 Task: Look for Airbnb properties in Tahara, Japan from 1st December, 2023 to 9th December, 2023 for 6 adults. Place can be entire room with 3 bedrooms having 3 beds and 3 bathrooms. Property type can be house.
Action: Mouse moved to (460, 97)
Screenshot: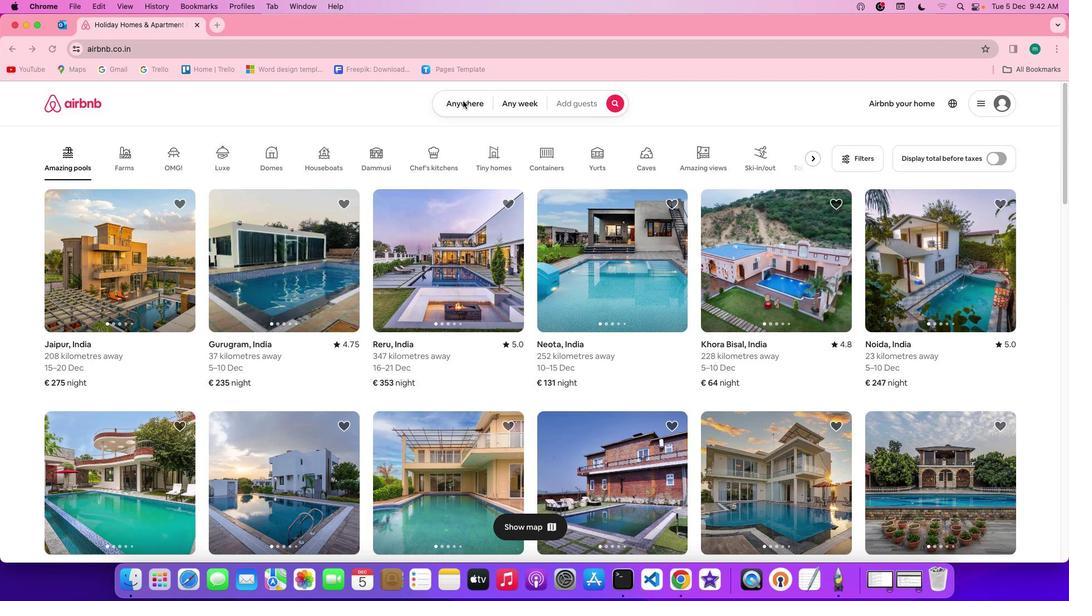 
Action: Mouse pressed left at (460, 97)
Screenshot: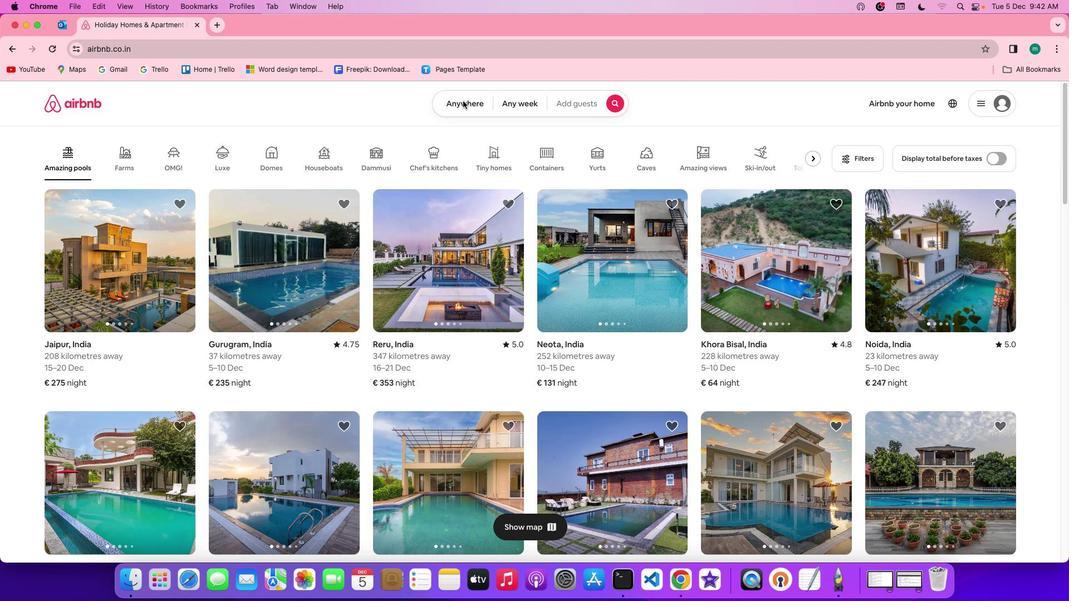 
Action: Mouse pressed left at (460, 97)
Screenshot: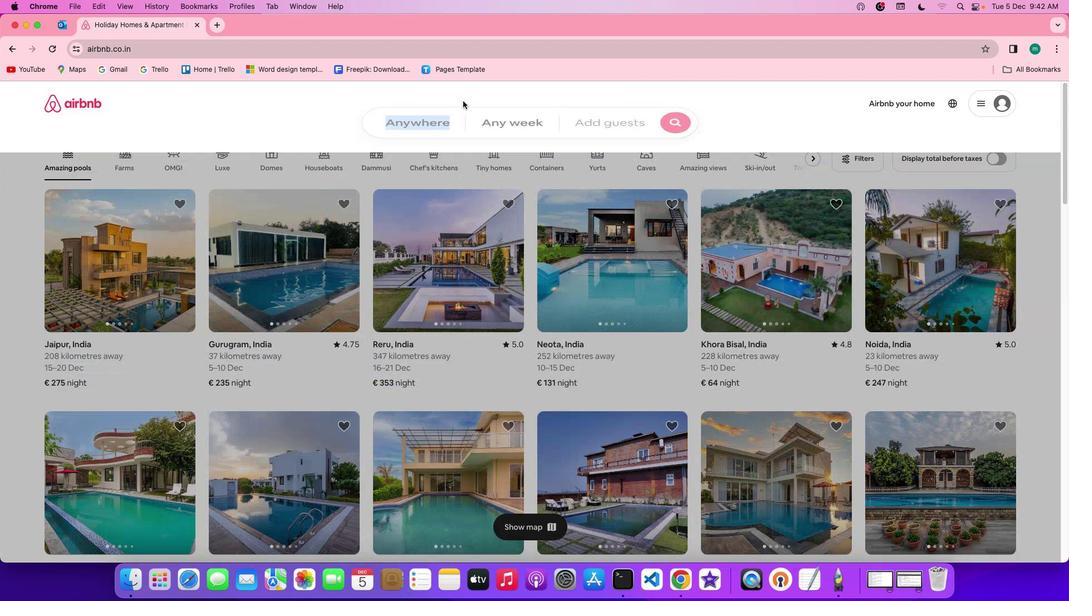 
Action: Mouse moved to (386, 143)
Screenshot: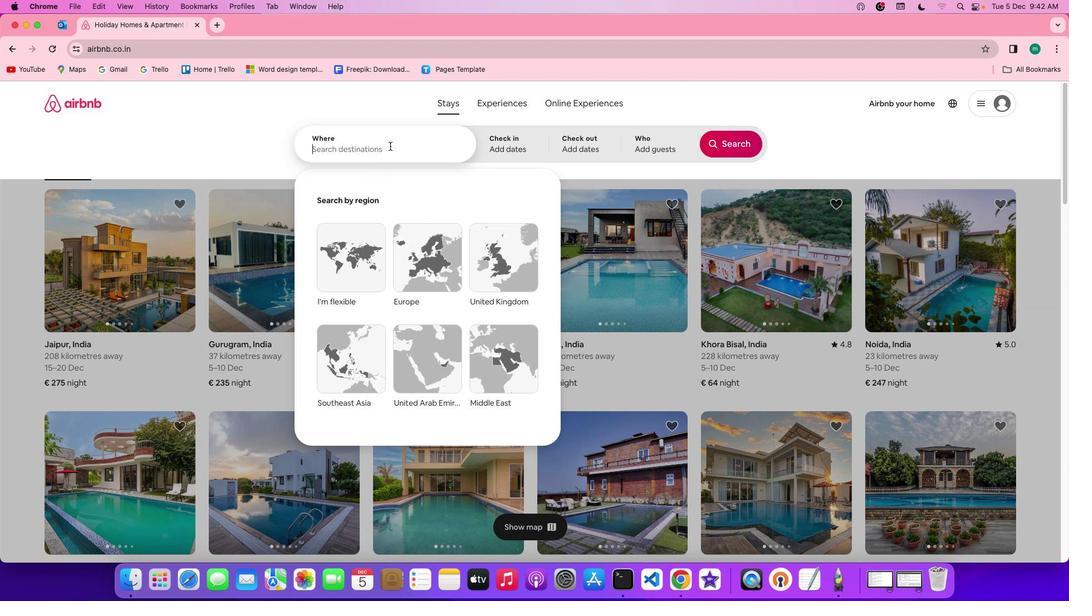 
Action: Mouse pressed left at (386, 143)
Screenshot: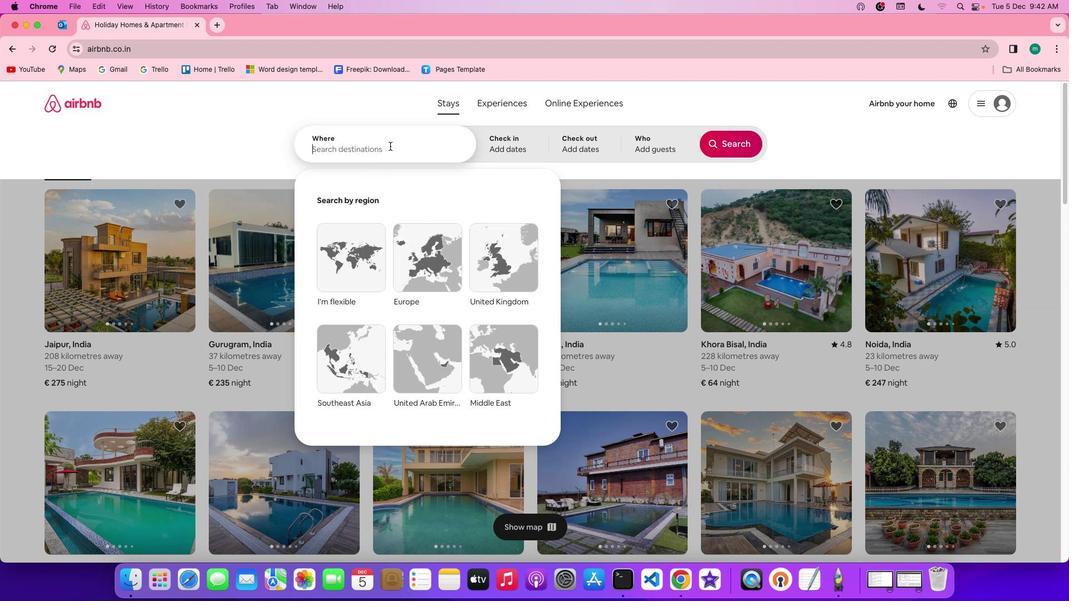 
Action: Key pressed Key.shift'T''a''h''a''r''a'','Key.spaceKey.shift'j''a''p''a''n'
Screenshot: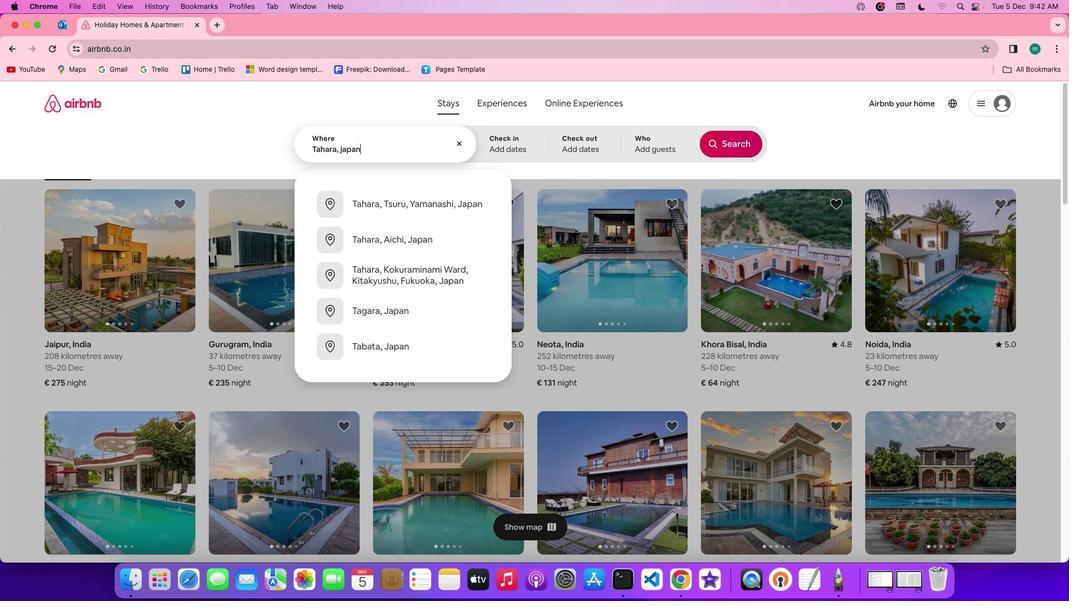 
Action: Mouse moved to (494, 140)
Screenshot: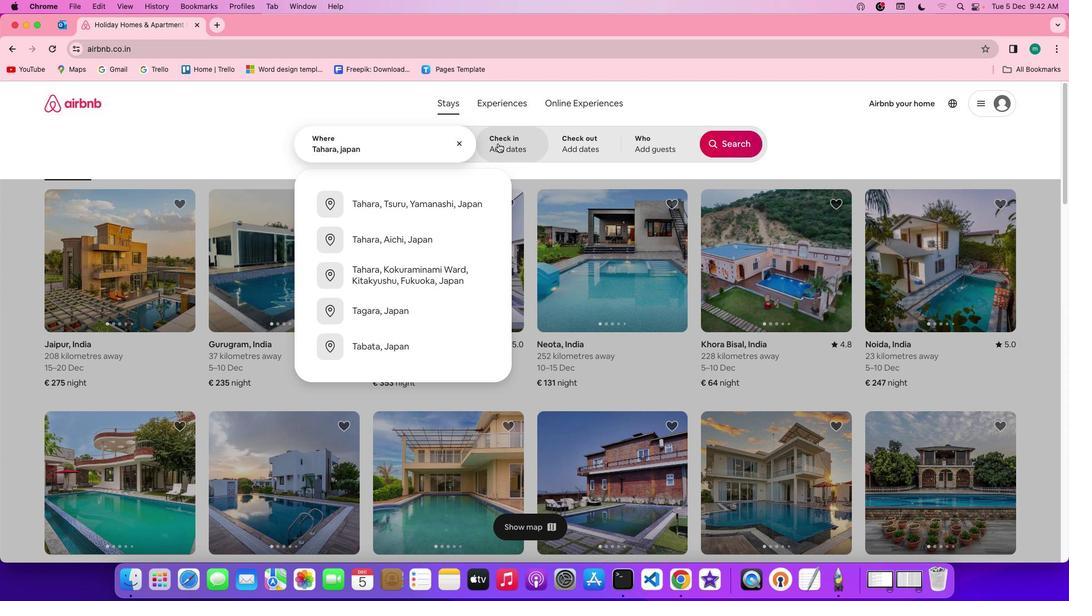 
Action: Mouse pressed left at (494, 140)
Screenshot: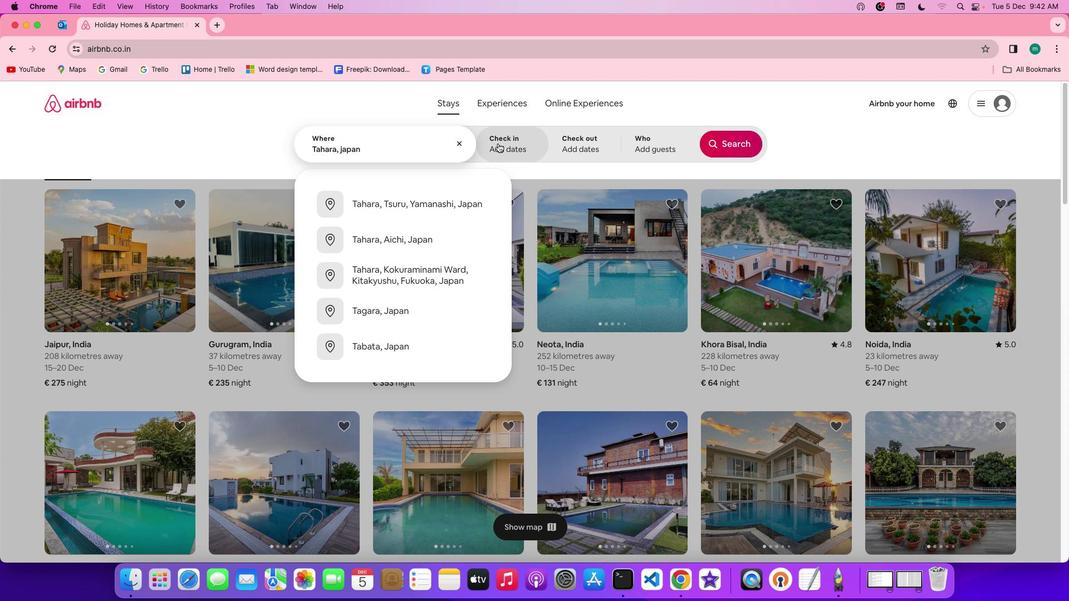
Action: Mouse moved to (393, 310)
Screenshot: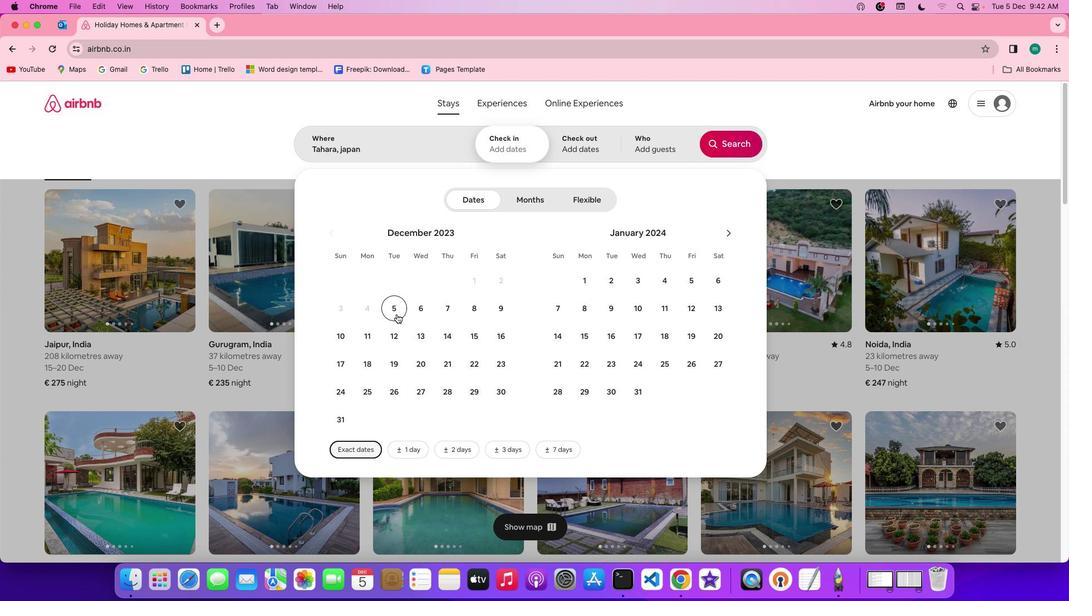 
Action: Mouse pressed left at (393, 310)
Screenshot: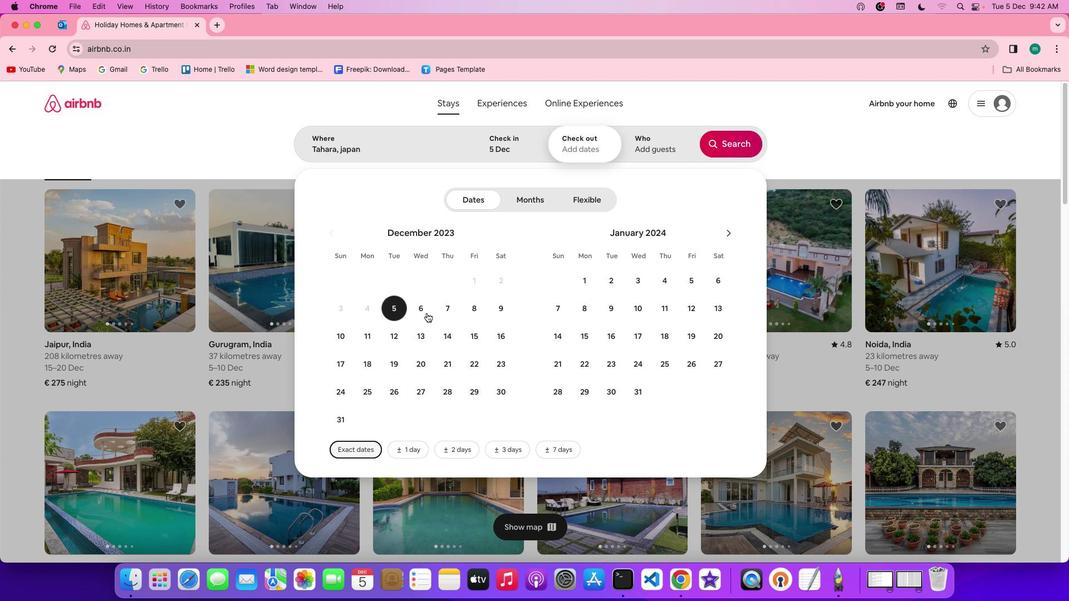 
Action: Mouse moved to (495, 310)
Screenshot: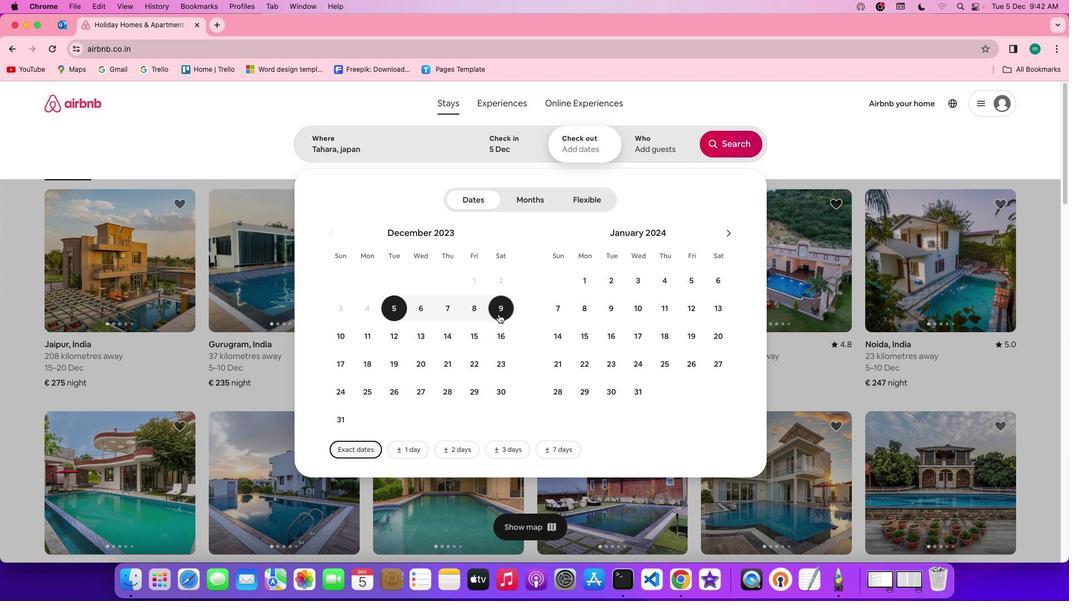 
Action: Mouse pressed left at (495, 310)
Screenshot: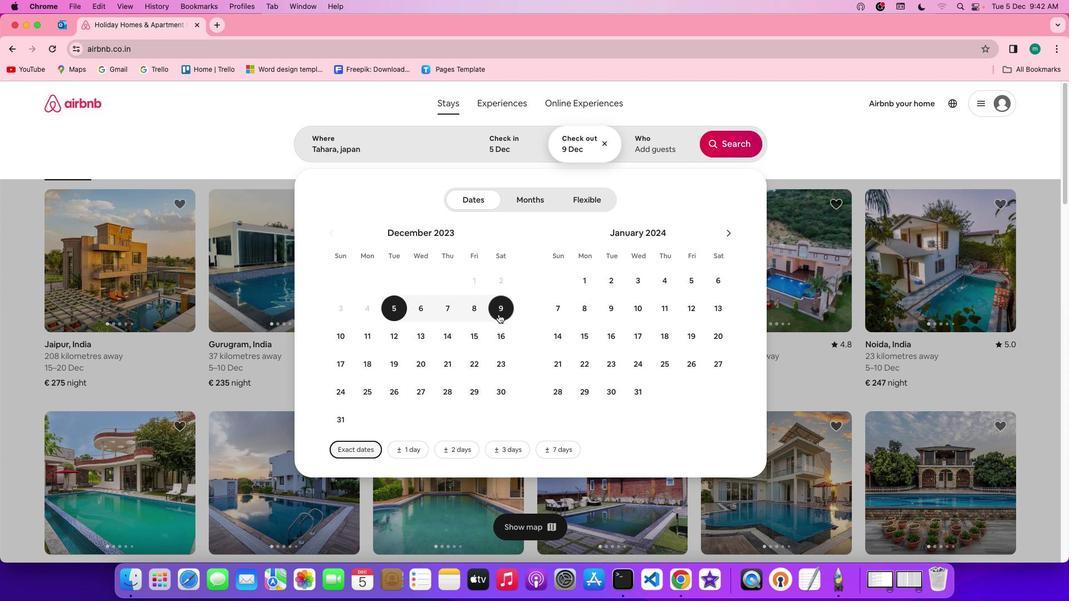 
Action: Mouse moved to (645, 145)
Screenshot: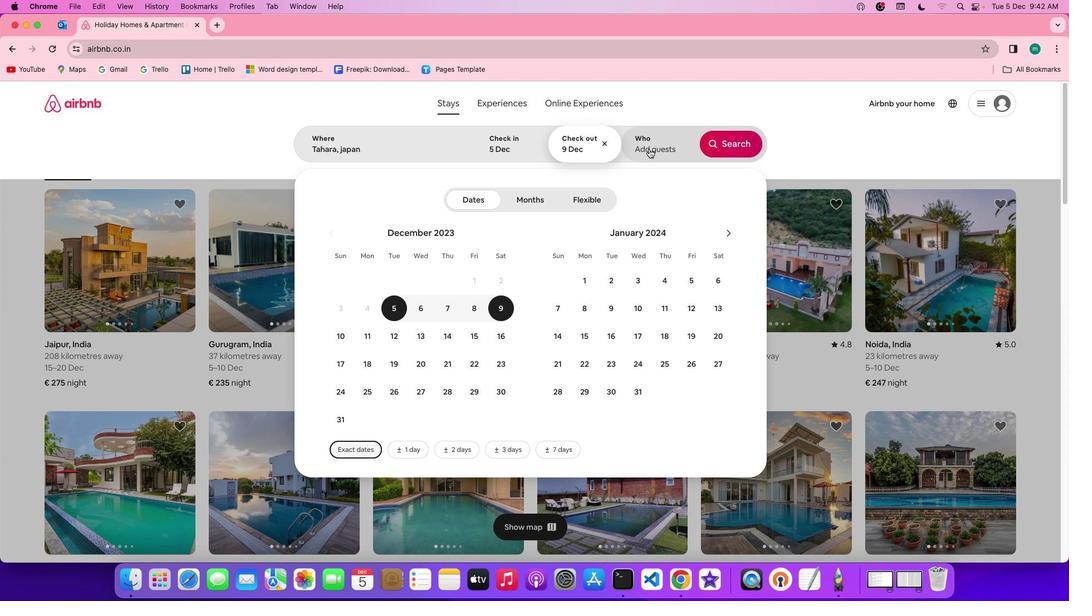 
Action: Mouse pressed left at (645, 145)
Screenshot: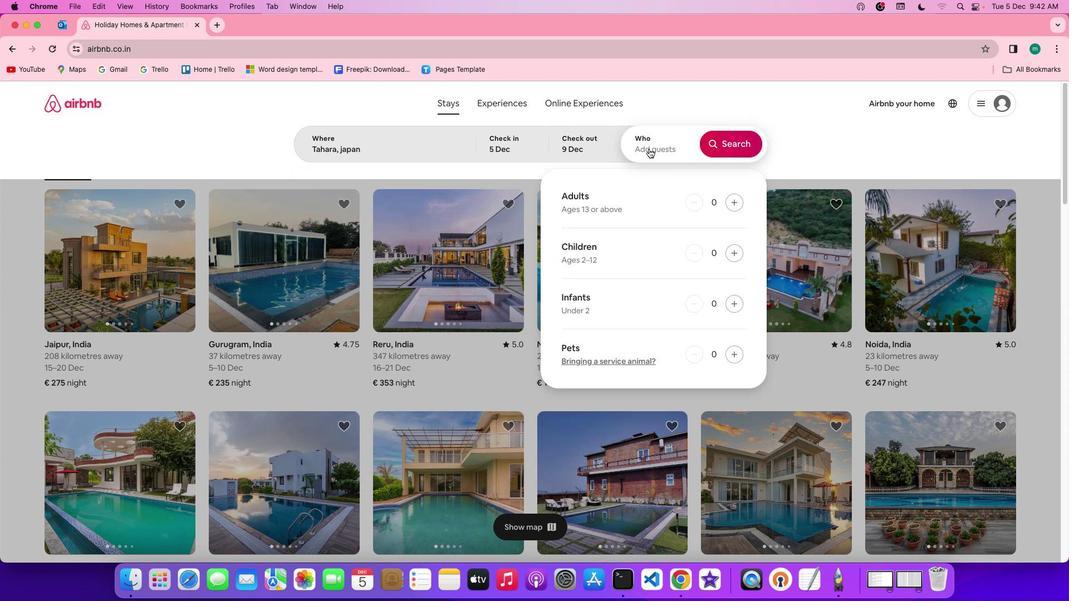 
Action: Mouse moved to (728, 196)
Screenshot: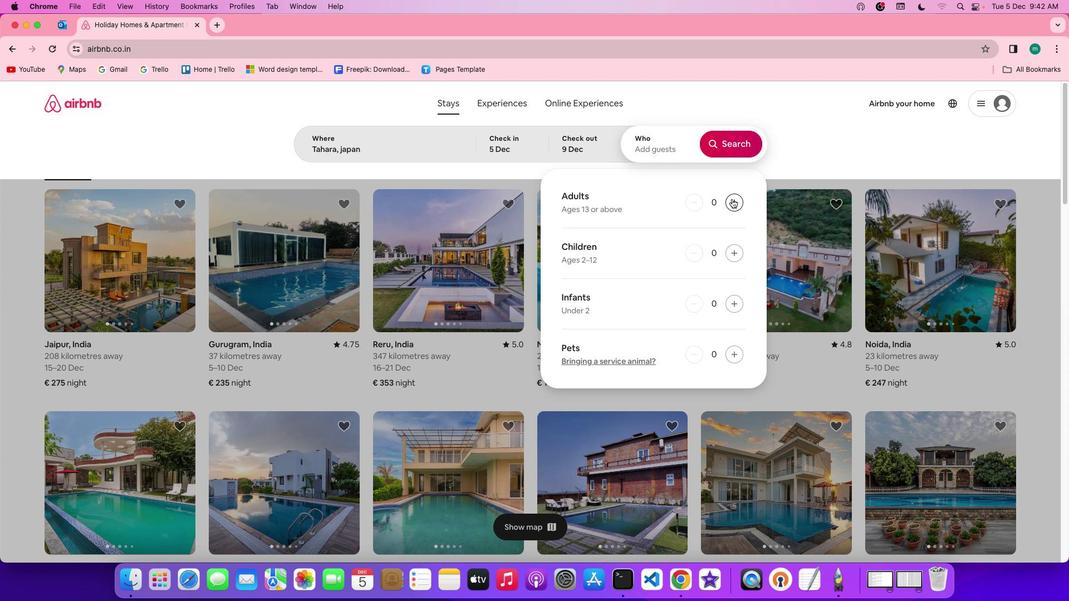 
Action: Mouse pressed left at (728, 196)
Screenshot: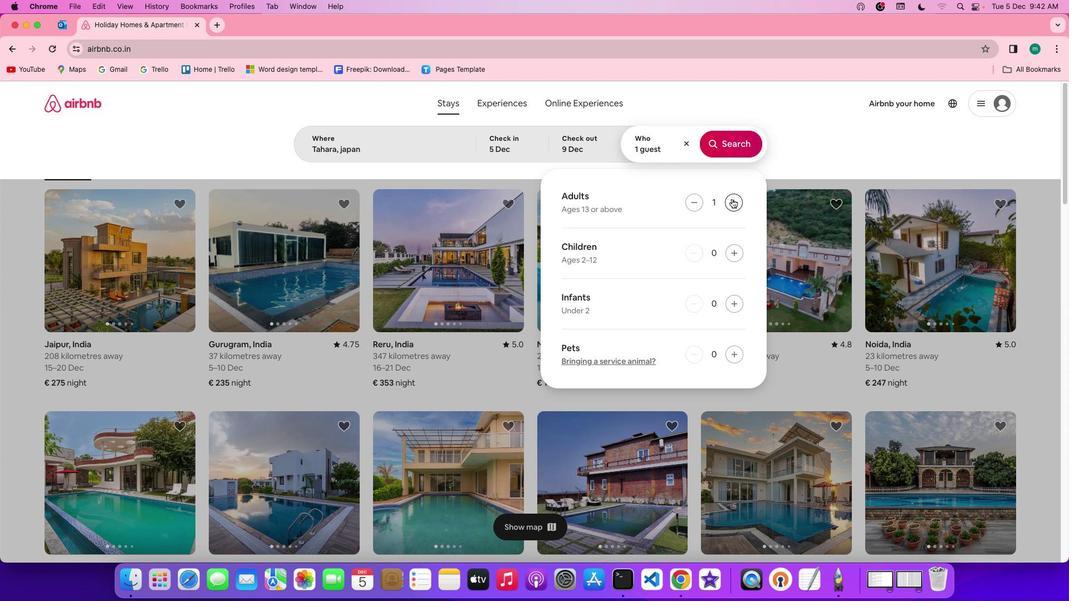 
Action: Mouse pressed left at (728, 196)
Screenshot: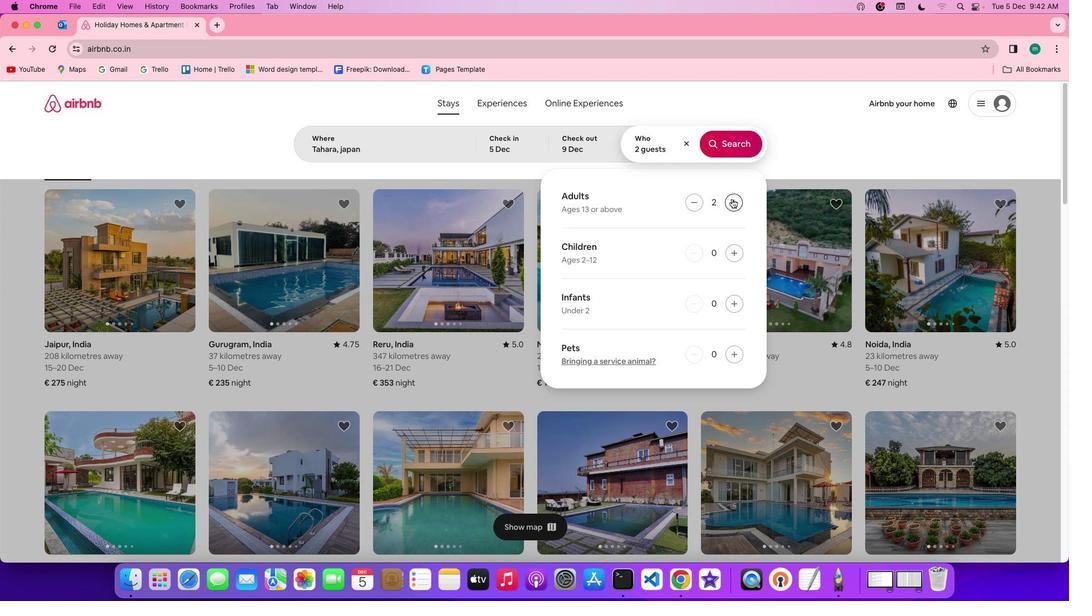 
Action: Mouse pressed left at (728, 196)
Screenshot: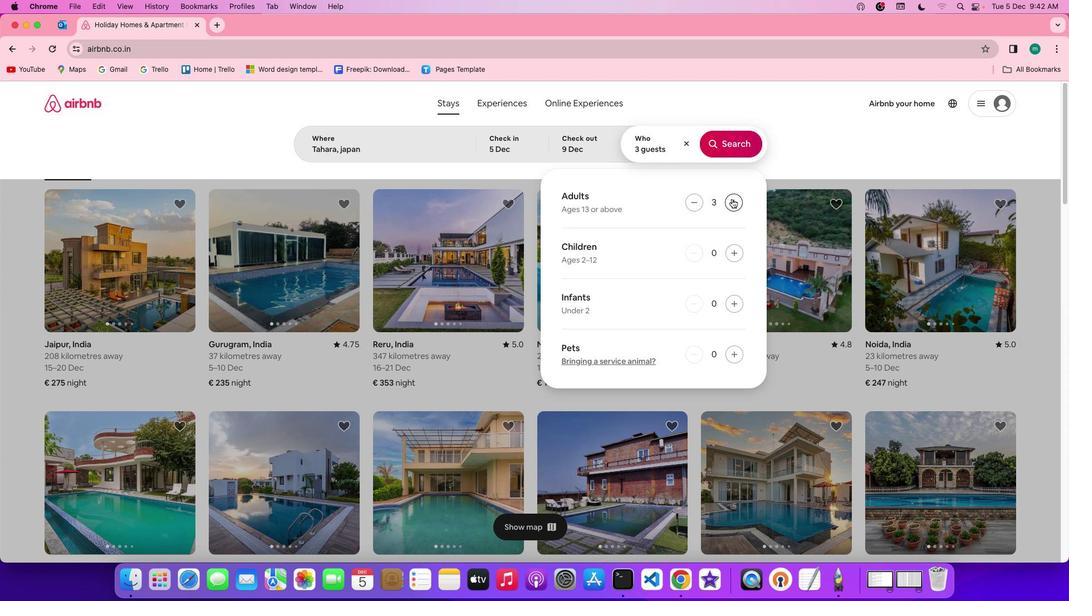 
Action: Mouse pressed left at (728, 196)
Screenshot: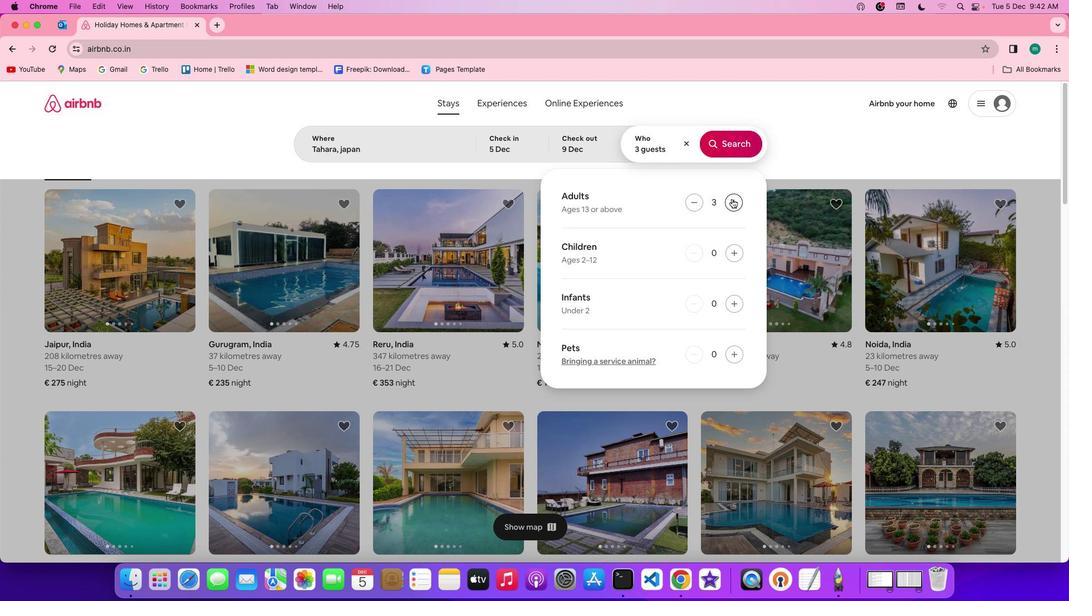 
Action: Mouse pressed left at (728, 196)
Screenshot: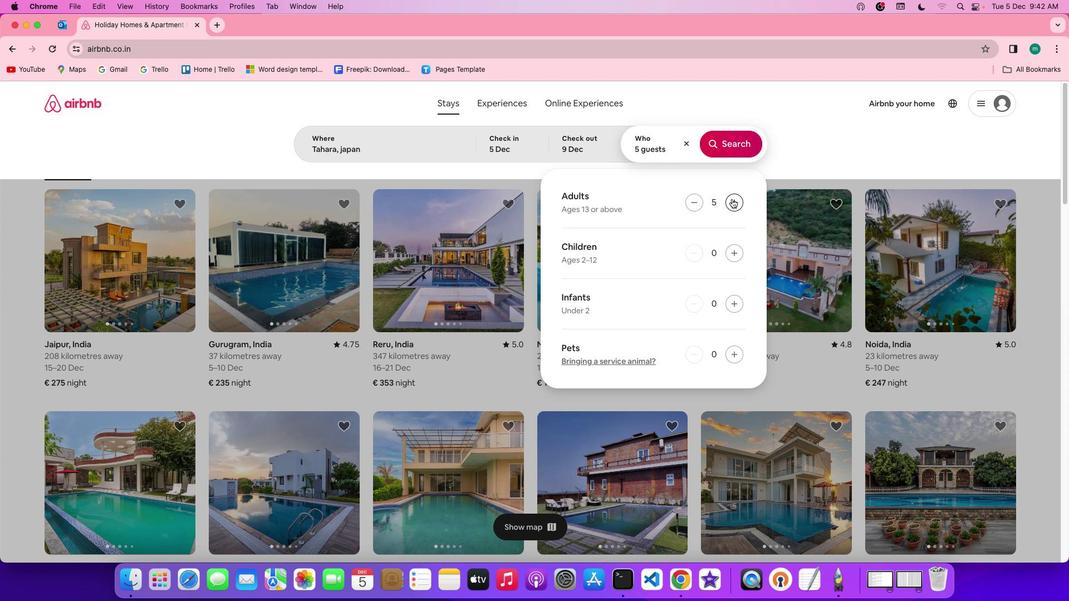 
Action: Mouse pressed left at (728, 196)
Screenshot: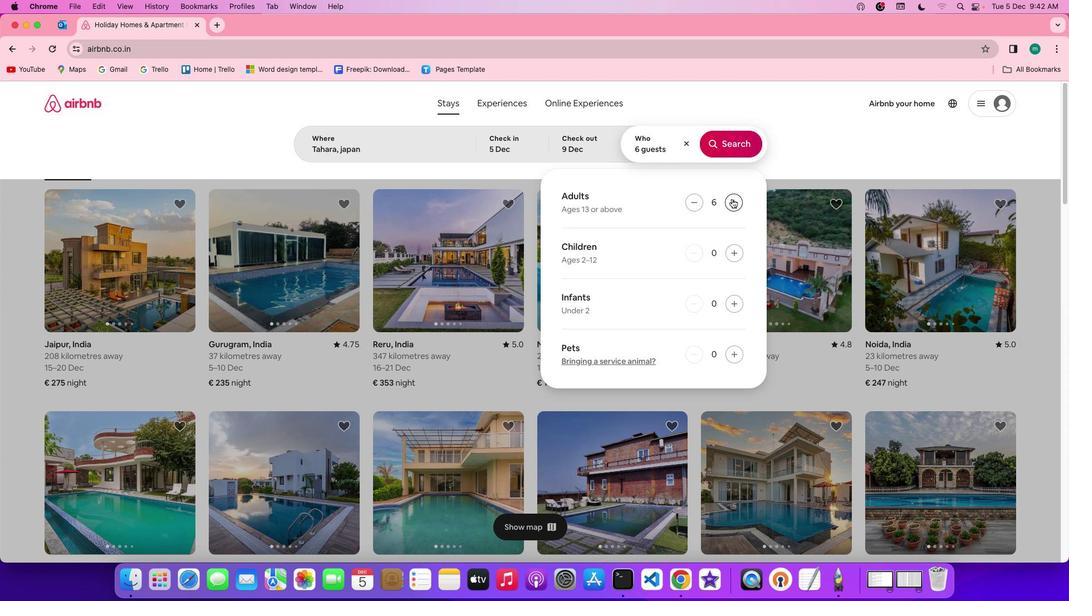 
Action: Mouse moved to (730, 147)
Screenshot: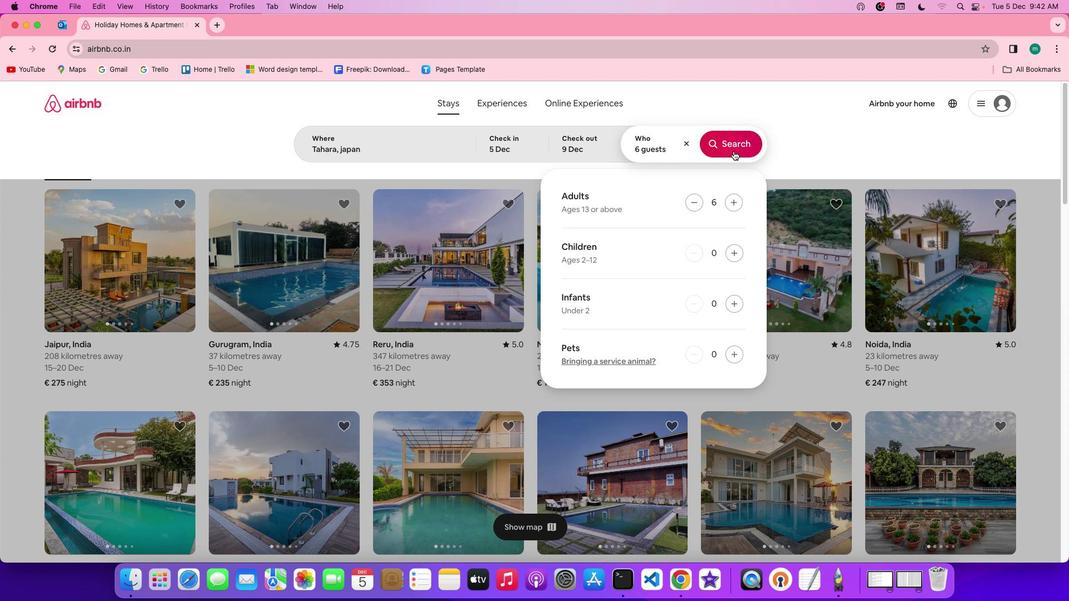 
Action: Mouse pressed left at (730, 147)
Screenshot: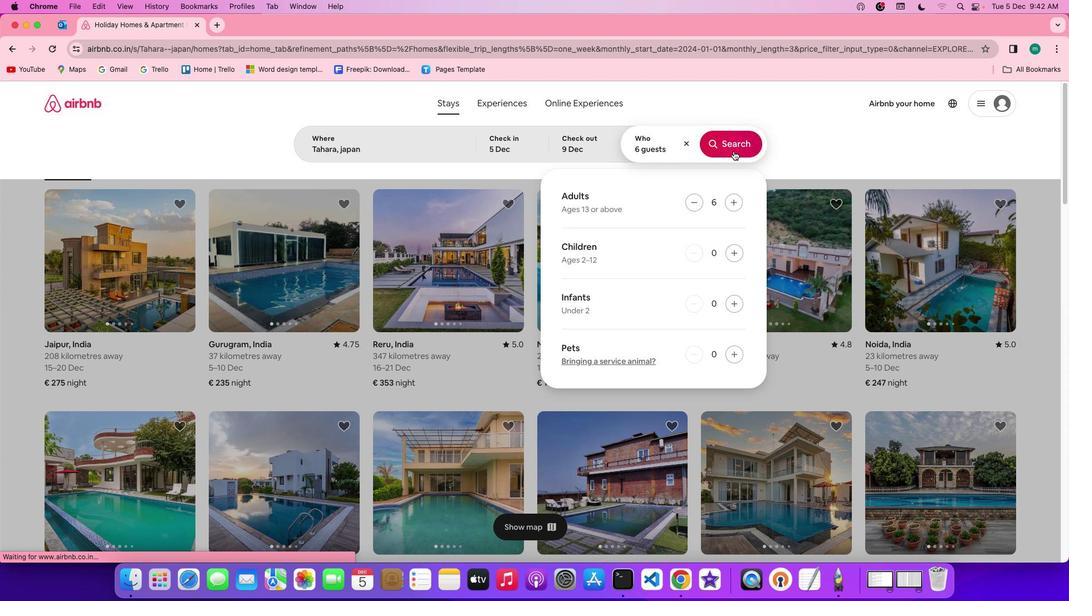 
Action: Mouse moved to (887, 147)
Screenshot: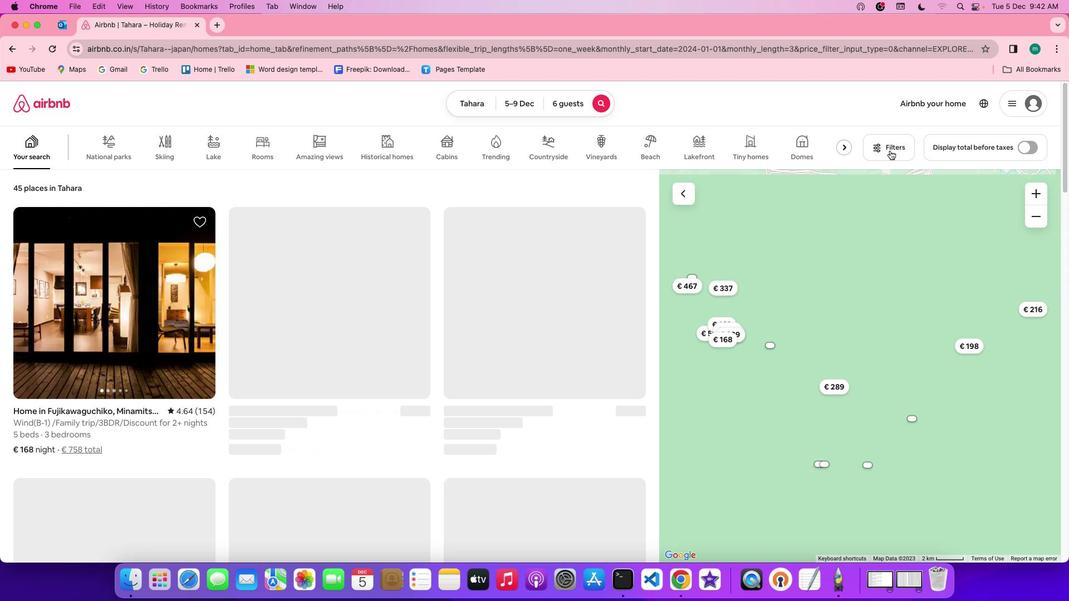 
Action: Mouse pressed left at (887, 147)
Screenshot: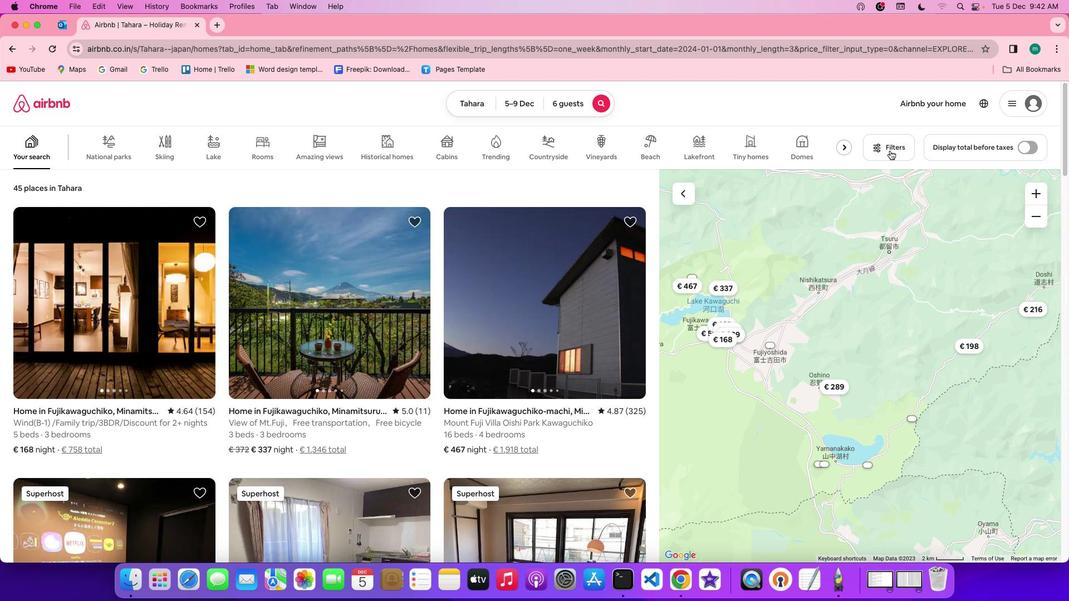 
Action: Mouse moved to (514, 288)
Screenshot: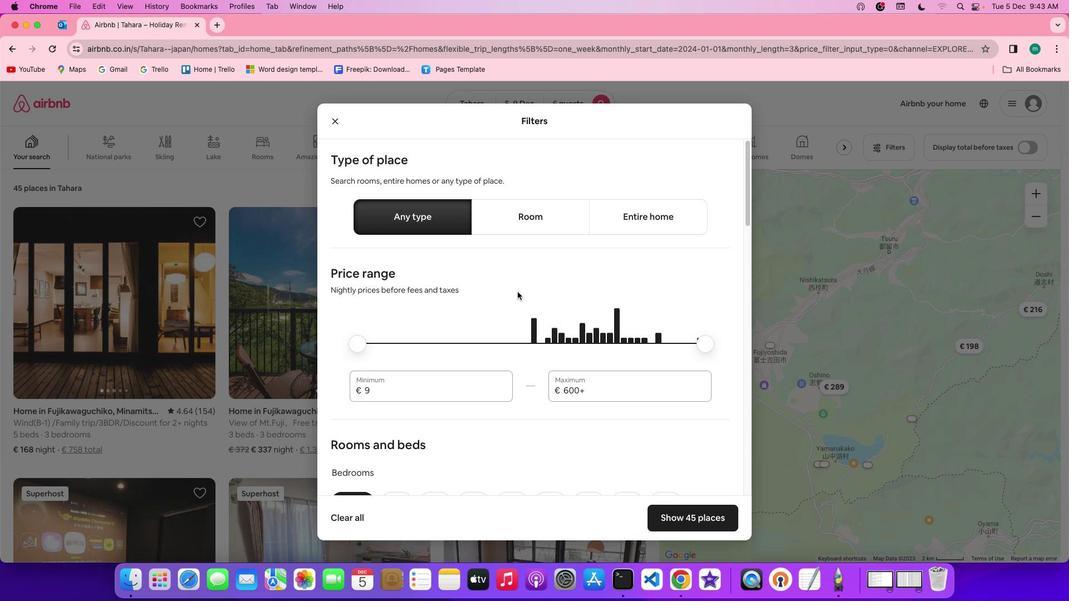 
Action: Mouse scrolled (514, 288) with delta (-2, -3)
Screenshot: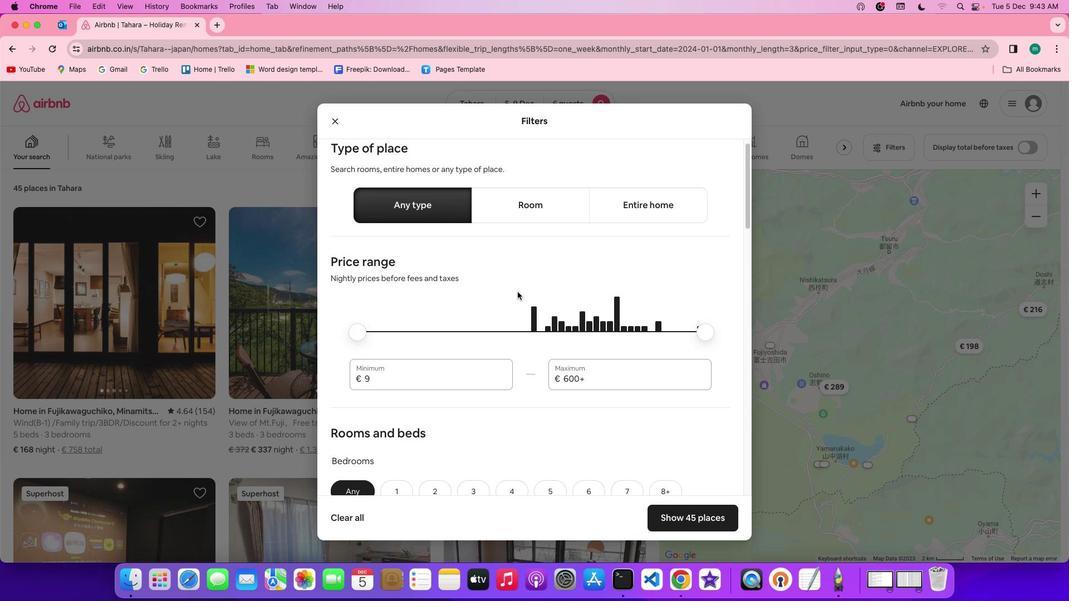 
Action: Mouse scrolled (514, 288) with delta (-2, -3)
Screenshot: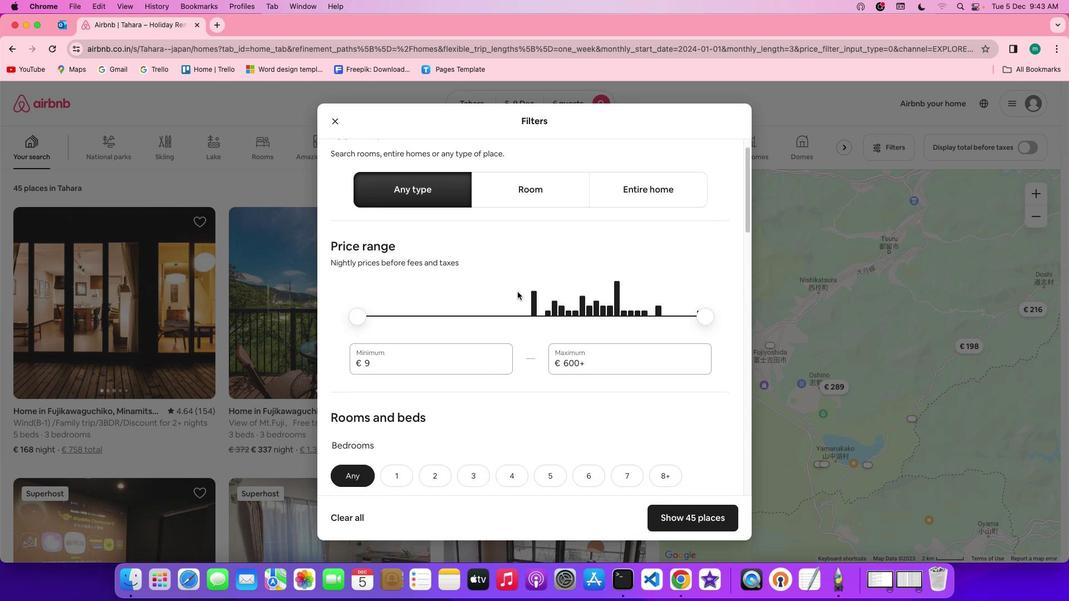 
Action: Mouse scrolled (514, 288) with delta (-2, -3)
Screenshot: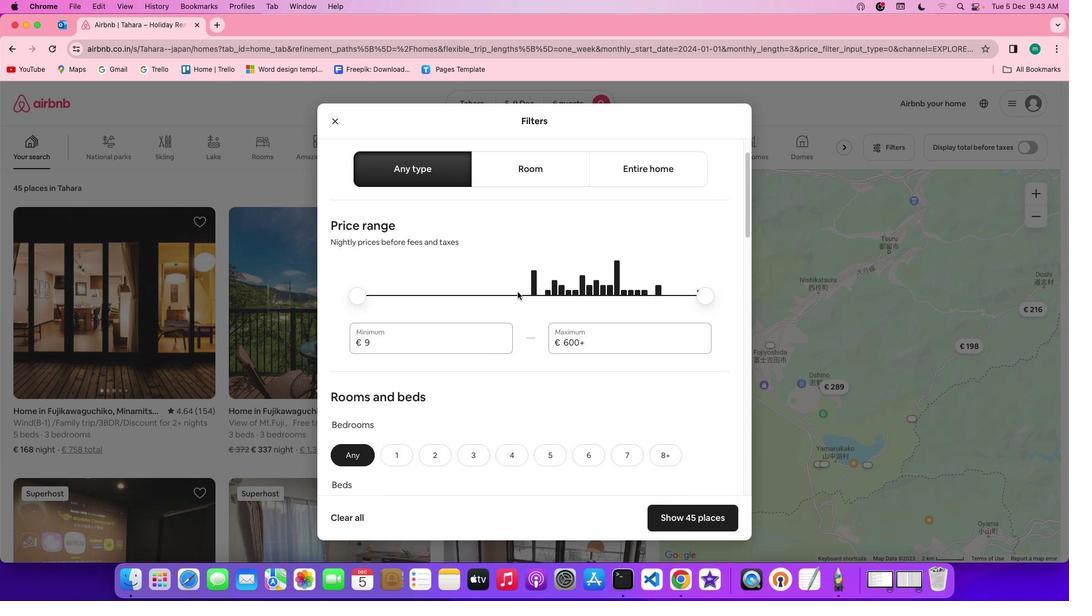 
Action: Mouse scrolled (514, 288) with delta (-2, -3)
Screenshot: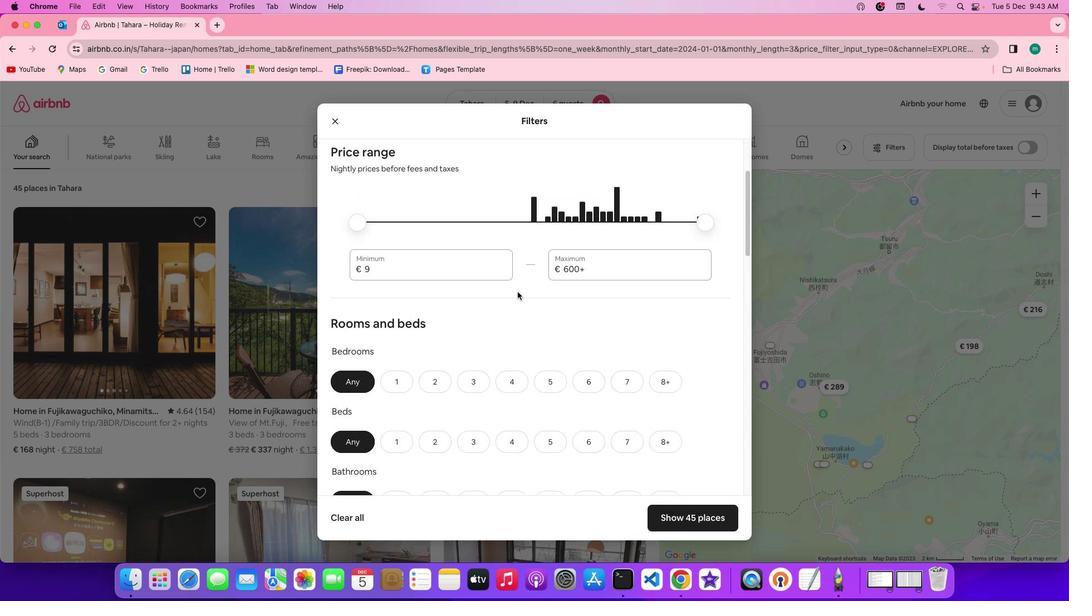 
Action: Mouse scrolled (514, 288) with delta (-2, -3)
Screenshot: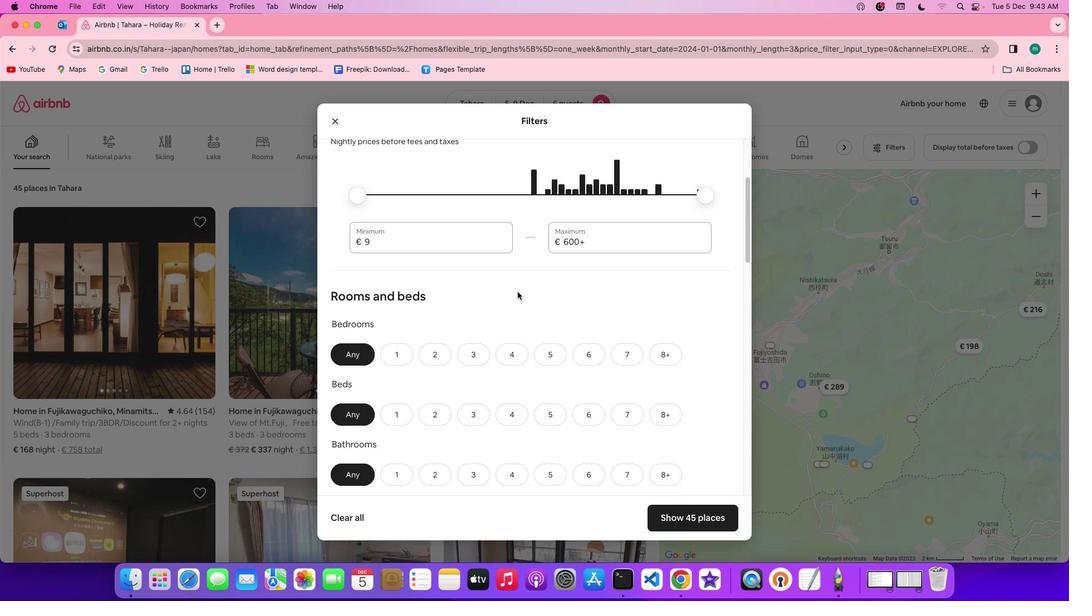 
Action: Mouse scrolled (514, 288) with delta (-2, -3)
Screenshot: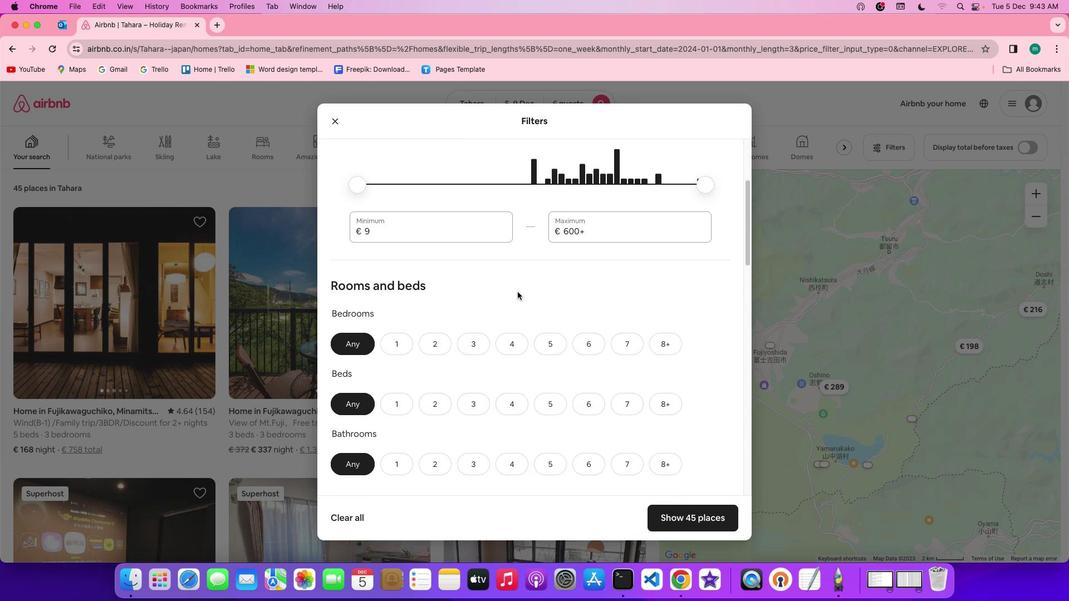 
Action: Mouse scrolled (514, 288) with delta (-2, -3)
Screenshot: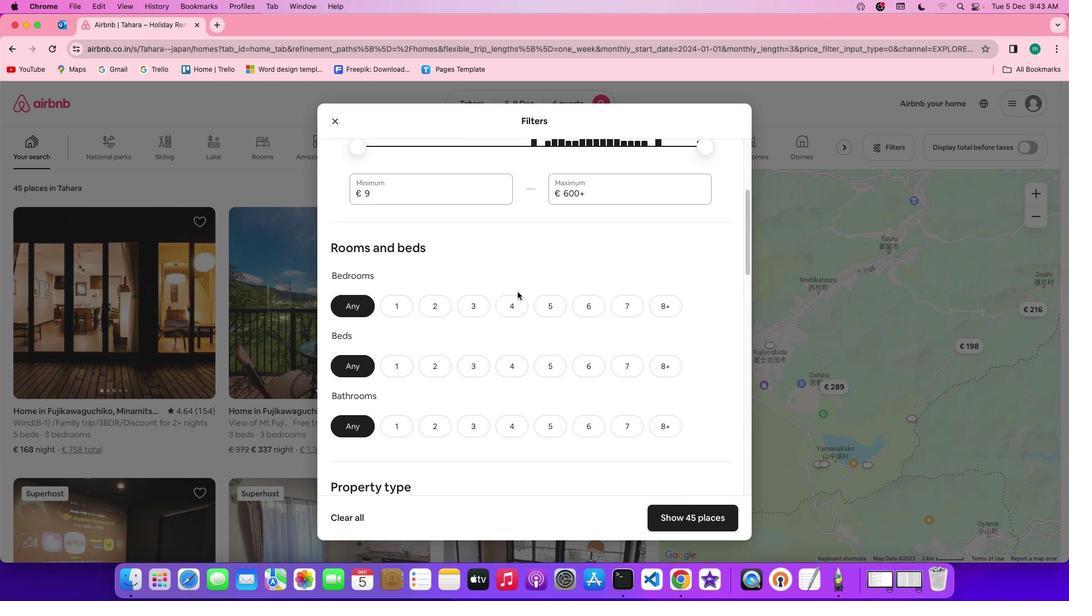 
Action: Mouse moved to (512, 290)
Screenshot: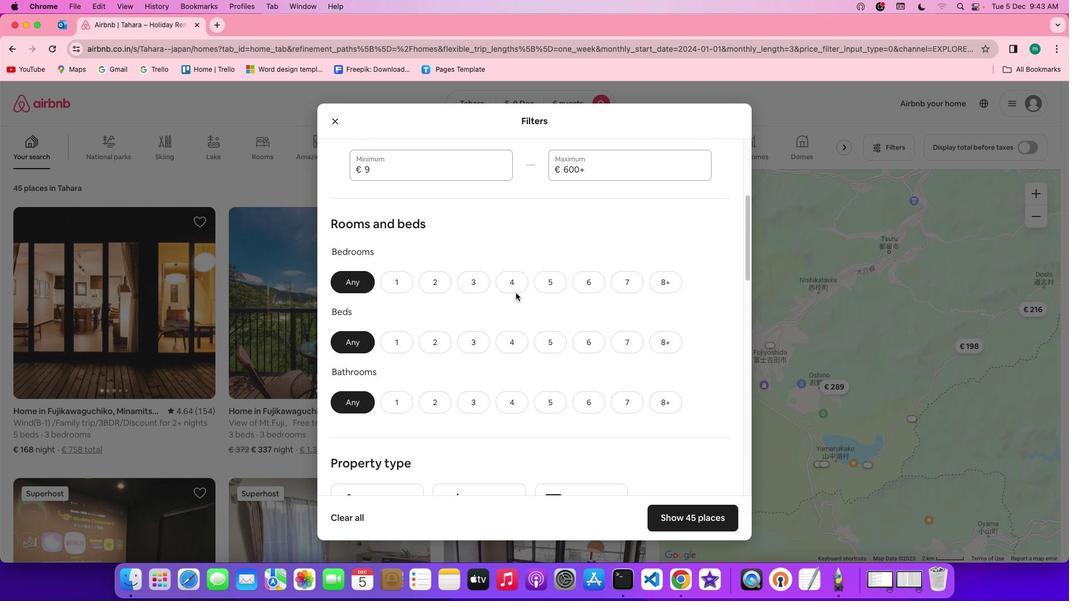 
Action: Mouse scrolled (512, 290) with delta (-2, -3)
Screenshot: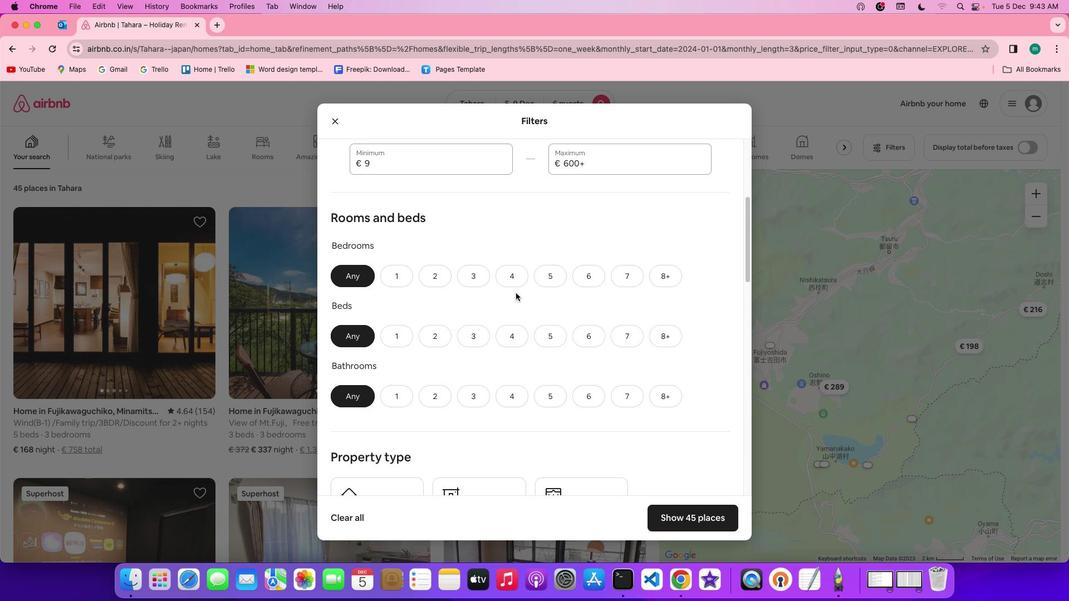 
Action: Mouse scrolled (512, 290) with delta (-2, -3)
Screenshot: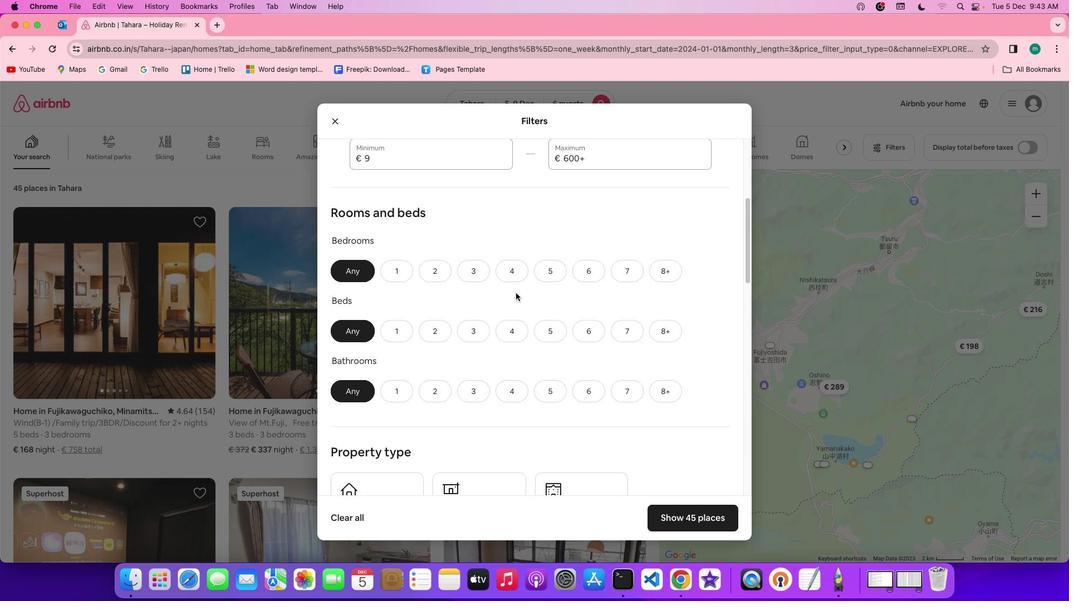 
Action: Mouse scrolled (512, 290) with delta (-2, -3)
Screenshot: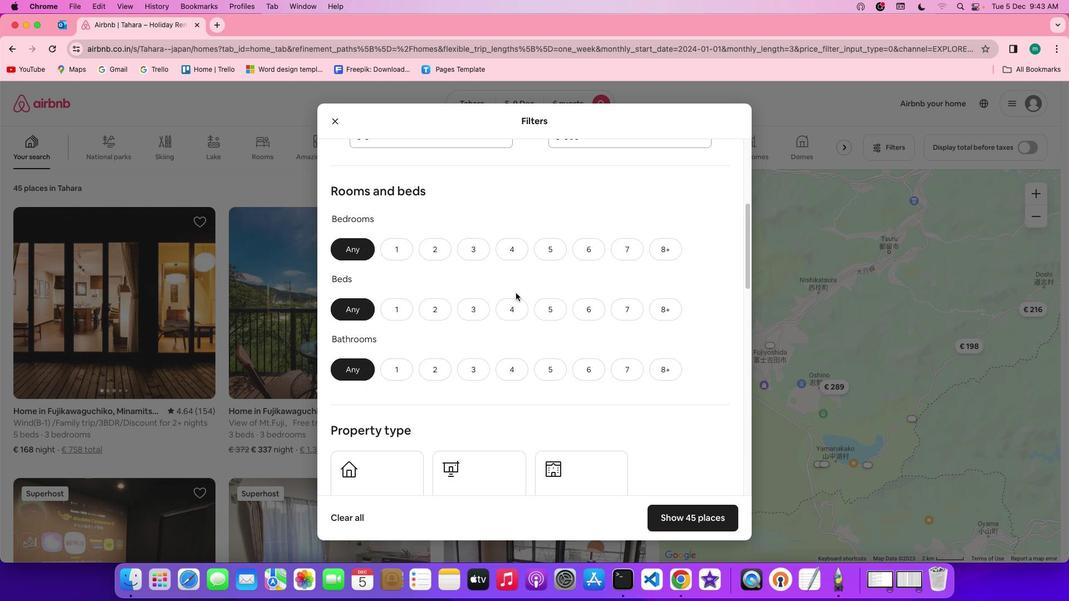 
Action: Mouse moved to (520, 287)
Screenshot: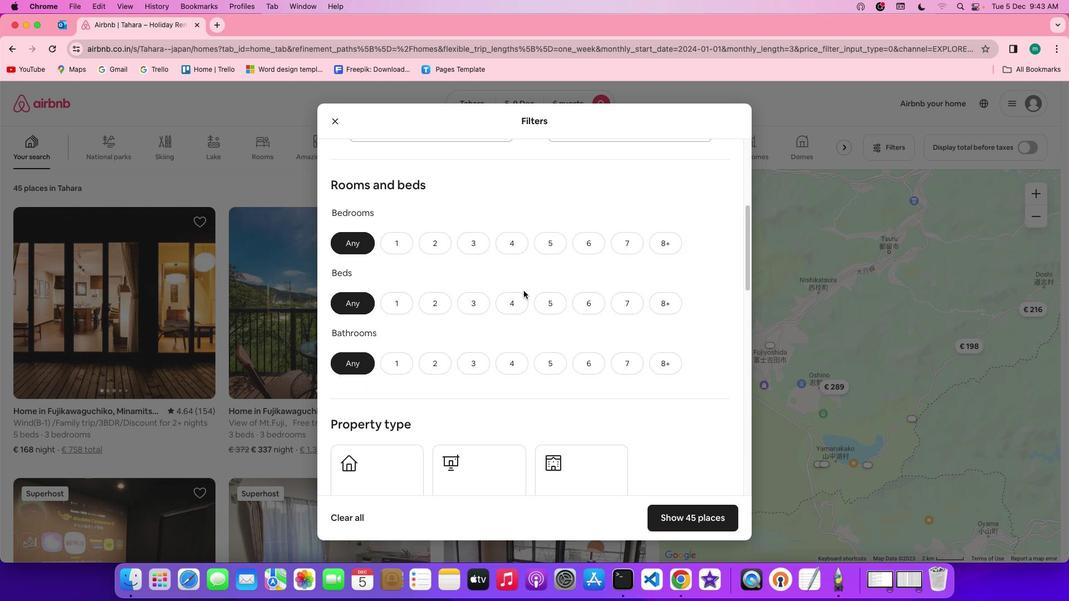 
Action: Mouse scrolled (520, 287) with delta (-2, -3)
Screenshot: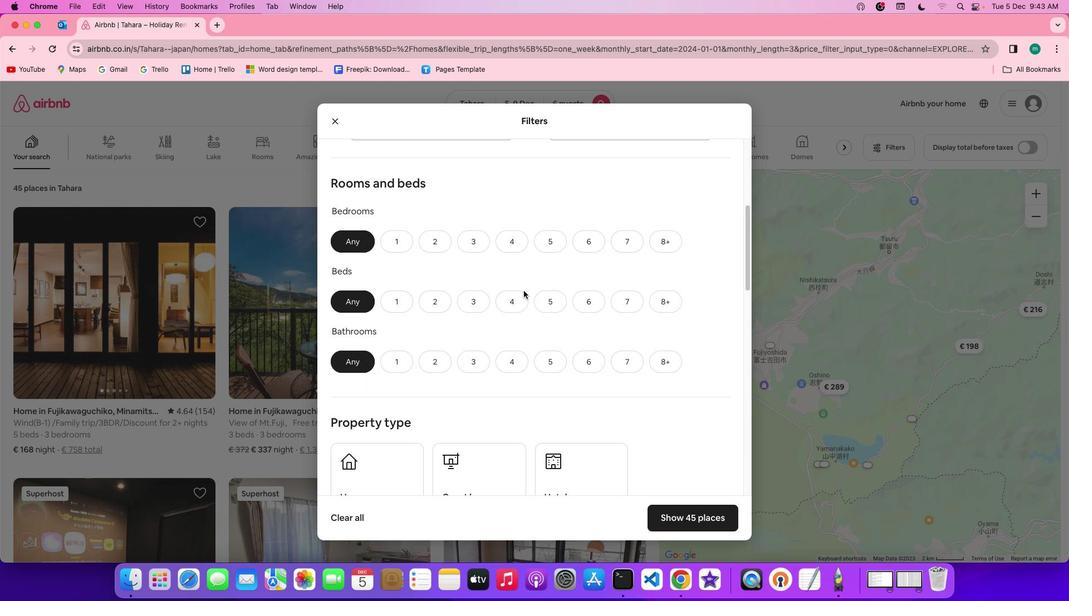 
Action: Mouse scrolled (520, 287) with delta (-2, -3)
Screenshot: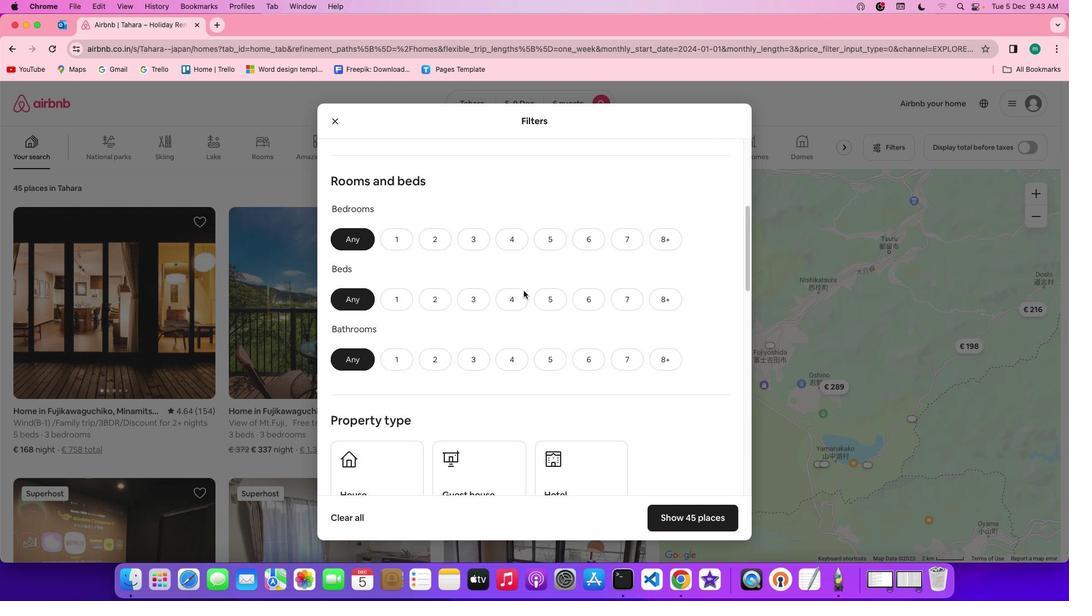 
Action: Mouse scrolled (520, 287) with delta (-2, -3)
Screenshot: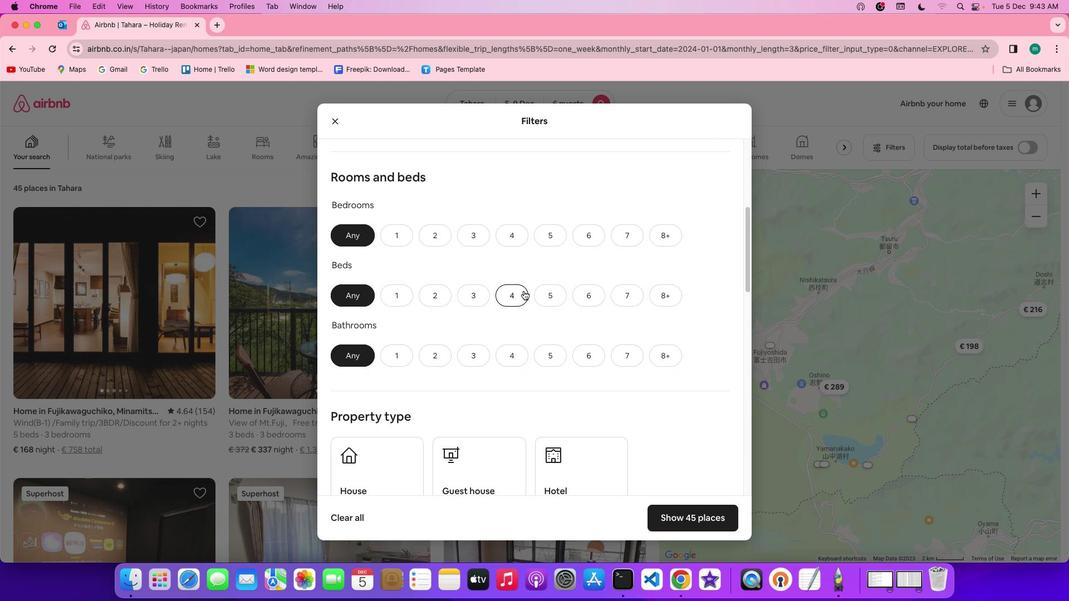 
Action: Mouse scrolled (520, 287) with delta (-2, -3)
Screenshot: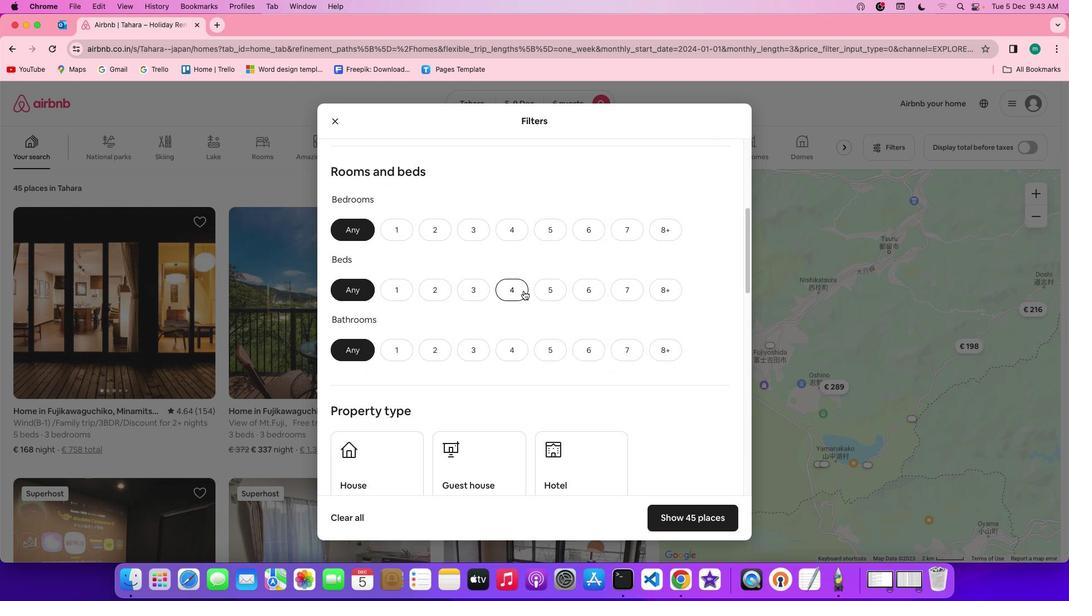 
Action: Mouse scrolled (520, 287) with delta (-2, -3)
Screenshot: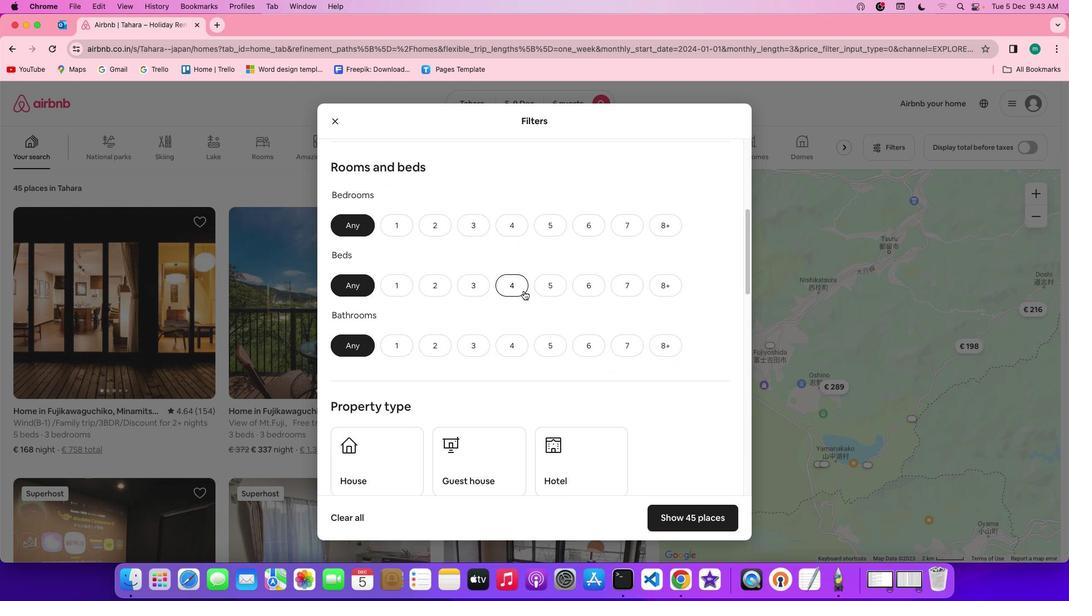 
Action: Mouse scrolled (520, 287) with delta (-2, -3)
Screenshot: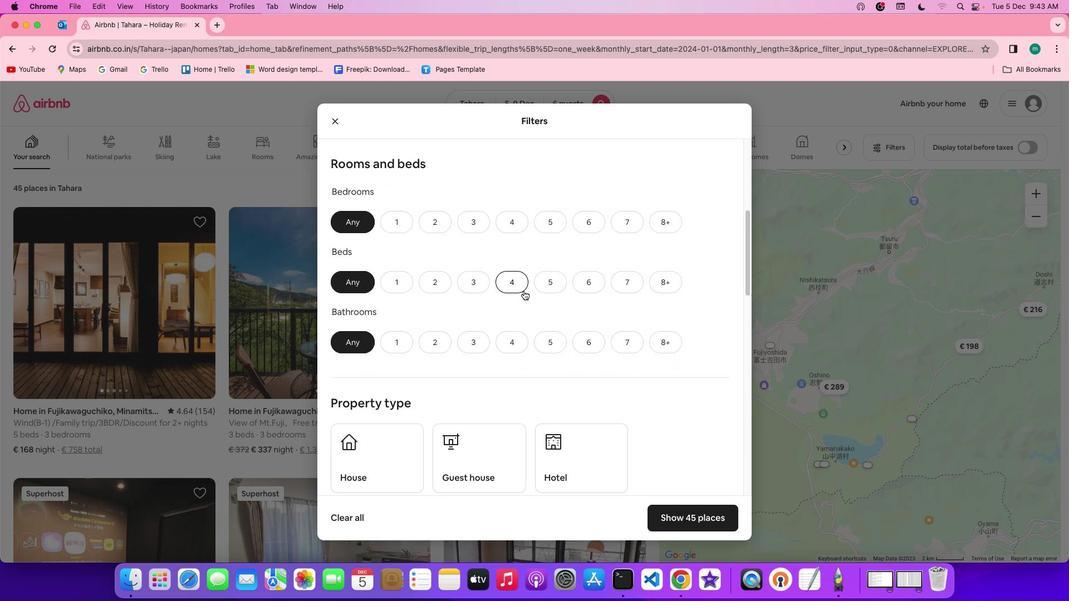 
Action: Mouse scrolled (520, 287) with delta (-2, -3)
Screenshot: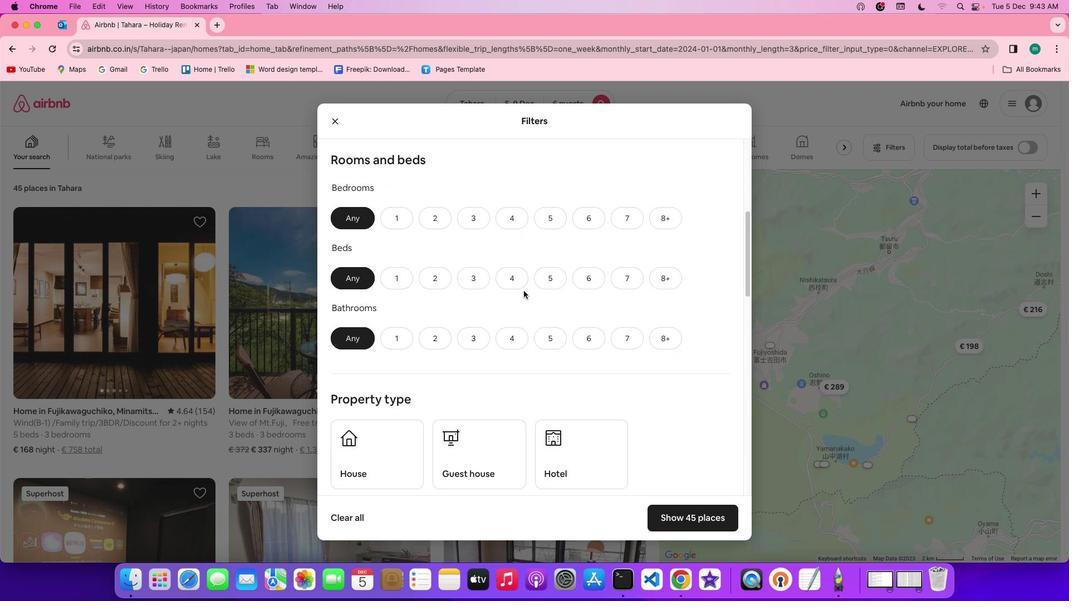 
Action: Mouse moved to (476, 224)
Screenshot: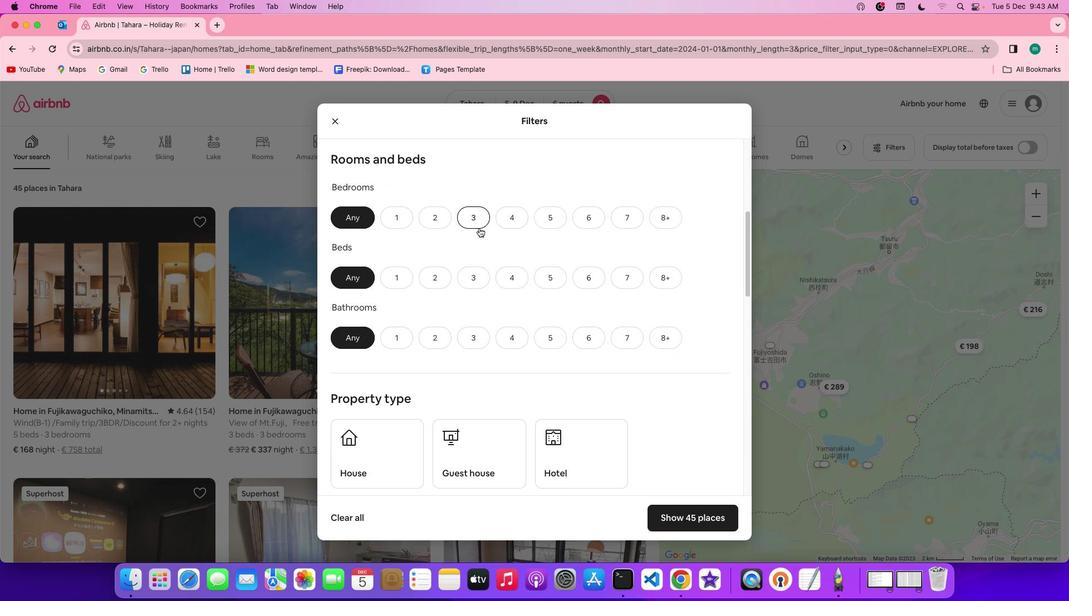 
Action: Mouse pressed left at (476, 224)
Screenshot: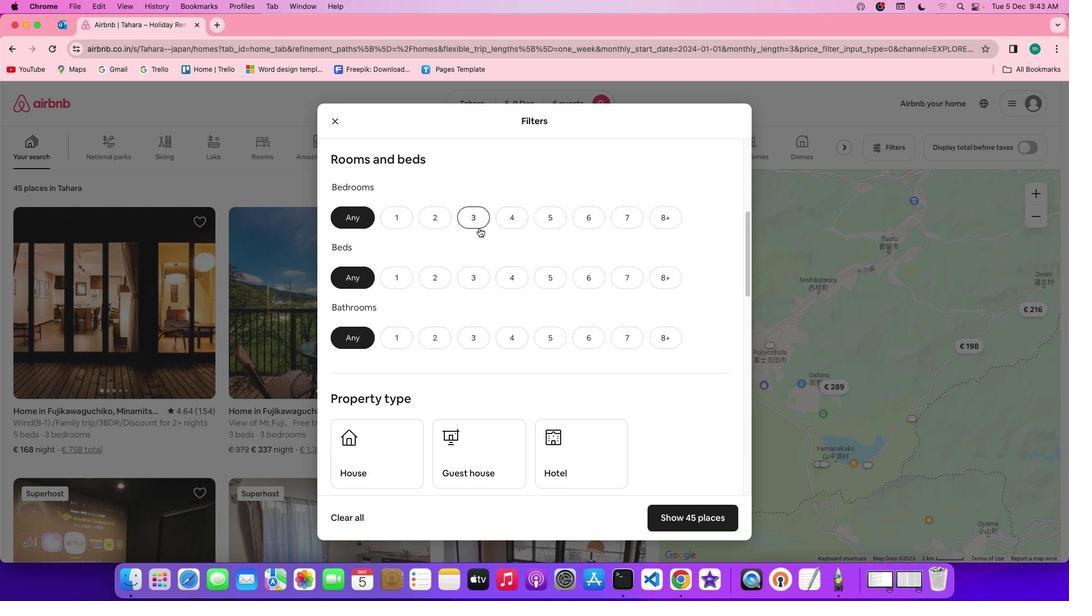 
Action: Mouse moved to (468, 270)
Screenshot: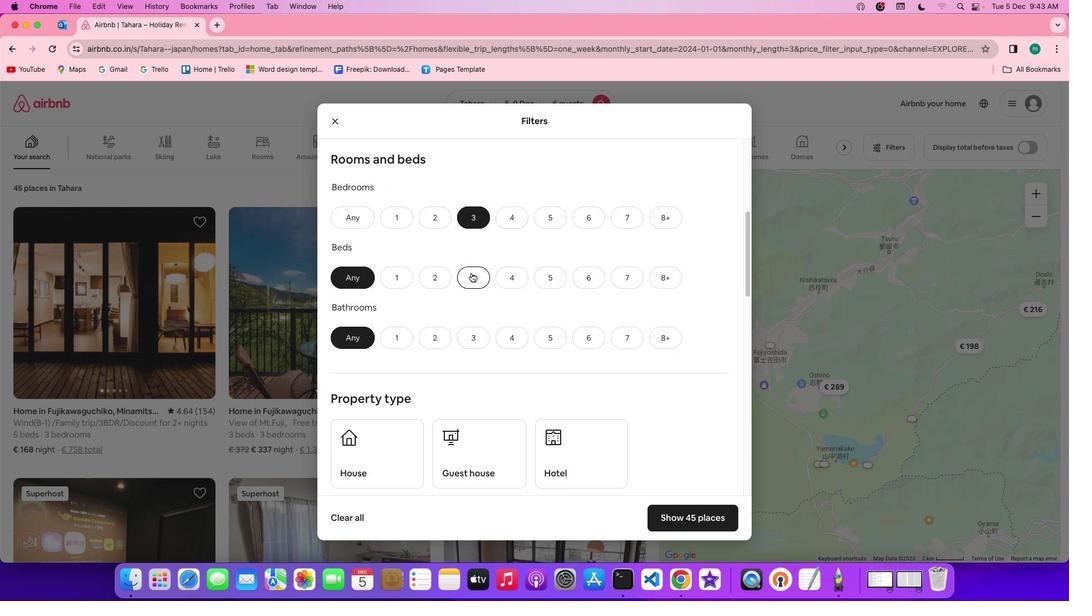 
Action: Mouse pressed left at (468, 270)
Screenshot: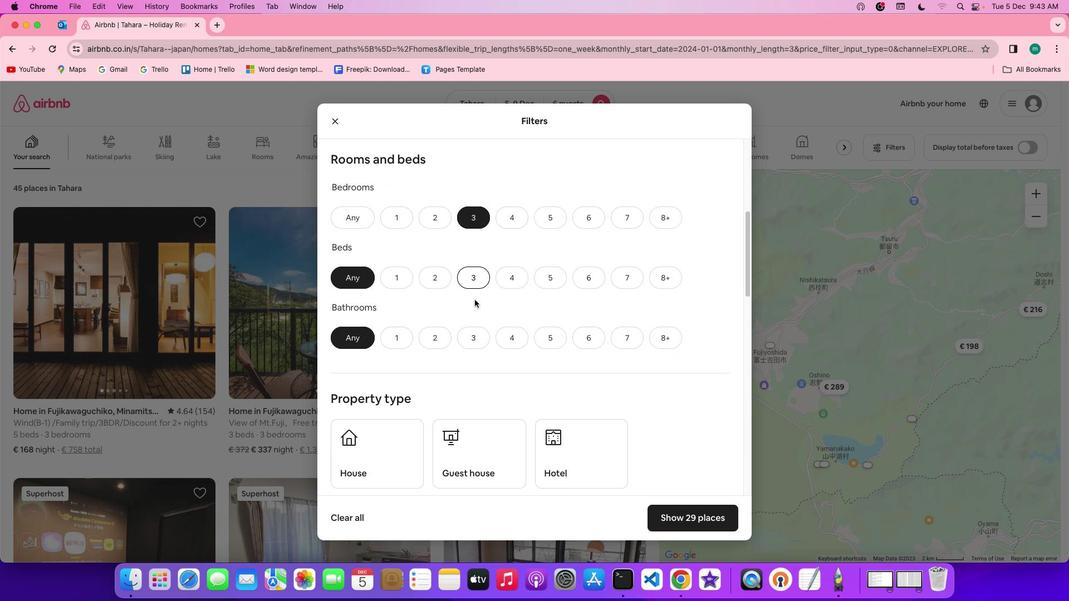 
Action: Mouse moved to (469, 327)
Screenshot: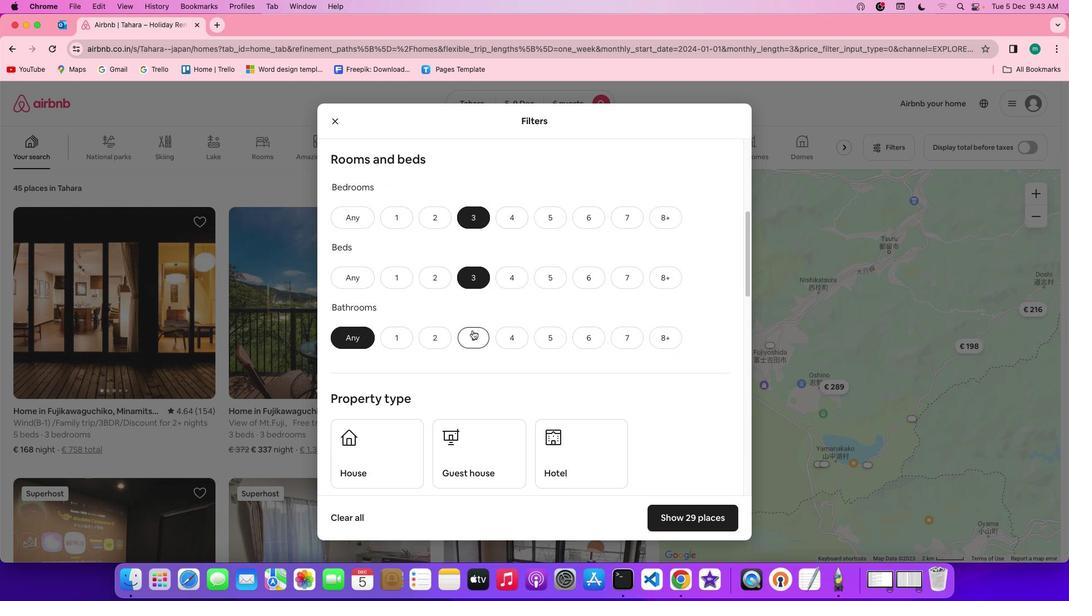 
Action: Mouse pressed left at (469, 327)
Screenshot: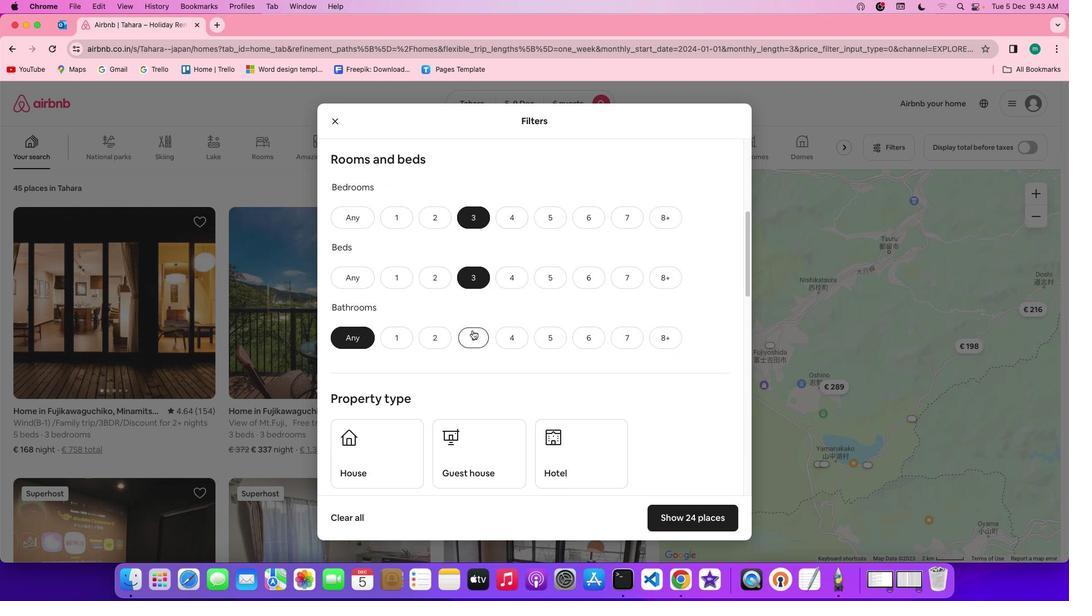 
Action: Mouse moved to (481, 330)
Screenshot: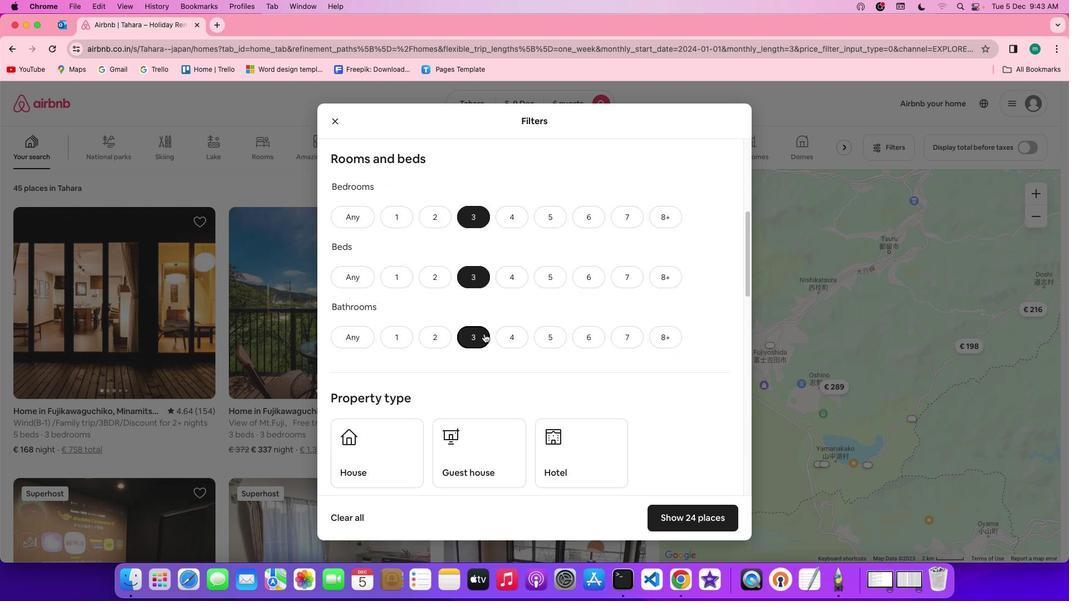 
Action: Mouse scrolled (481, 330) with delta (-2, -3)
Screenshot: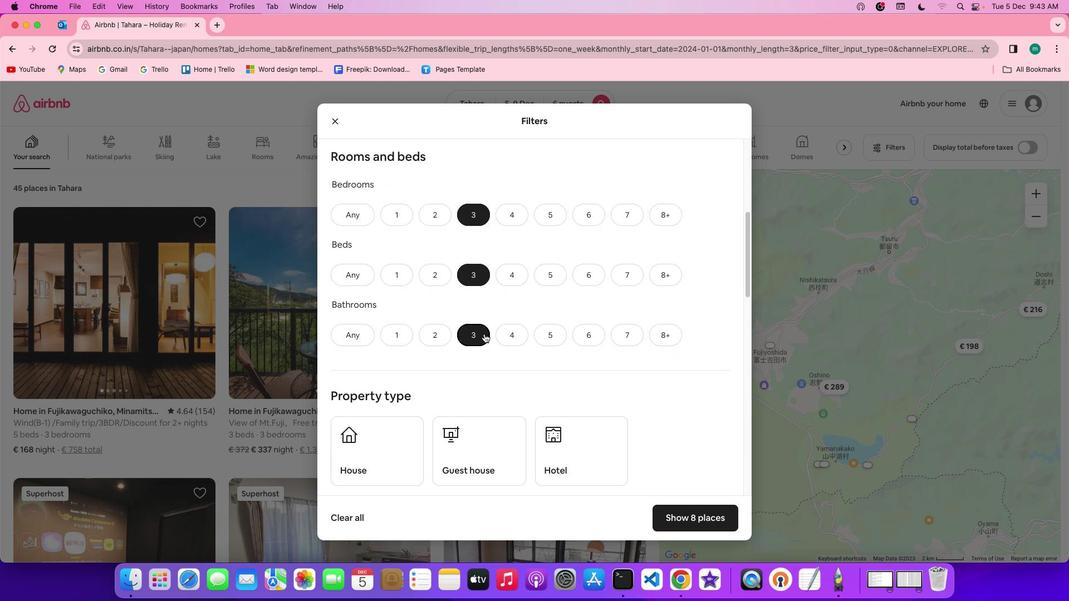 
Action: Mouse scrolled (481, 330) with delta (-2, -3)
Screenshot: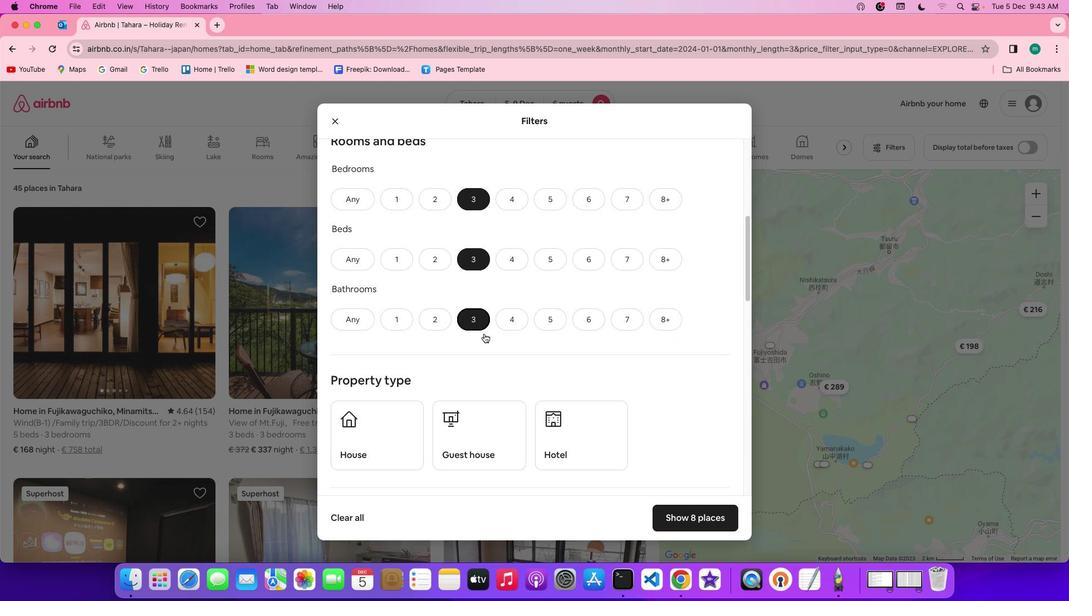 
Action: Mouse scrolled (481, 330) with delta (-2, -3)
Screenshot: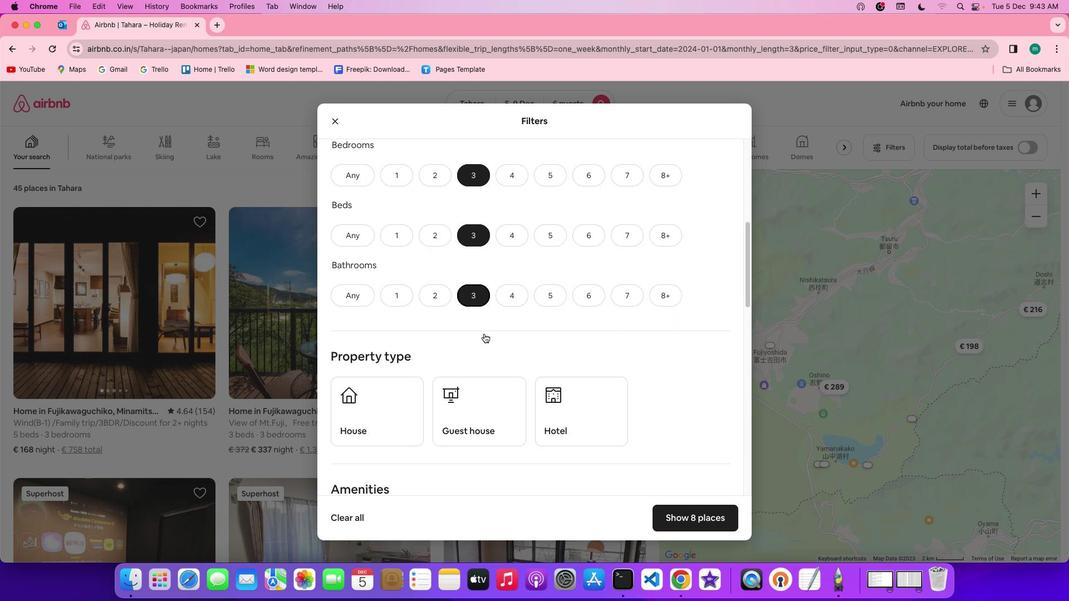 
Action: Mouse scrolled (481, 330) with delta (-2, -3)
Screenshot: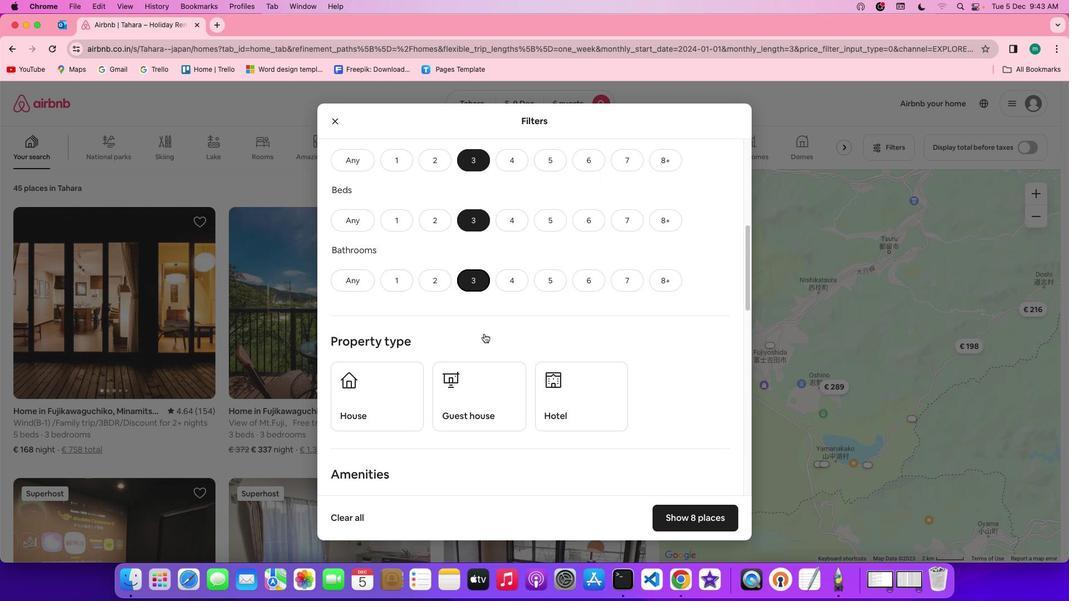 
Action: Mouse scrolled (481, 330) with delta (-2, -3)
Screenshot: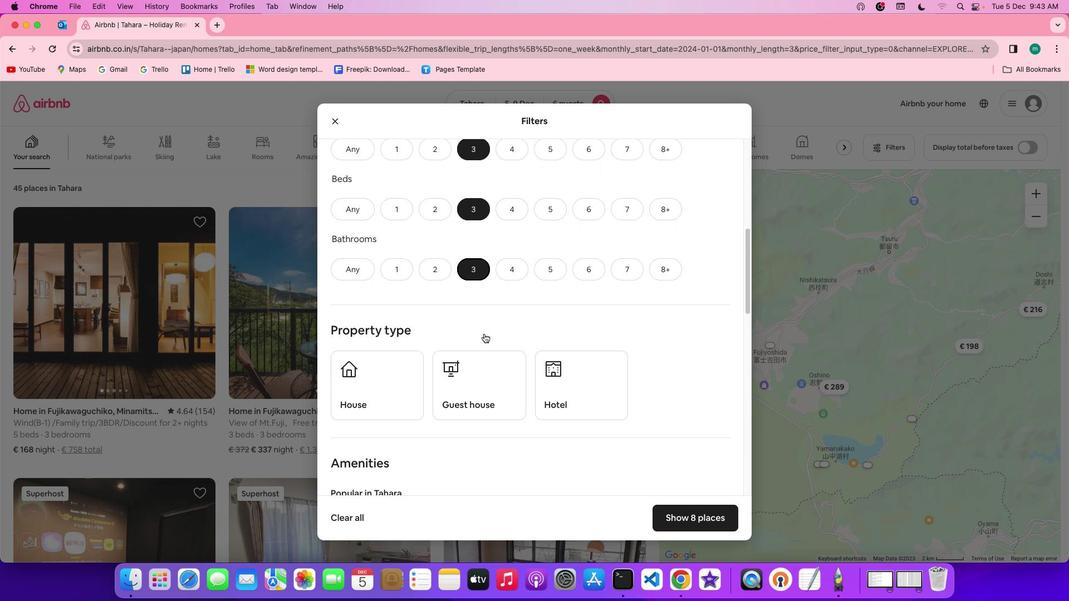 
Action: Mouse scrolled (481, 330) with delta (-2, -3)
Screenshot: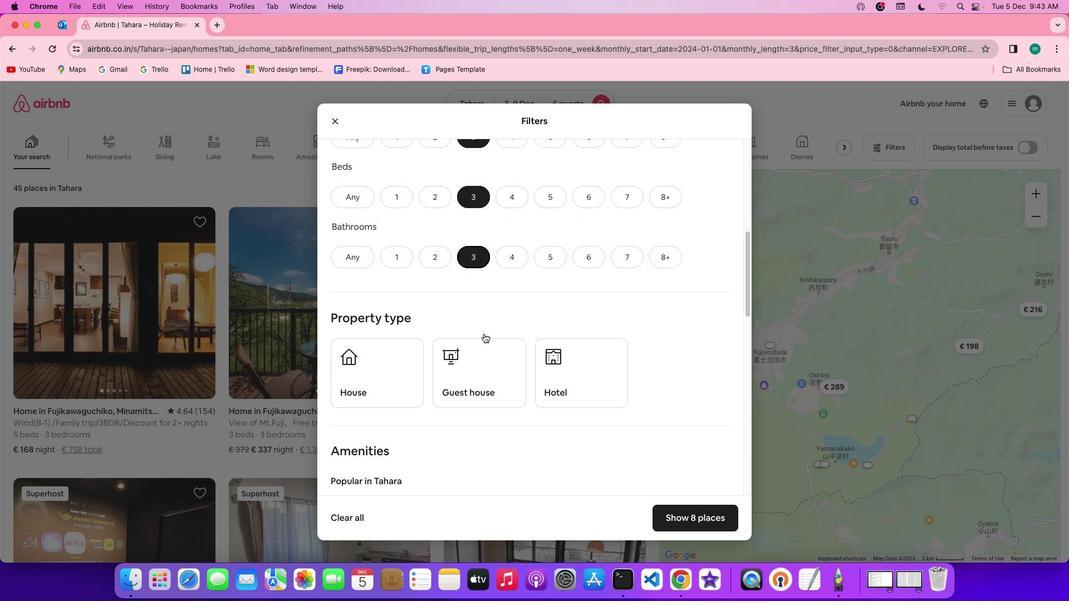 
Action: Mouse scrolled (481, 330) with delta (-2, -3)
Screenshot: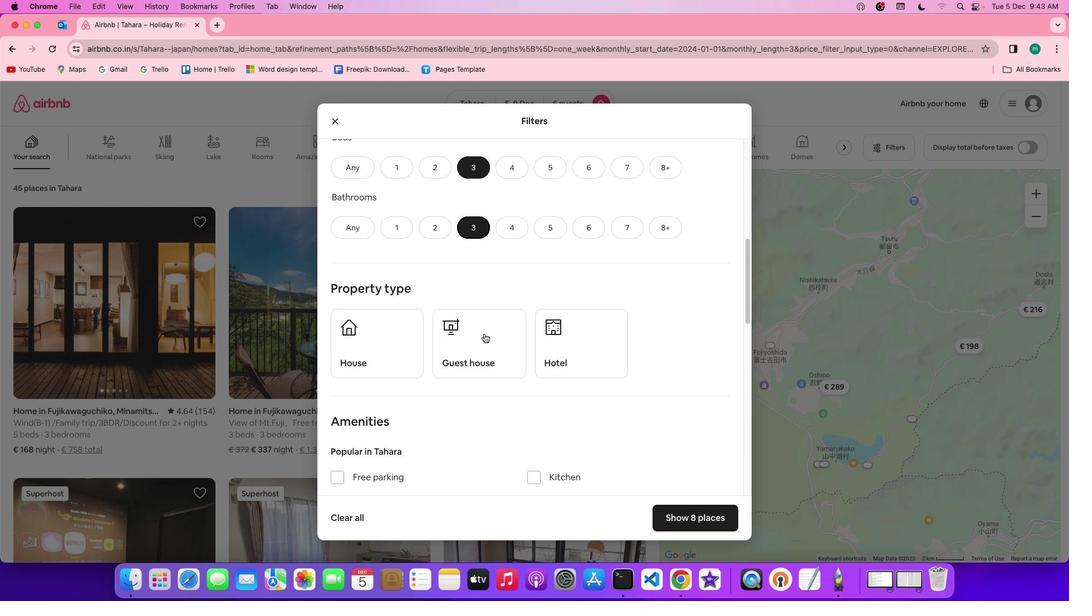 
Action: Mouse moved to (377, 335)
Screenshot: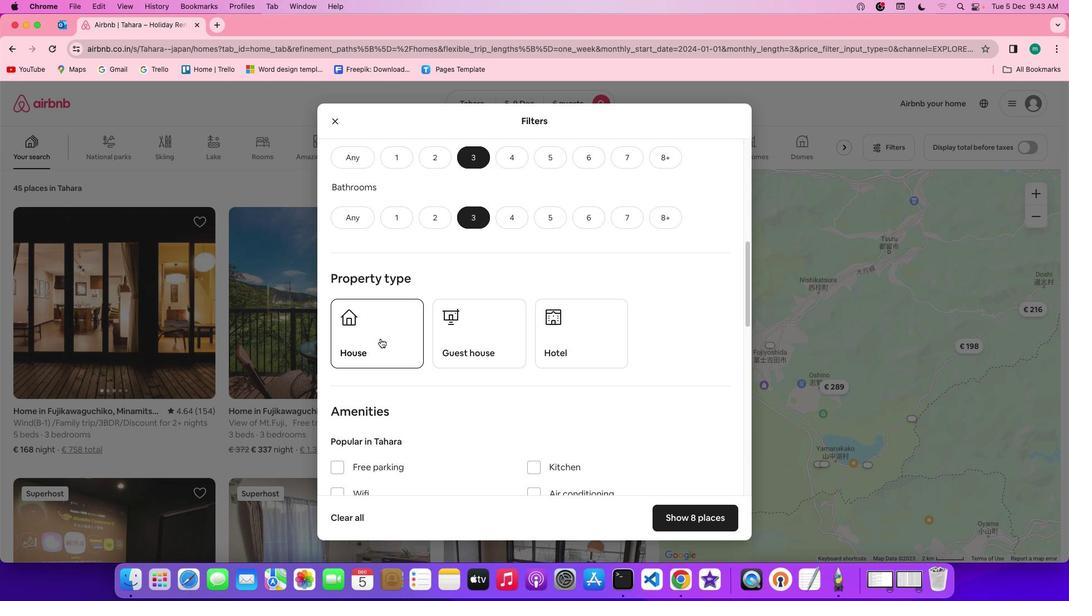 
Action: Mouse pressed left at (377, 335)
Screenshot: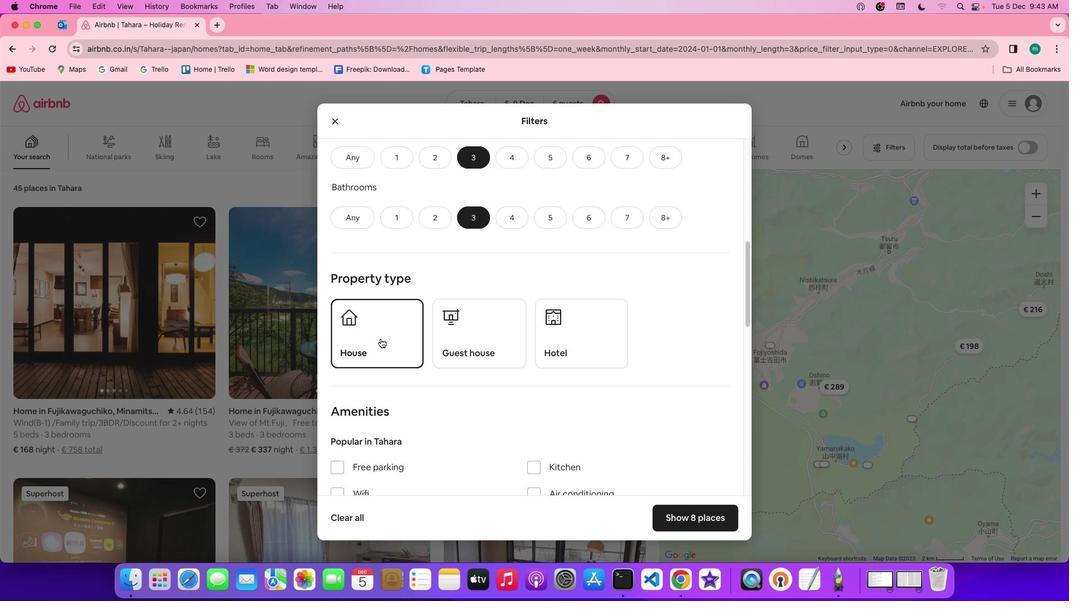 
Action: Mouse moved to (521, 352)
Screenshot: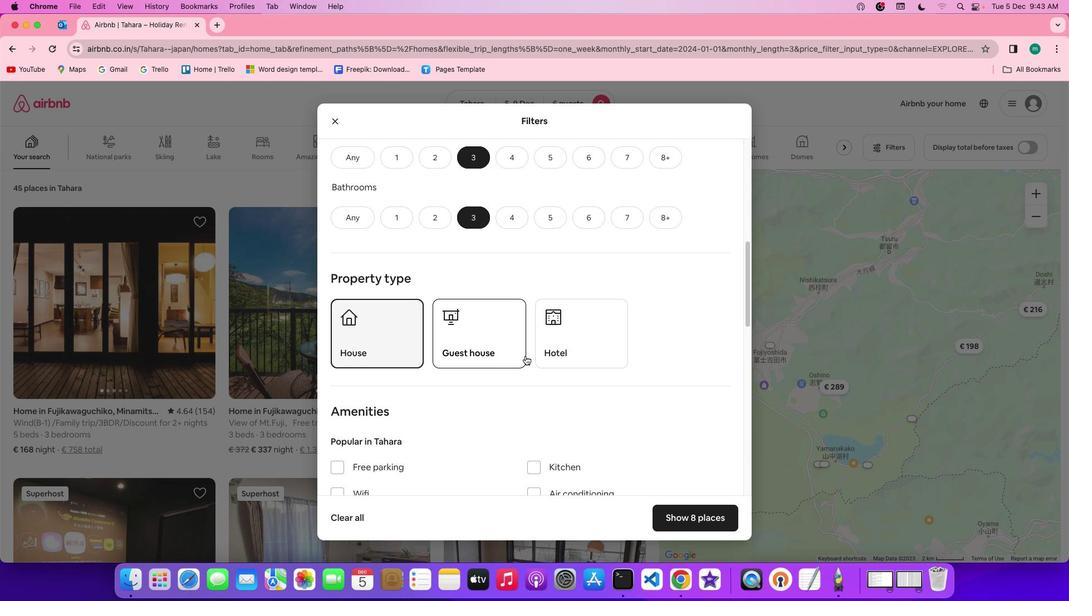 
Action: Mouse scrolled (521, 352) with delta (-2, -3)
Screenshot: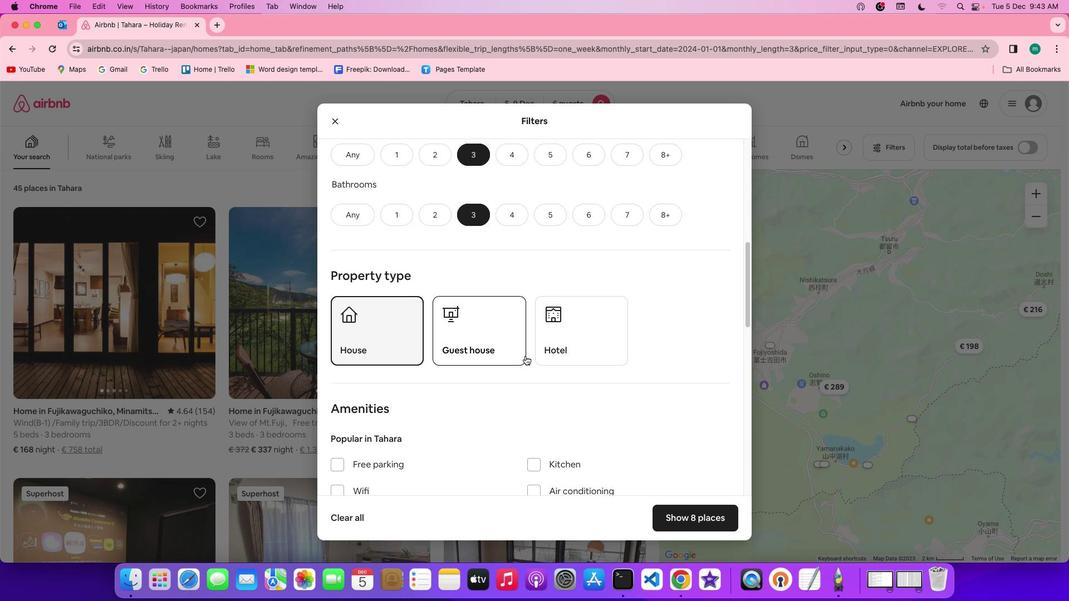 
Action: Mouse scrolled (521, 352) with delta (-2, -3)
Screenshot: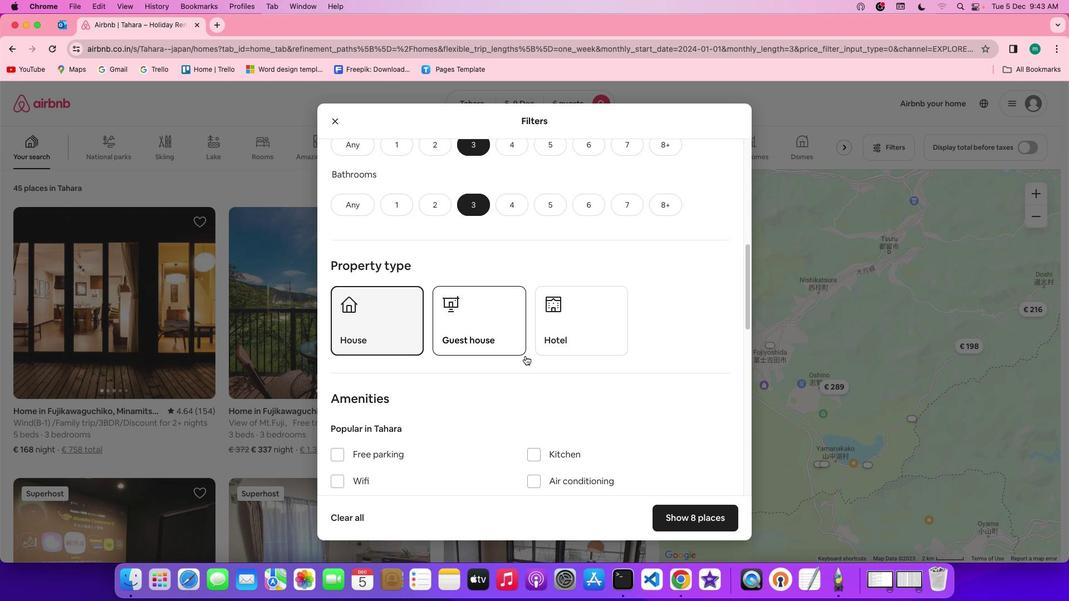 
Action: Mouse moved to (529, 356)
Screenshot: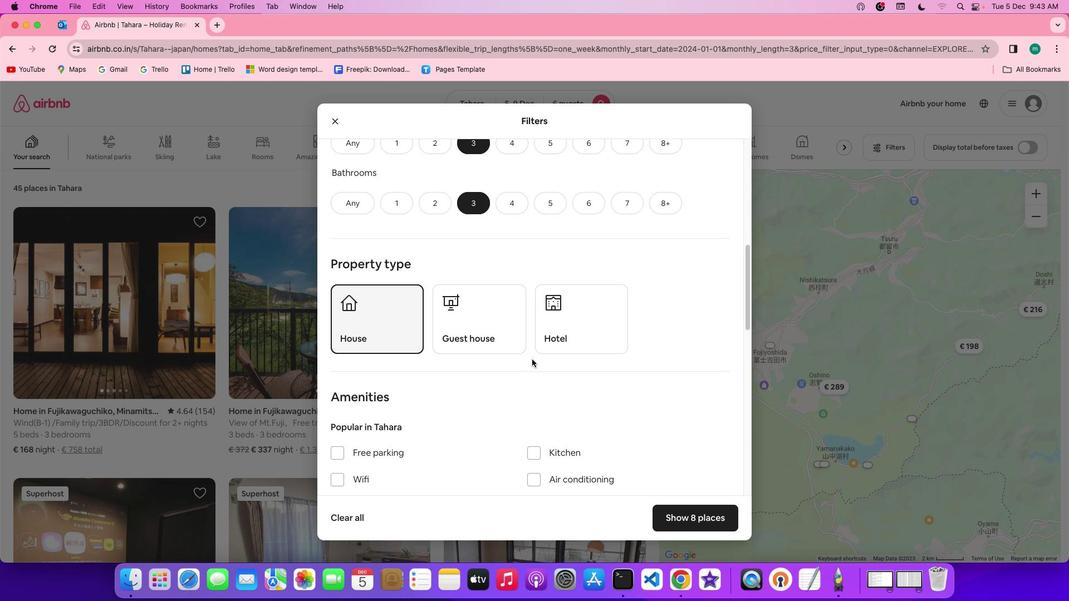 
Action: Mouse scrolled (529, 356) with delta (-2, -3)
Screenshot: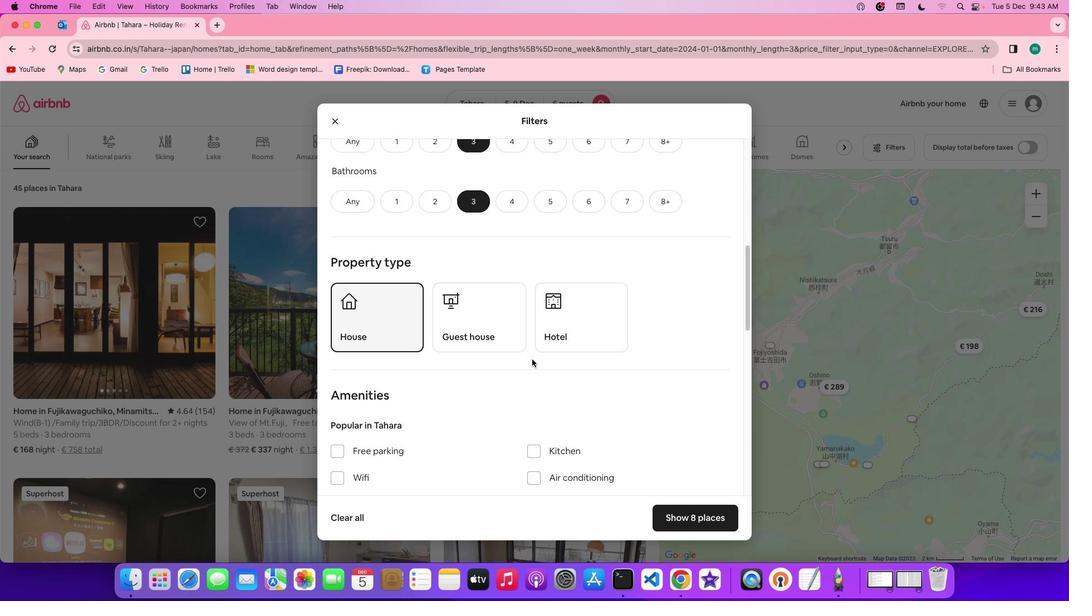 
Action: Mouse scrolled (529, 356) with delta (-2, -3)
Screenshot: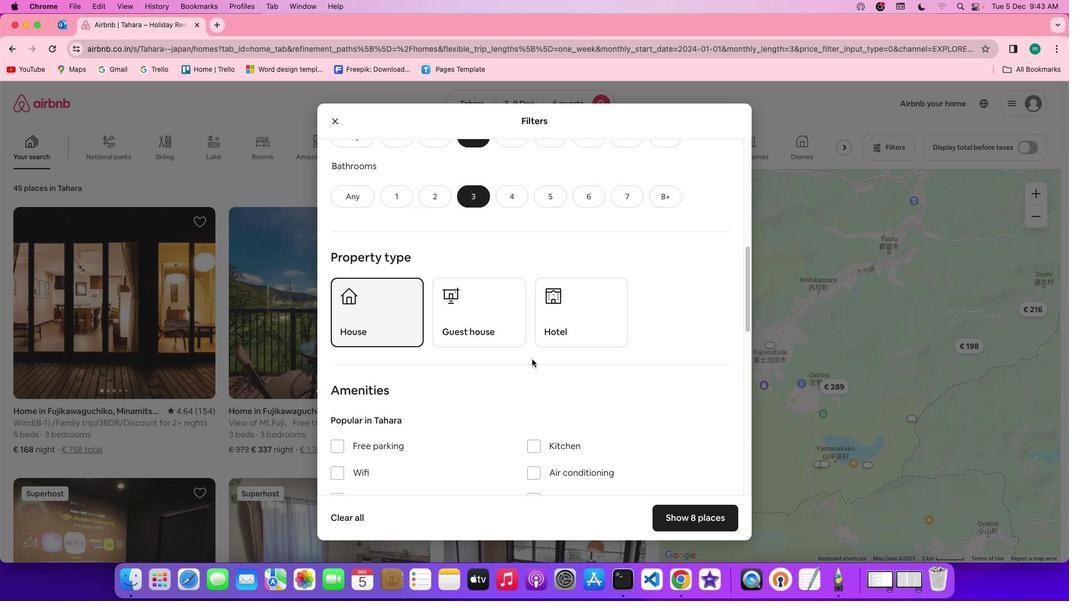 
Action: Mouse scrolled (529, 356) with delta (-2, -3)
Screenshot: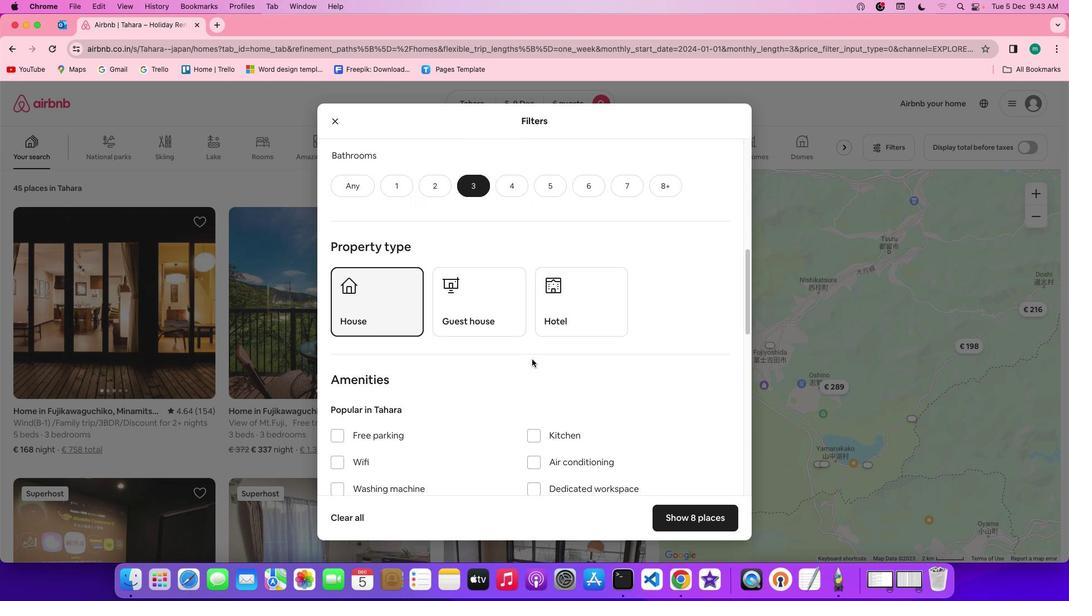 
Action: Mouse scrolled (529, 356) with delta (-2, -3)
Screenshot: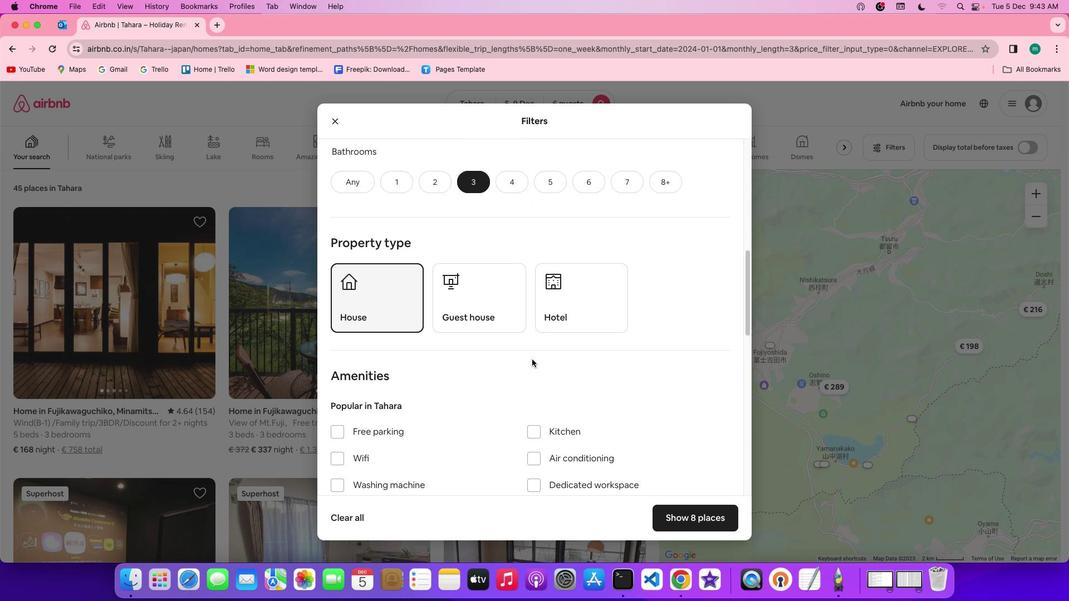 
Action: Mouse scrolled (529, 356) with delta (-2, -3)
Screenshot: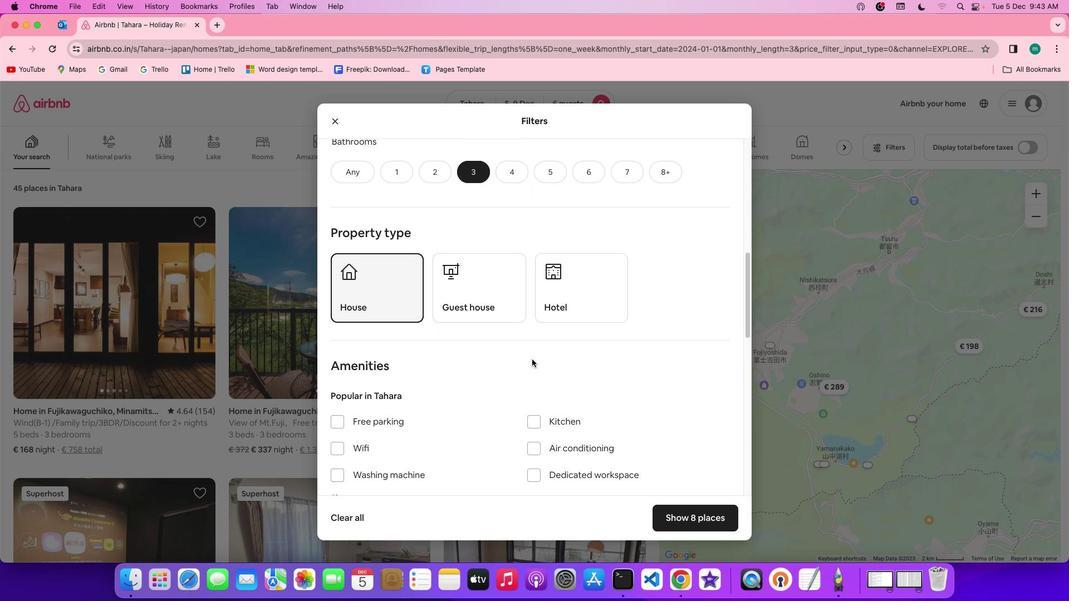 
Action: Mouse scrolled (529, 356) with delta (-2, -3)
Screenshot: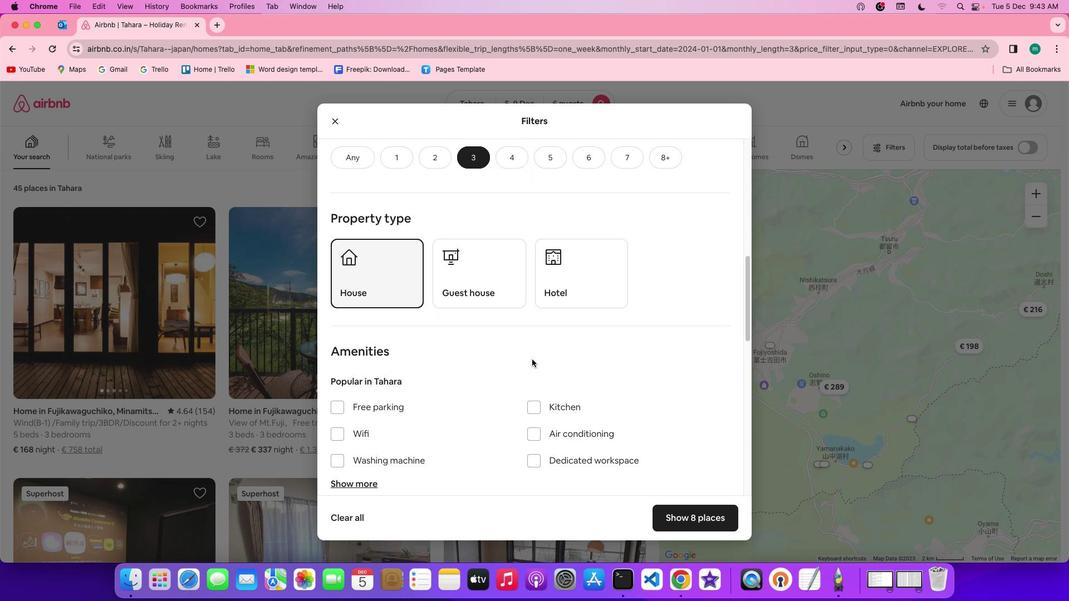 
Action: Mouse scrolled (529, 356) with delta (-2, -3)
Screenshot: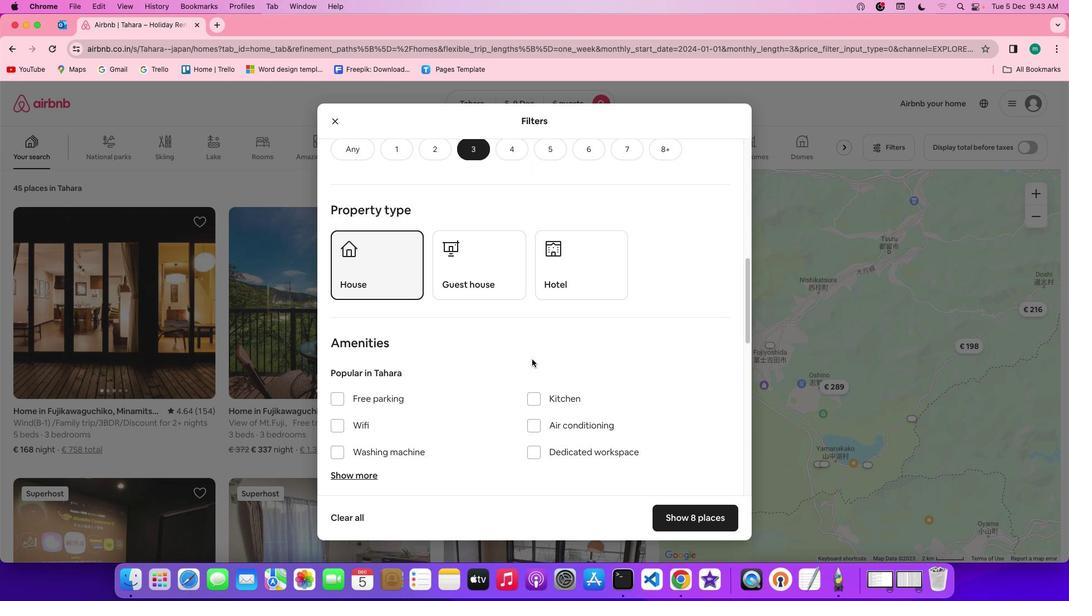 
Action: Mouse scrolled (529, 356) with delta (-2, -3)
Screenshot: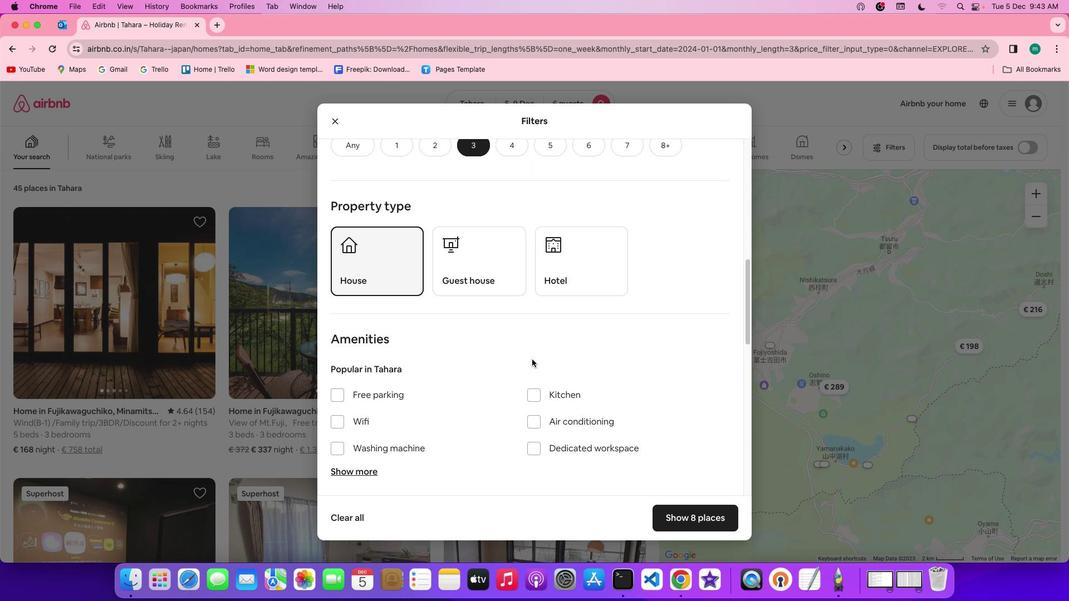 
Action: Mouse scrolled (529, 356) with delta (-2, -3)
Screenshot: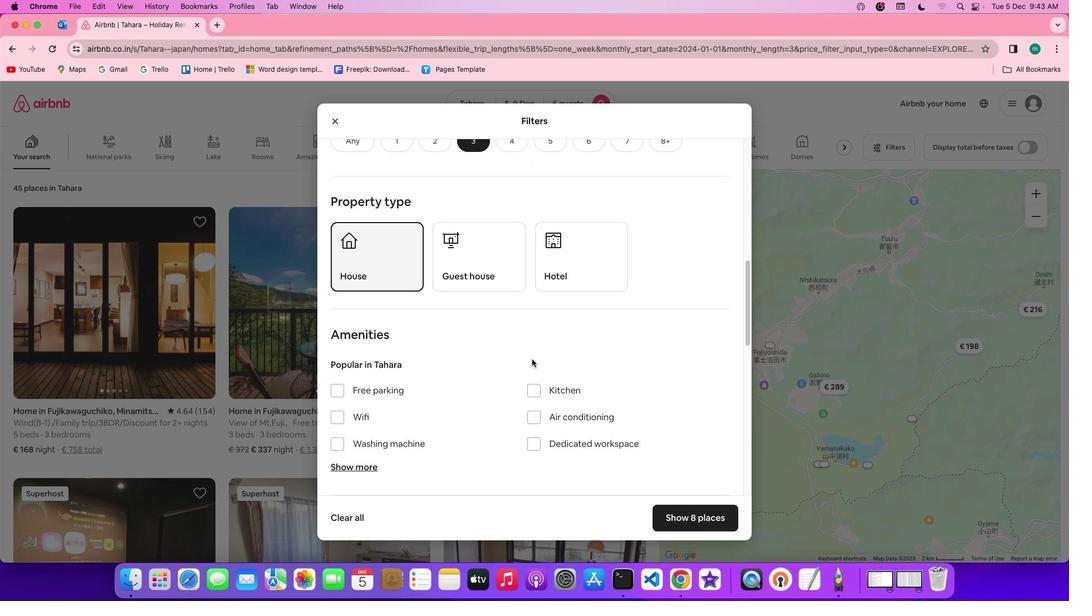 
Action: Mouse scrolled (529, 356) with delta (-2, -3)
Screenshot: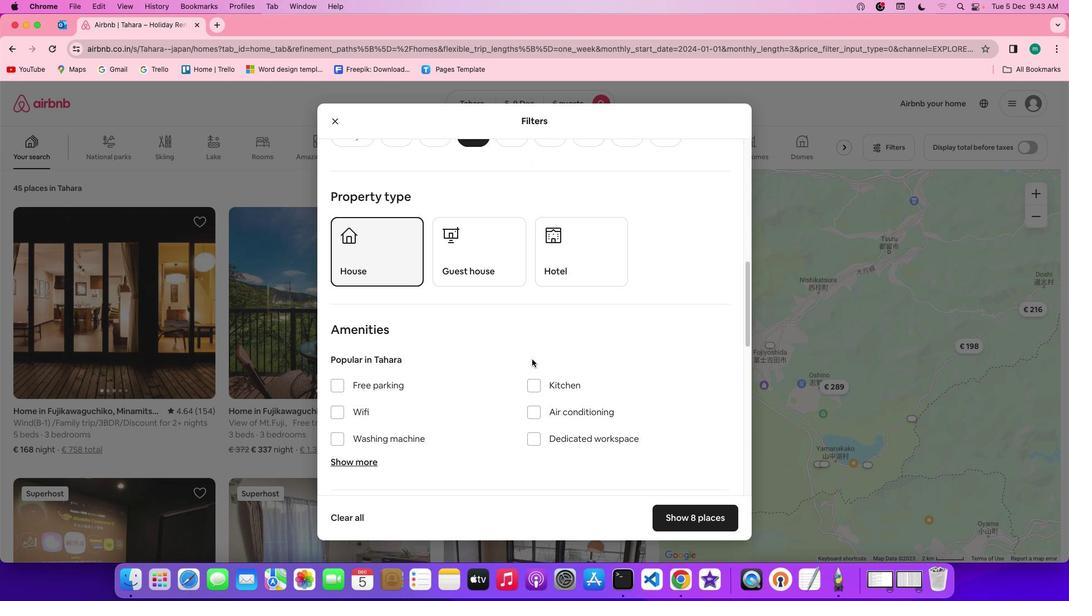 
Action: Mouse scrolled (529, 356) with delta (-2, -3)
Screenshot: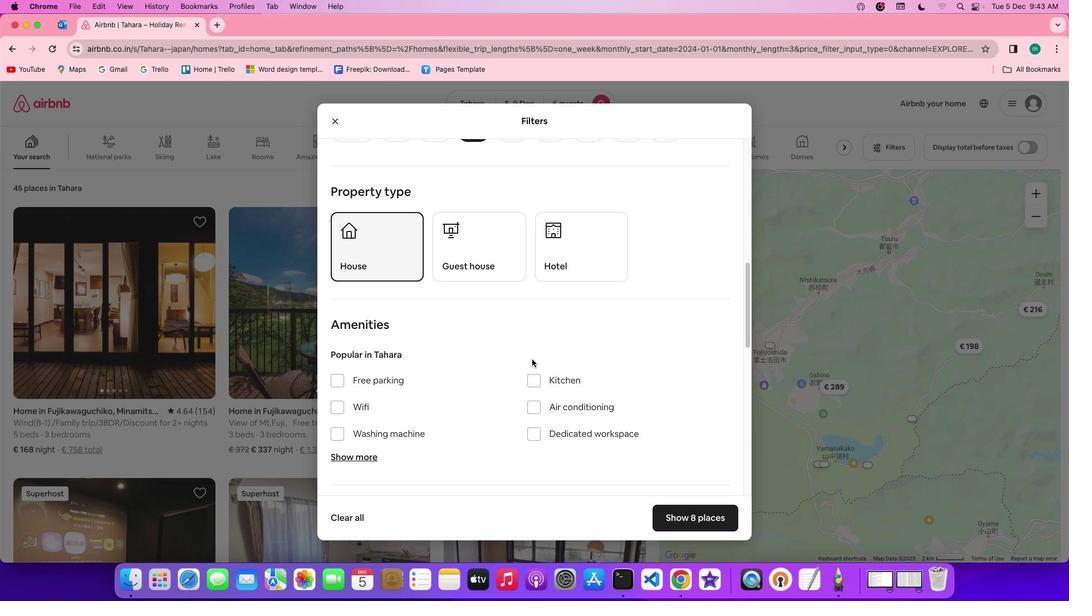 
Action: Mouse scrolled (529, 356) with delta (-2, -3)
Screenshot: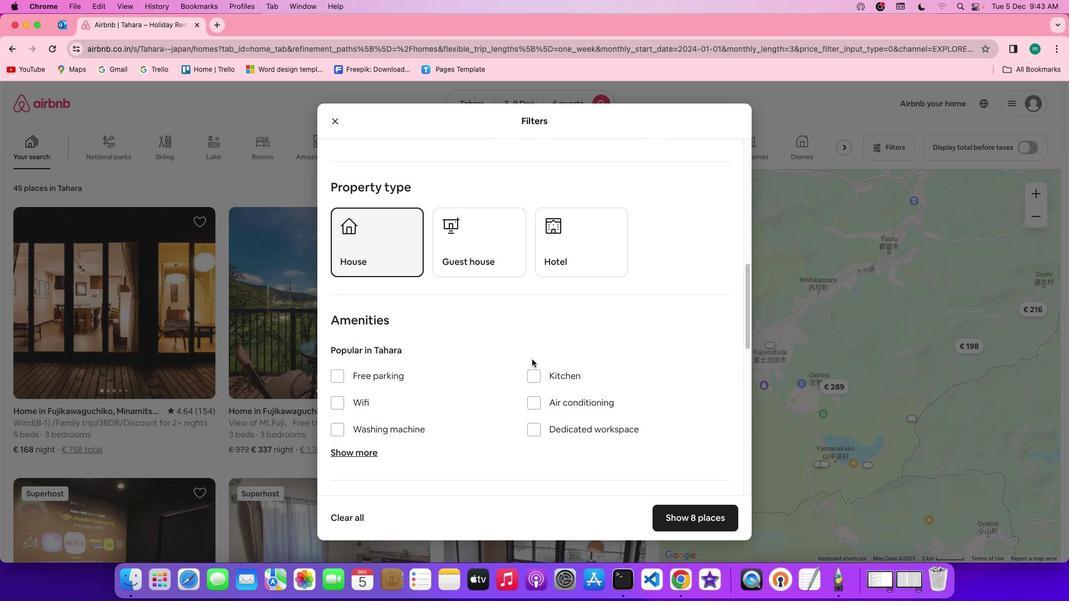 
Action: Mouse scrolled (529, 356) with delta (-2, -3)
Screenshot: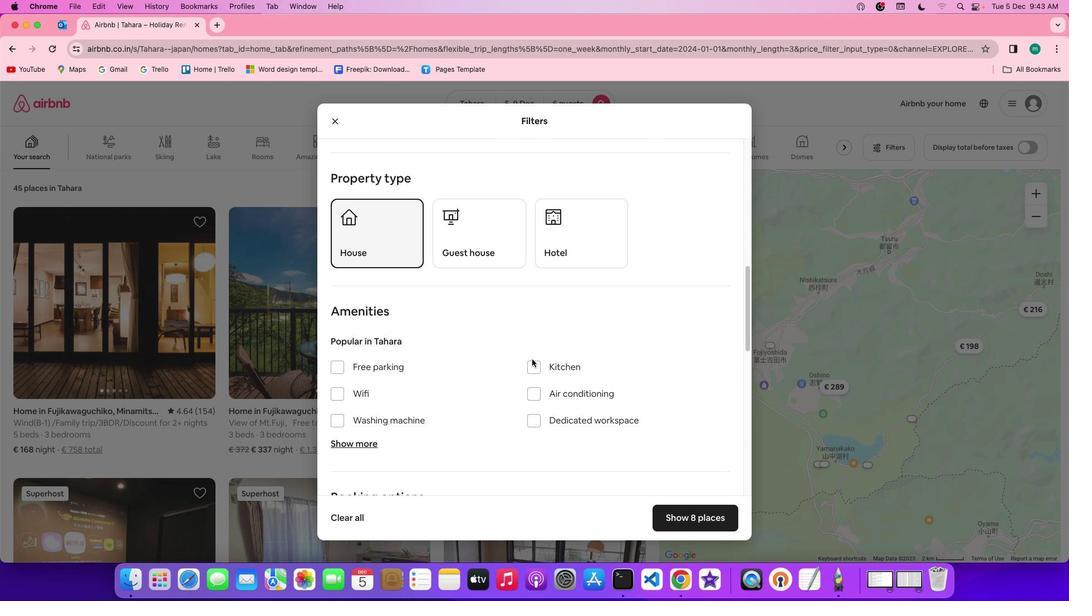 
Action: Mouse scrolled (529, 356) with delta (-2, -3)
Screenshot: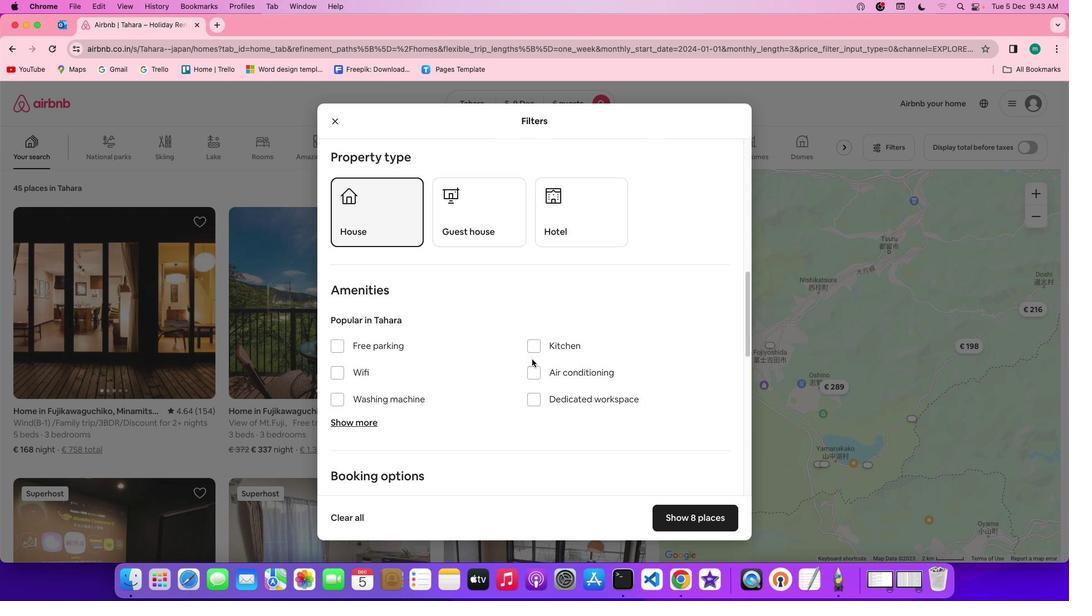 
Action: Mouse scrolled (529, 356) with delta (-2, -3)
Screenshot: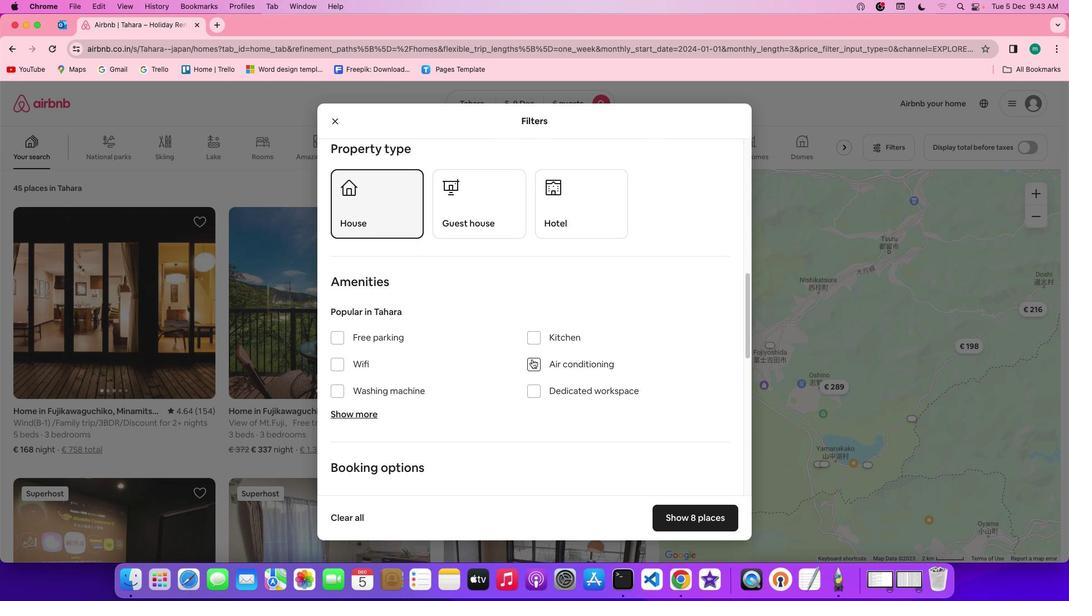 
Action: Mouse scrolled (529, 356) with delta (-2, -3)
Screenshot: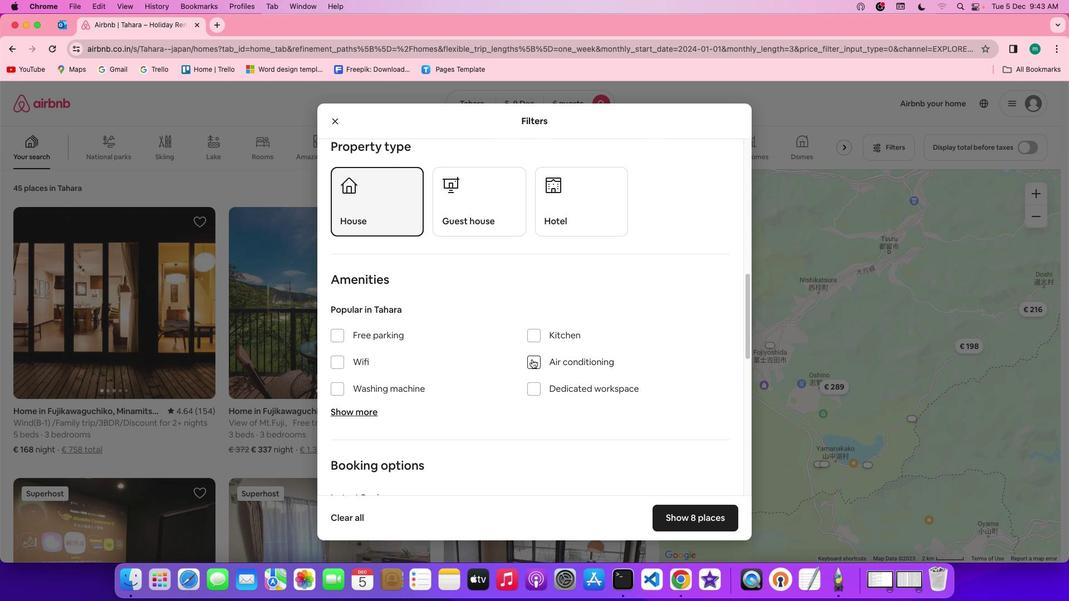 
Action: Mouse scrolled (529, 356) with delta (-2, -3)
Screenshot: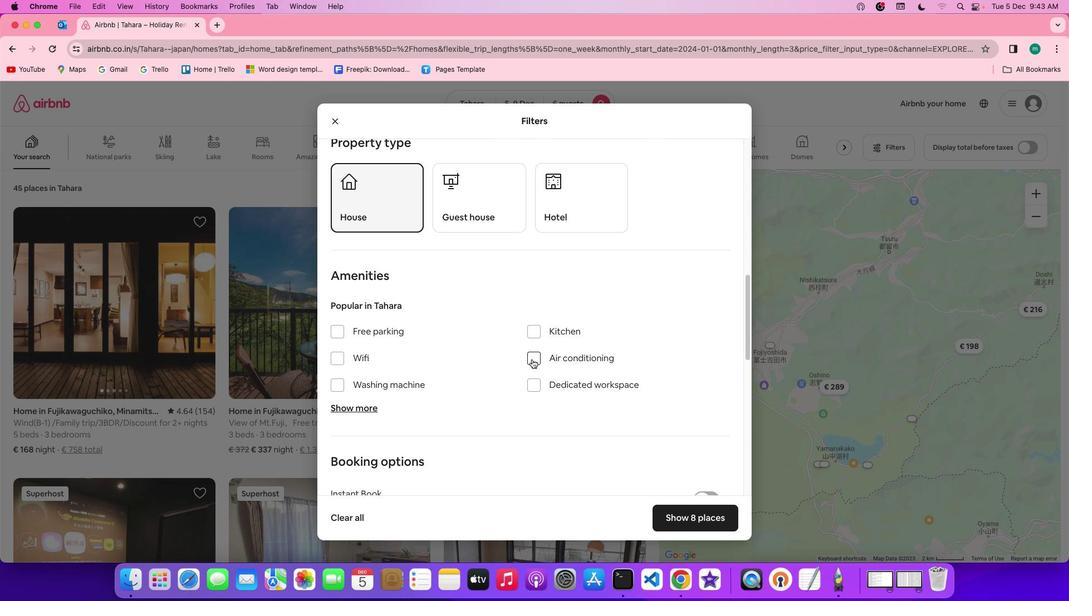
Action: Mouse scrolled (529, 356) with delta (-2, -3)
Screenshot: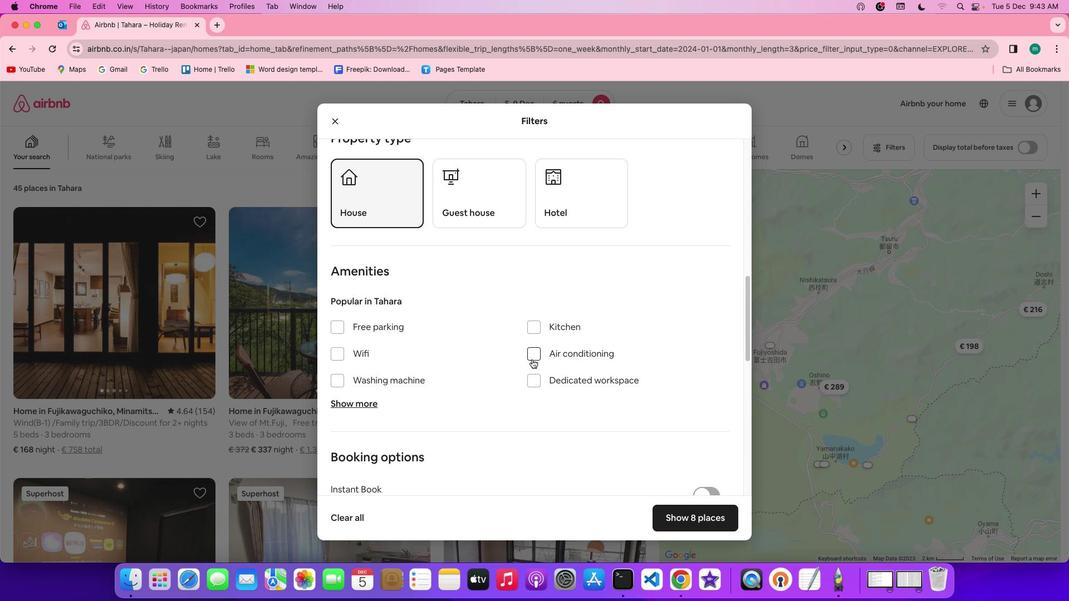 
Action: Mouse scrolled (529, 356) with delta (-2, -3)
Screenshot: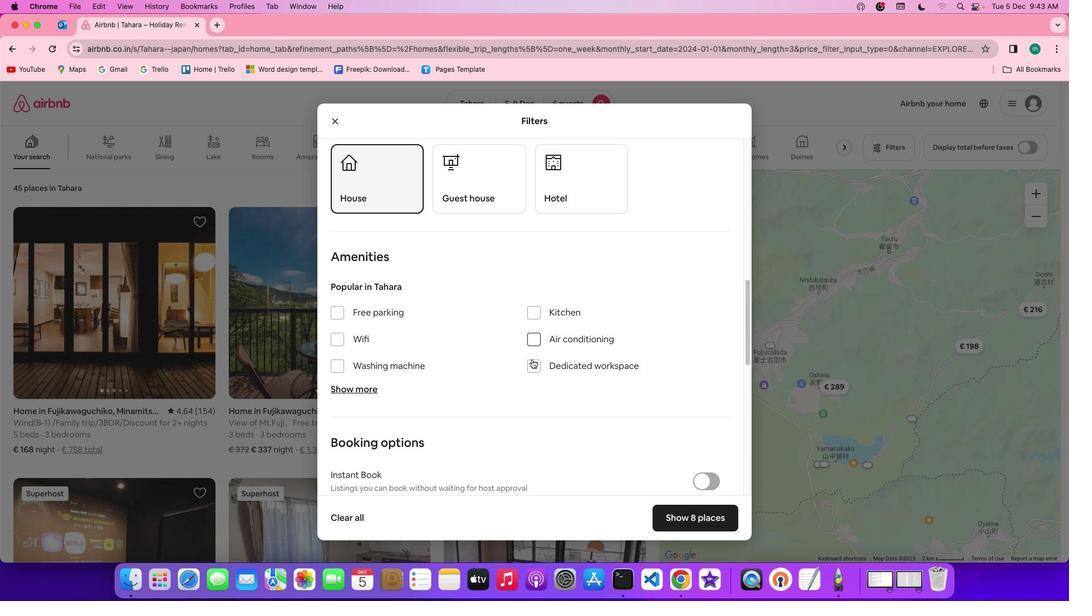 
Action: Mouse scrolled (529, 356) with delta (-2, -3)
Screenshot: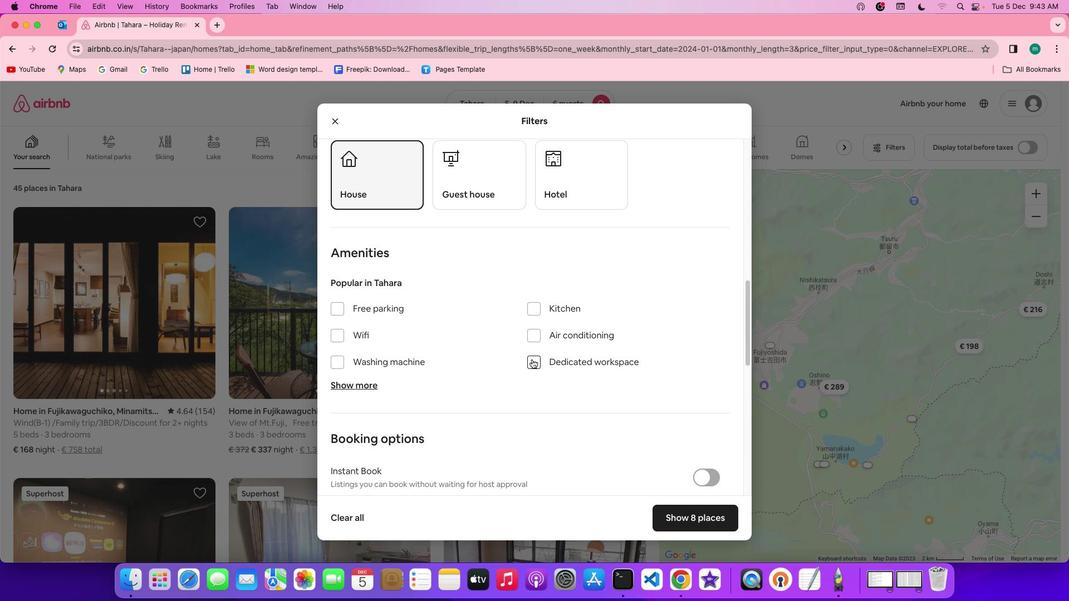 
Action: Mouse scrolled (529, 356) with delta (-2, -3)
Screenshot: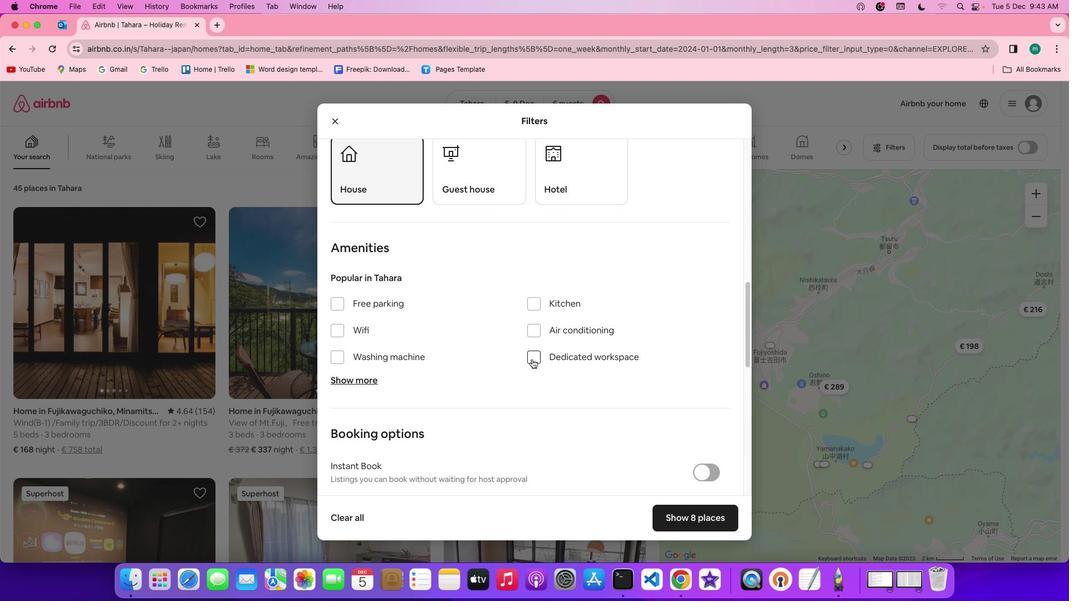 
Action: Mouse scrolled (529, 356) with delta (-2, -3)
Screenshot: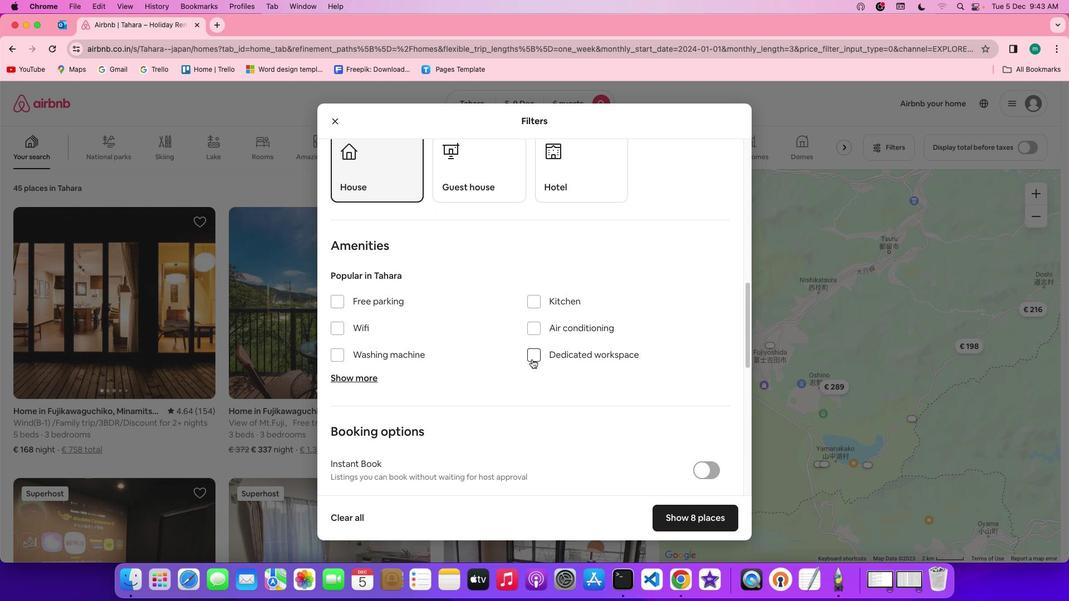 
Action: Mouse scrolled (529, 356) with delta (-2, -3)
Screenshot: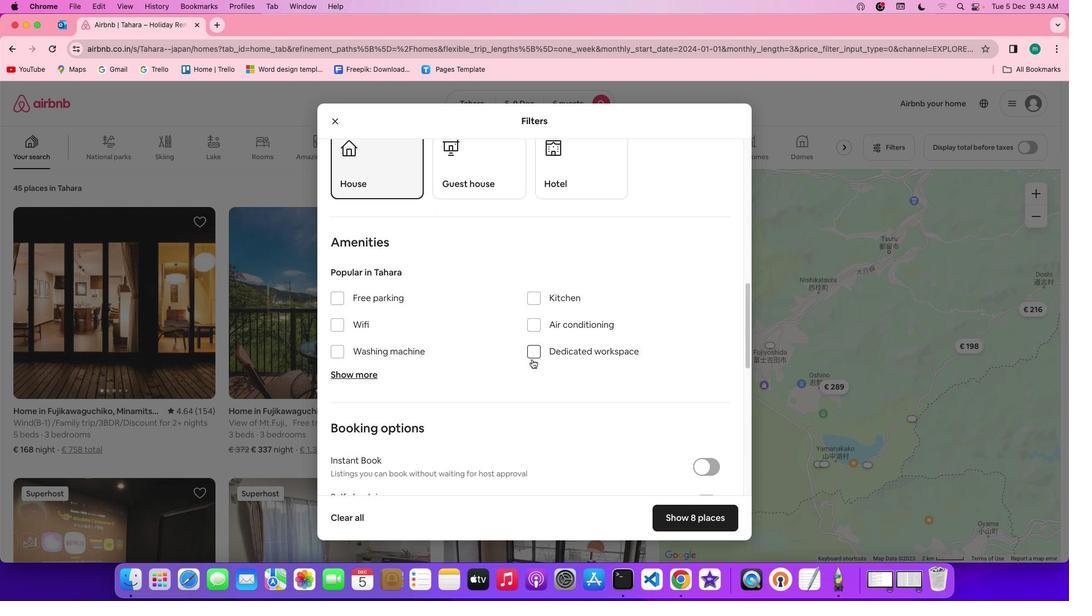 
Action: Mouse scrolled (529, 356) with delta (-2, -3)
Screenshot: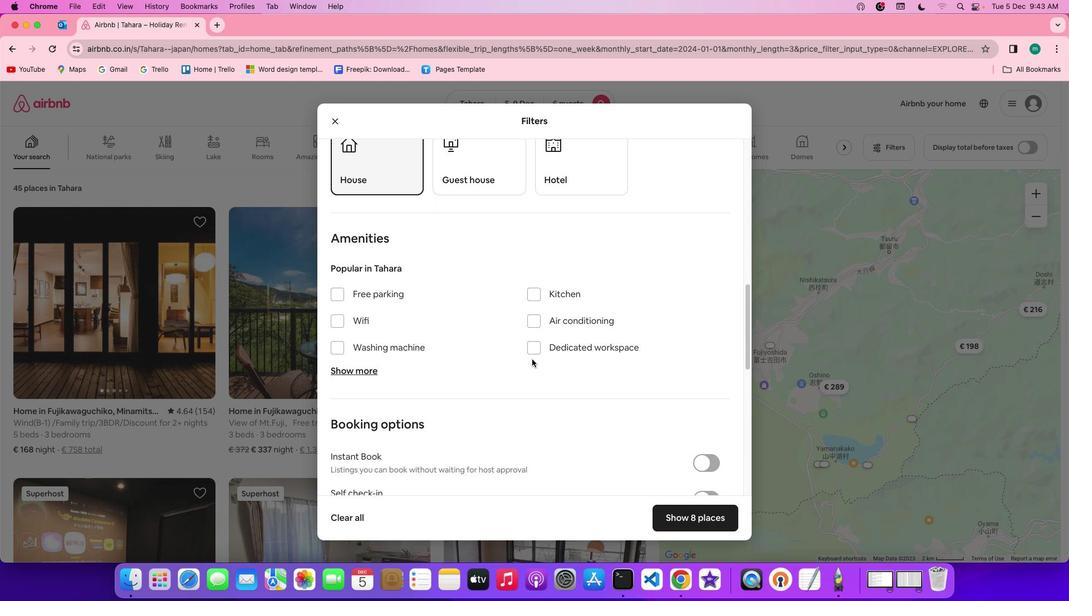 
Action: Mouse scrolled (529, 356) with delta (-2, -3)
Screenshot: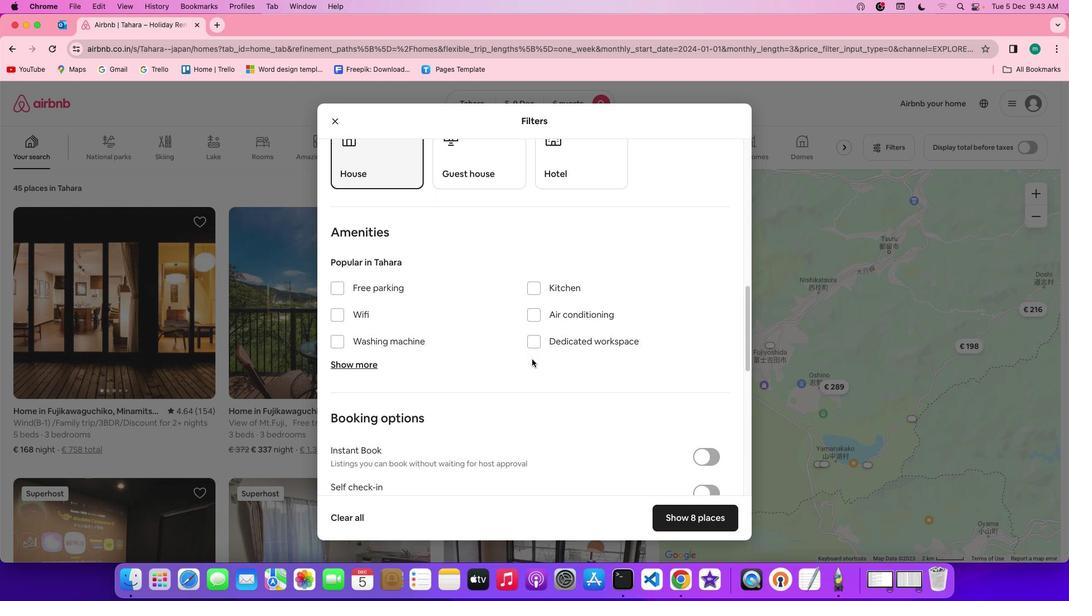 
Action: Mouse scrolled (529, 356) with delta (-2, -3)
Screenshot: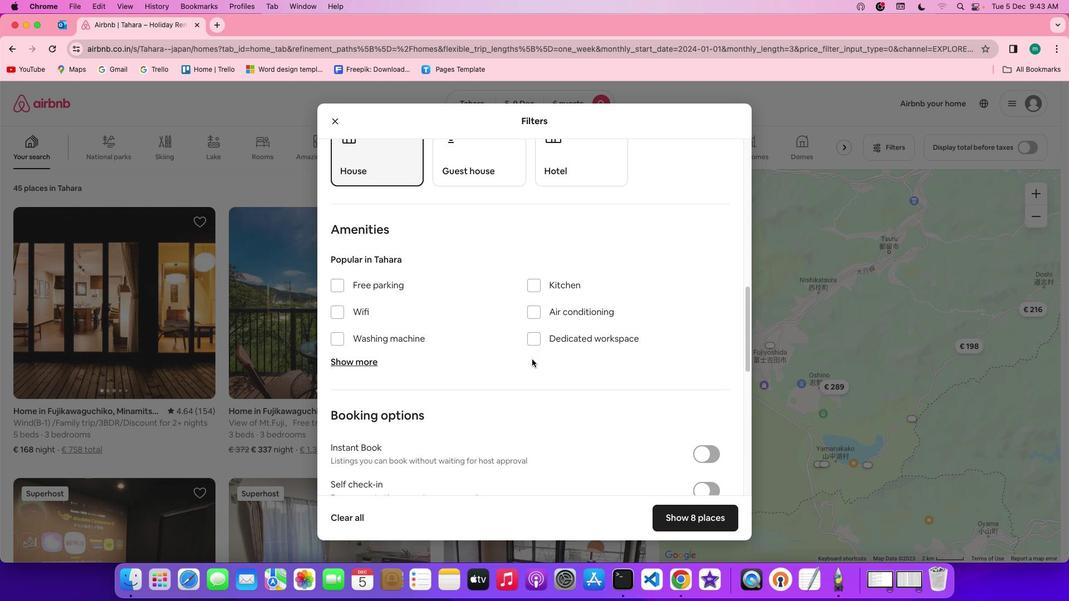 
Action: Mouse scrolled (529, 356) with delta (-2, -3)
Screenshot: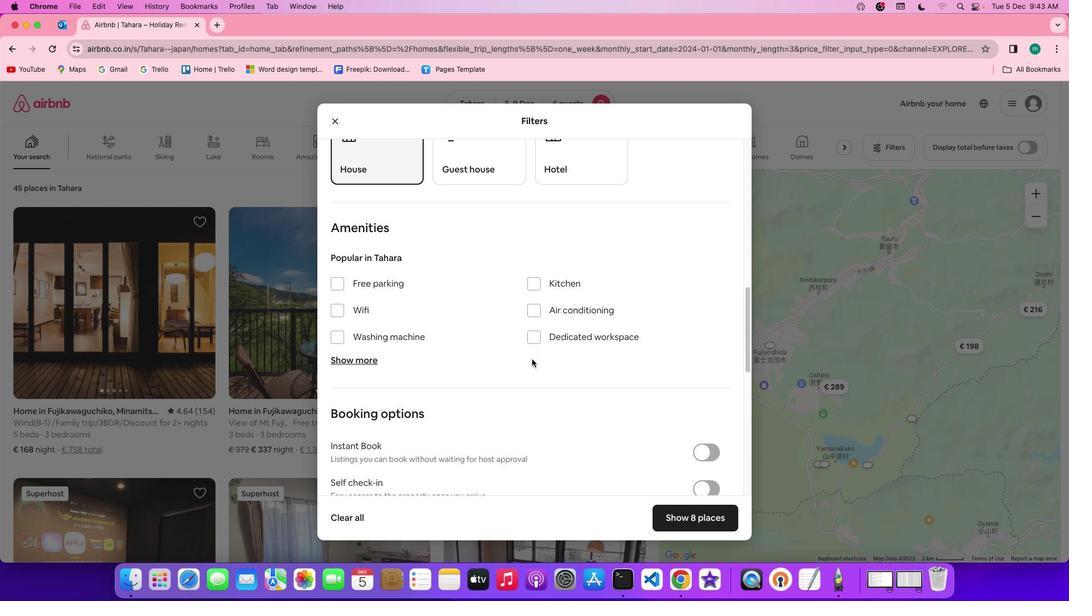 
Action: Mouse scrolled (529, 356) with delta (-2, -3)
Screenshot: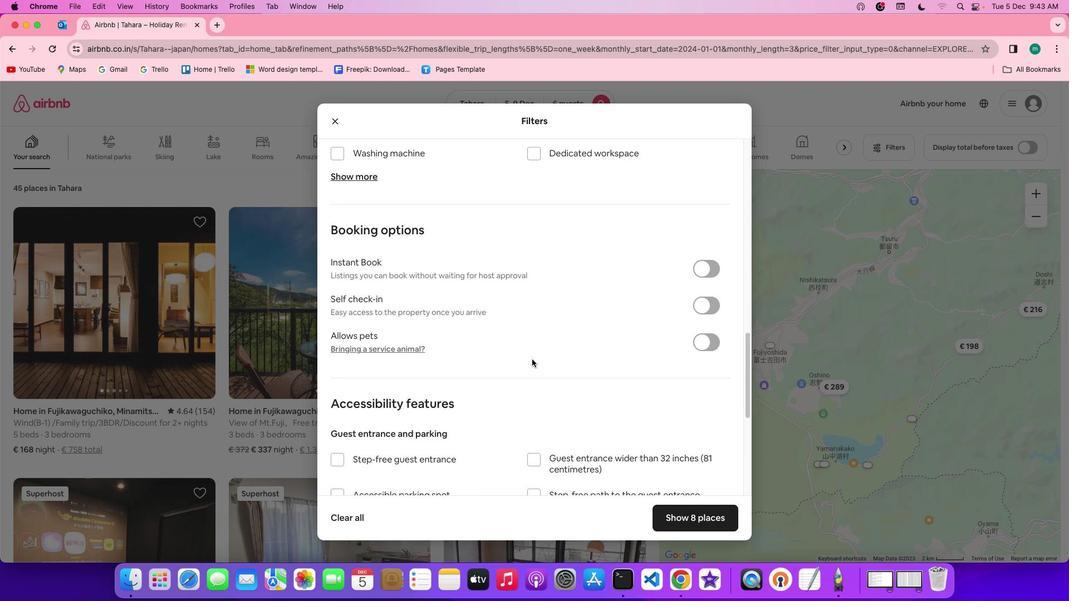 
Action: Mouse scrolled (529, 356) with delta (-2, -3)
Screenshot: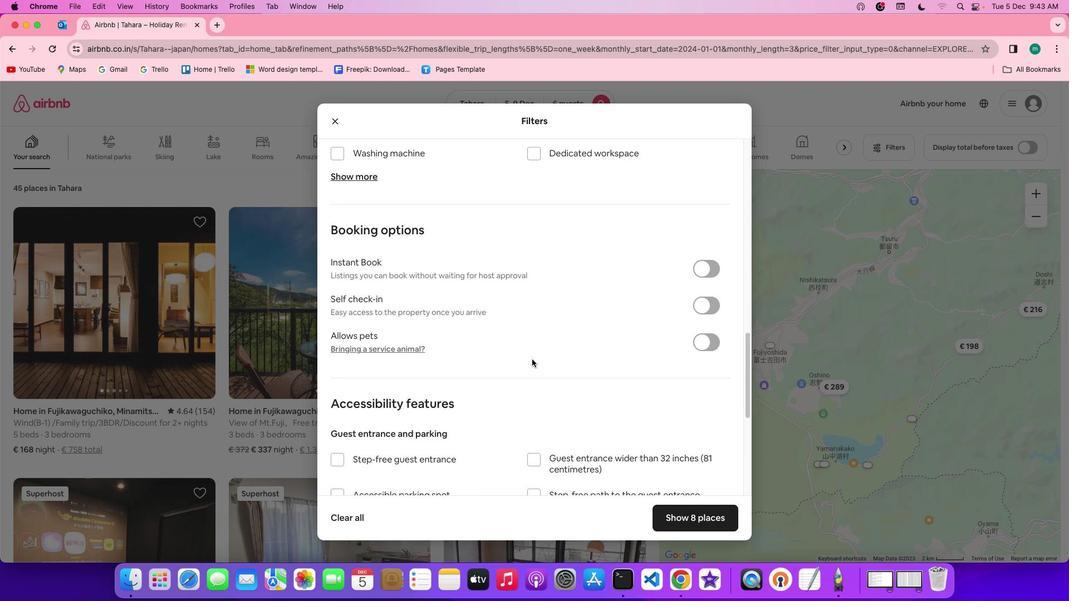 
Action: Mouse scrolled (529, 356) with delta (-2, -4)
Screenshot: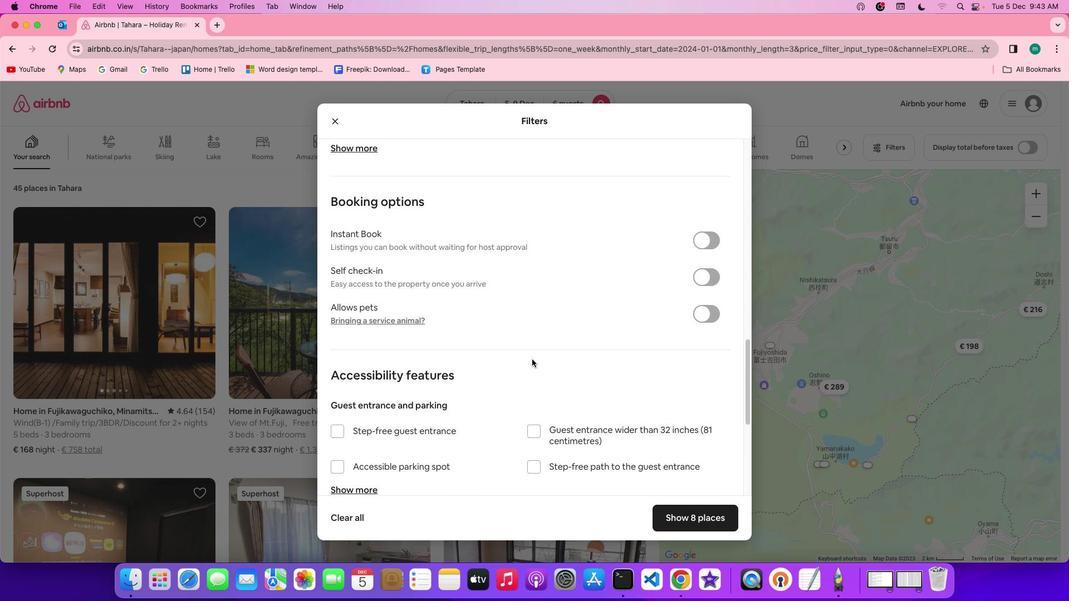 
Action: Mouse scrolled (529, 356) with delta (-2, -5)
Screenshot: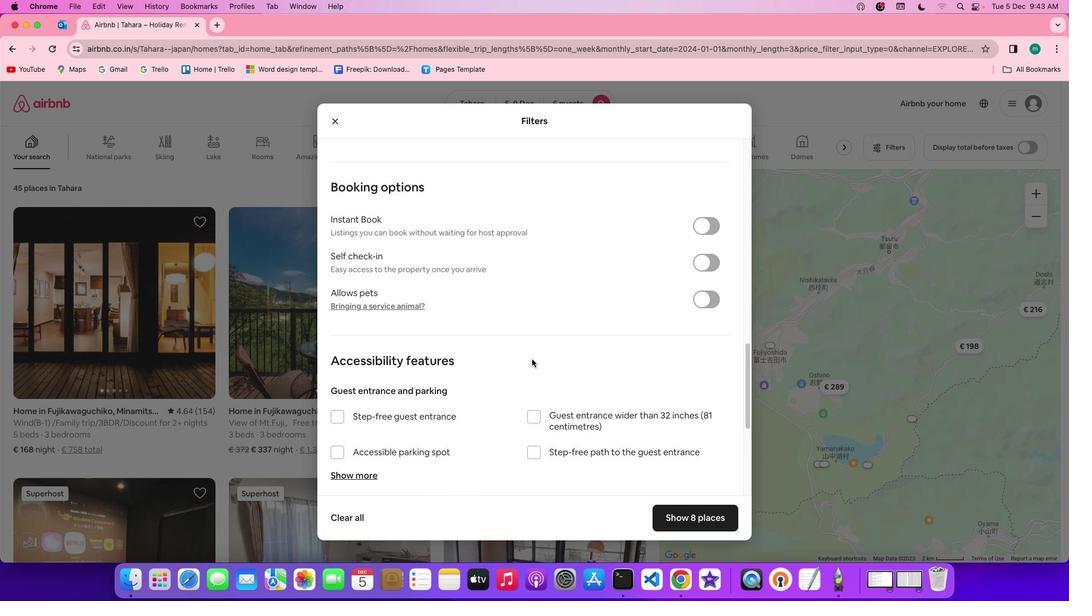 
Action: Mouse scrolled (529, 356) with delta (-2, -3)
Screenshot: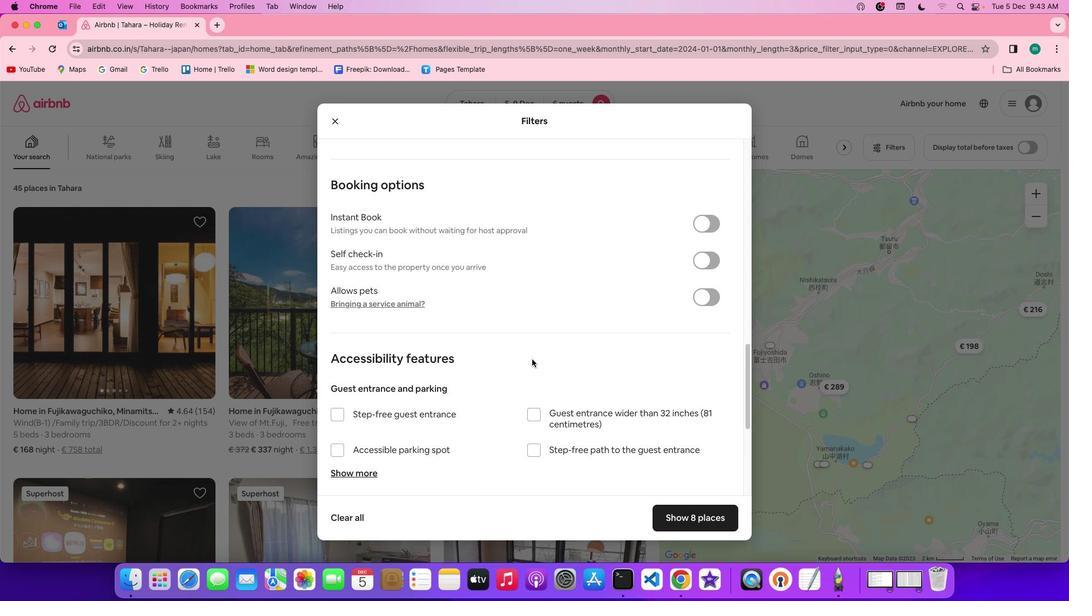 
Action: Mouse scrolled (529, 356) with delta (-2, -3)
Screenshot: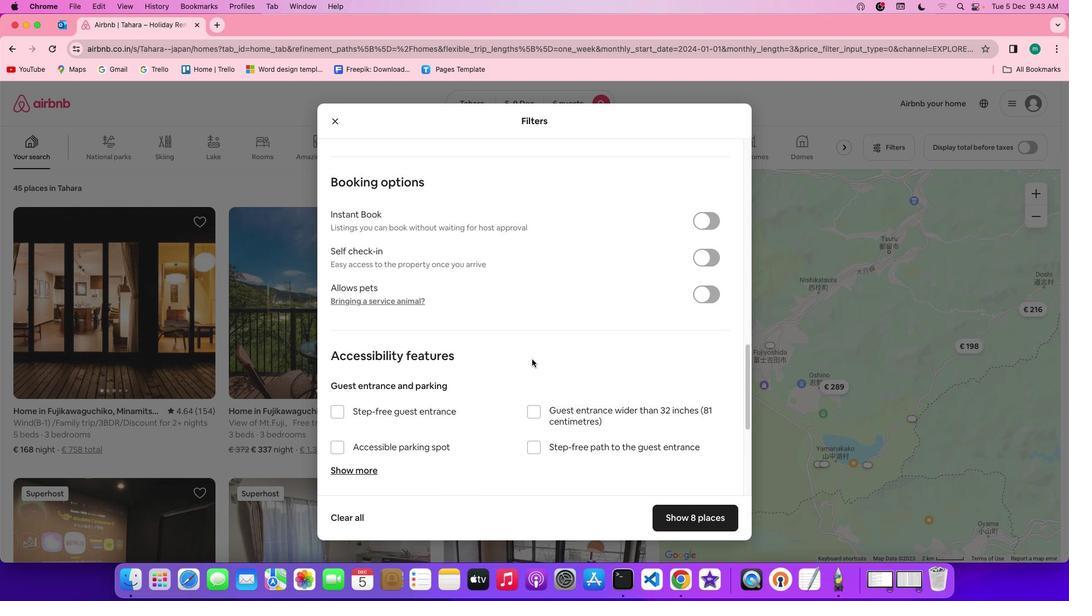 
Action: Mouse scrolled (529, 356) with delta (-2, -3)
Screenshot: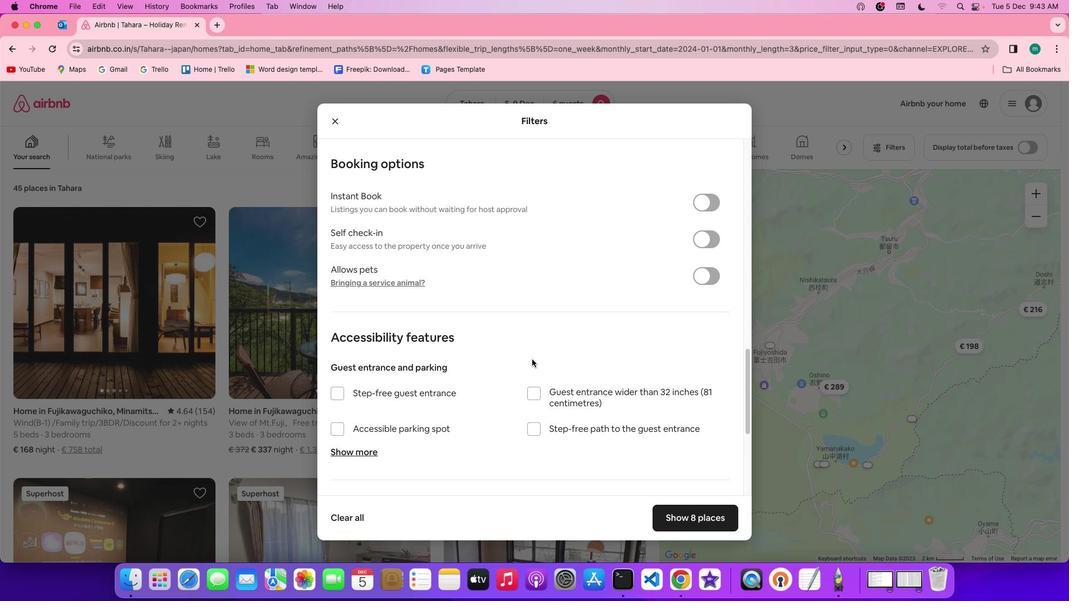 
Action: Mouse scrolled (529, 356) with delta (-2, -3)
Screenshot: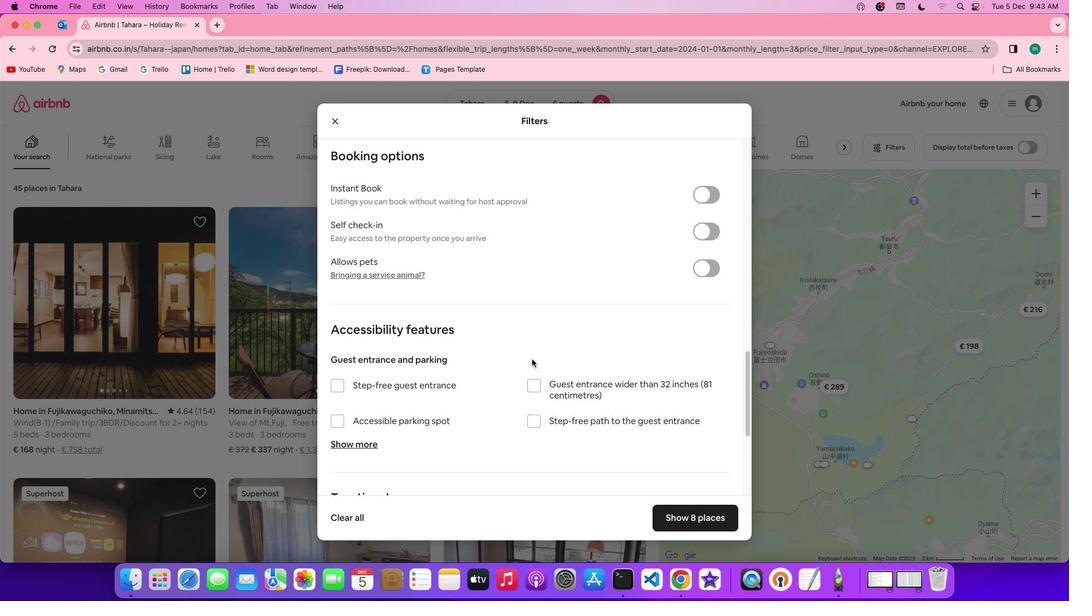 
Action: Mouse scrolled (529, 356) with delta (-2, -2)
Screenshot: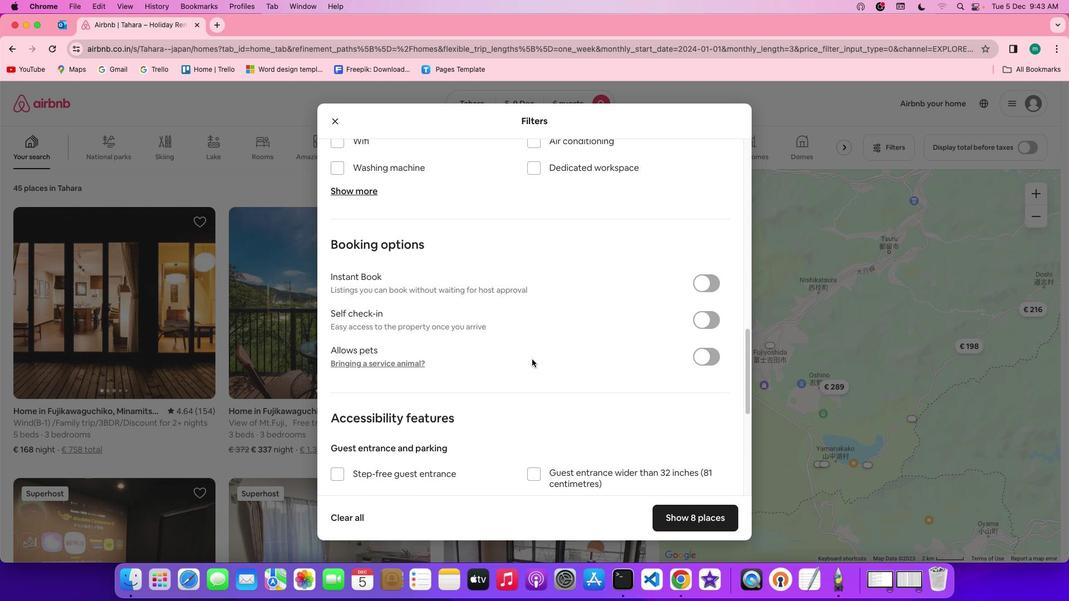 
Action: Mouse scrolled (529, 356) with delta (-2, -2)
Screenshot: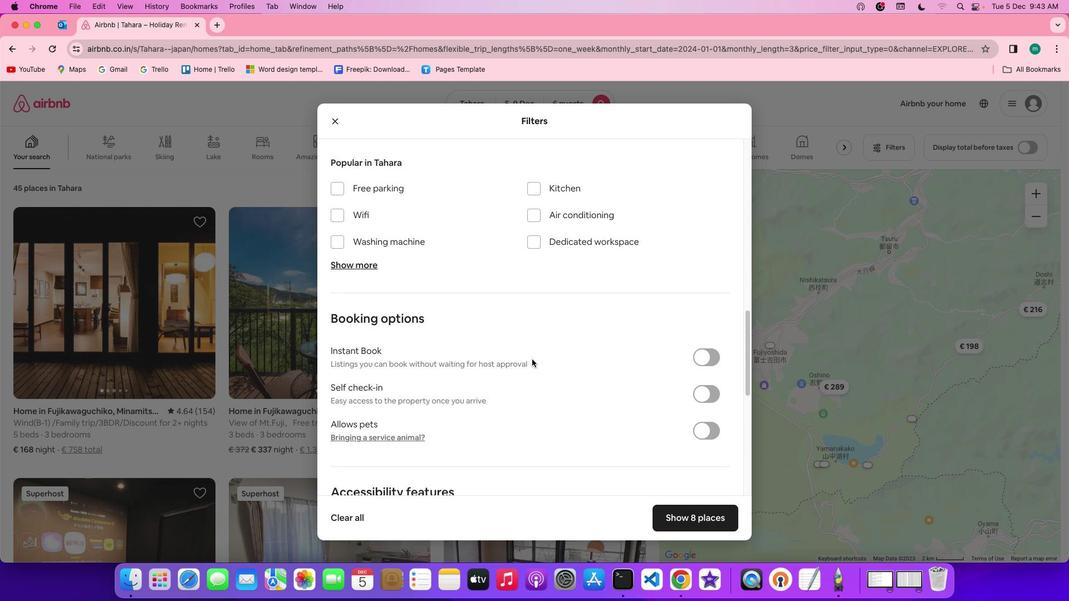 
Action: Mouse scrolled (529, 356) with delta (-2, -1)
Screenshot: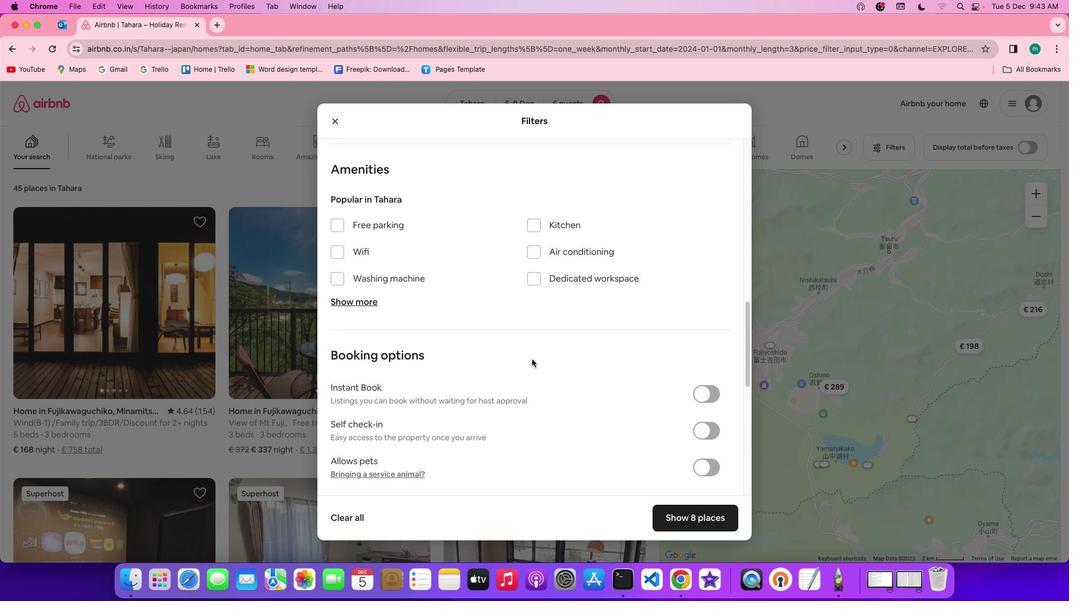 
Action: Mouse scrolled (529, 356) with delta (-2, 0)
Screenshot: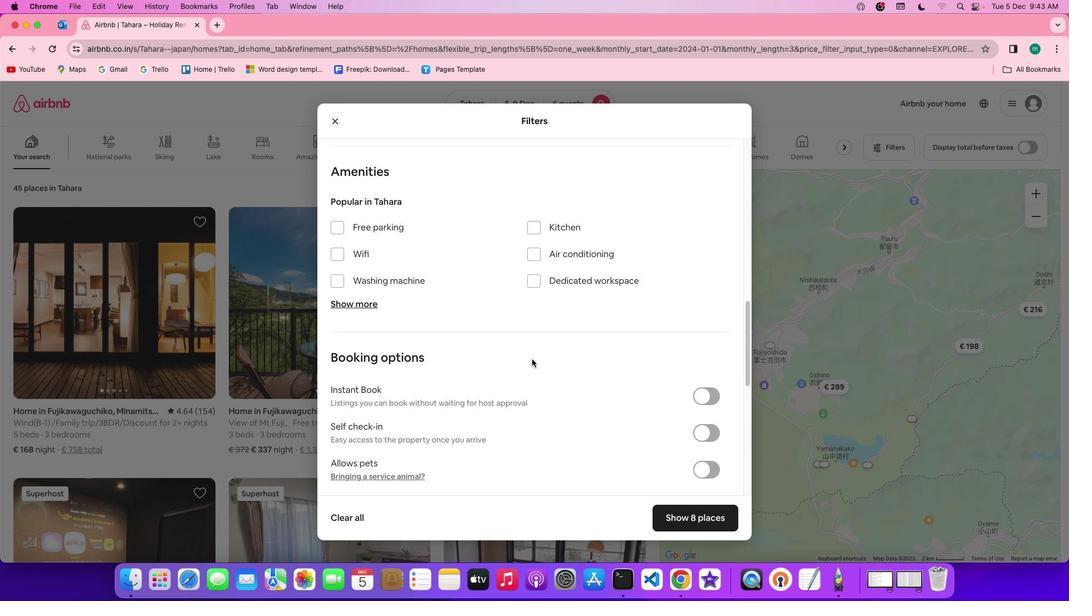
Action: Mouse scrolled (529, 356) with delta (-2, -3)
Screenshot: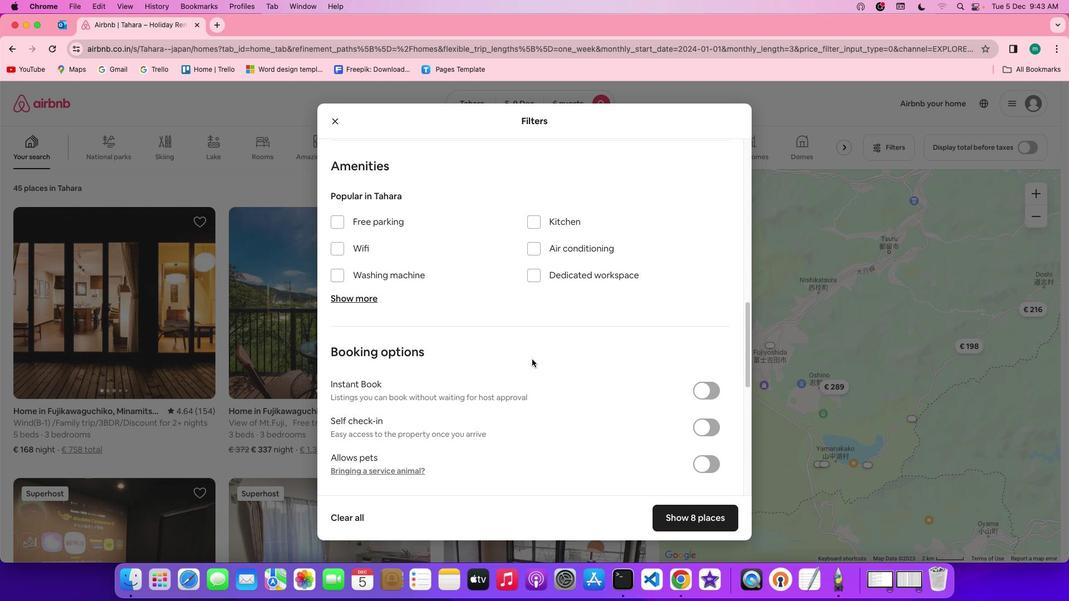
Action: Mouse scrolled (529, 356) with delta (-2, -3)
Screenshot: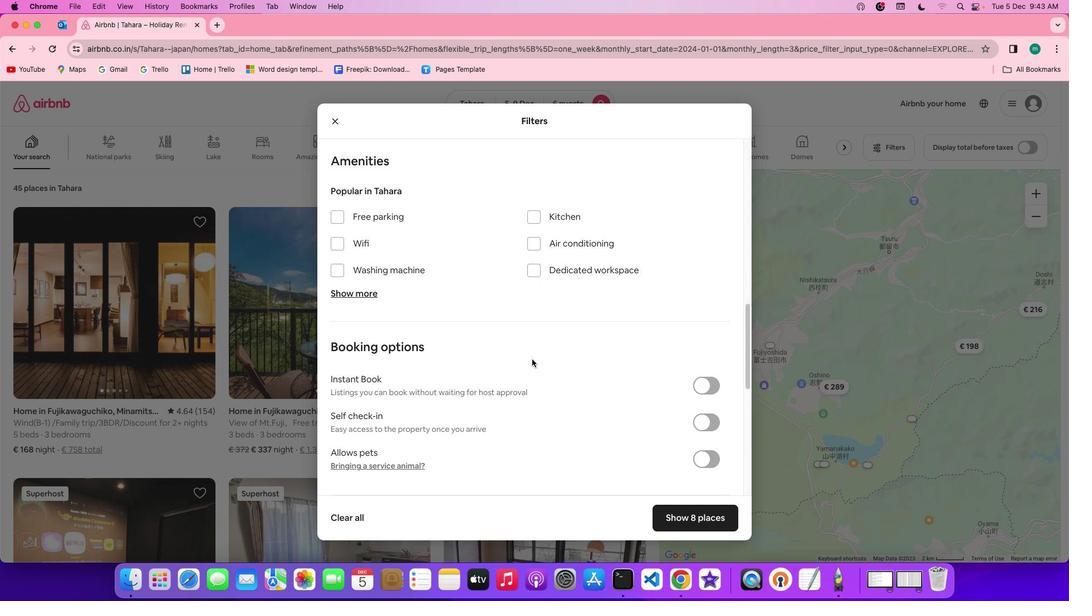 
Action: Mouse scrolled (529, 356) with delta (-2, -3)
Screenshot: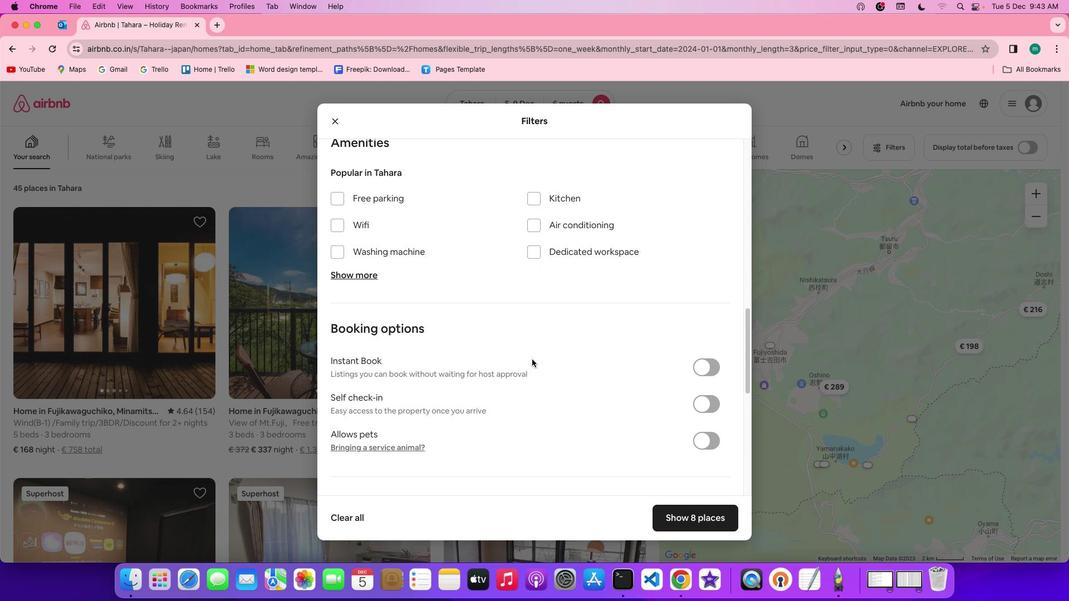 
Action: Mouse scrolled (529, 356) with delta (-2, -3)
Screenshot: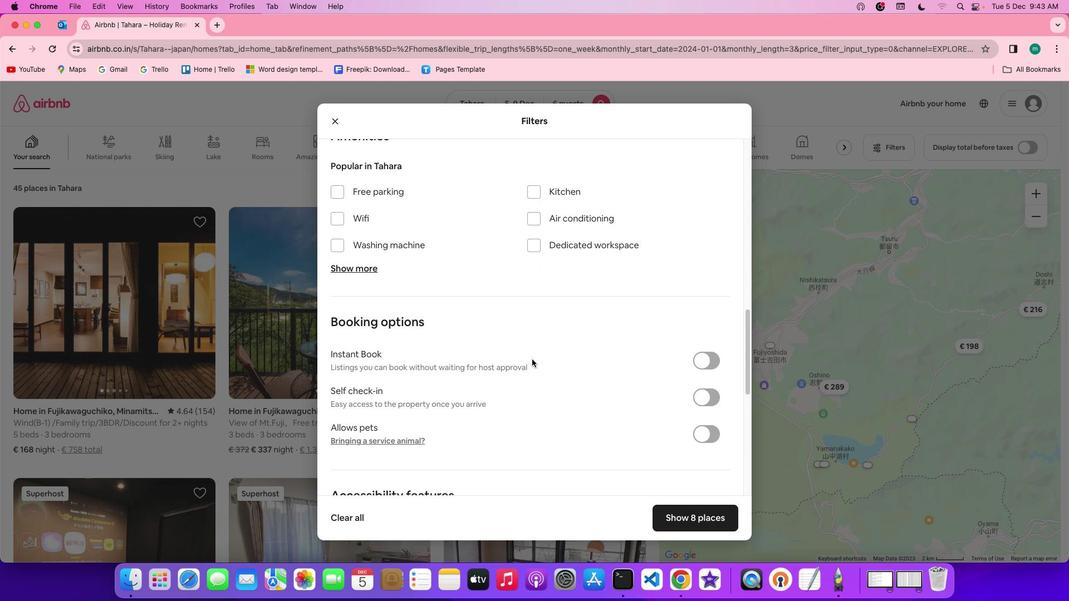 
Action: Mouse scrolled (529, 356) with delta (-2, -3)
Screenshot: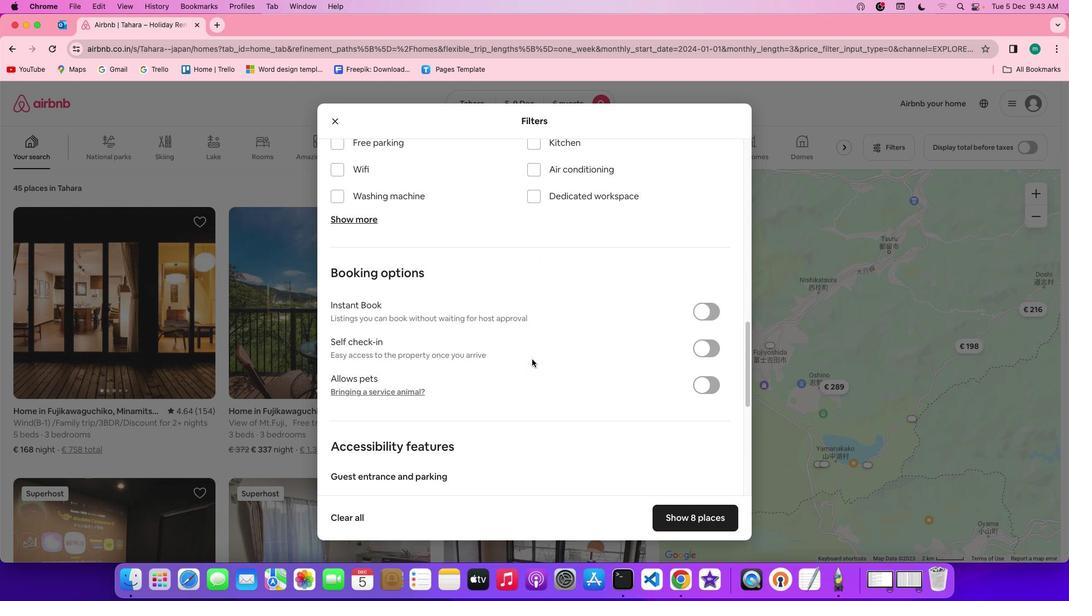 
Action: Mouse scrolled (529, 356) with delta (-2, -3)
Screenshot: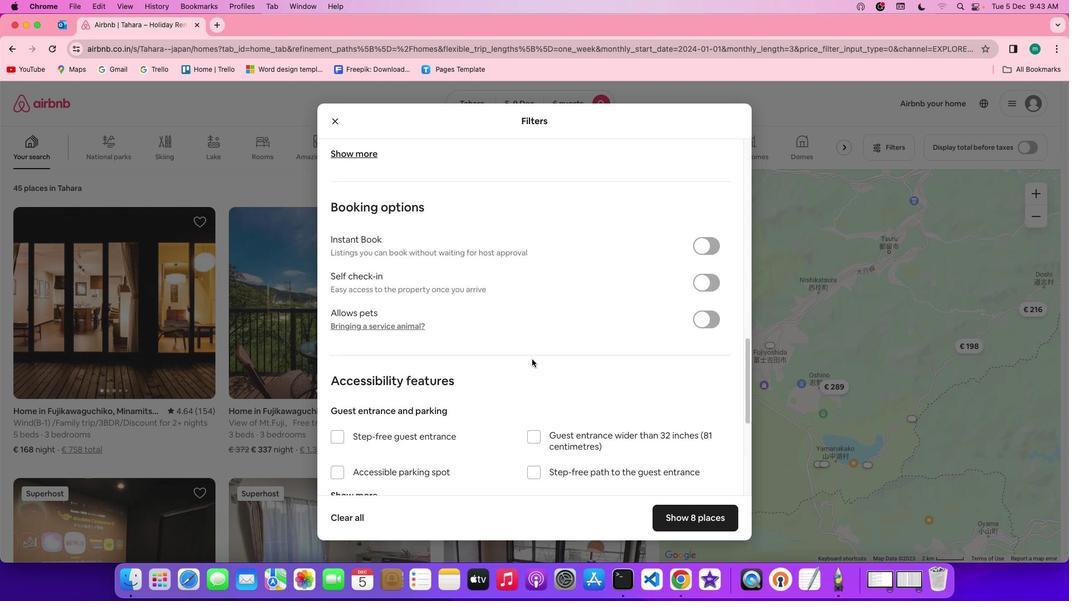 
Action: Mouse scrolled (529, 356) with delta (-2, -4)
Screenshot: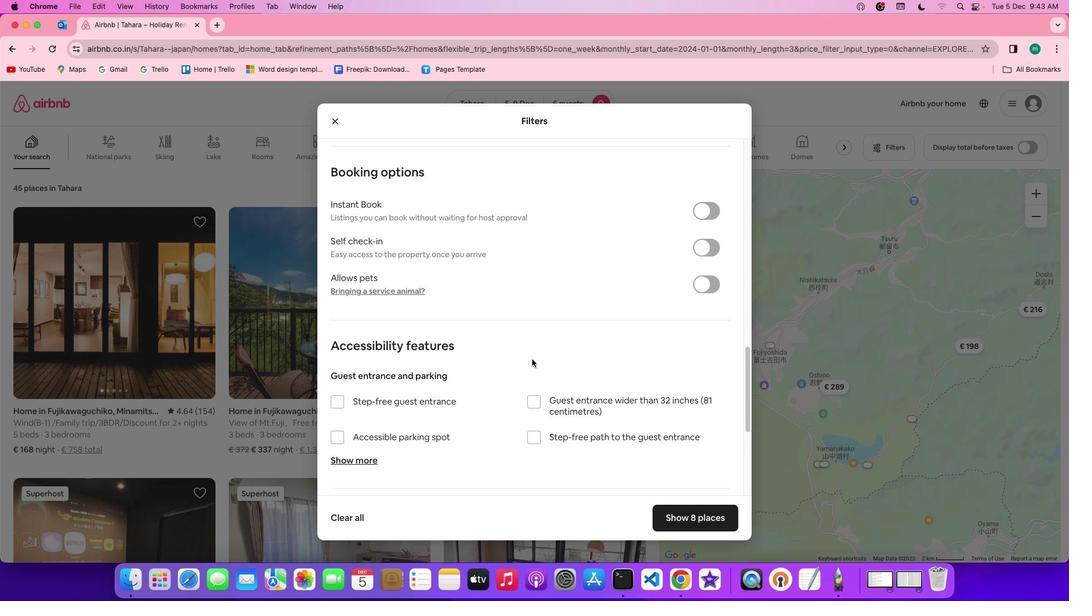 
Action: Mouse scrolled (529, 356) with delta (-2, -5)
Screenshot: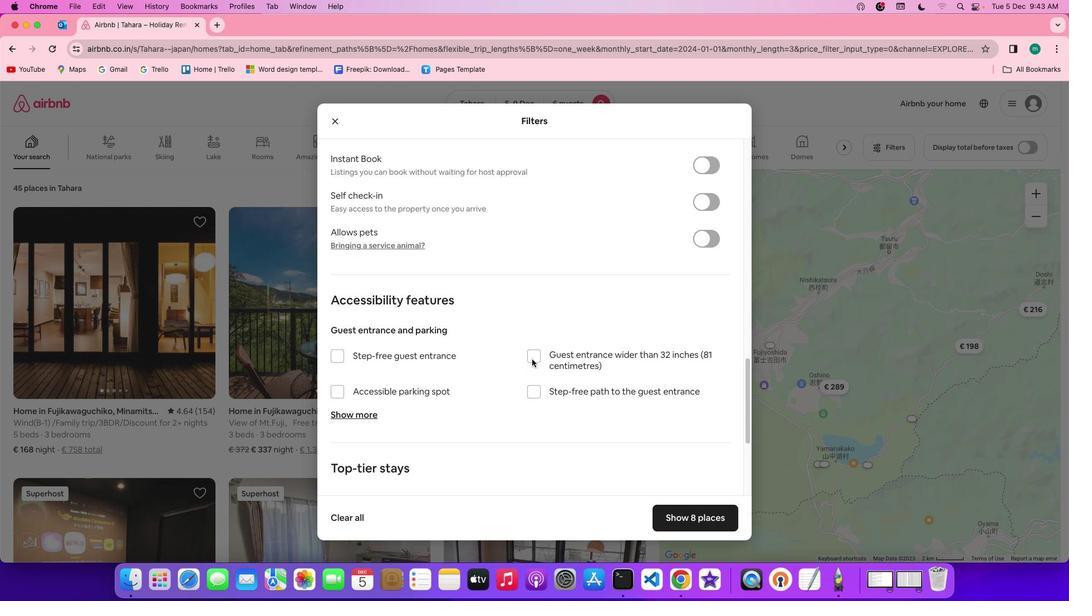 
Action: Mouse scrolled (529, 356) with delta (-2, -3)
Screenshot: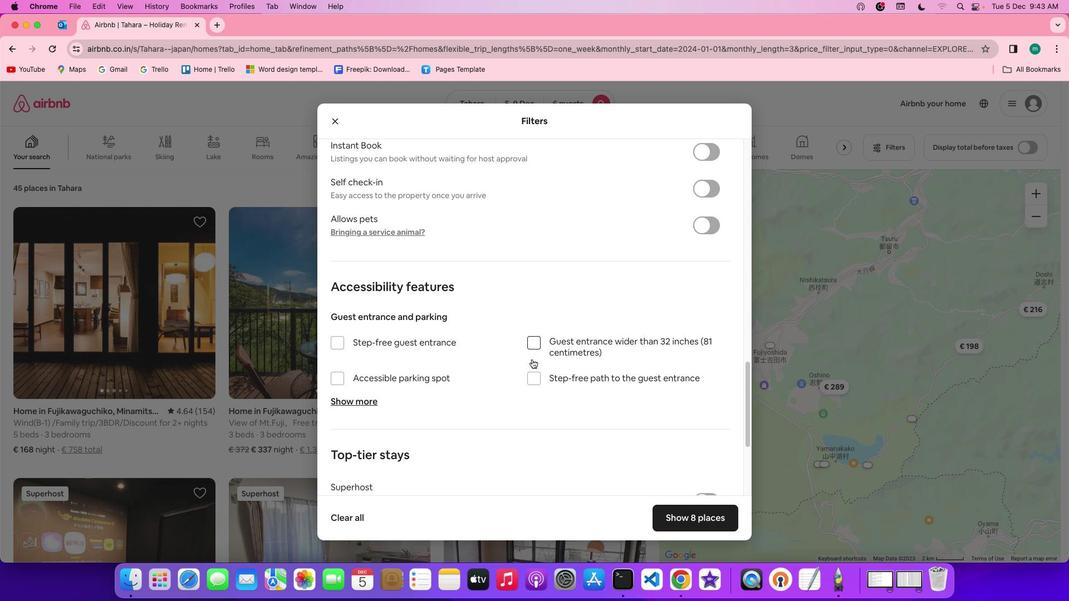 
Action: Mouse scrolled (529, 356) with delta (-2, -3)
Screenshot: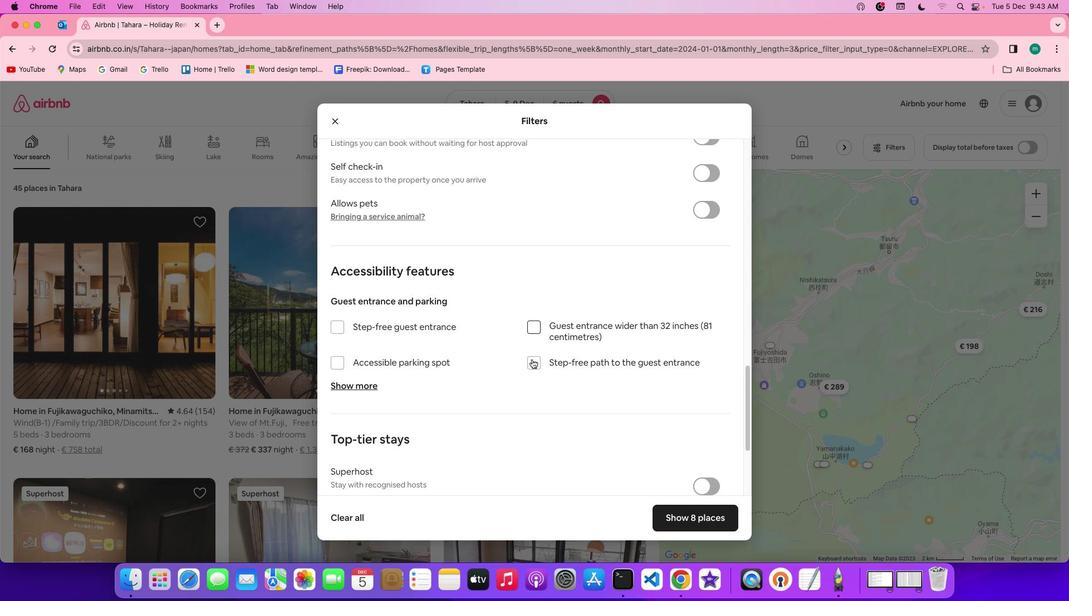 
Action: Mouse scrolled (529, 356) with delta (-2, -3)
Screenshot: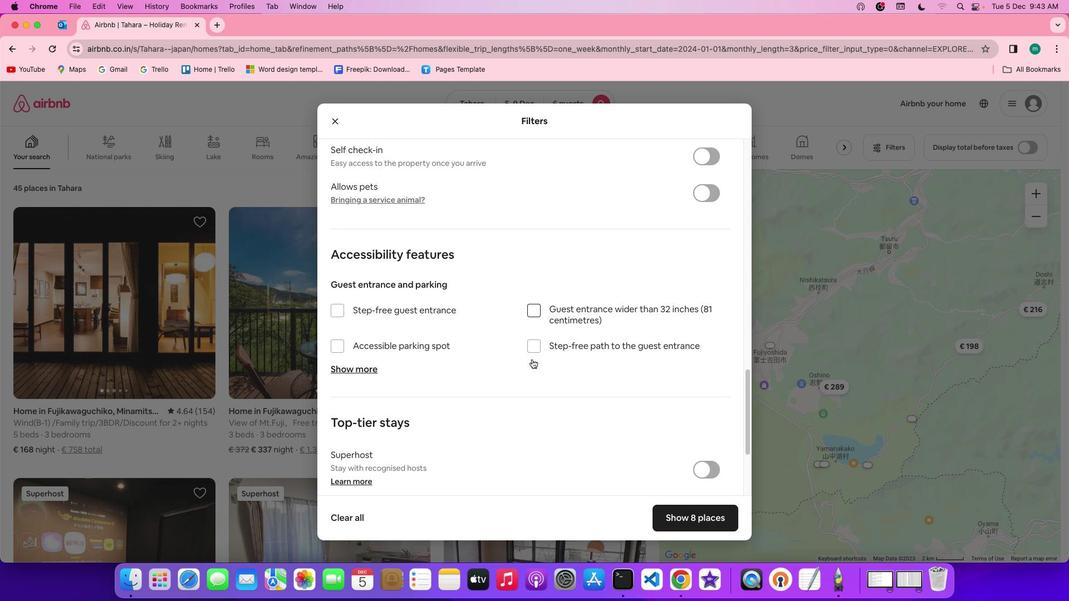 
Action: Mouse scrolled (529, 356) with delta (-2, -3)
Screenshot: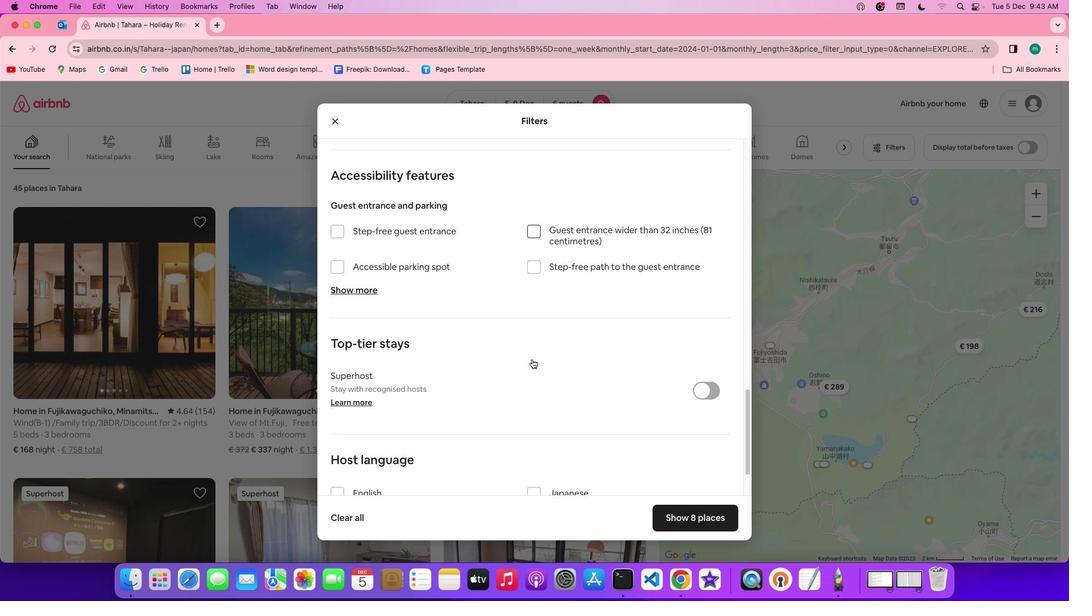 
Action: Mouse scrolled (529, 356) with delta (-2, -3)
Screenshot: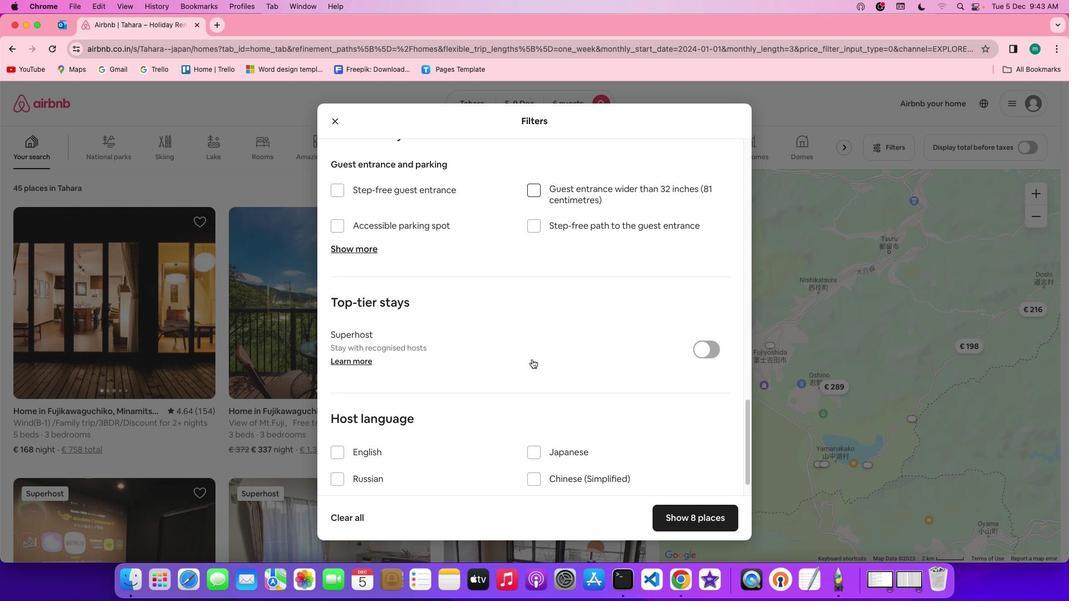 
Action: Mouse scrolled (529, 356) with delta (-2, -4)
Screenshot: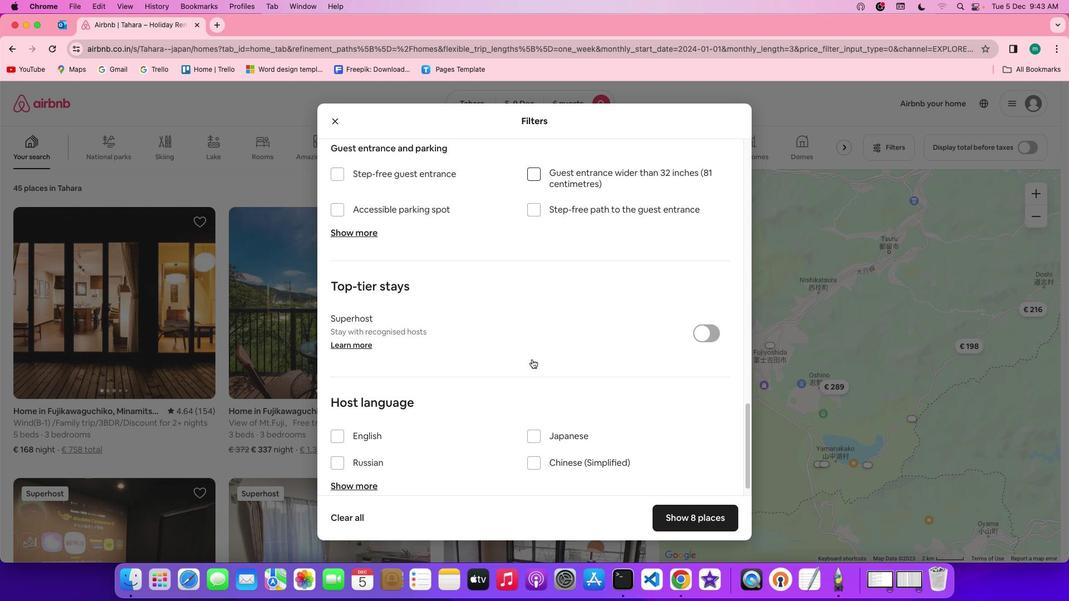 
Action: Mouse scrolled (529, 356) with delta (-2, -5)
Screenshot: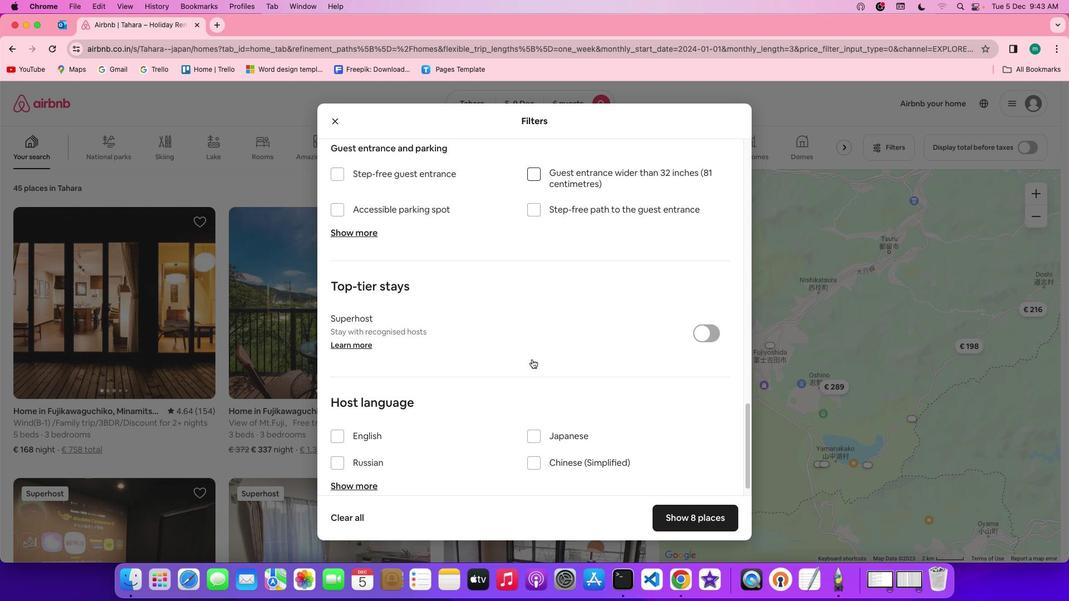 
Action: Mouse scrolled (529, 356) with delta (-2, -5)
Screenshot: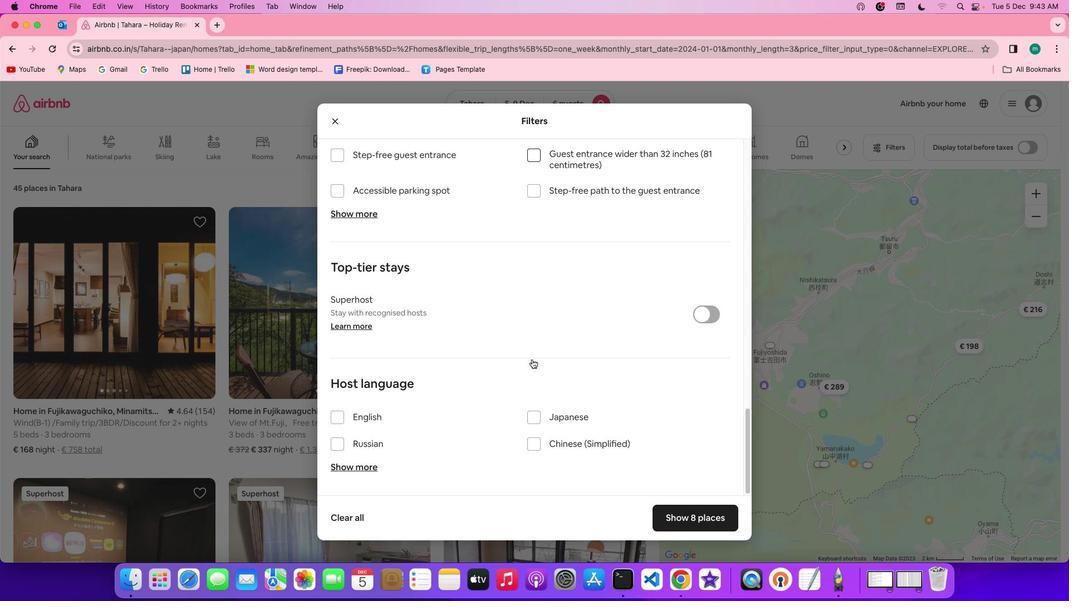 
Action: Mouse scrolled (529, 356) with delta (-2, -3)
Screenshot: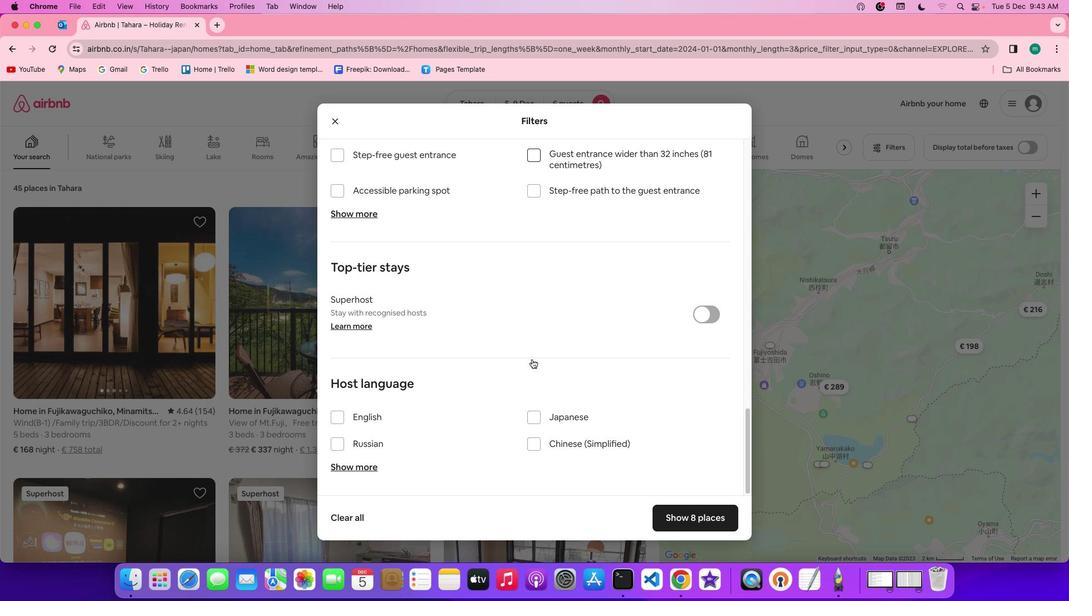 
Action: Mouse scrolled (529, 356) with delta (-2, -3)
Screenshot: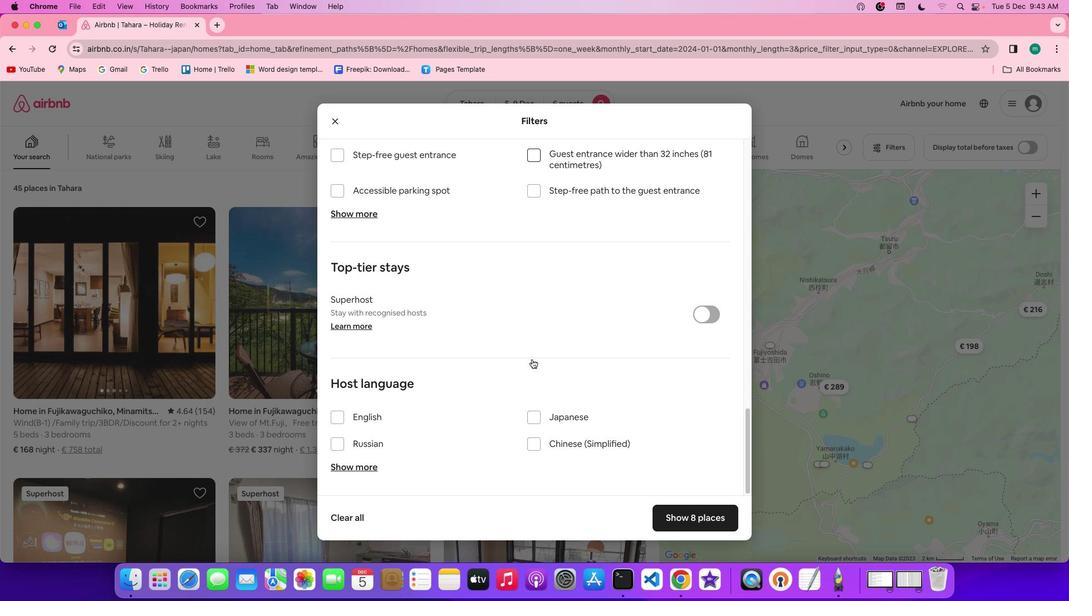 
Action: Mouse scrolled (529, 356) with delta (-2, -5)
Screenshot: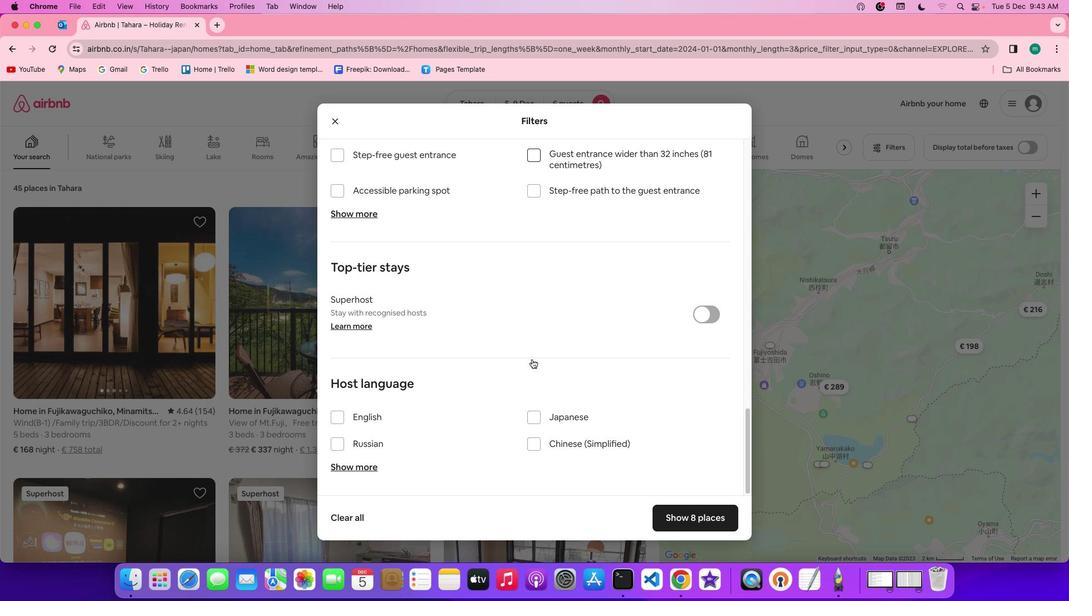 
Action: Mouse scrolled (529, 356) with delta (-2, -5)
Screenshot: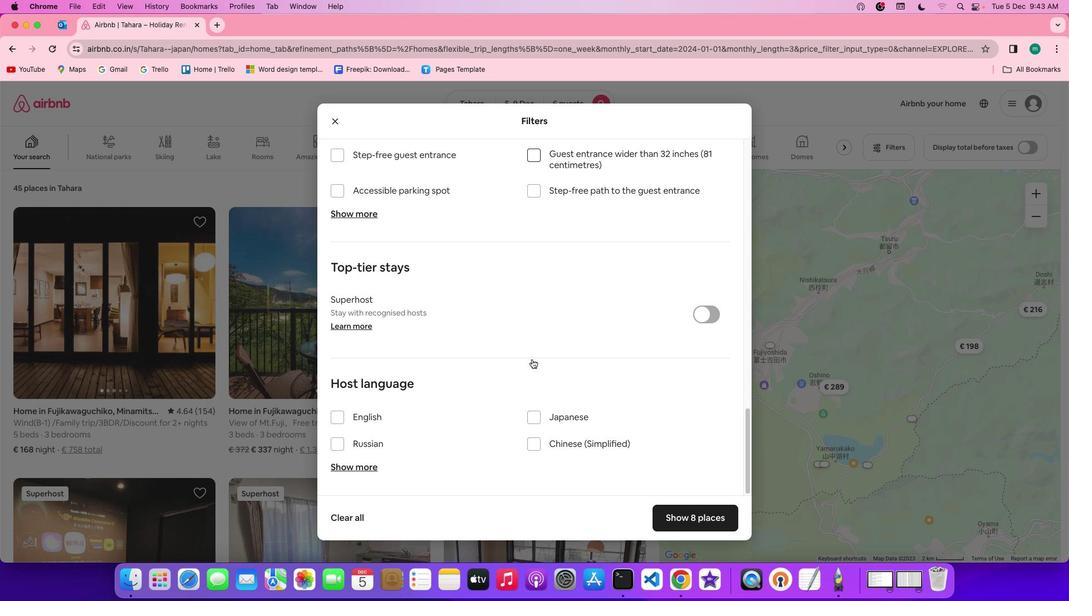 
Action: Mouse scrolled (529, 356) with delta (-2, -6)
Screenshot: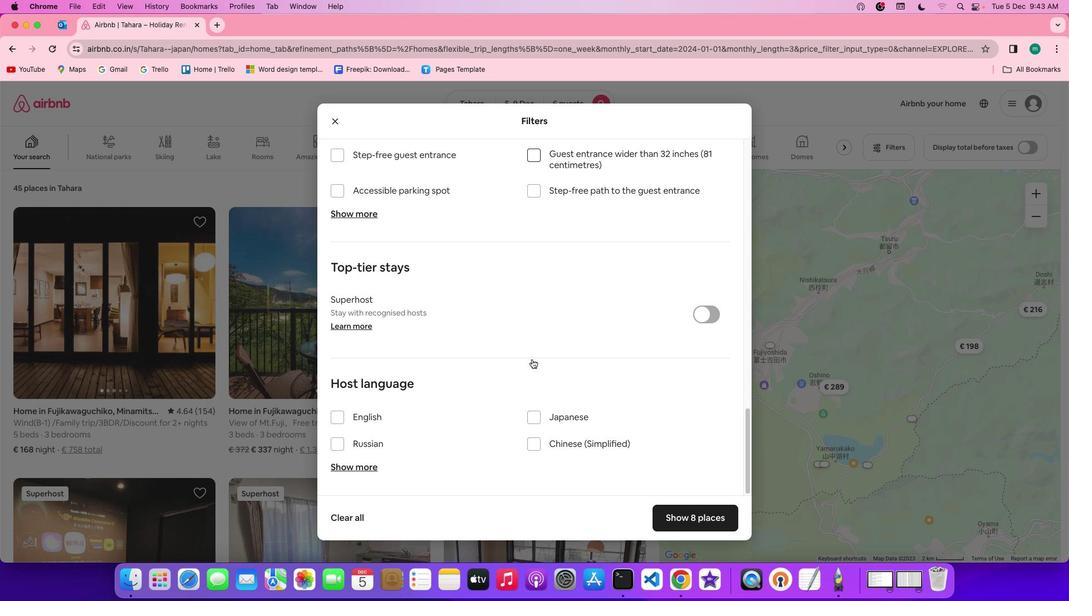 
Action: Mouse scrolled (529, 356) with delta (-2, -6)
Screenshot: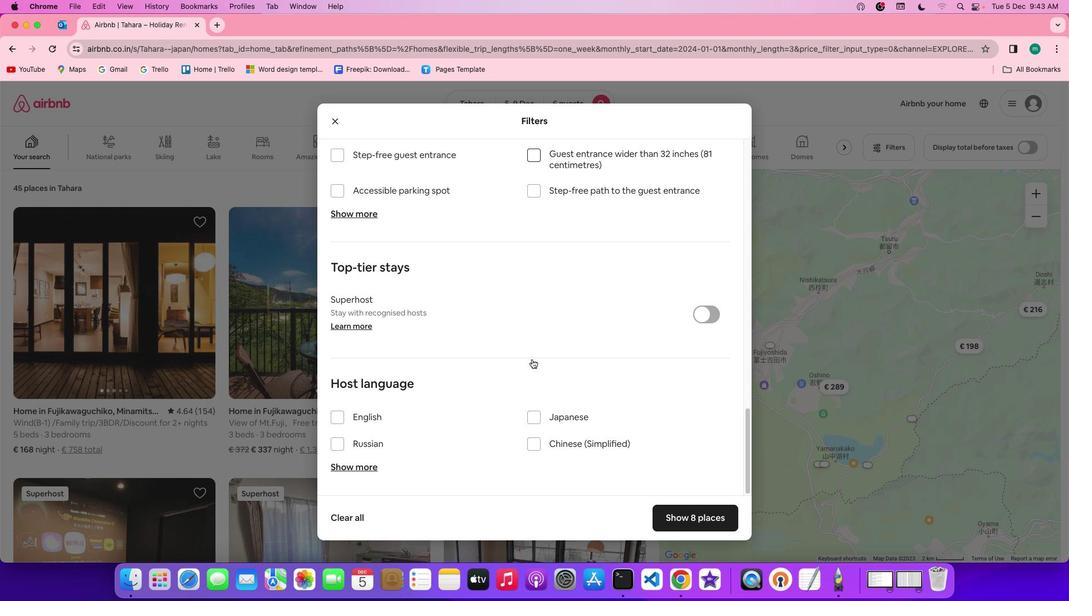 
Action: Mouse moved to (694, 514)
Screenshot: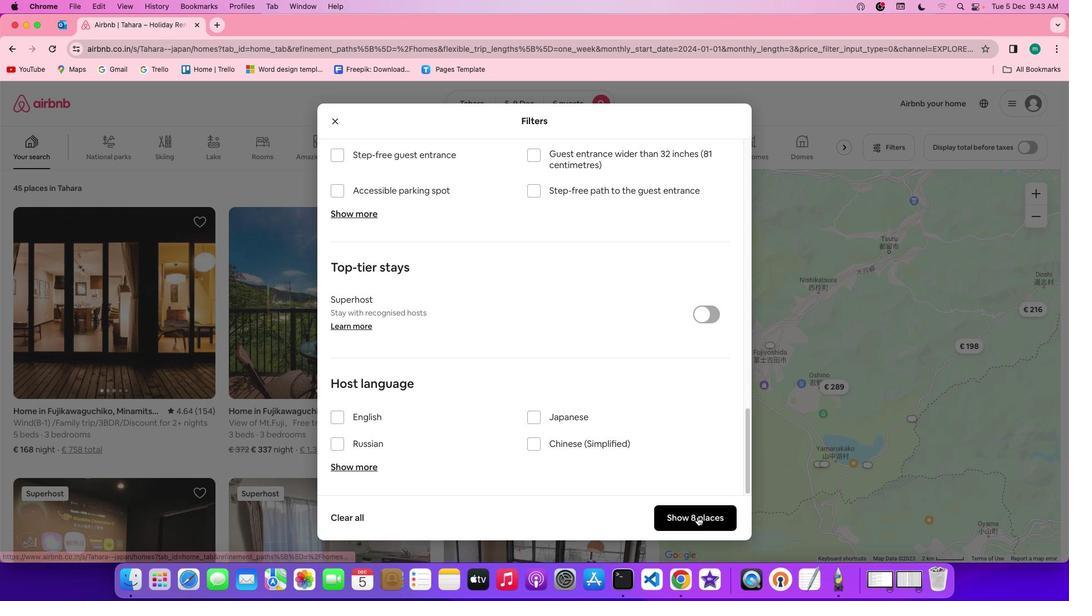 
Action: Mouse pressed left at (694, 514)
Screenshot: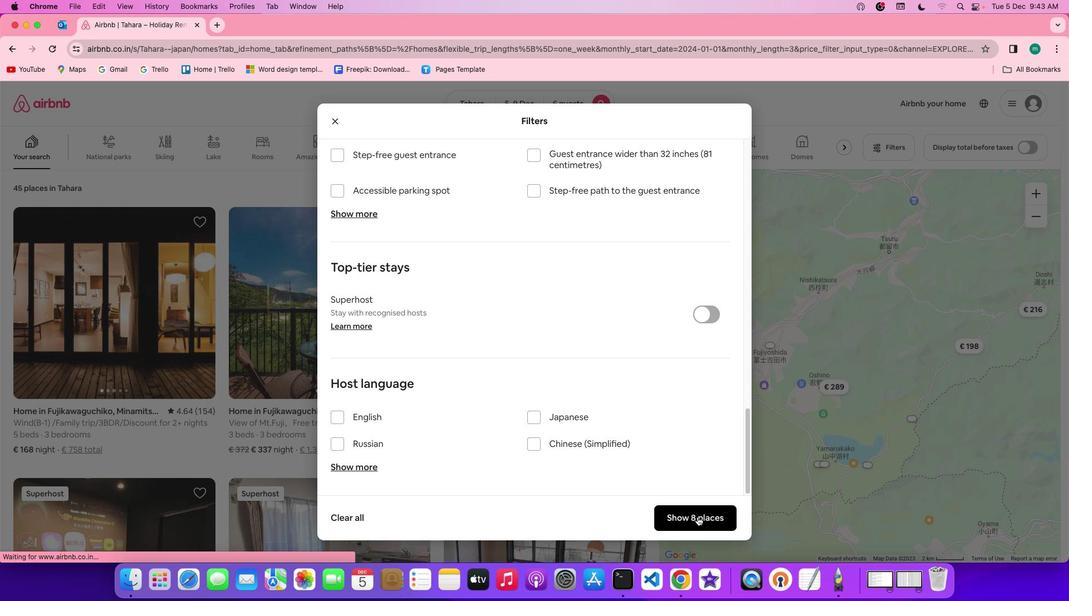 
Action: Mouse moved to (300, 390)
Screenshot: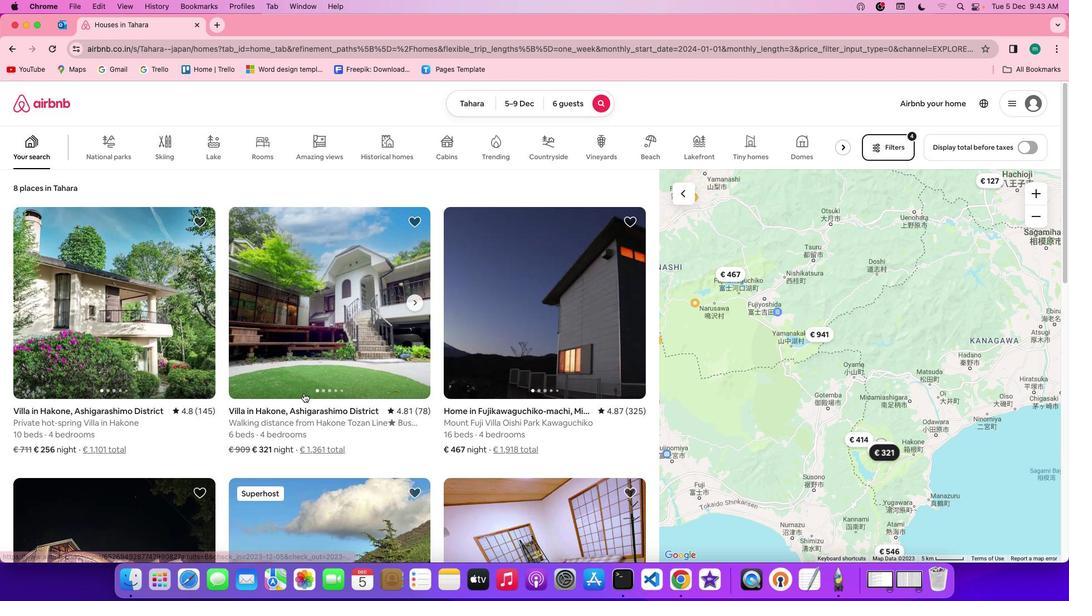 
Action: Mouse scrolled (300, 390) with delta (-2, -3)
Screenshot: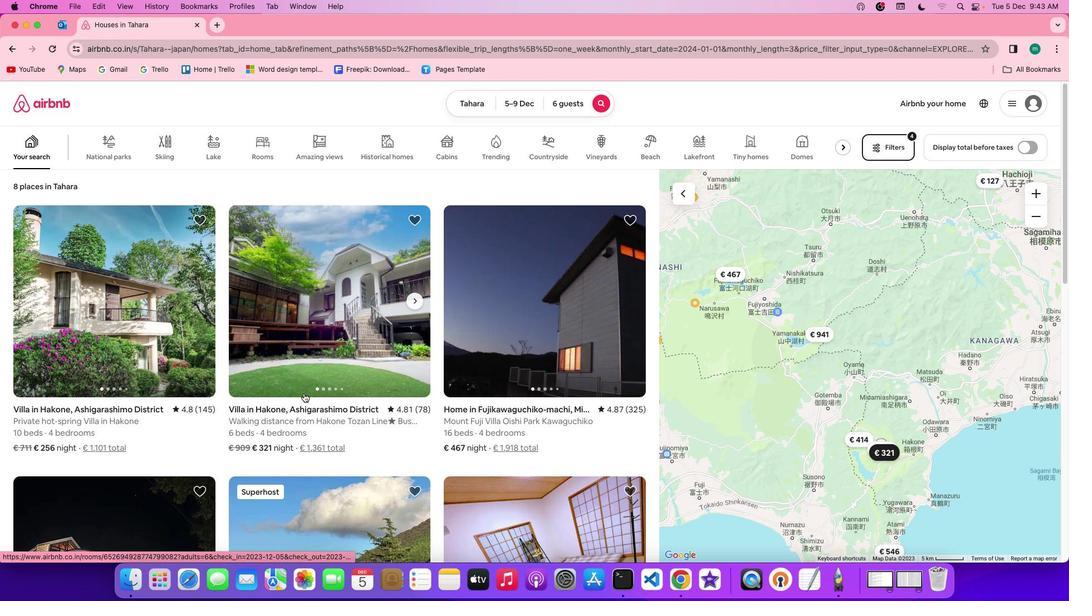 
Action: Mouse scrolled (300, 390) with delta (-2, -3)
Screenshot: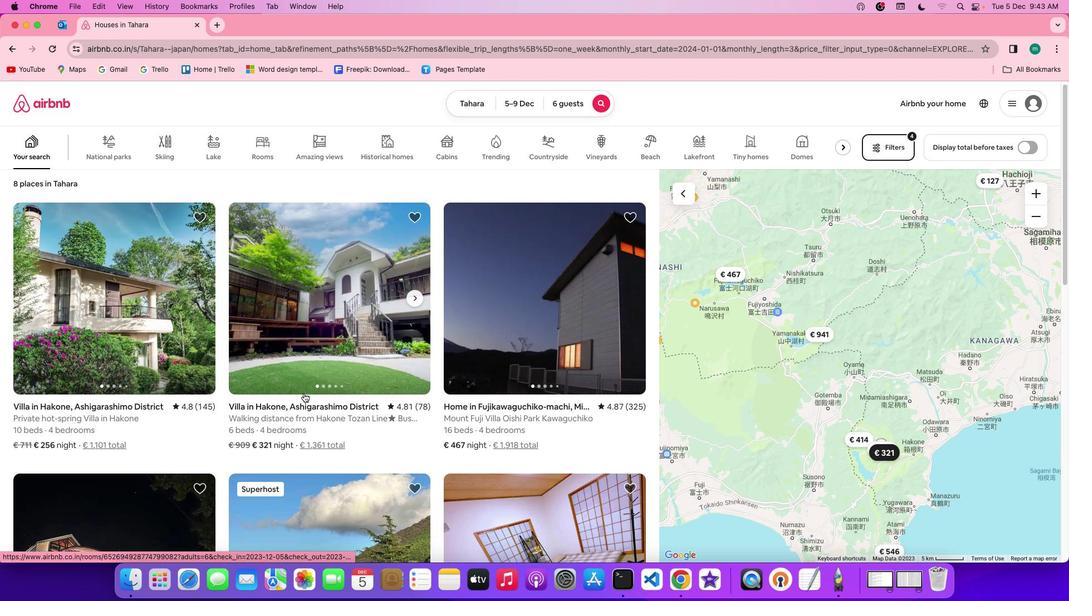 
Action: Mouse scrolled (300, 390) with delta (-2, -3)
Screenshot: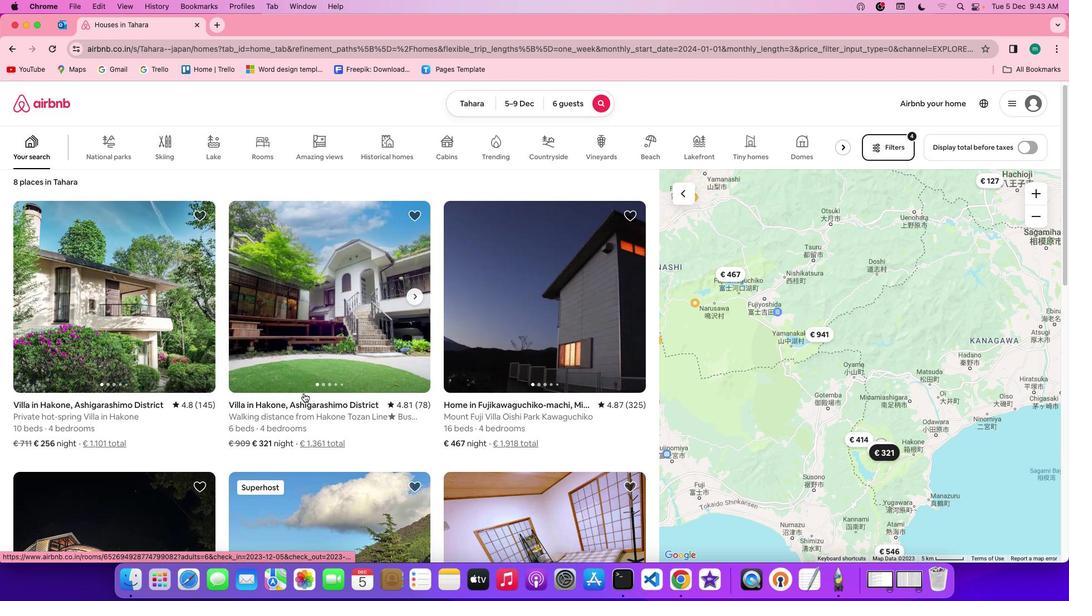 
Action: Mouse scrolled (300, 390) with delta (-2, -3)
Screenshot: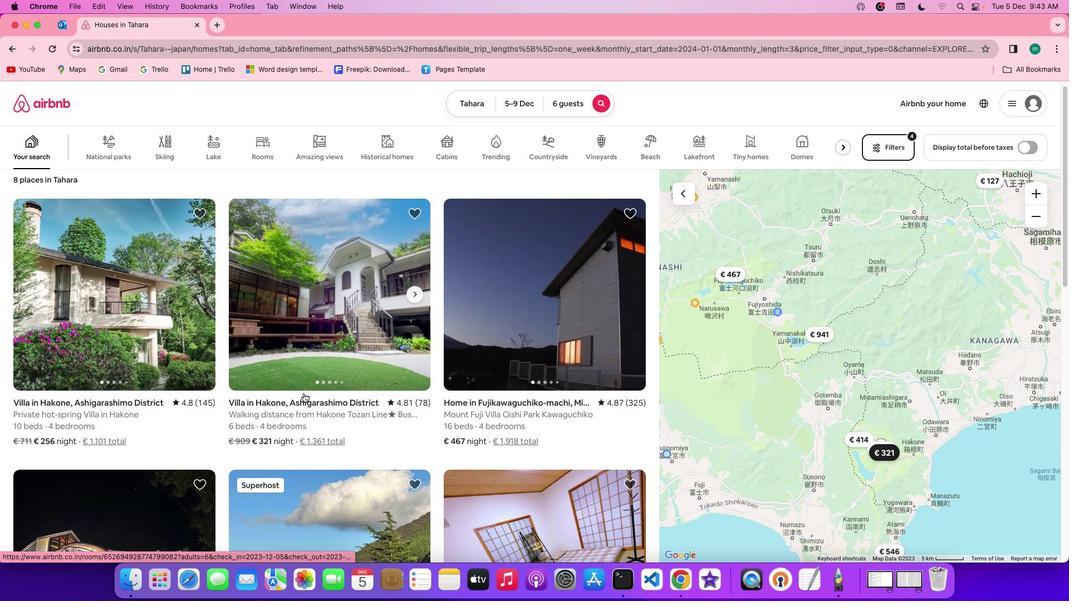 
Action: Mouse moved to (300, 389)
Screenshot: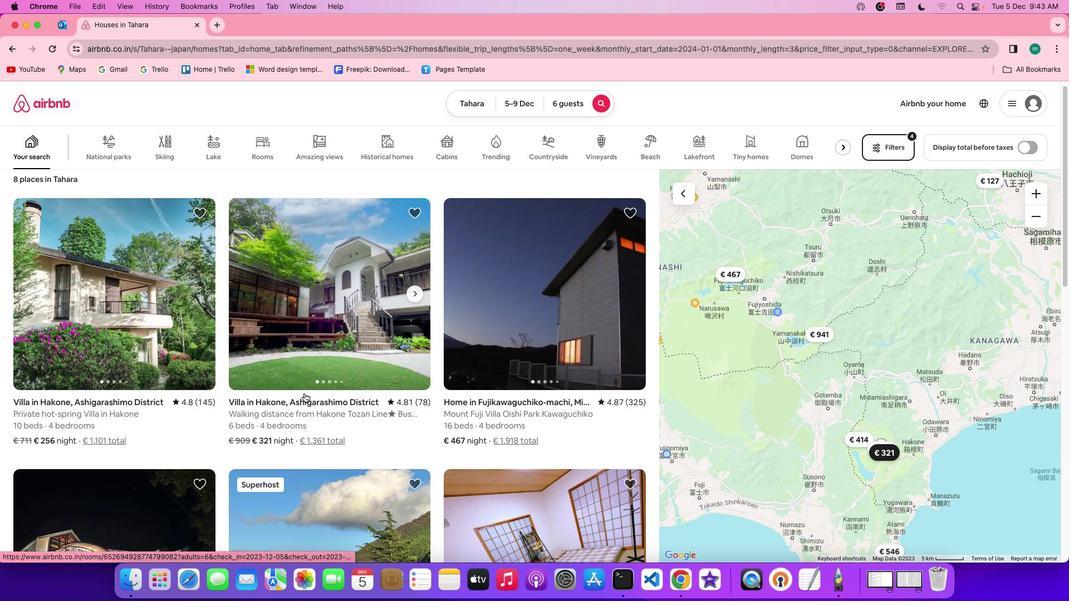 
Action: Mouse scrolled (300, 389) with delta (-2, -3)
Screenshot: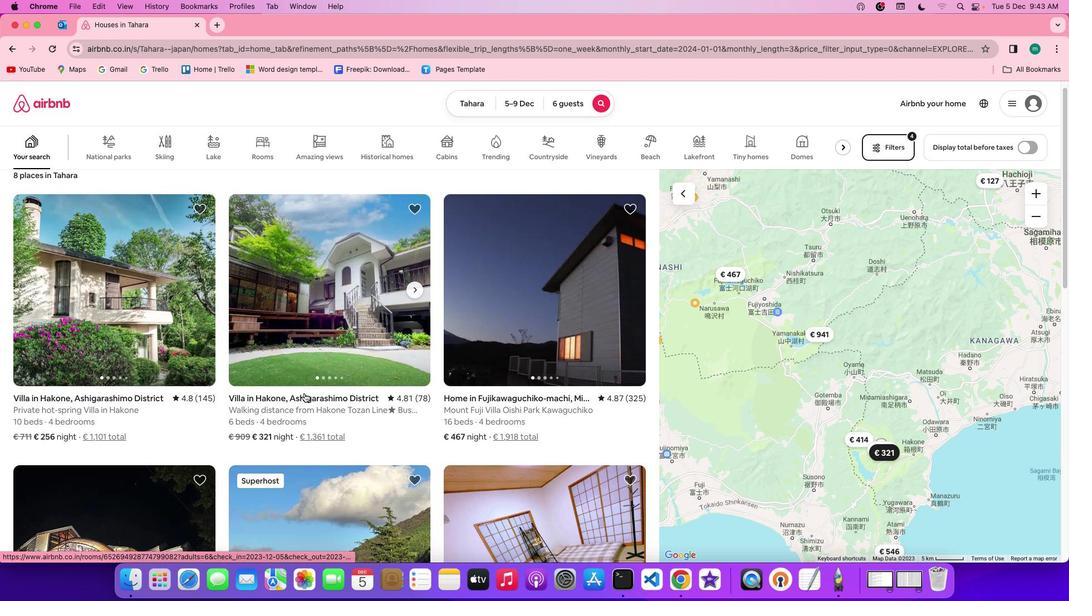 
Action: Mouse scrolled (300, 389) with delta (-2, -3)
Screenshot: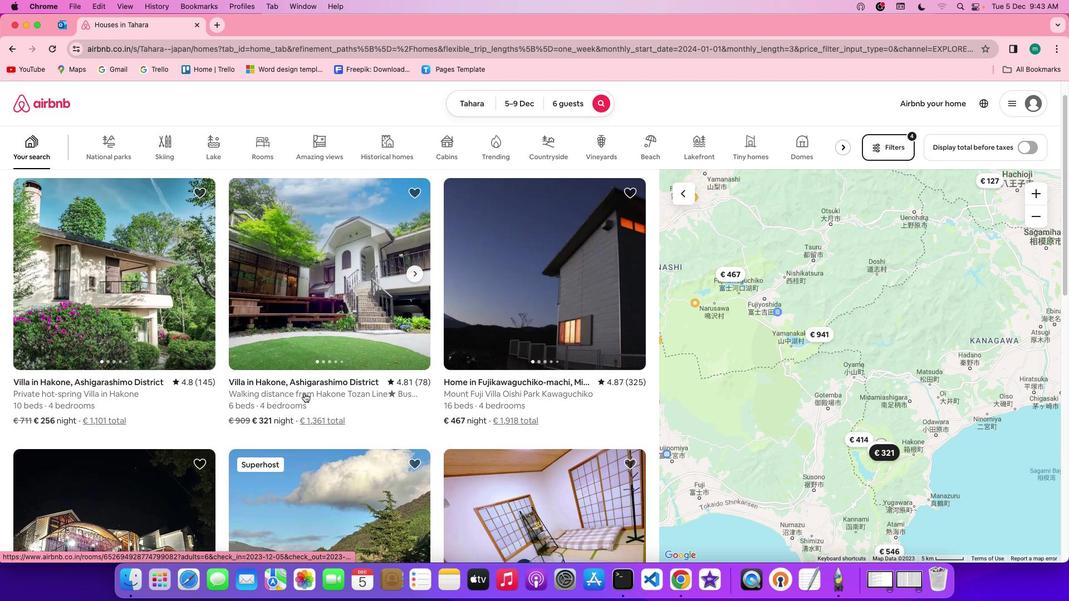 
Action: Mouse scrolled (300, 389) with delta (-2, -3)
Screenshot: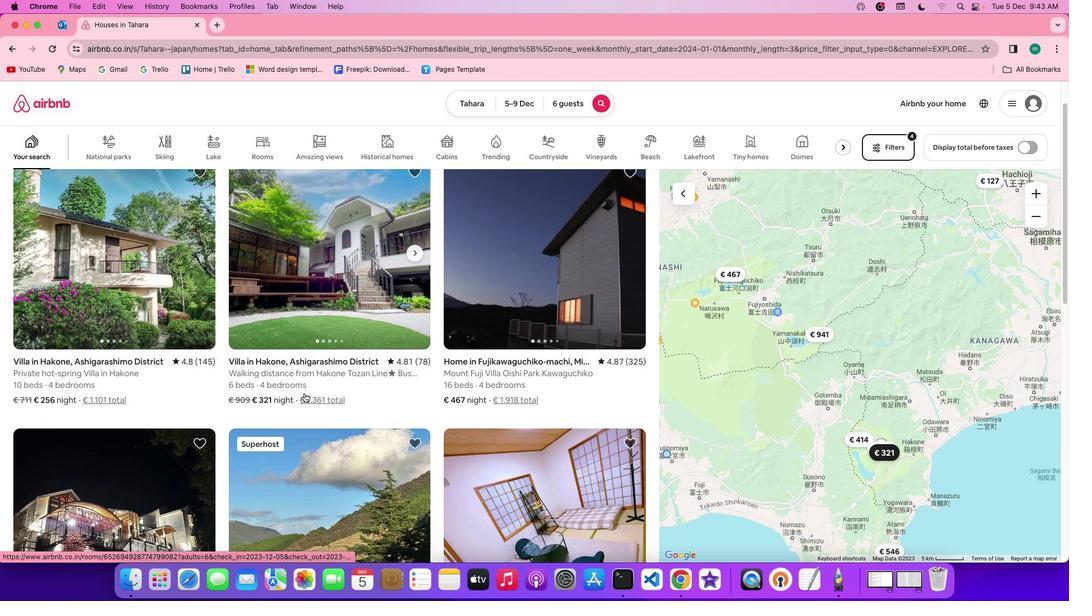 
Action: Mouse moved to (304, 317)
Screenshot: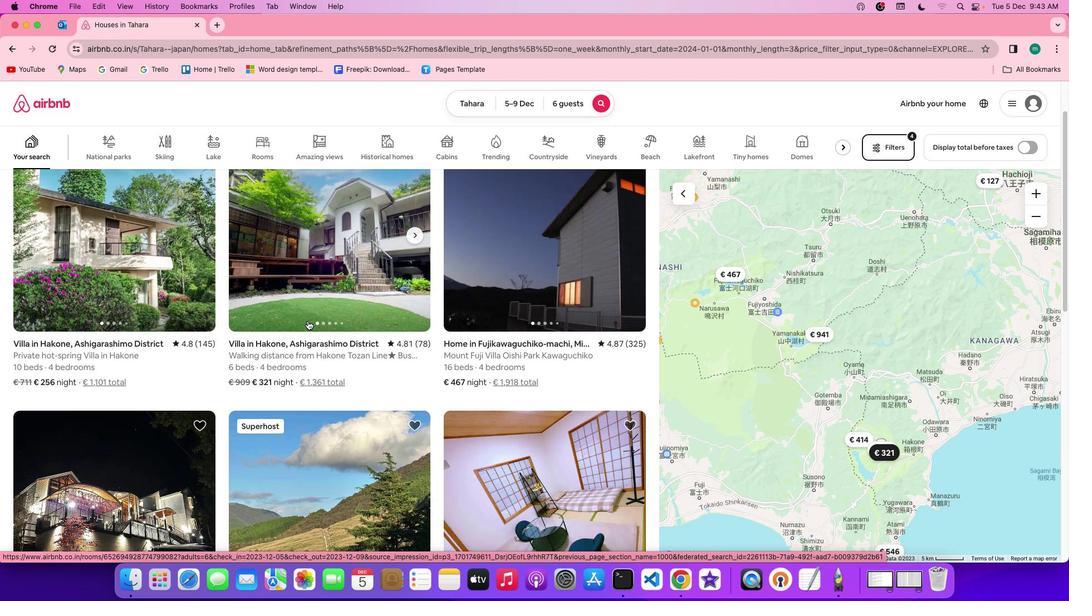 
Action: Mouse scrolled (304, 317) with delta (-2, -3)
Screenshot: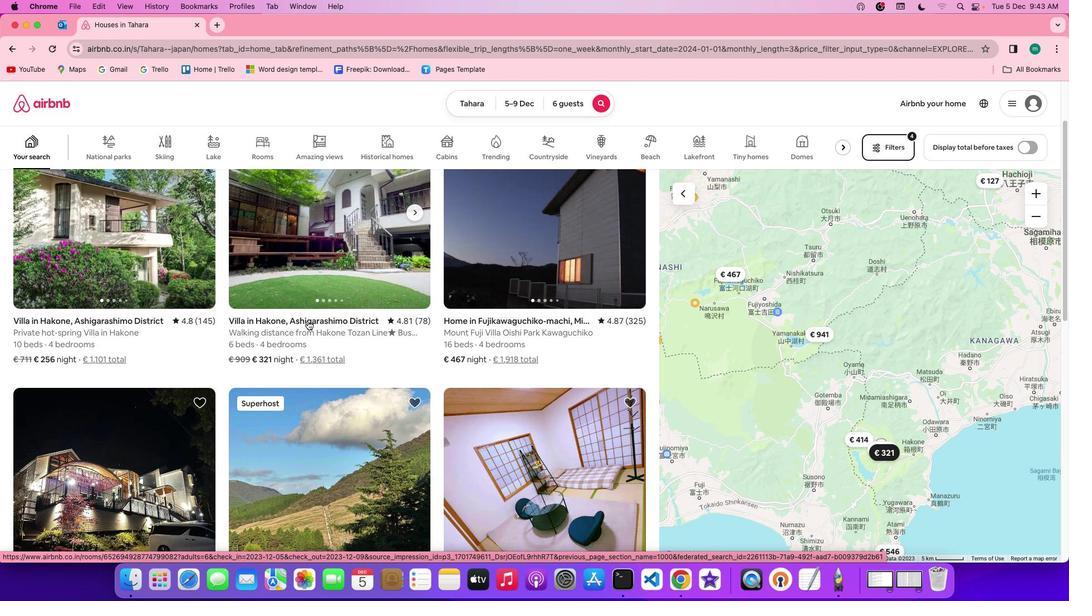 
Action: Mouse scrolled (304, 317) with delta (-2, -3)
Screenshot: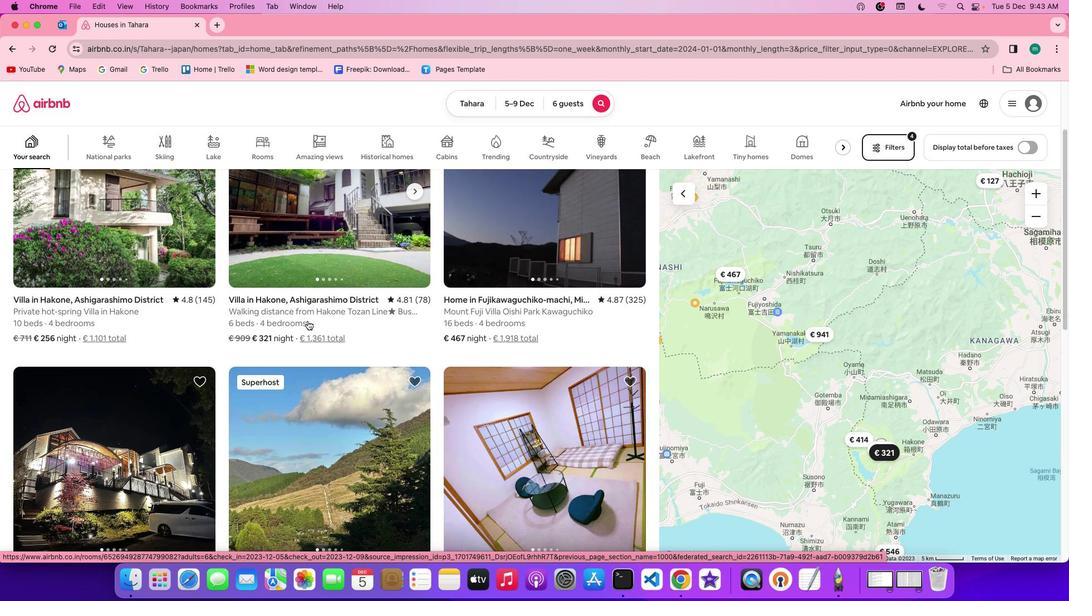 
Action: Mouse scrolled (304, 317) with delta (-2, -3)
Screenshot: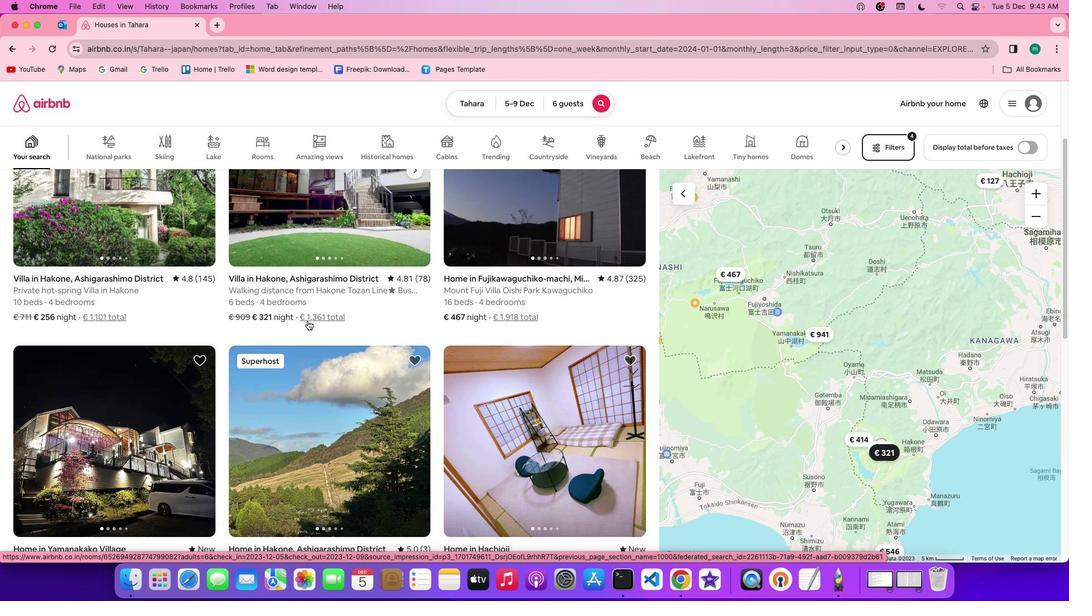 
Action: Mouse moved to (133, 373)
Screenshot: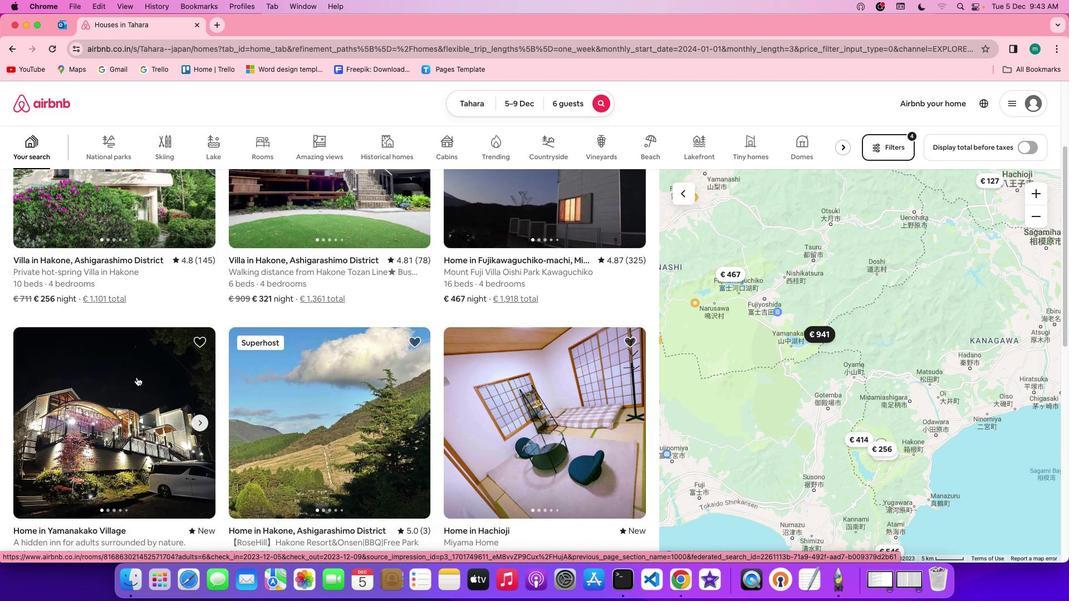 
Action: Mouse pressed left at (133, 373)
Screenshot: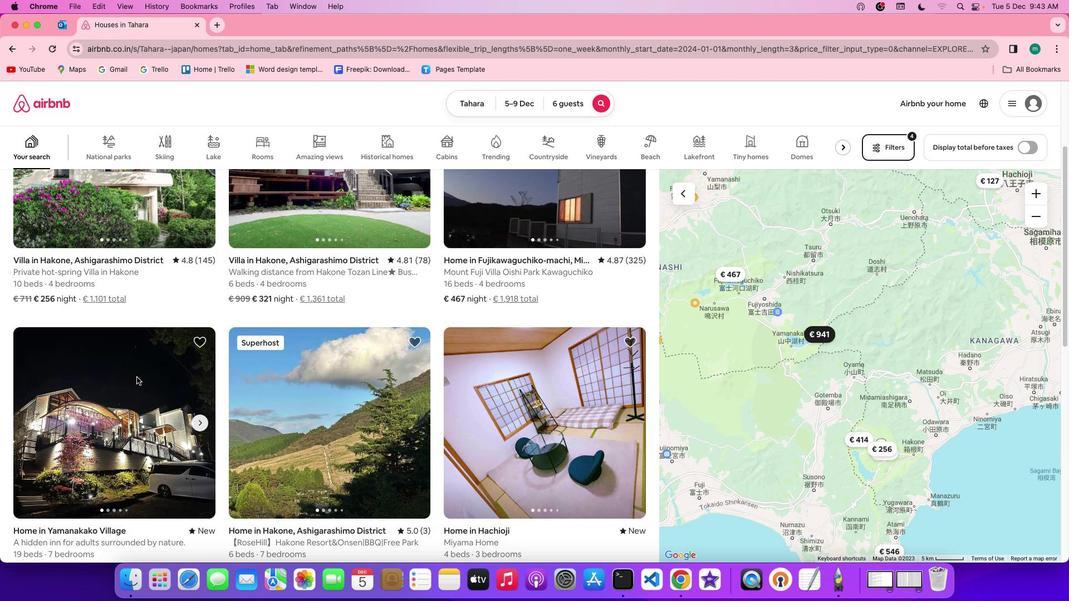 
Action: Mouse moved to (794, 417)
Screenshot: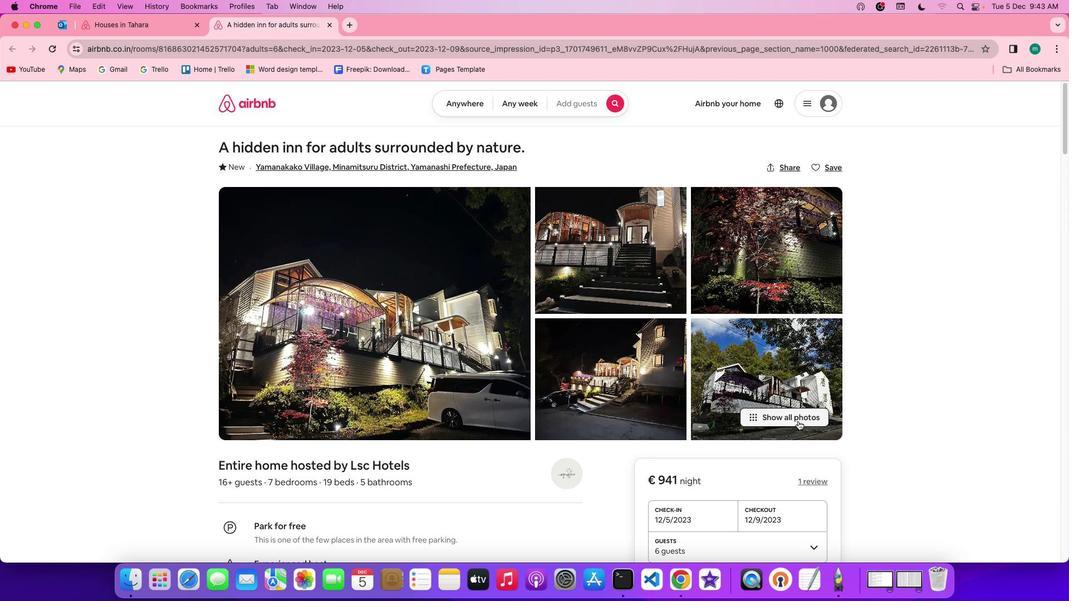 
Action: Mouse pressed left at (794, 417)
Screenshot: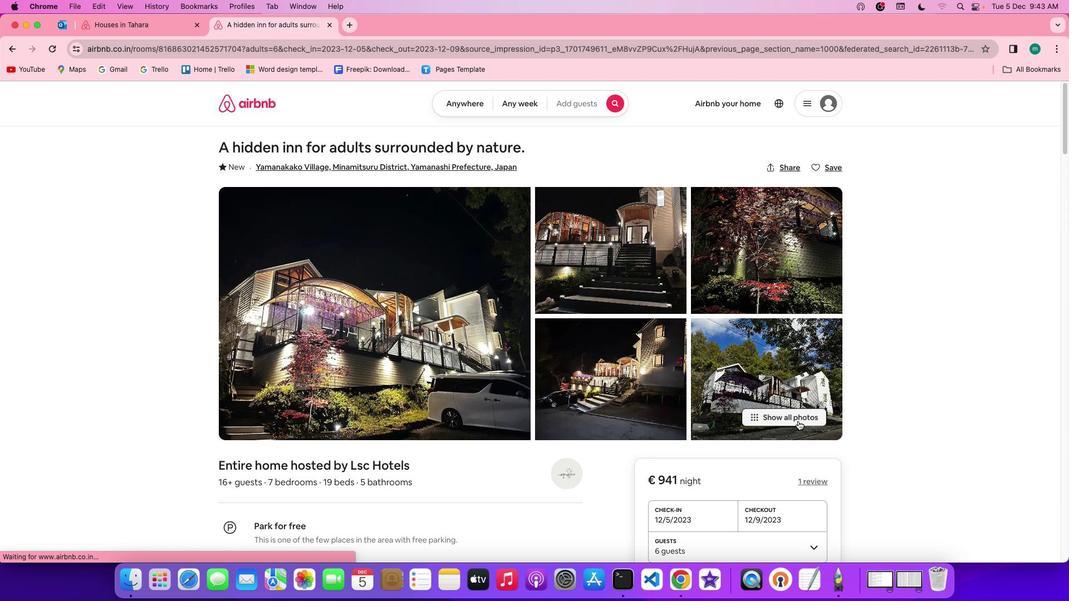 
Action: Mouse moved to (470, 409)
Screenshot: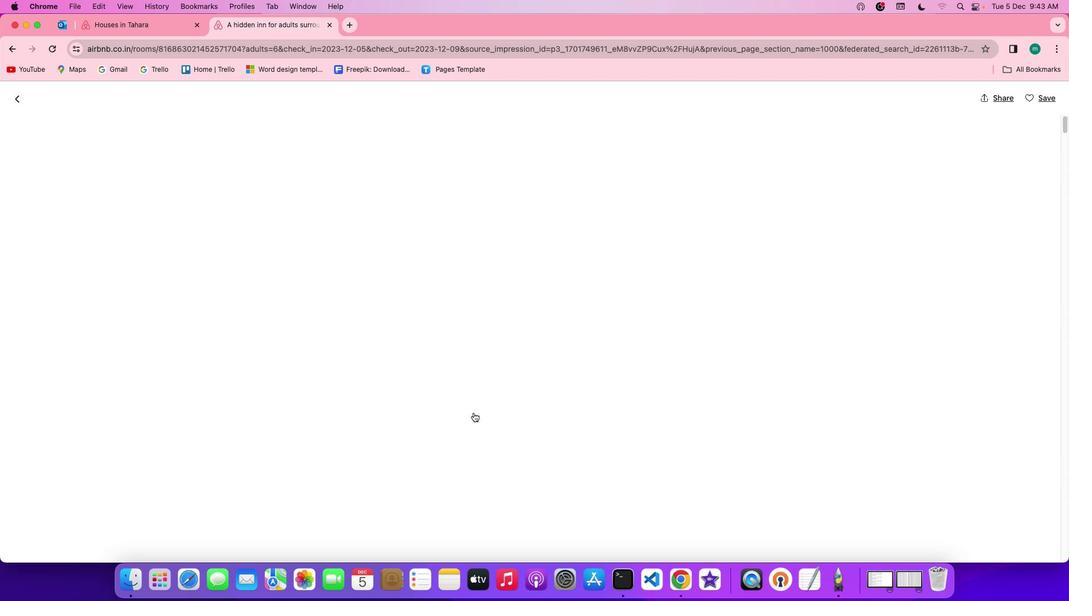 
Action: Mouse scrolled (470, 409) with delta (-2, -3)
Screenshot: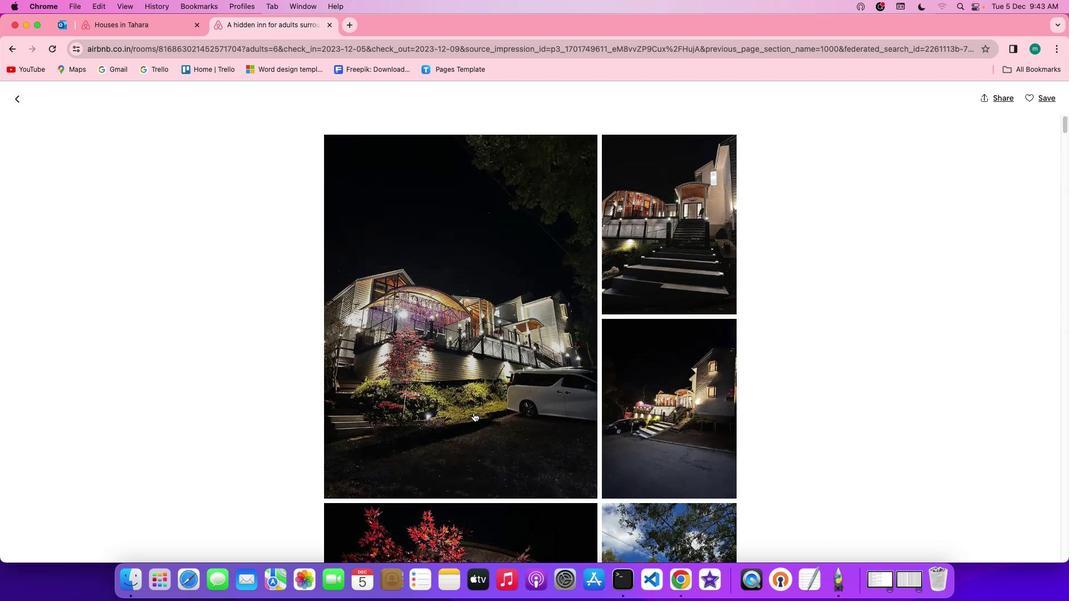 
Action: Mouse scrolled (470, 409) with delta (-2, -3)
Screenshot: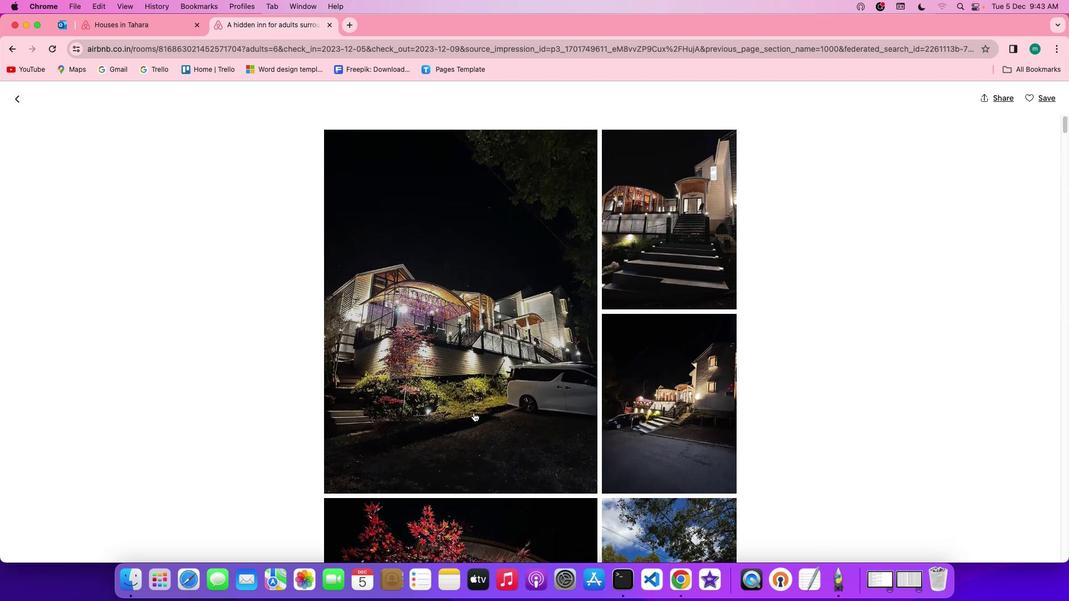 
Action: Mouse scrolled (470, 409) with delta (-2, -3)
Screenshot: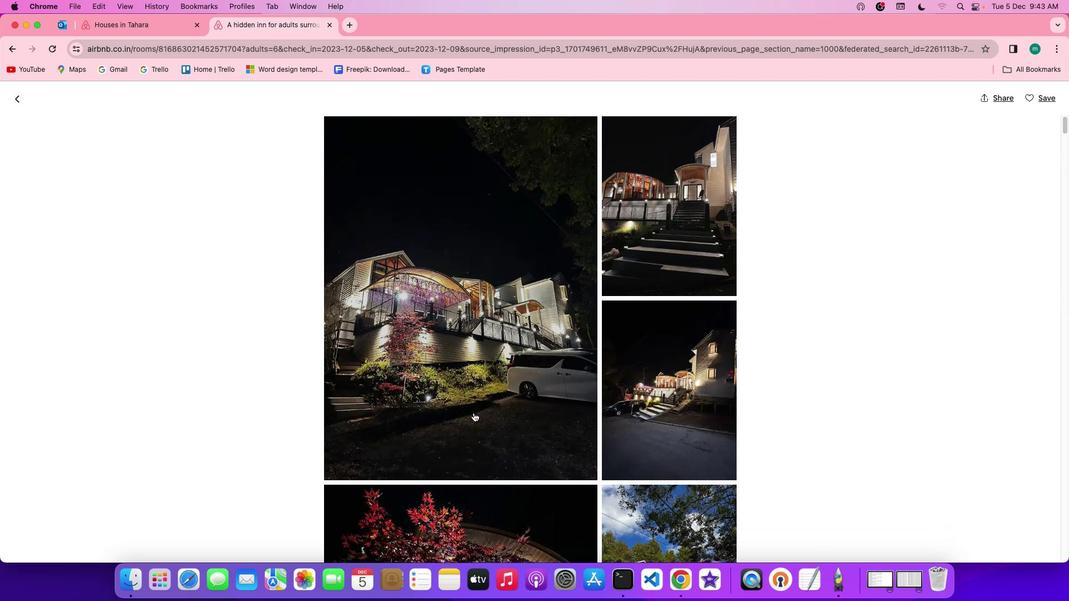 
Action: Mouse scrolled (470, 409) with delta (-2, -3)
Screenshot: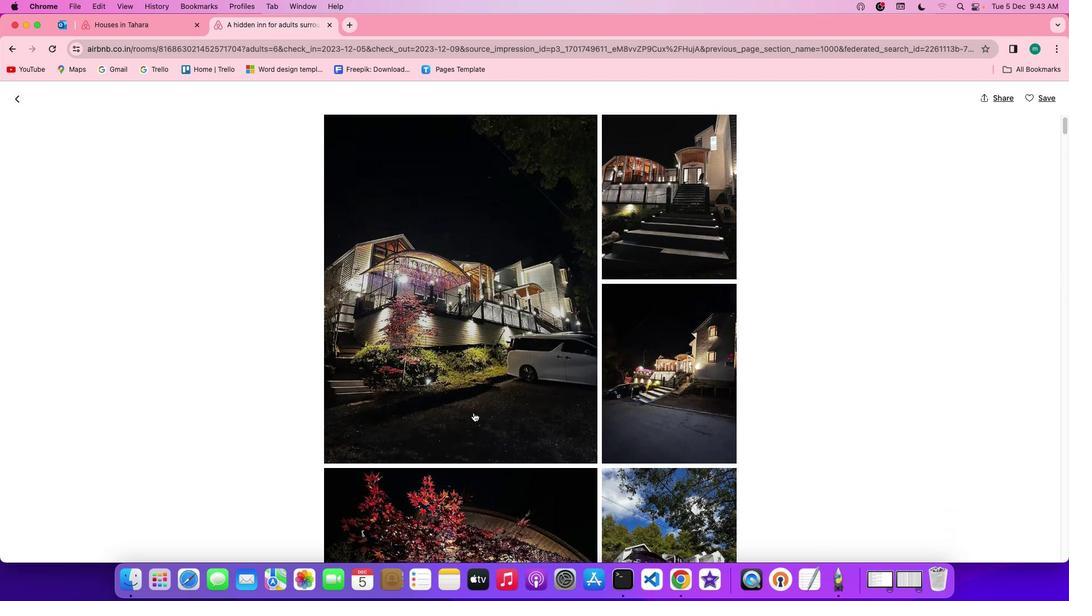 
Action: Mouse scrolled (470, 409) with delta (-2, -3)
Screenshot: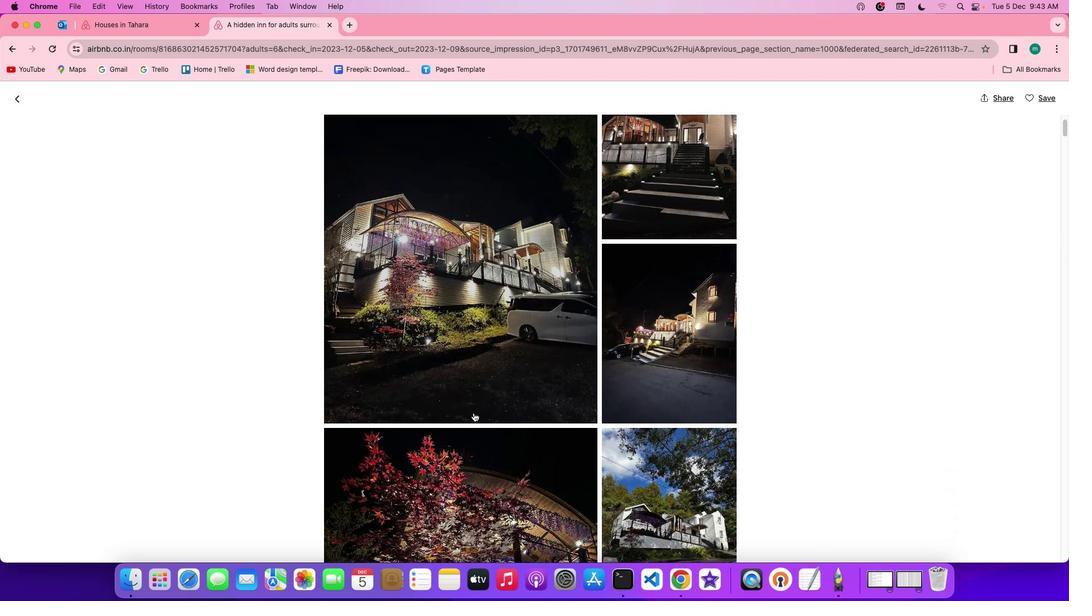 
Action: Mouse scrolled (470, 409) with delta (-2, -3)
Screenshot: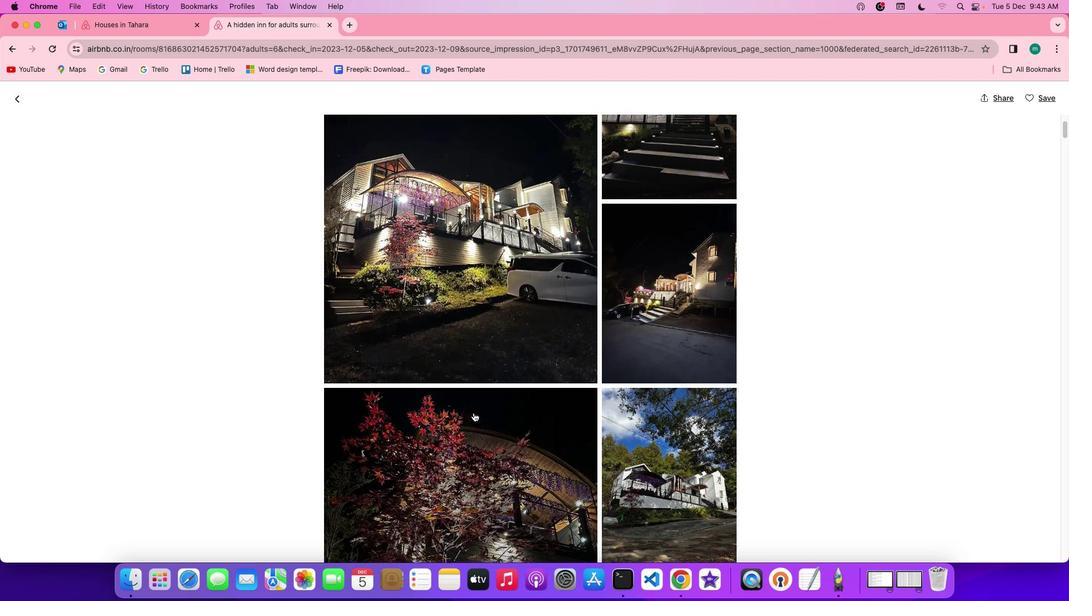 
Action: Mouse scrolled (470, 409) with delta (-2, -3)
Screenshot: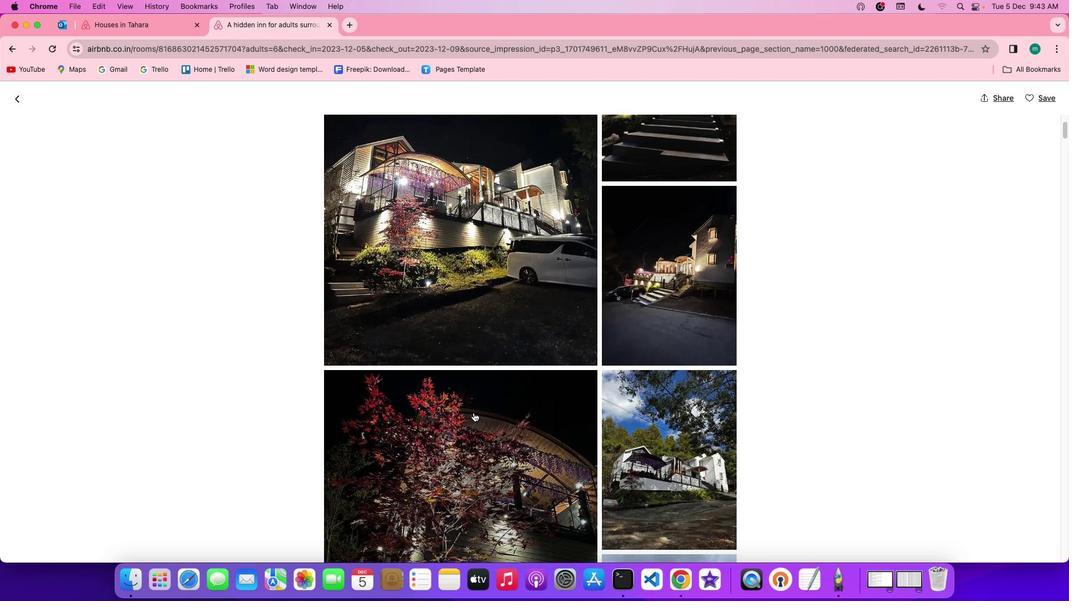
Action: Mouse scrolled (470, 409) with delta (-2, -3)
Screenshot: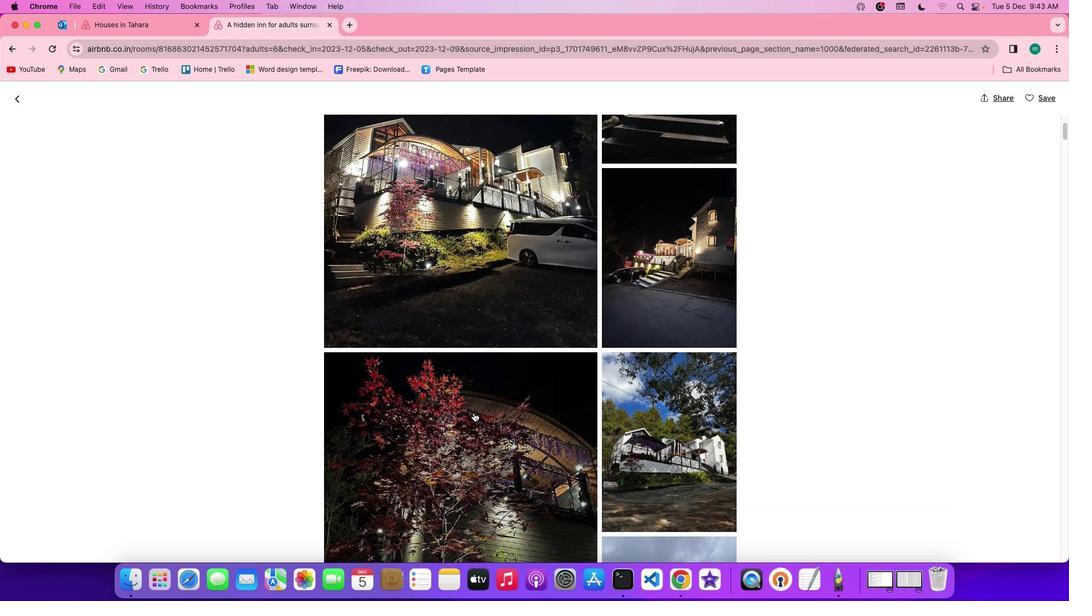 
Action: Mouse scrolled (470, 409) with delta (-2, -3)
Screenshot: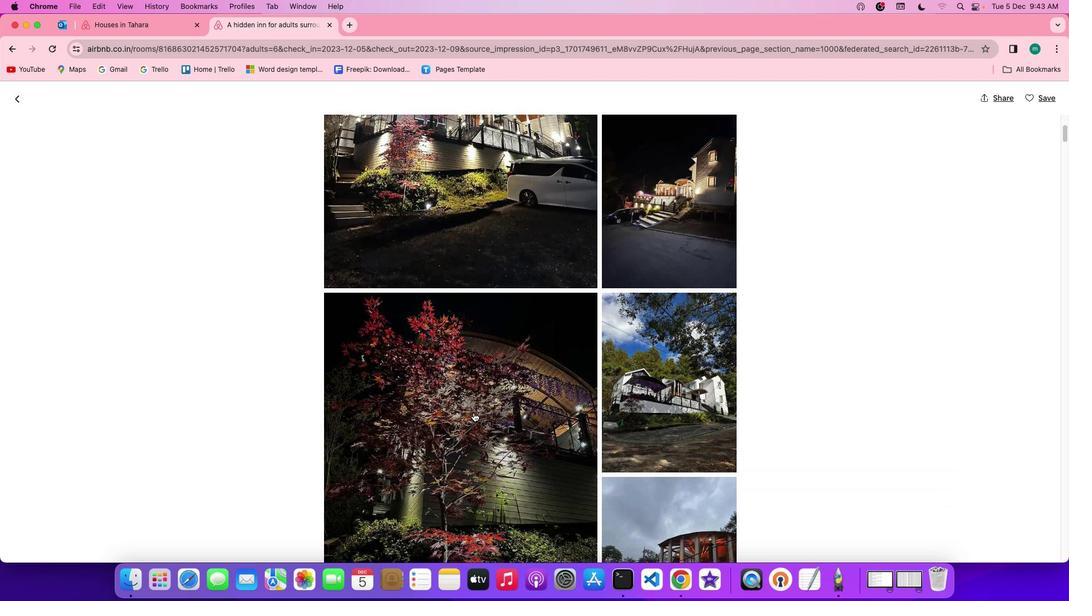 
Action: Mouse scrolled (470, 409) with delta (-2, -3)
Screenshot: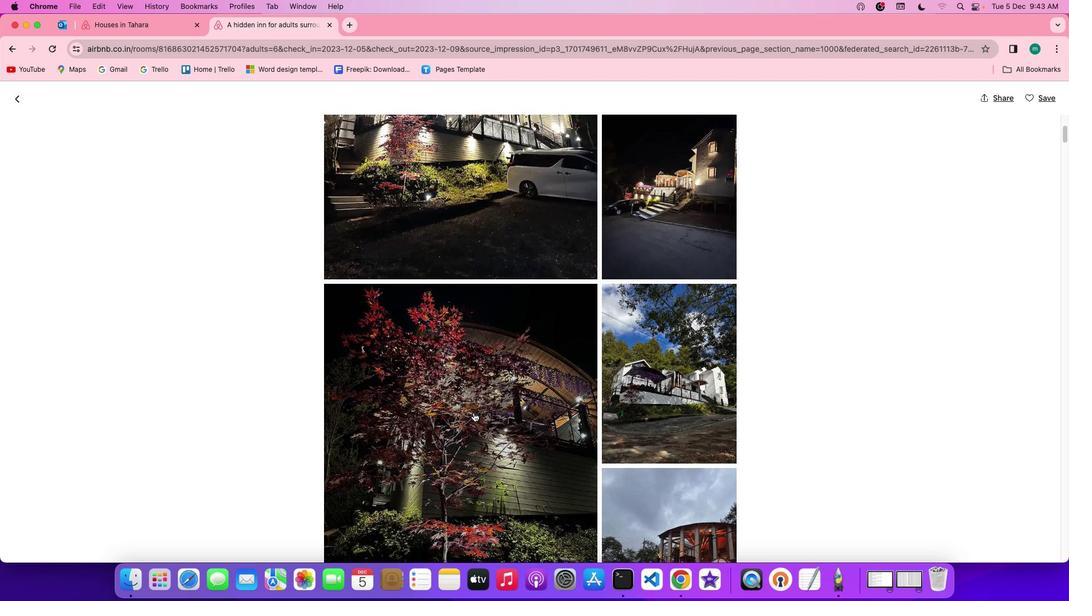 
Action: Mouse scrolled (470, 409) with delta (-2, -3)
Screenshot: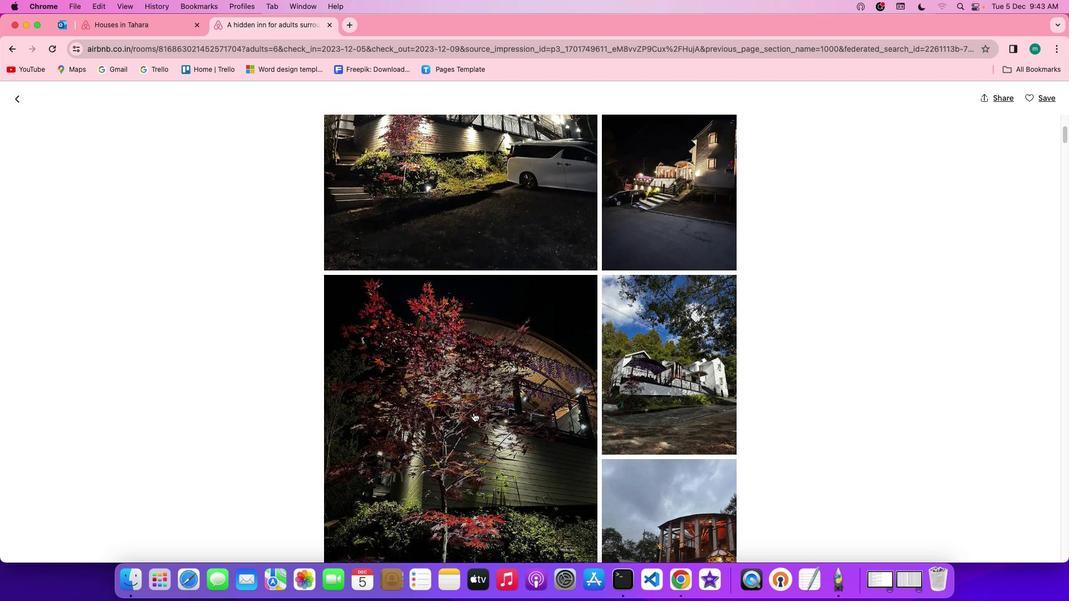 
Action: Mouse scrolled (470, 409) with delta (-2, -3)
Screenshot: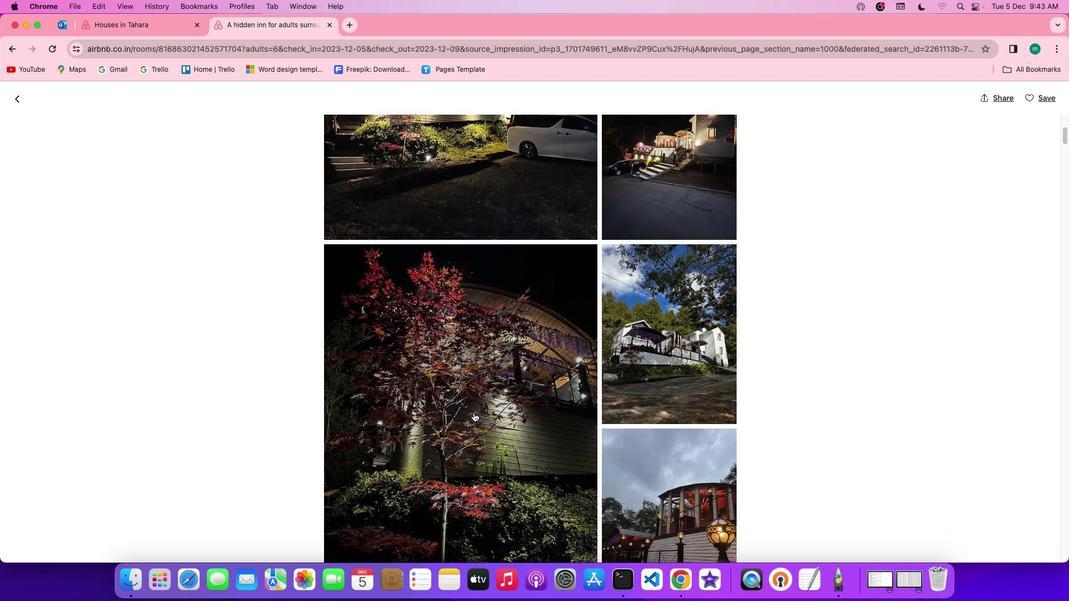 
Action: Mouse scrolled (470, 409) with delta (-2, -3)
Screenshot: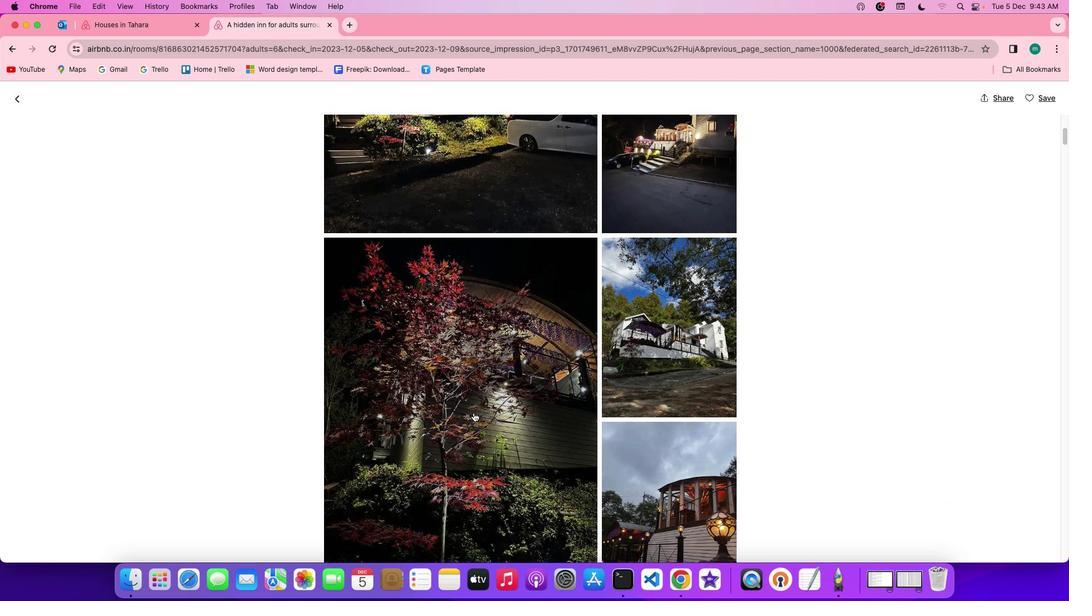 
Action: Mouse scrolled (470, 409) with delta (-2, -3)
Screenshot: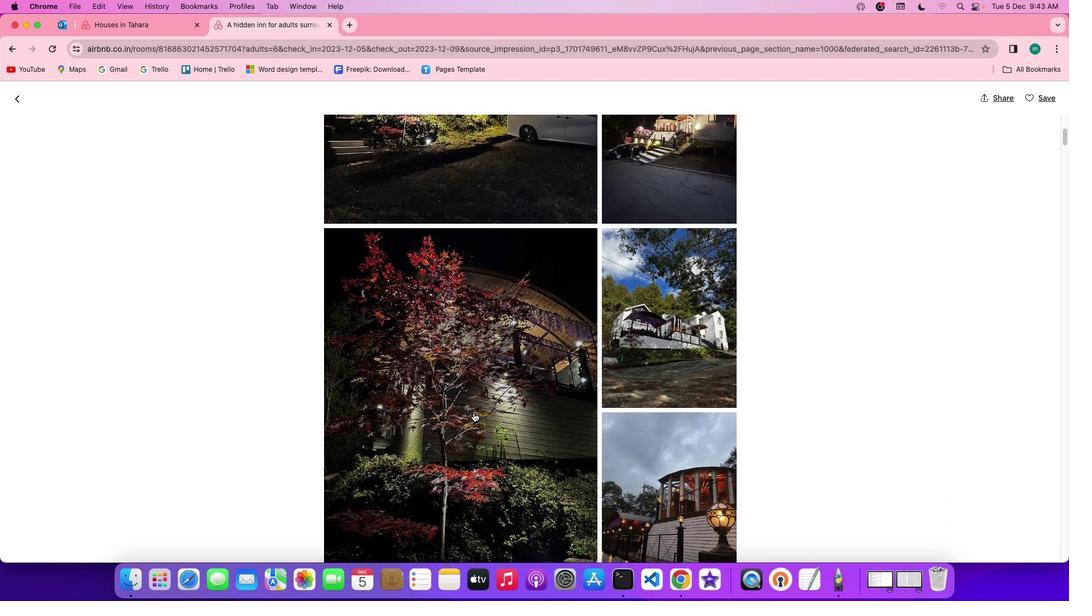 
Action: Mouse scrolled (470, 409) with delta (-2, -3)
Screenshot: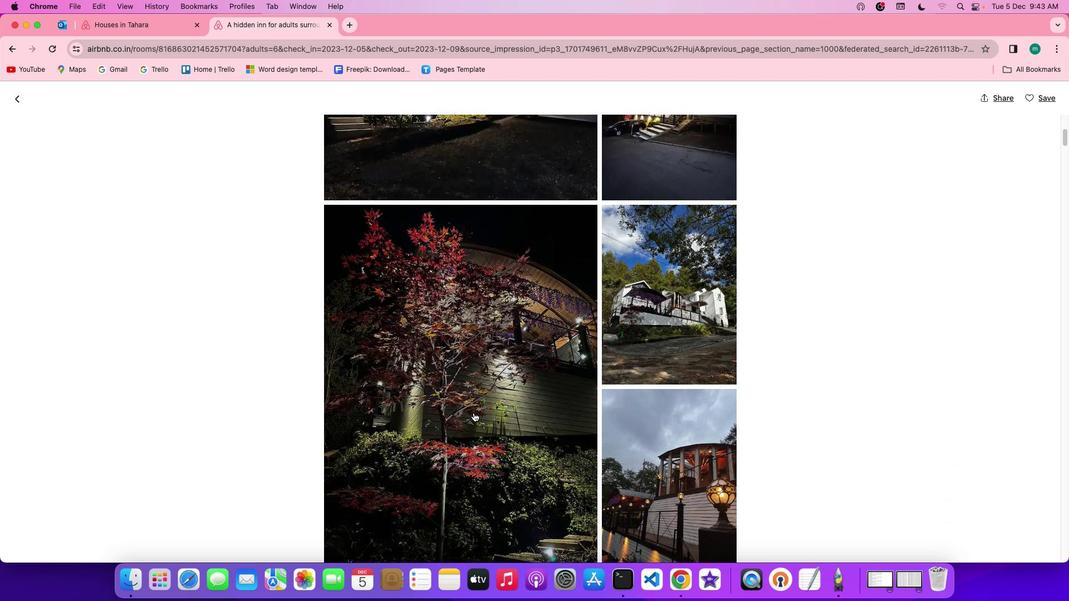 
Action: Mouse scrolled (470, 409) with delta (-2, -3)
Screenshot: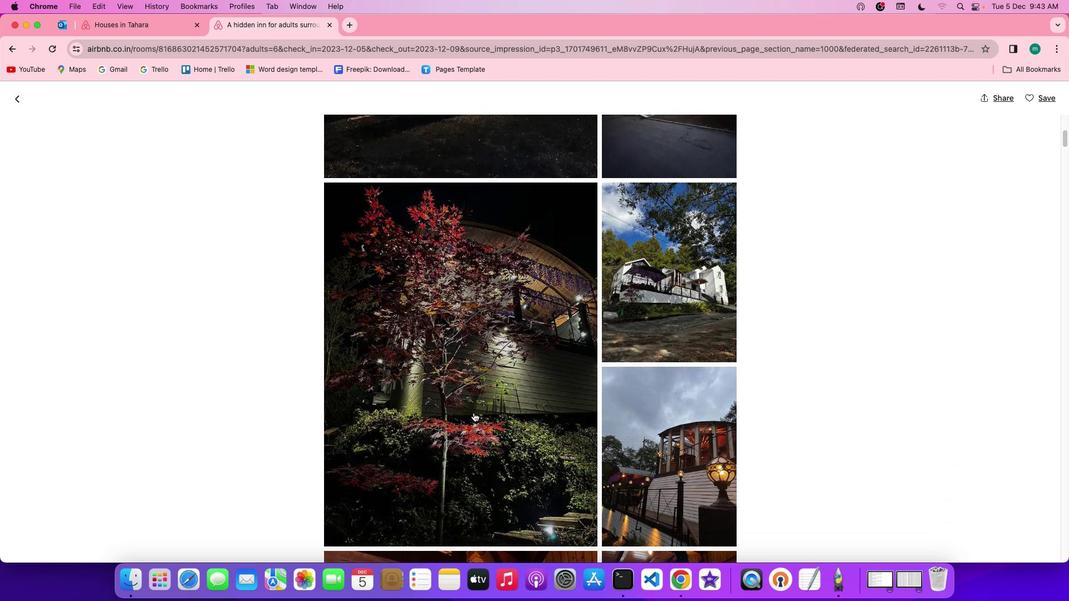 
Action: Mouse scrolled (470, 409) with delta (-2, -3)
Screenshot: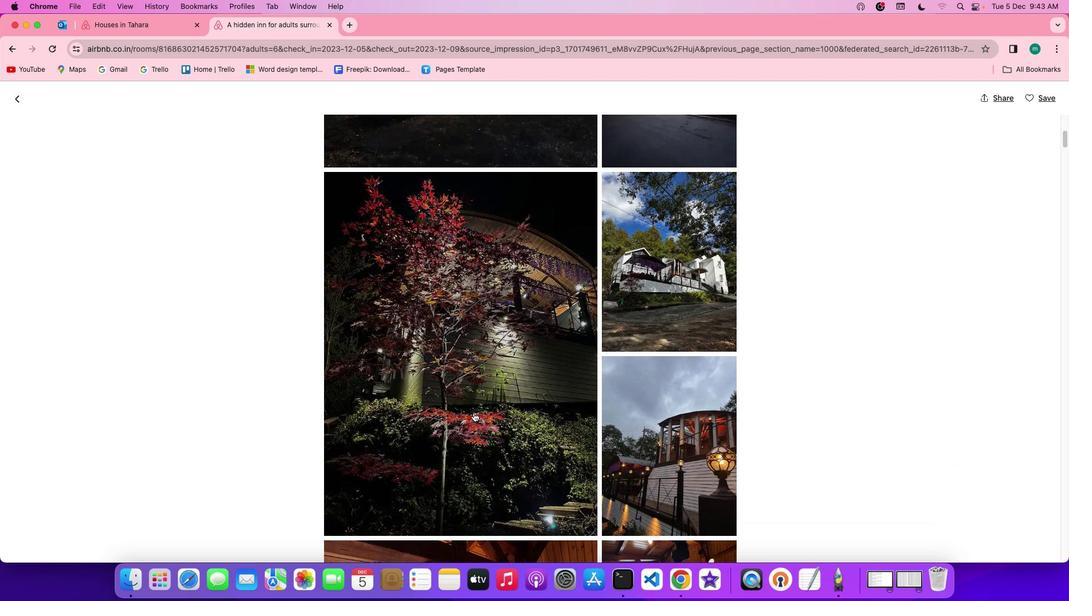 
Action: Mouse scrolled (470, 409) with delta (-2, -3)
Screenshot: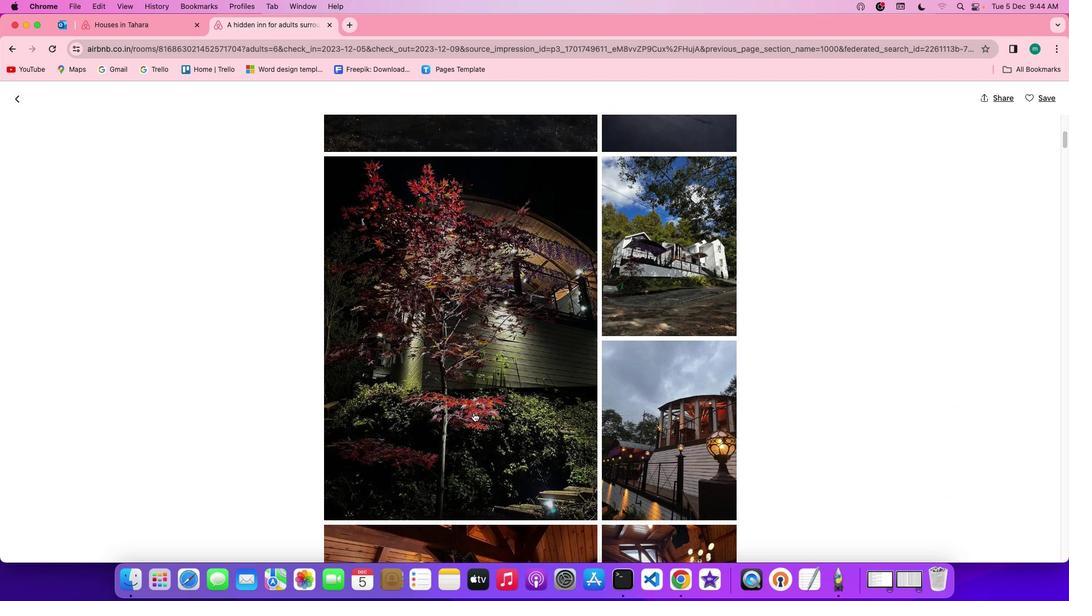 
Action: Mouse scrolled (470, 409) with delta (-2, -3)
Screenshot: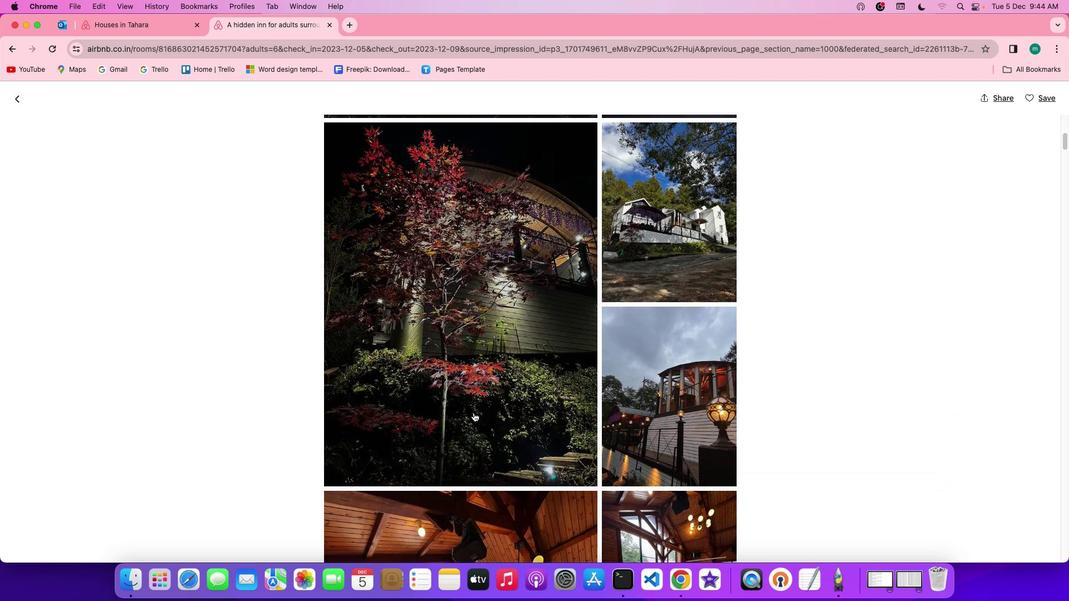 
Action: Mouse scrolled (470, 409) with delta (-2, -3)
Screenshot: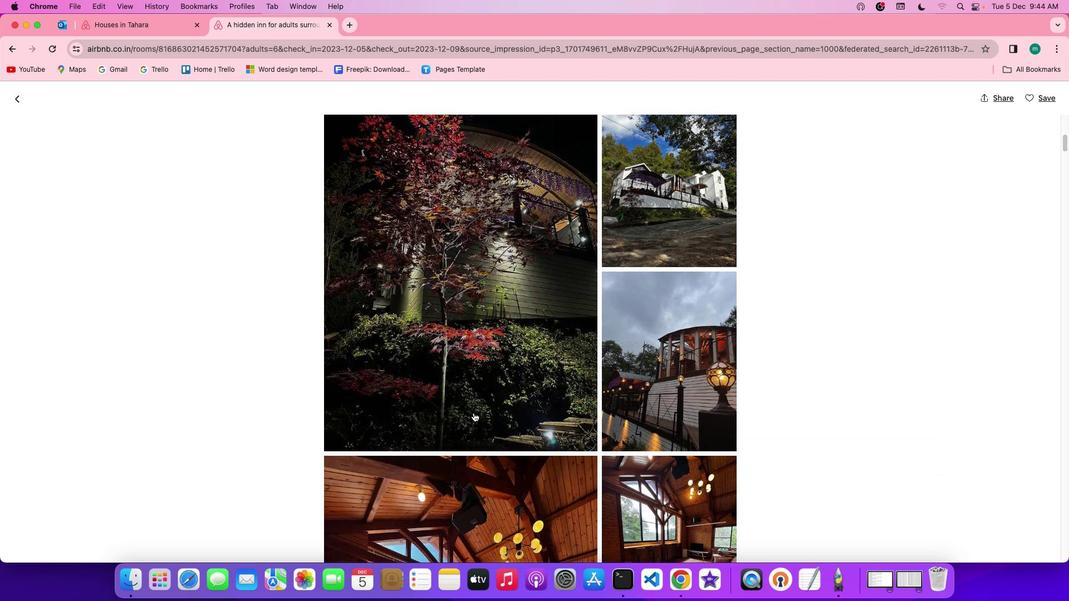 
Action: Mouse scrolled (470, 409) with delta (-2, -3)
Screenshot: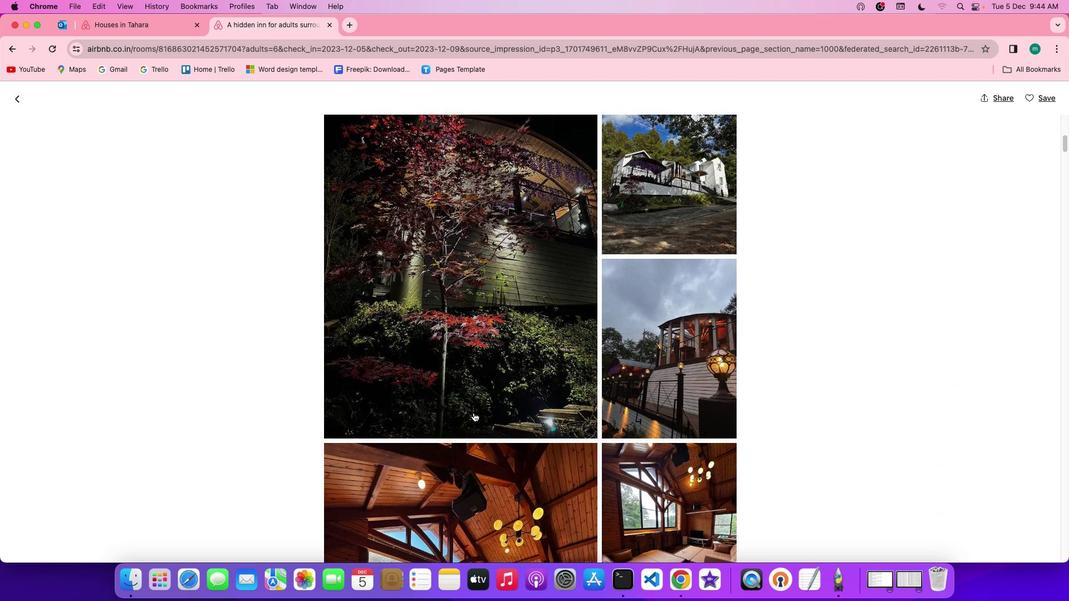 
Action: Mouse scrolled (470, 409) with delta (-2, -3)
Screenshot: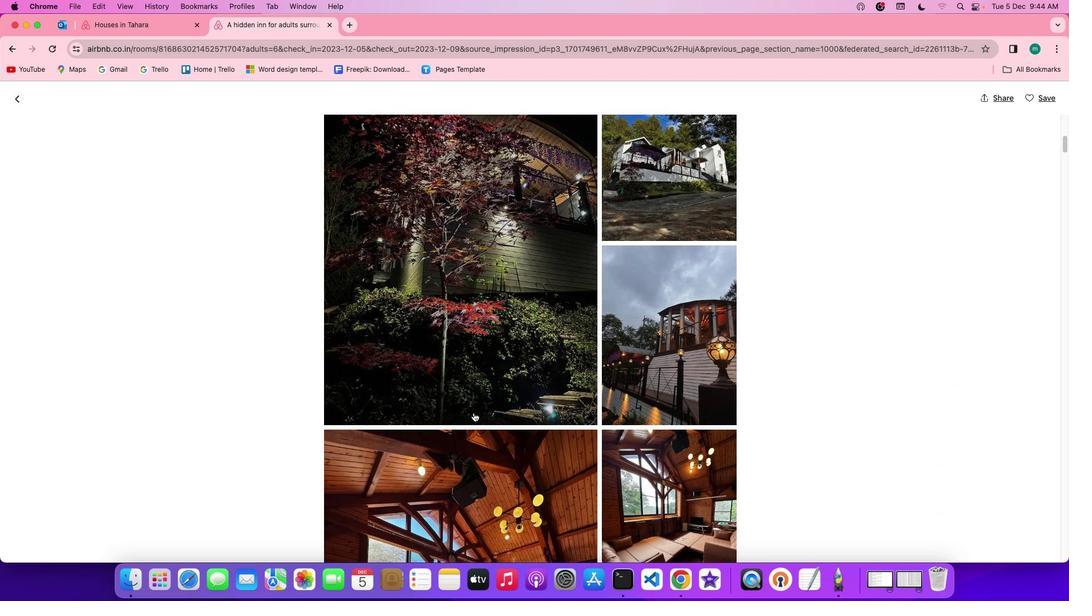 
Action: Mouse scrolled (470, 409) with delta (-2, -3)
Screenshot: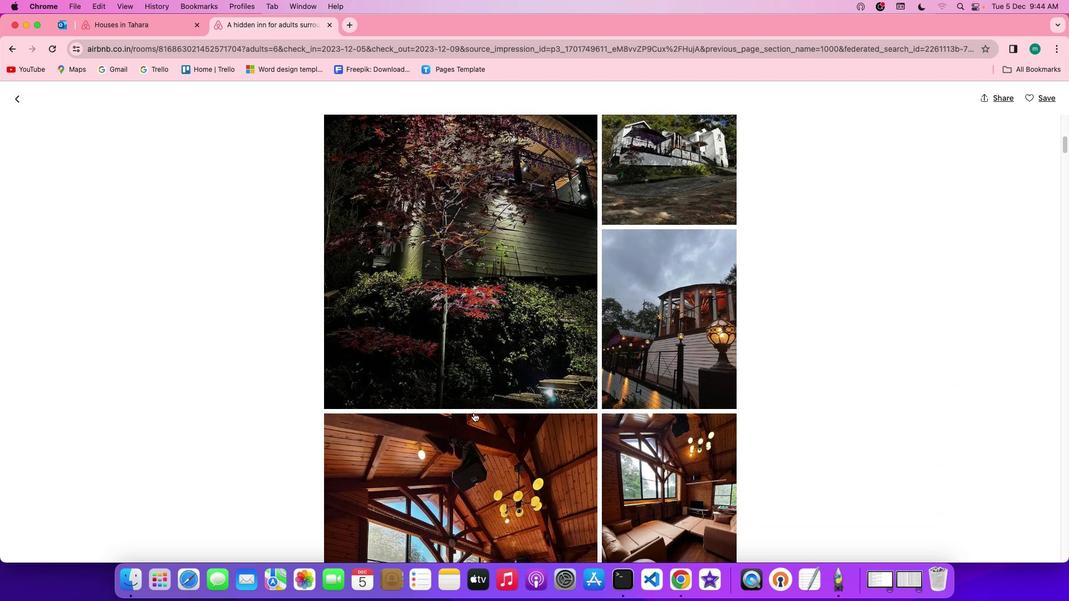 
Action: Mouse scrolled (470, 409) with delta (-2, -3)
Screenshot: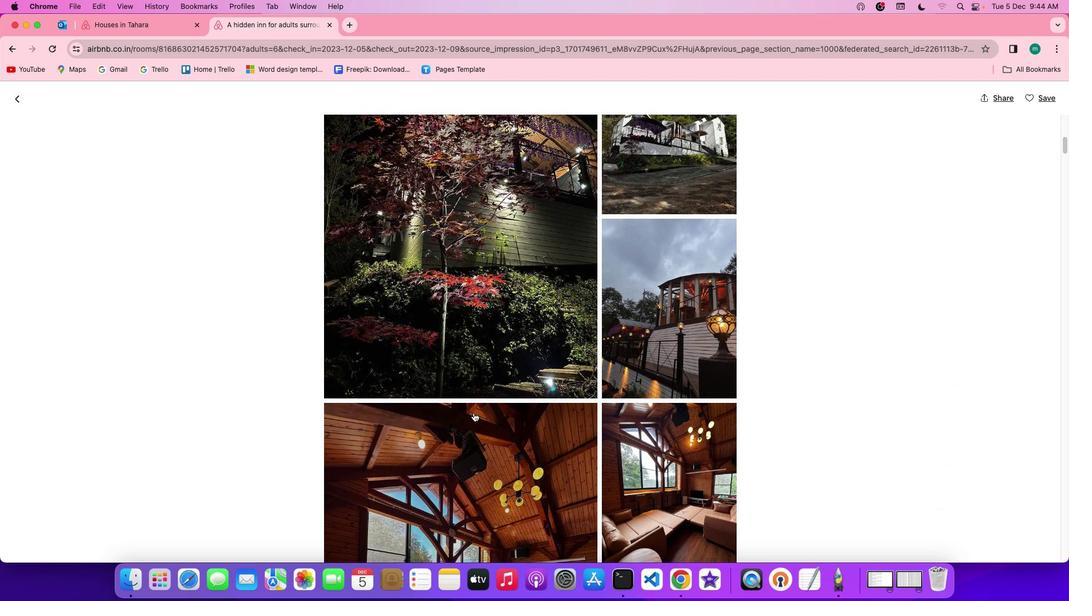 
Action: Mouse scrolled (470, 409) with delta (-2, -3)
Screenshot: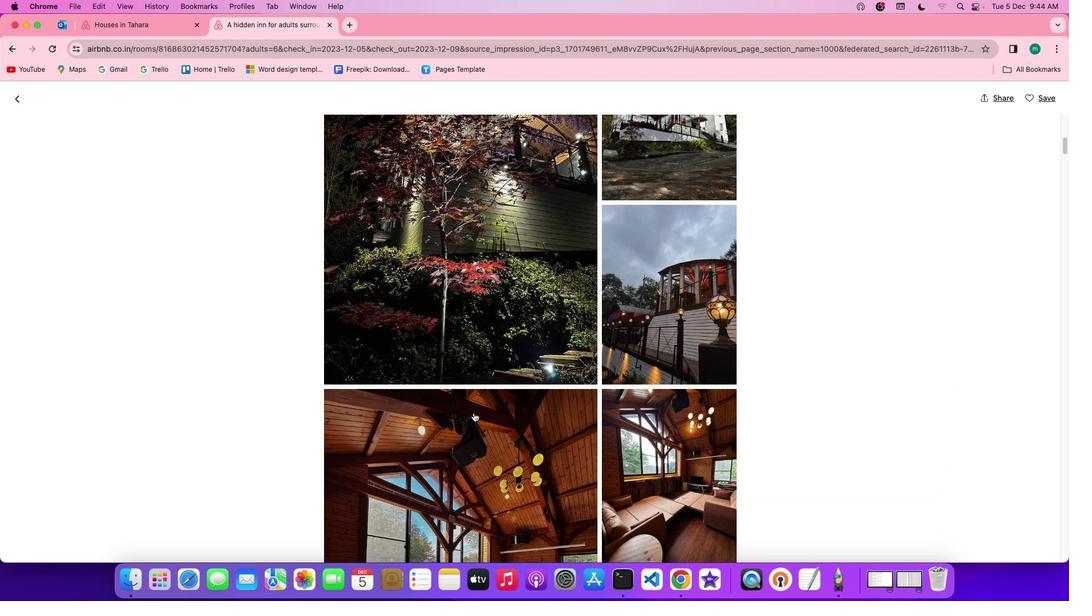 
Action: Mouse scrolled (470, 409) with delta (-2, -3)
Screenshot: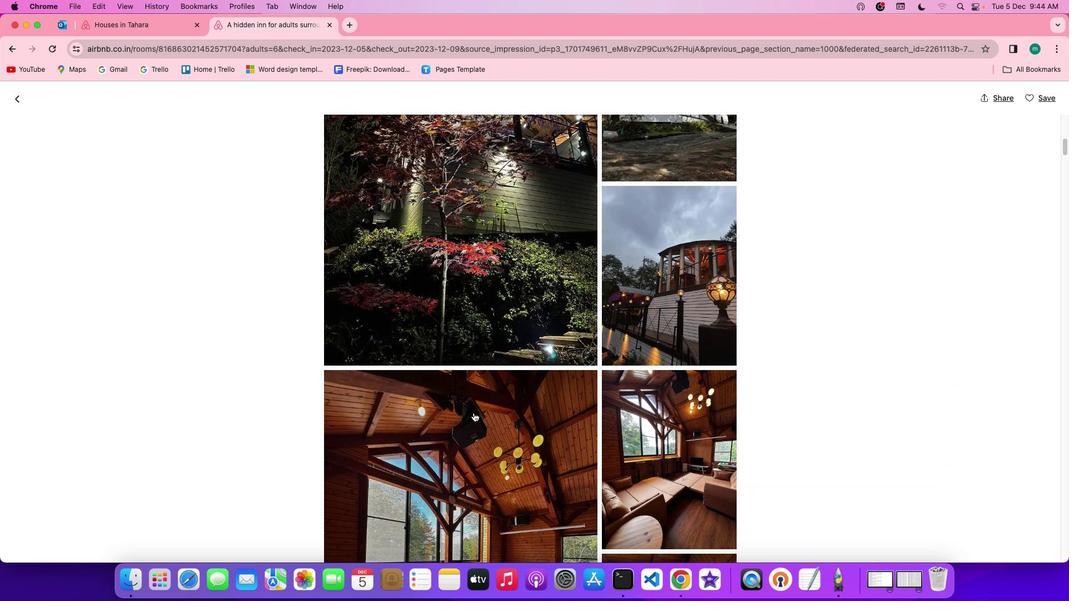 
Action: Mouse scrolled (470, 409) with delta (-2, -3)
Screenshot: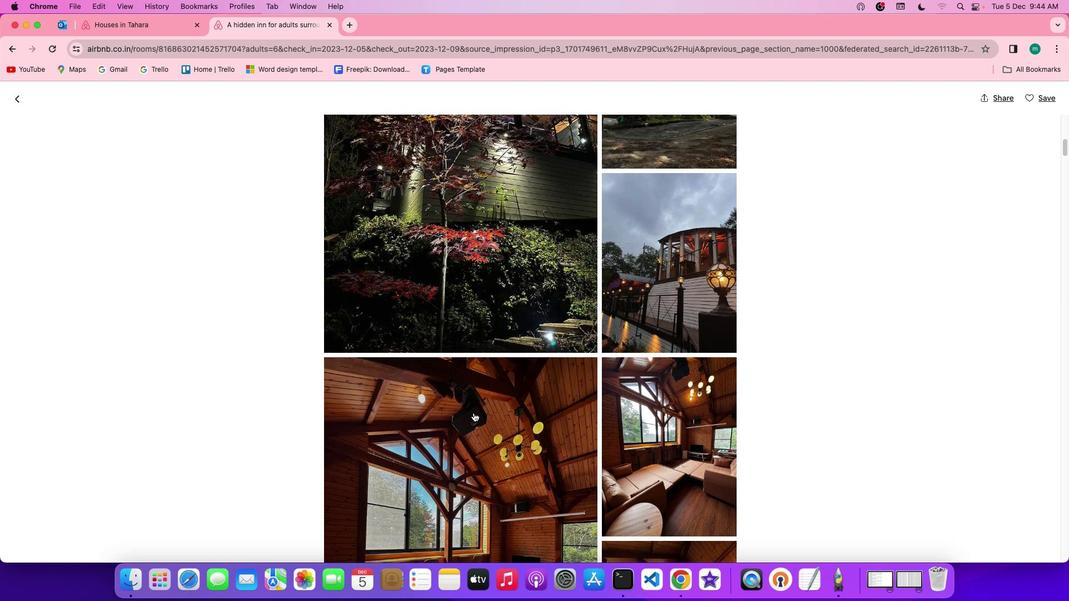 
Action: Mouse scrolled (470, 409) with delta (-2, -3)
Screenshot: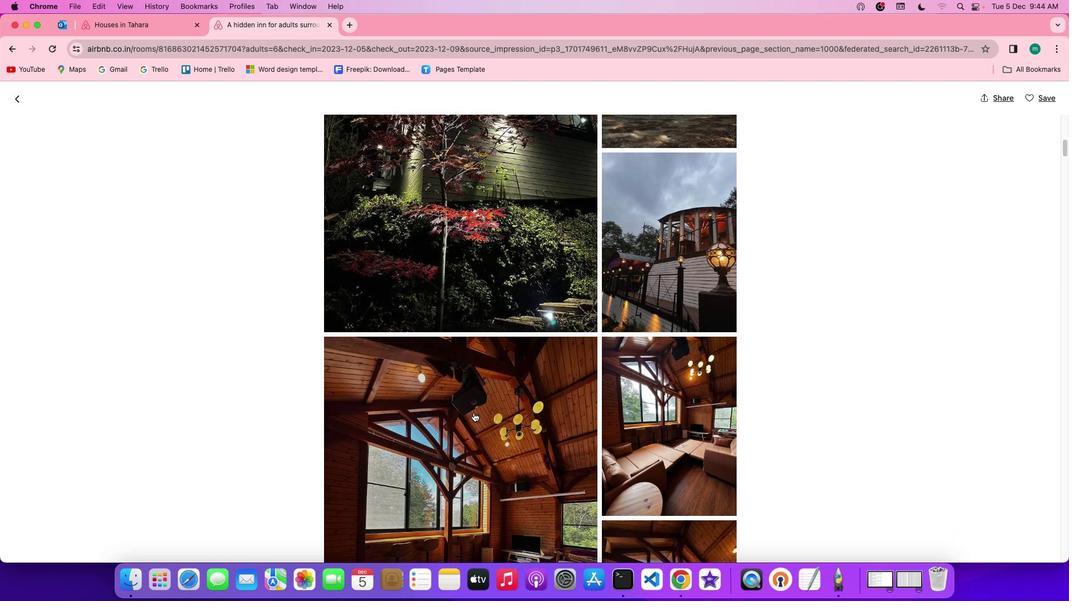
Action: Mouse scrolled (470, 409) with delta (-2, -3)
Screenshot: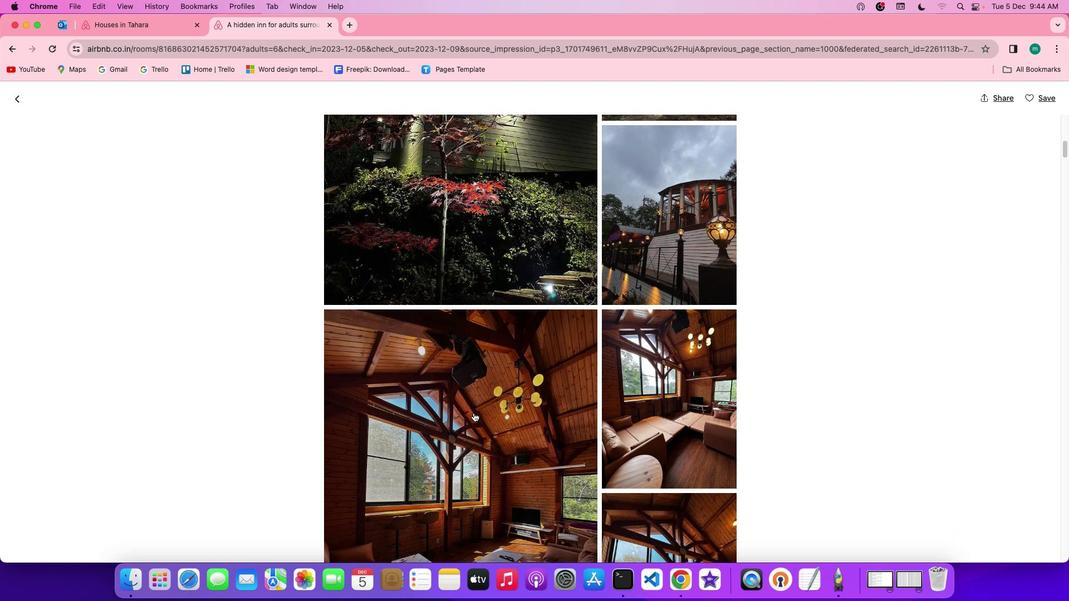 
Action: Mouse scrolled (470, 409) with delta (-2, -3)
Screenshot: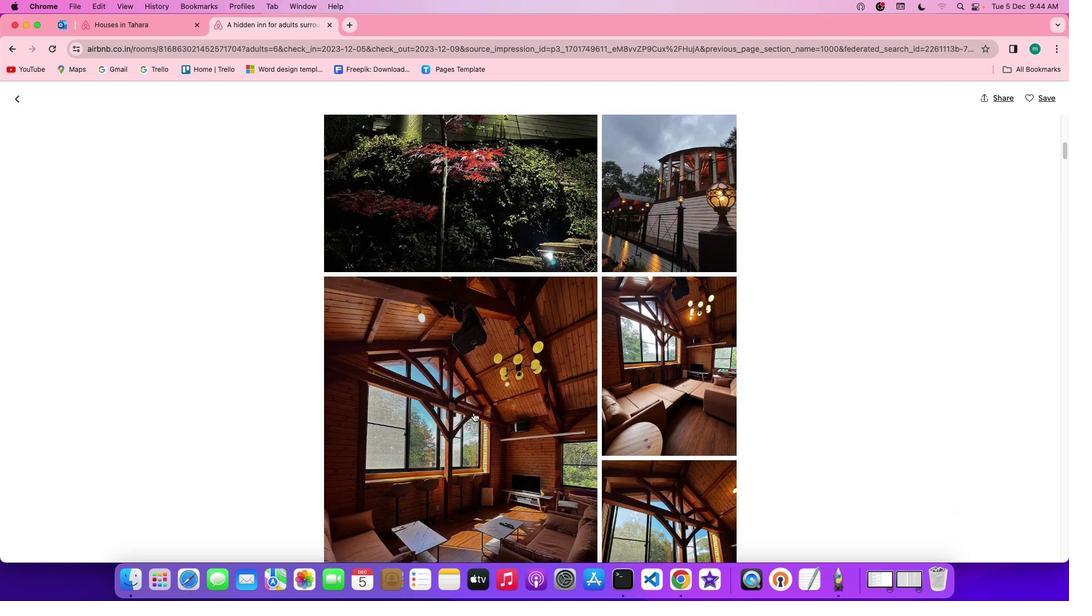 
Action: Mouse scrolled (470, 409) with delta (-2, -3)
Screenshot: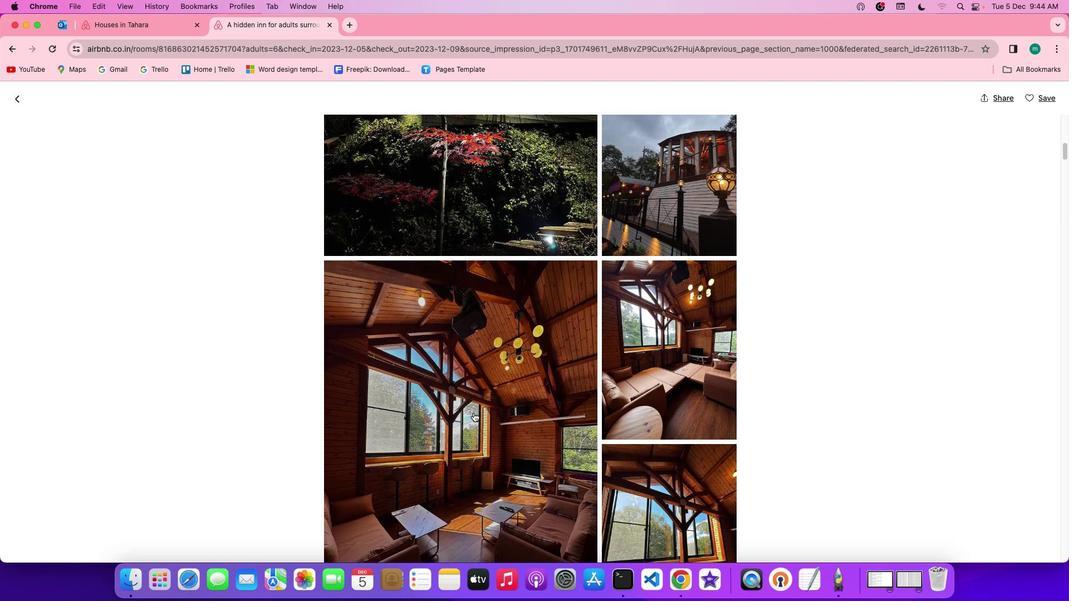 
Action: Mouse scrolled (470, 409) with delta (-2, -3)
Screenshot: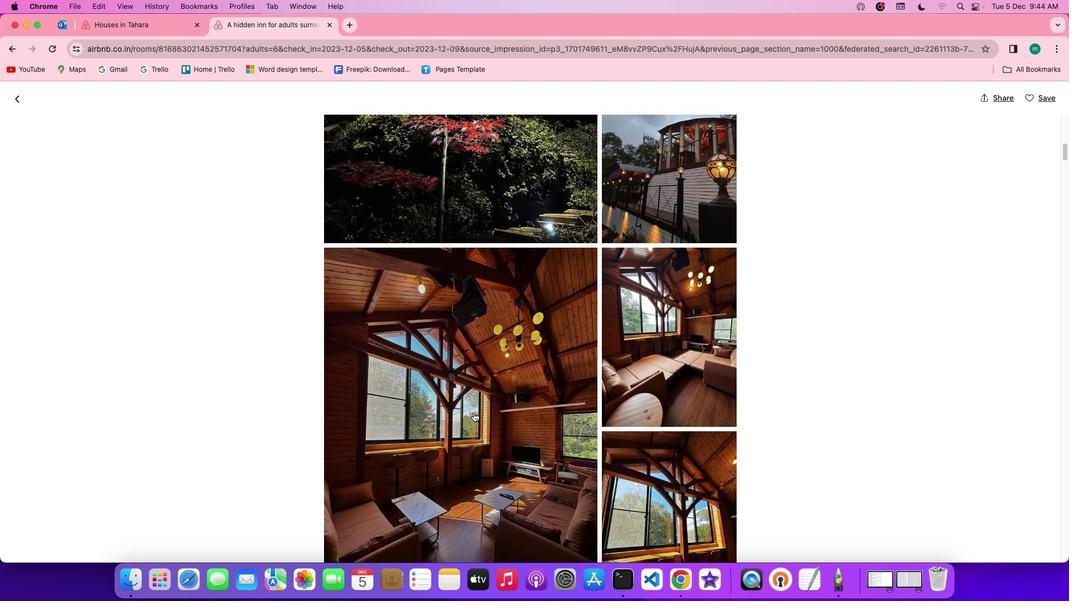 
Action: Mouse scrolled (470, 409) with delta (-2, -3)
Screenshot: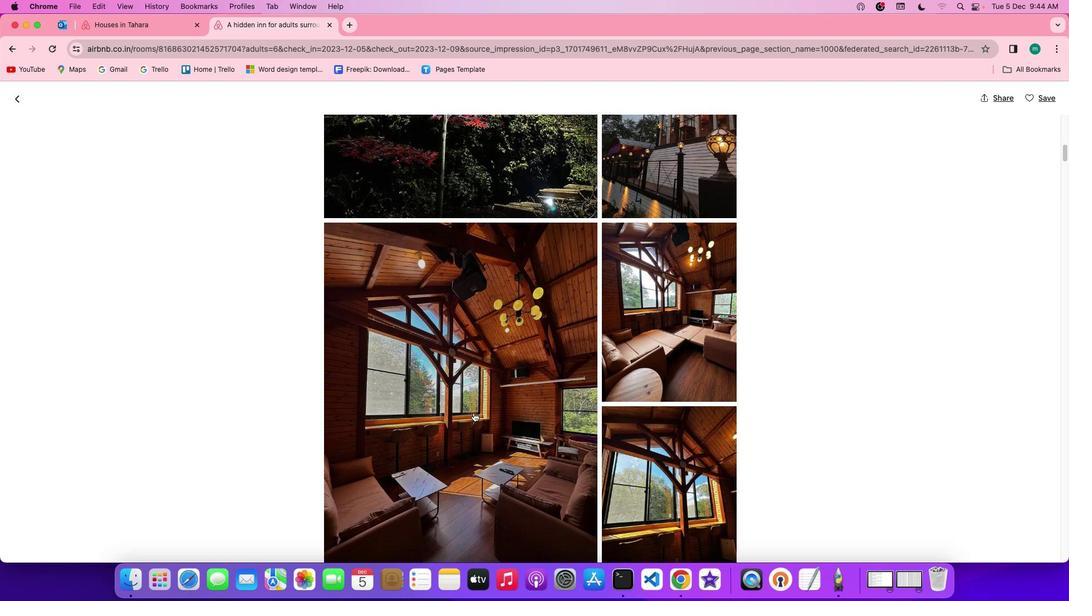 
Action: Mouse scrolled (470, 409) with delta (-2, -3)
Screenshot: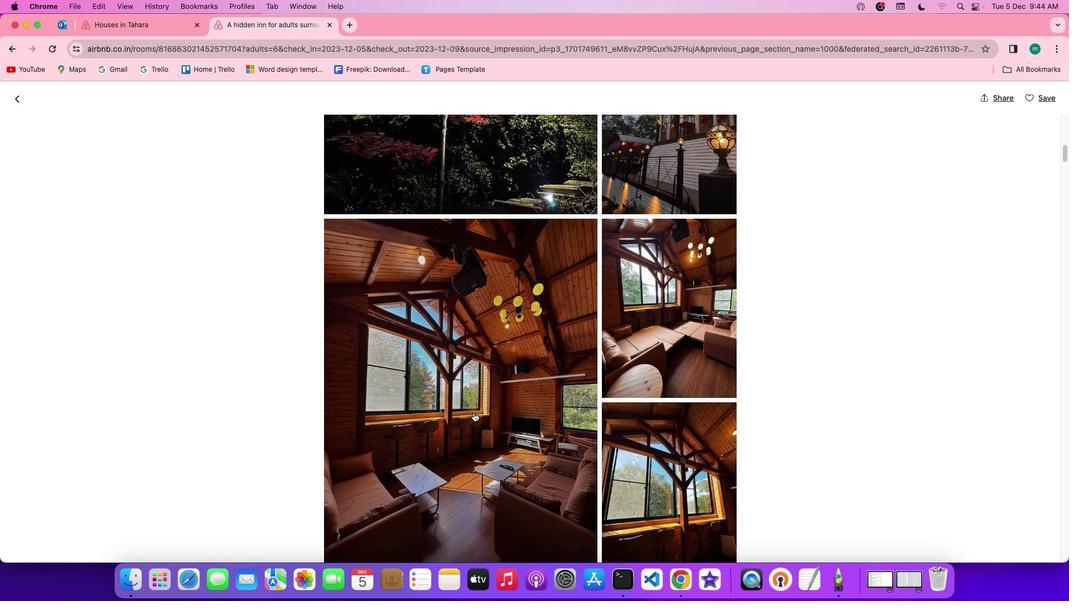 
Action: Mouse scrolled (470, 409) with delta (-2, -3)
Screenshot: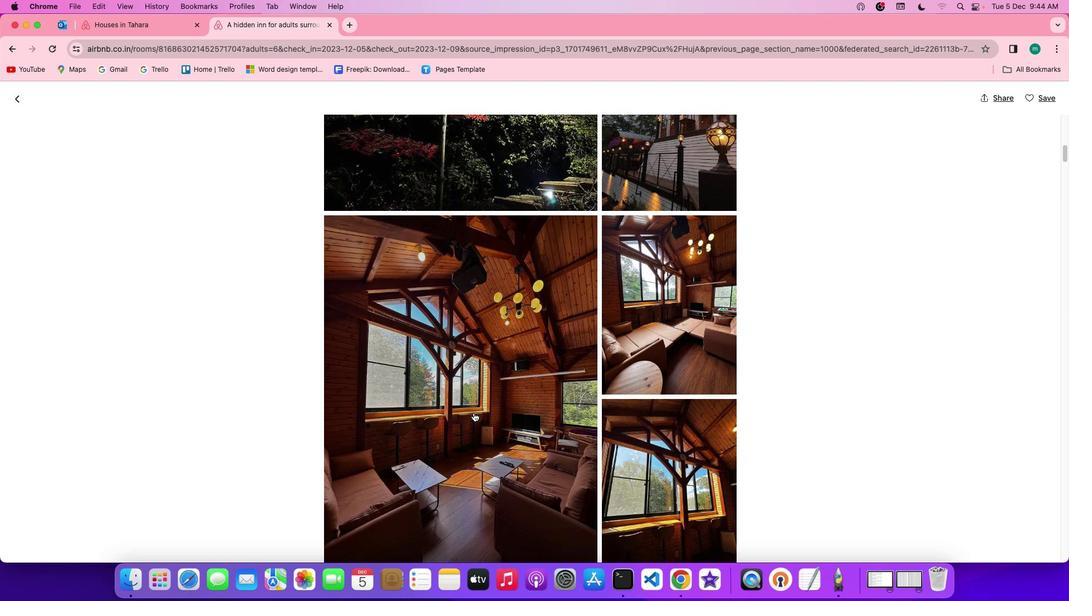 
Action: Mouse scrolled (470, 409) with delta (-2, -3)
Screenshot: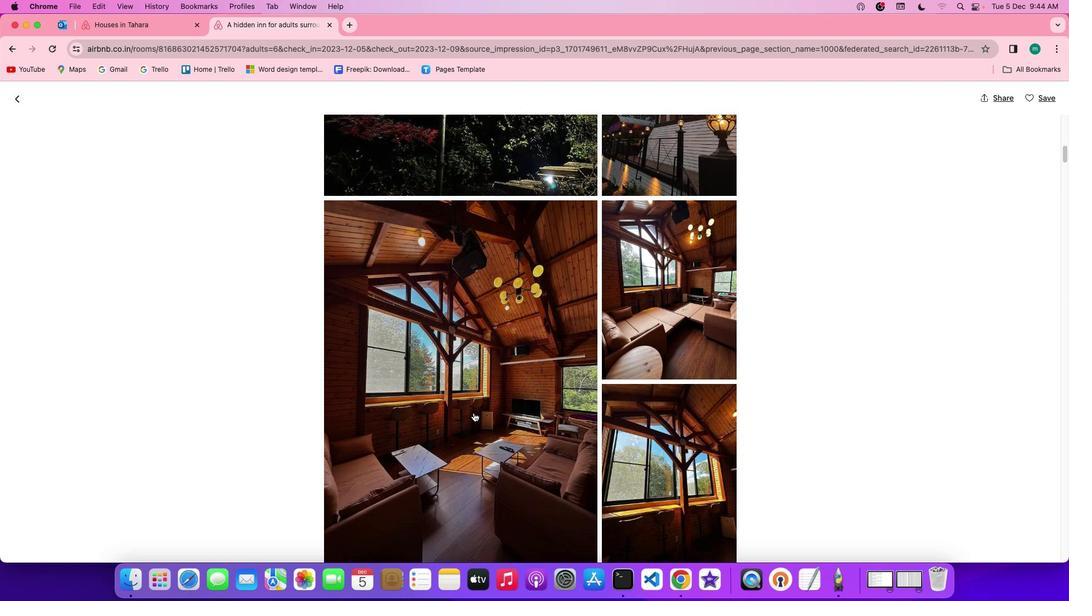 
Action: Mouse scrolled (470, 409) with delta (-2, -3)
Screenshot: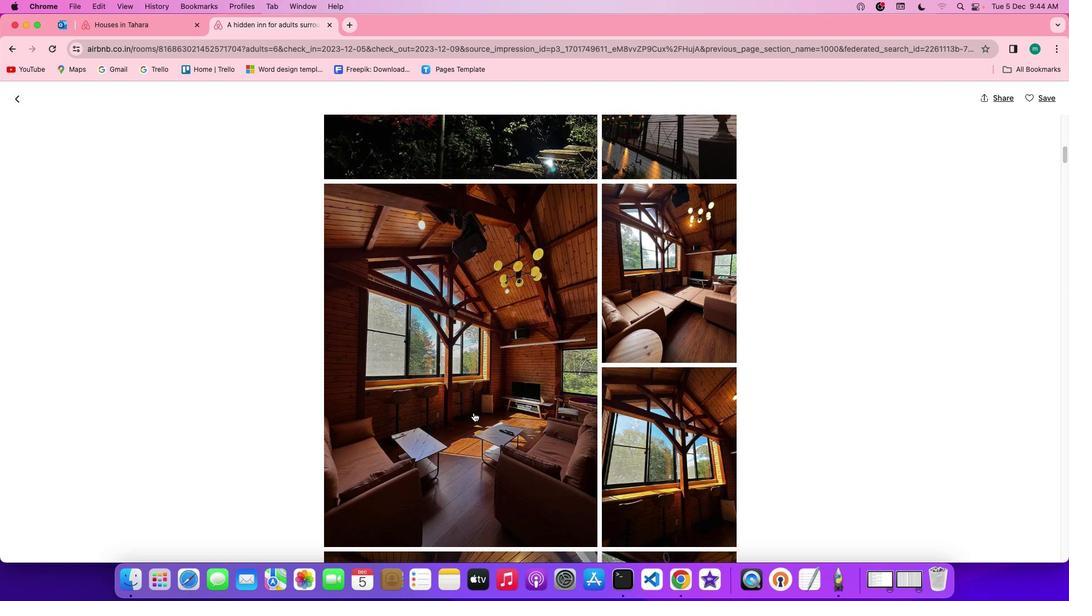 
Action: Mouse scrolled (470, 409) with delta (-2, -3)
Screenshot: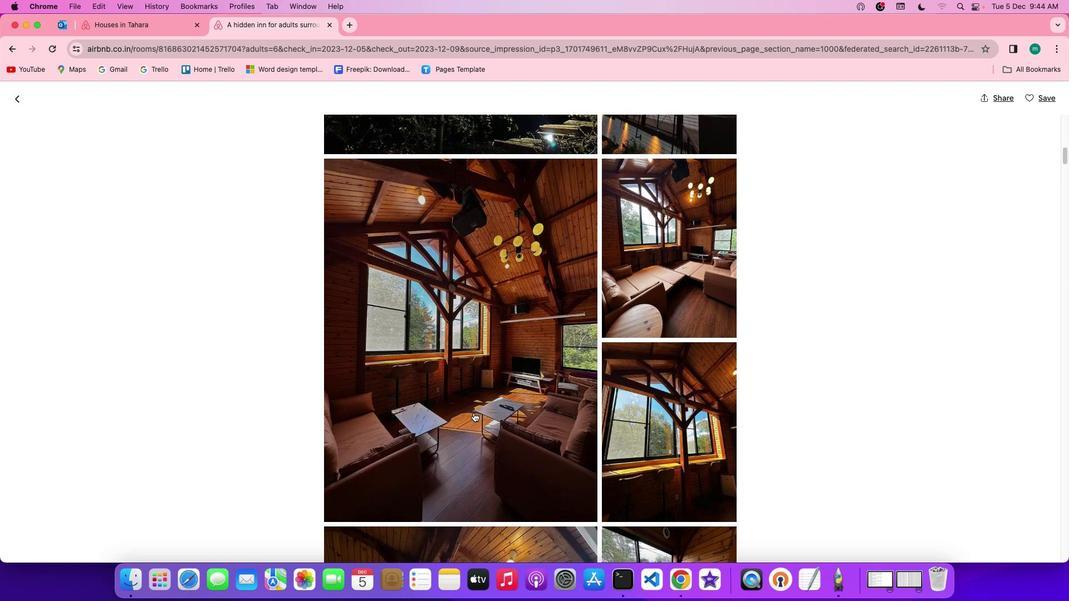 
Action: Mouse scrolled (470, 409) with delta (-2, -3)
Screenshot: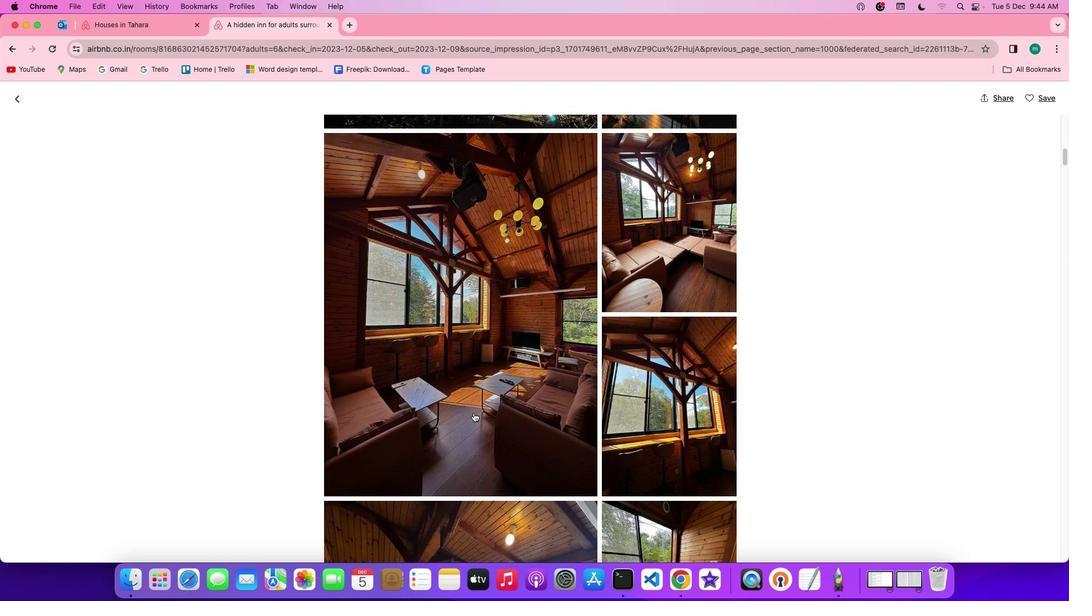 
Action: Mouse scrolled (470, 409) with delta (-2, -3)
Screenshot: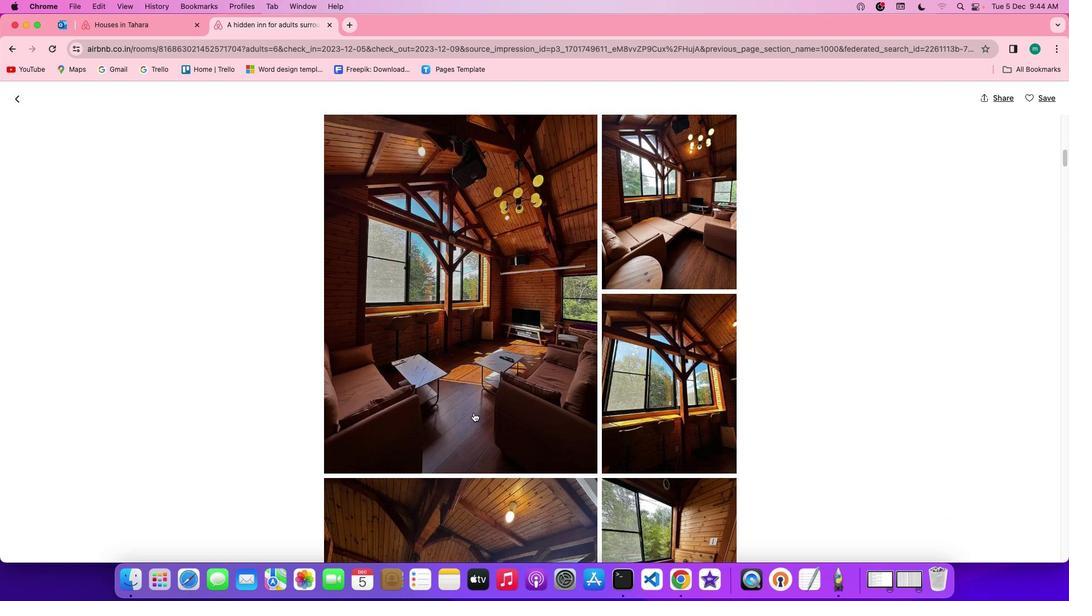 
Action: Mouse scrolled (470, 409) with delta (-2, -3)
Screenshot: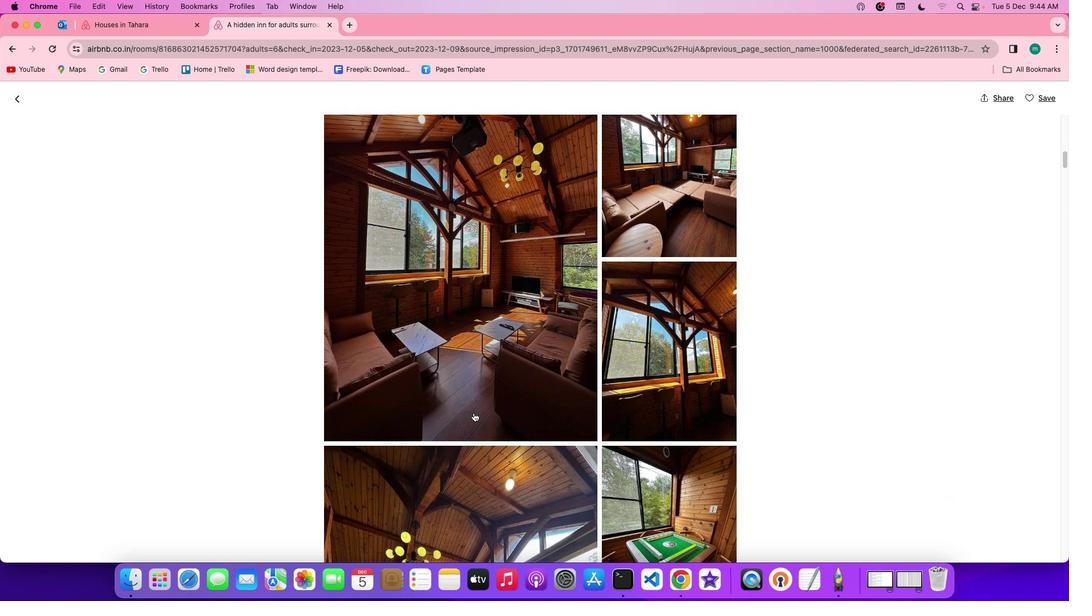 
Action: Mouse scrolled (470, 409) with delta (-2, -3)
Screenshot: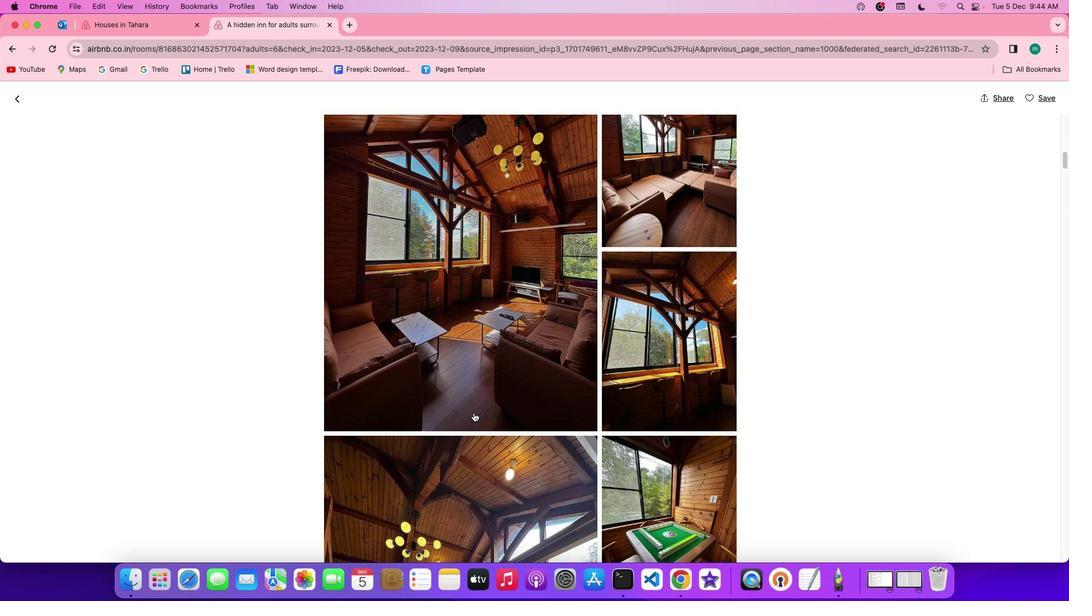 
Action: Mouse scrolled (470, 409) with delta (-2, -3)
Screenshot: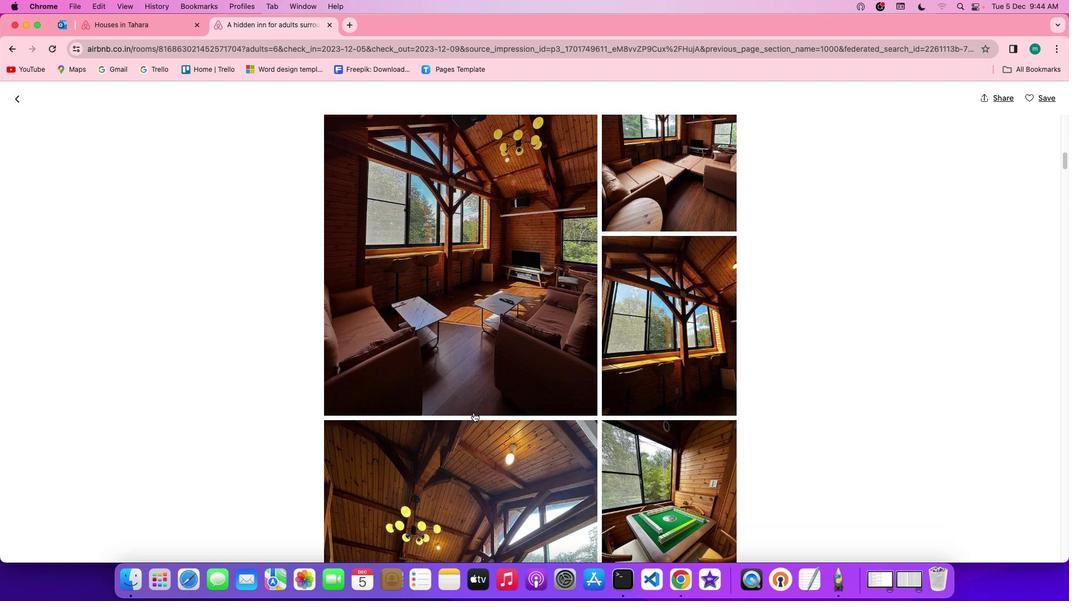 
Action: Mouse scrolled (470, 409) with delta (-2, -3)
Screenshot: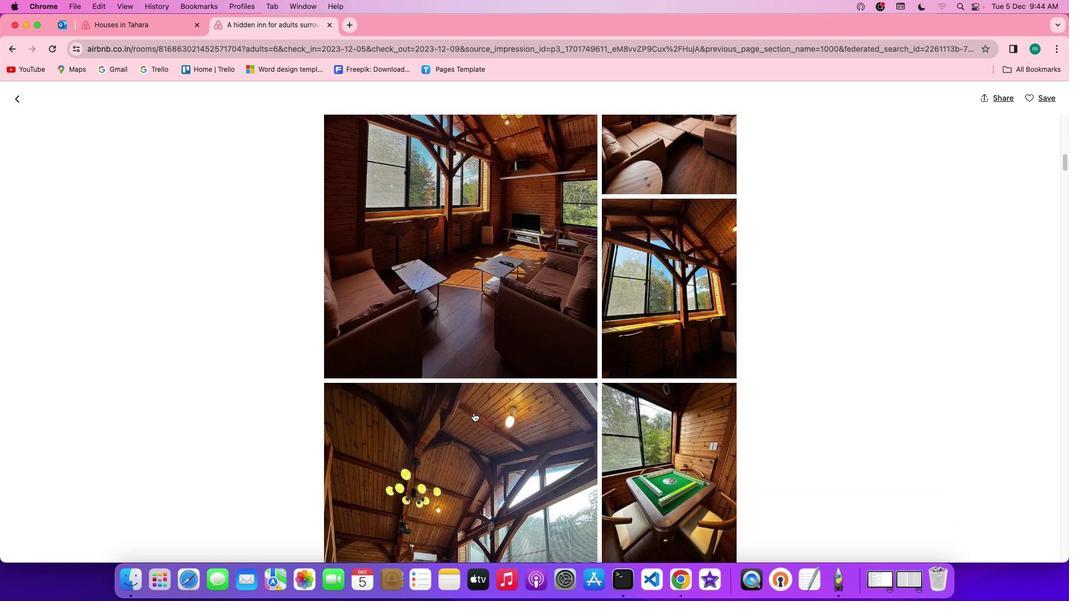 
Action: Mouse scrolled (470, 409) with delta (-2, -3)
Screenshot: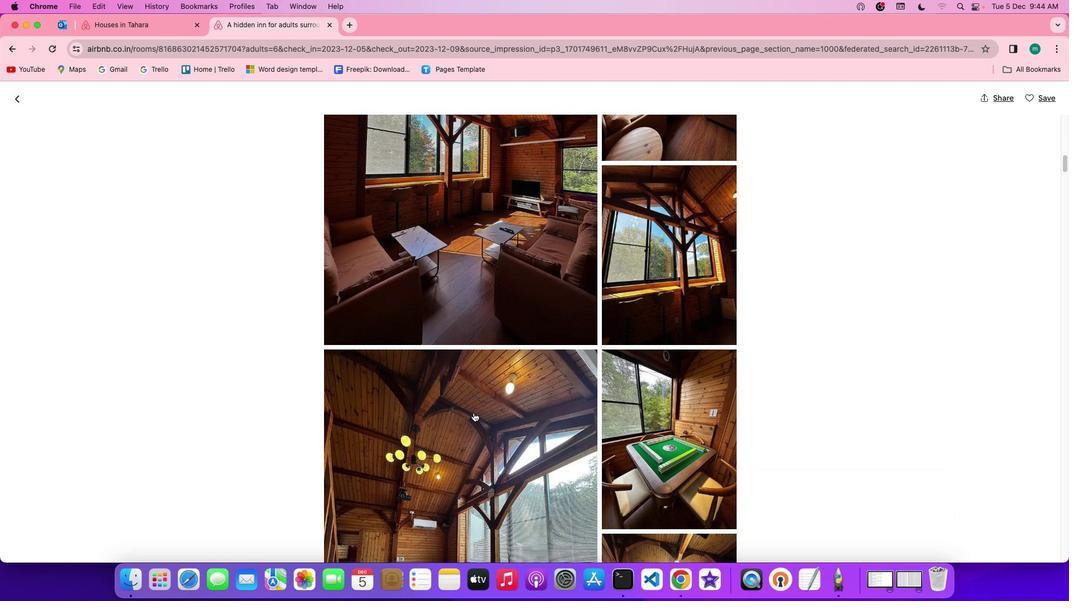 
Action: Mouse scrolled (470, 409) with delta (-2, -3)
Screenshot: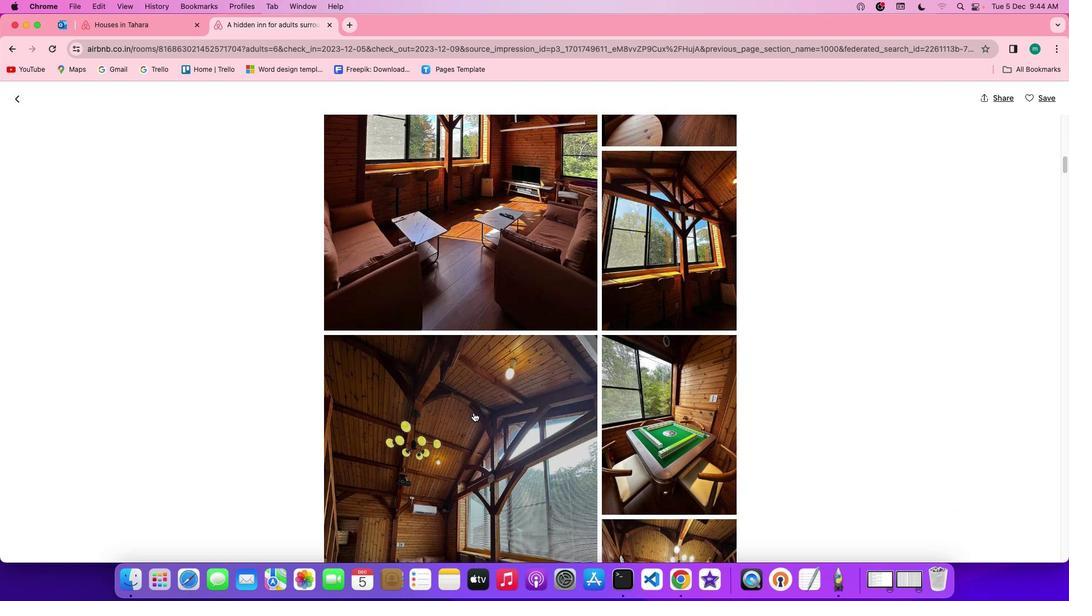 
Action: Mouse scrolled (470, 409) with delta (-2, -3)
Screenshot: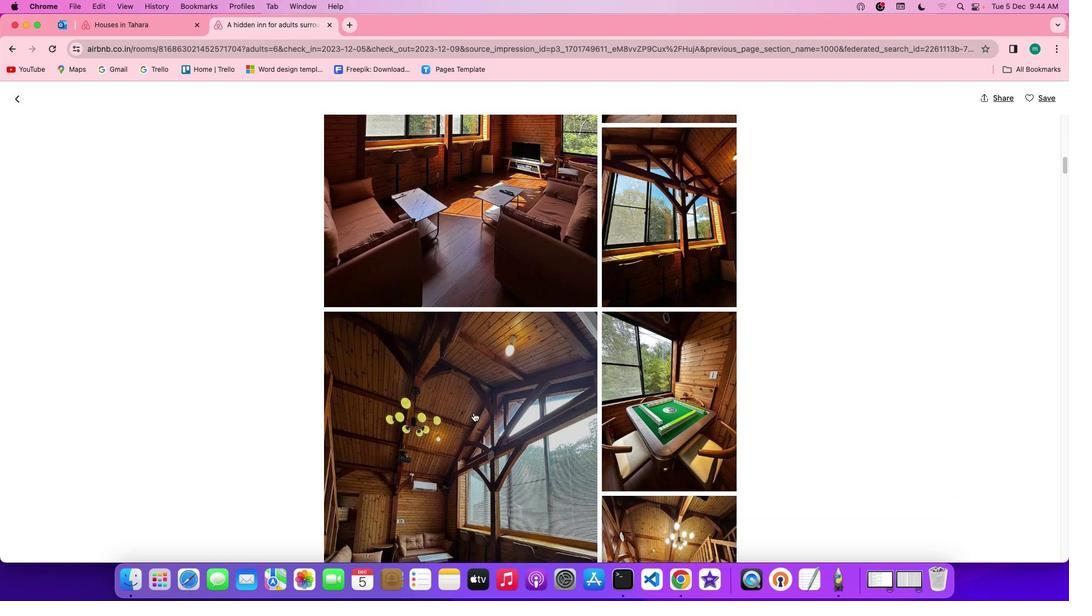 
Action: Mouse scrolled (470, 409) with delta (-2, -3)
Screenshot: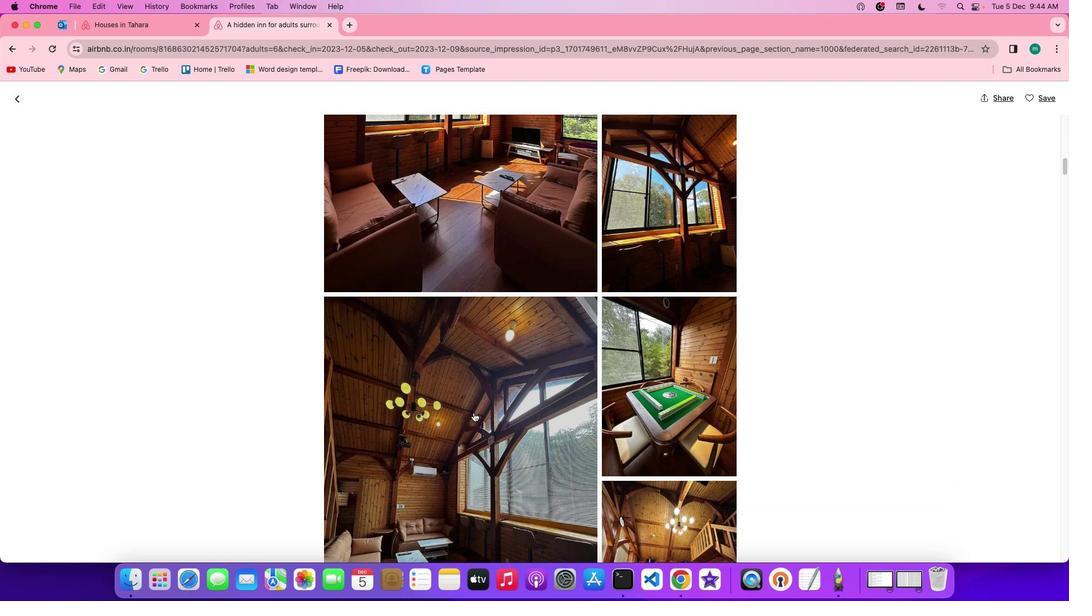 
Action: Mouse scrolled (470, 409) with delta (-2, -3)
Screenshot: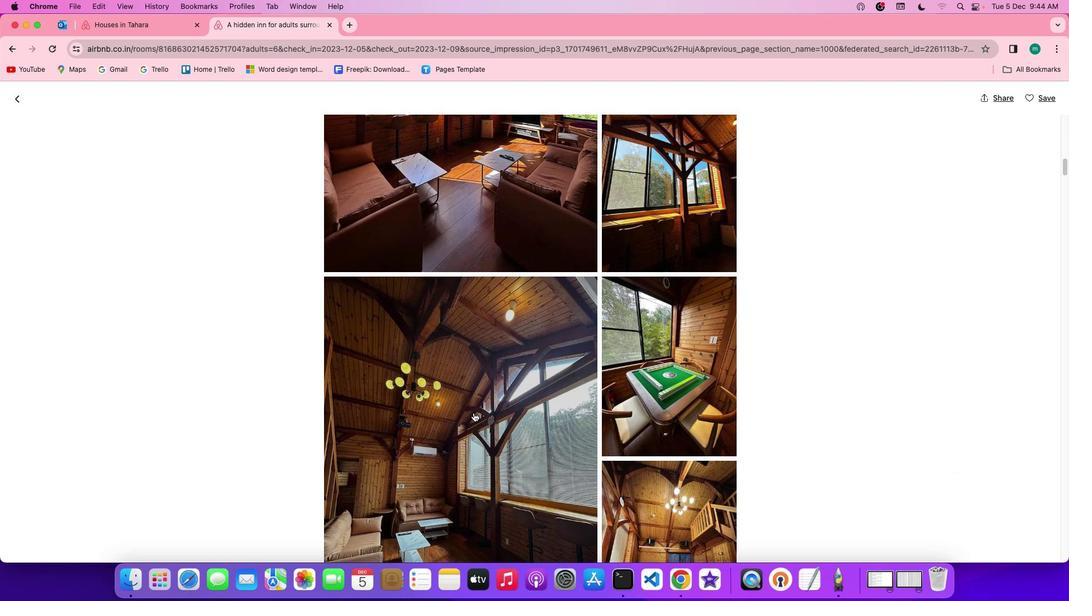 
Action: Mouse scrolled (470, 409) with delta (-2, -3)
Screenshot: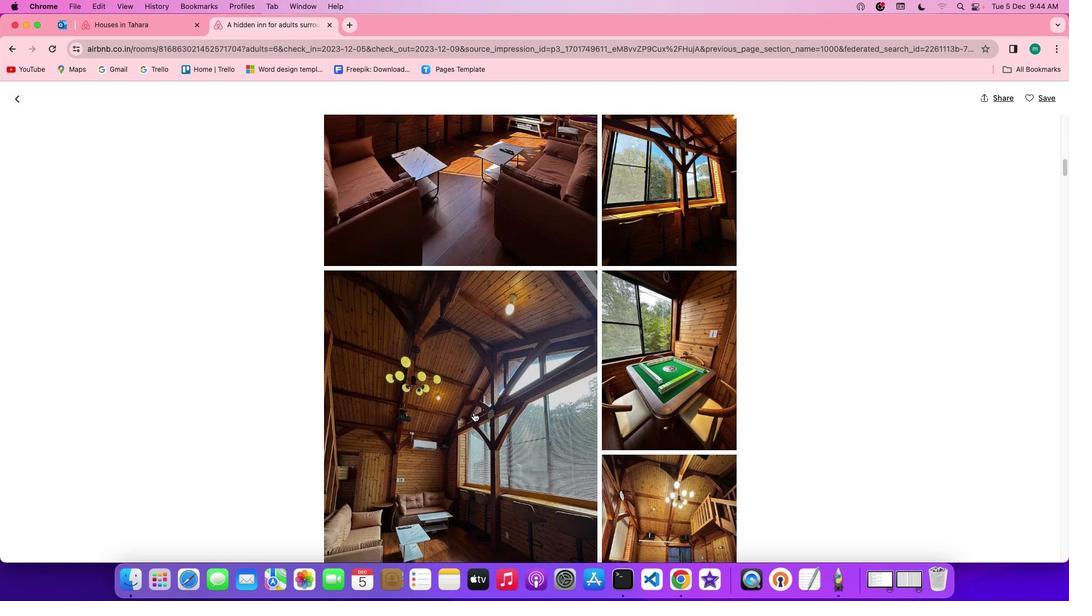 
Action: Mouse scrolled (470, 409) with delta (-2, -3)
Screenshot: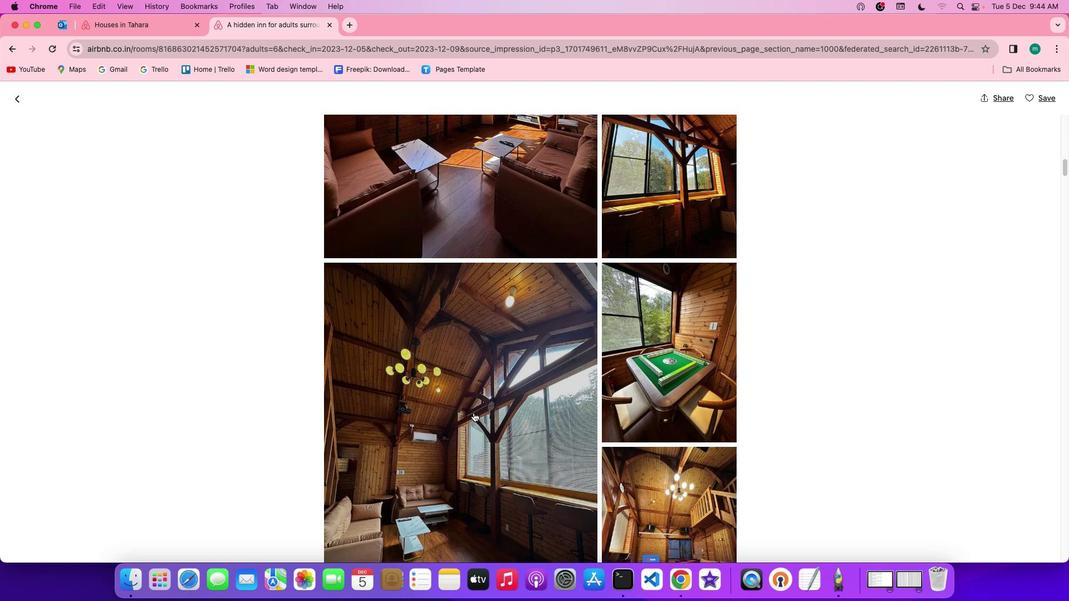 
Action: Mouse scrolled (470, 409) with delta (-2, -3)
Screenshot: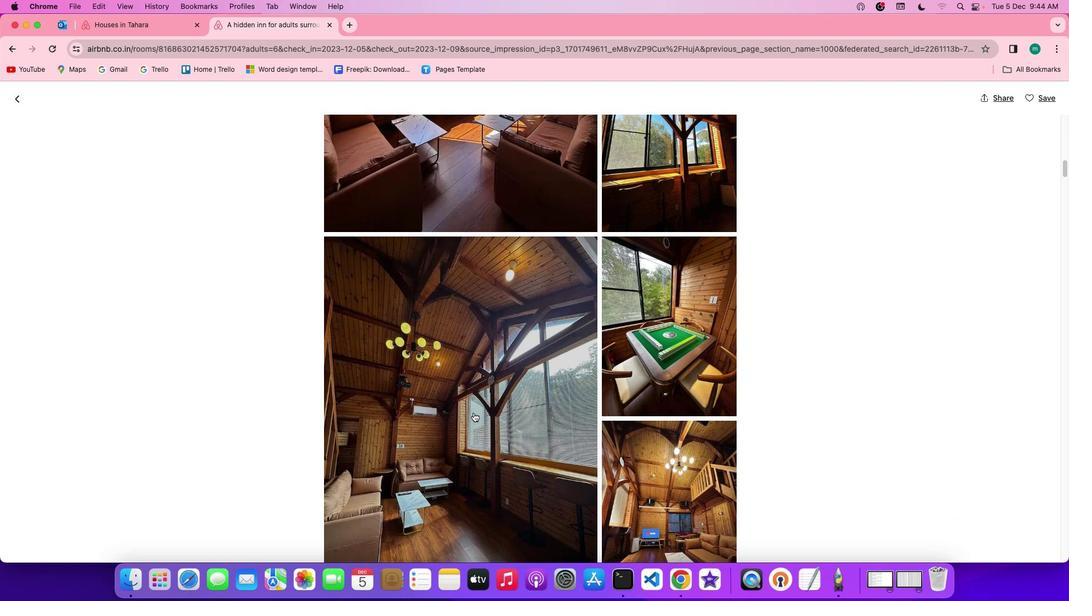 
Action: Mouse scrolled (470, 409) with delta (-2, -3)
Screenshot: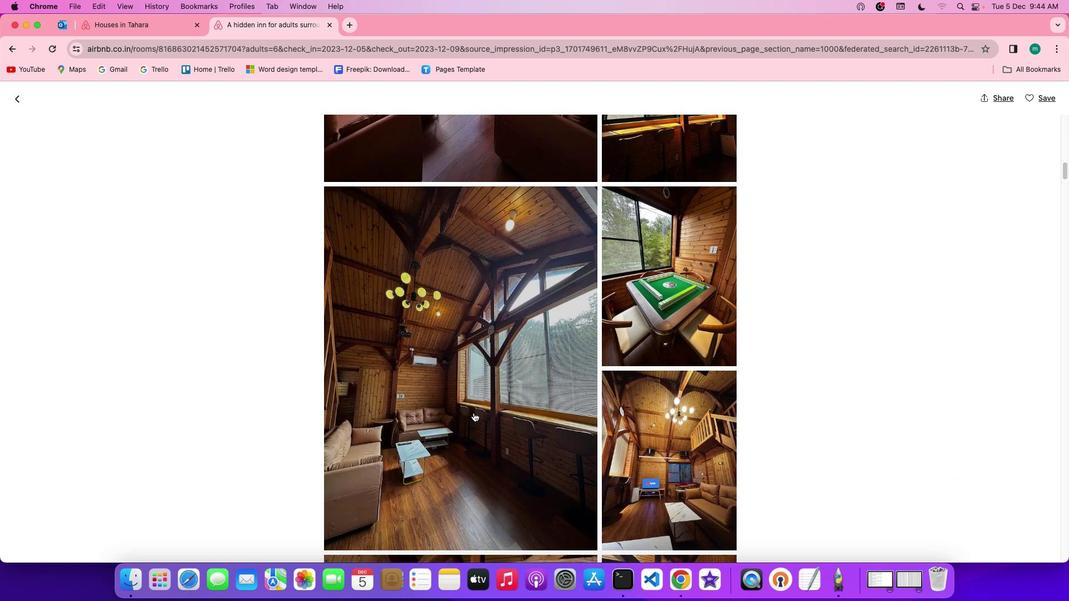 
Action: Mouse scrolled (470, 409) with delta (-2, -3)
Screenshot: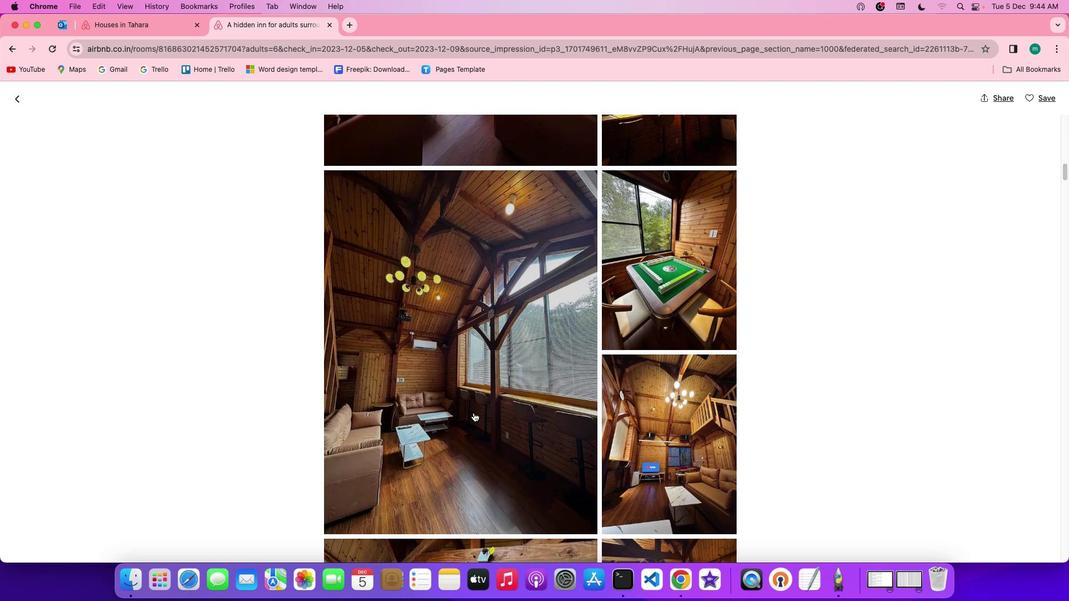
Action: Mouse scrolled (470, 409) with delta (-2, -3)
Screenshot: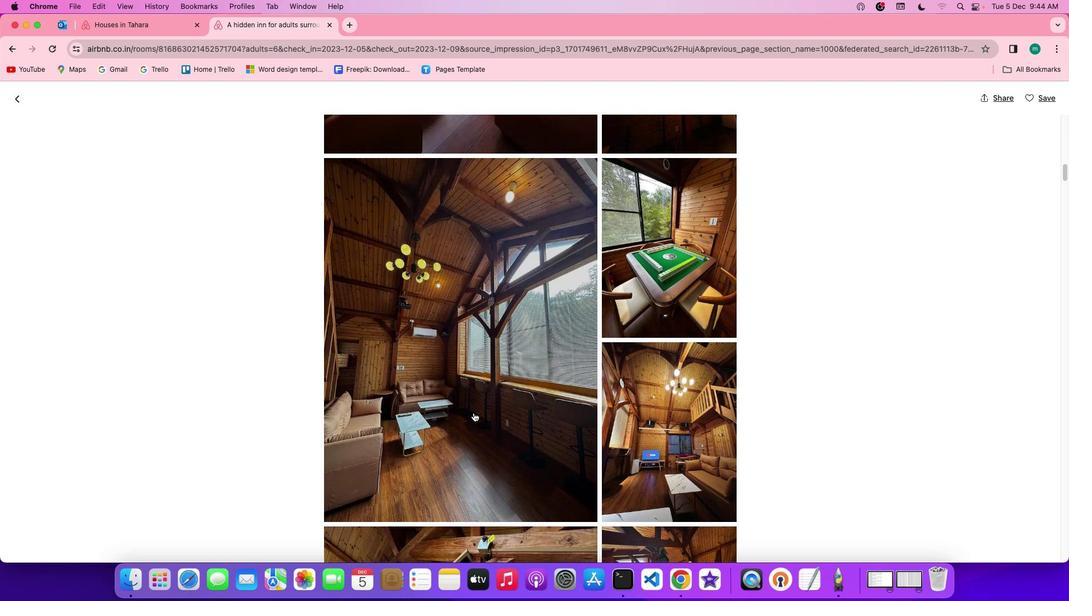 
Action: Mouse scrolled (470, 409) with delta (-2, -3)
Screenshot: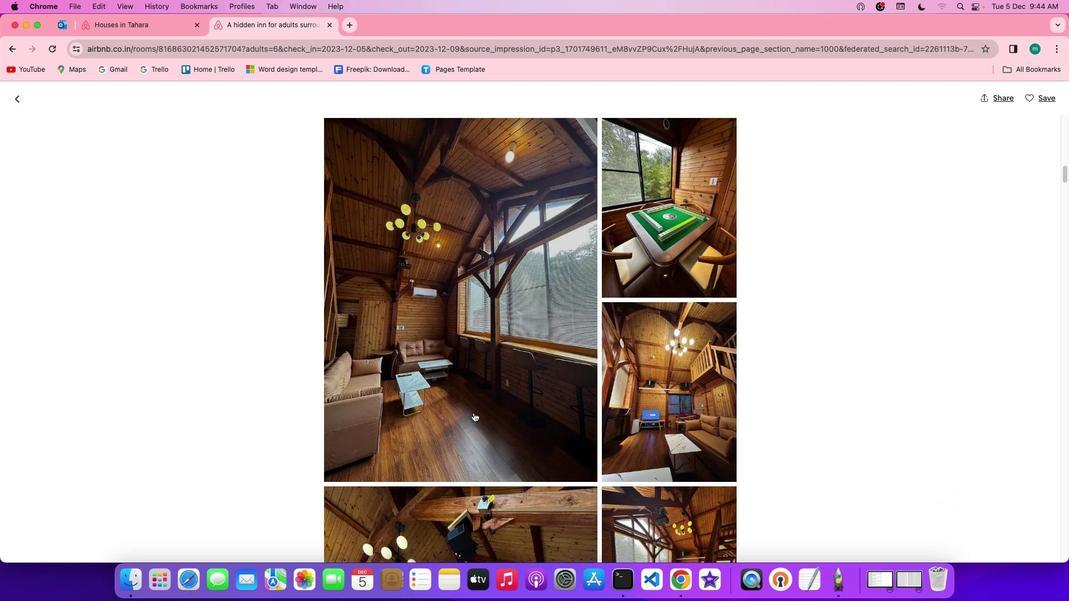 
Action: Mouse scrolled (470, 409) with delta (-2, -3)
Screenshot: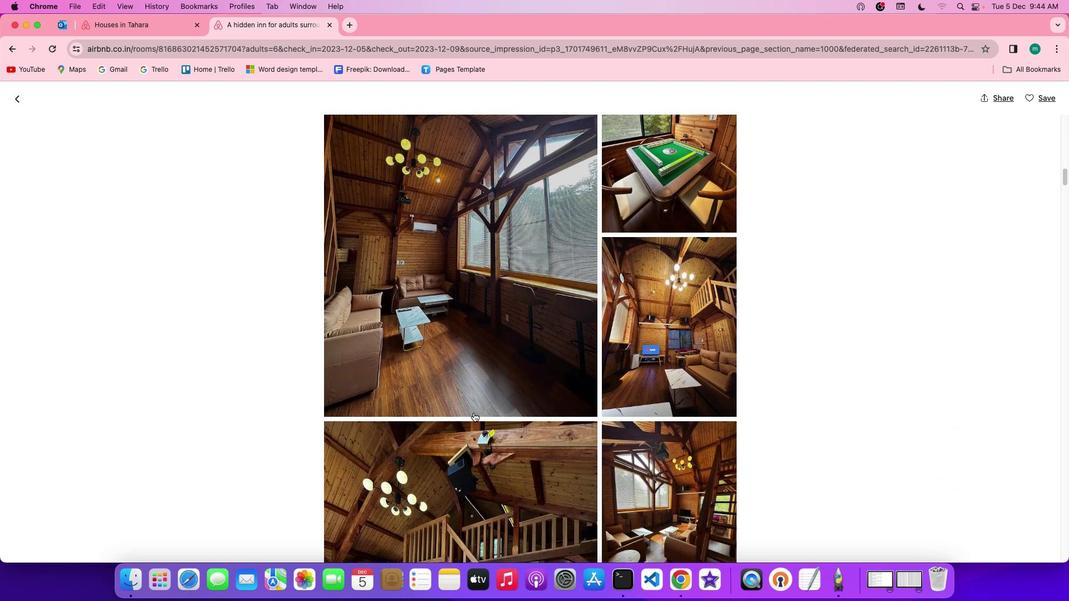 
Action: Mouse scrolled (470, 409) with delta (-2, -3)
Screenshot: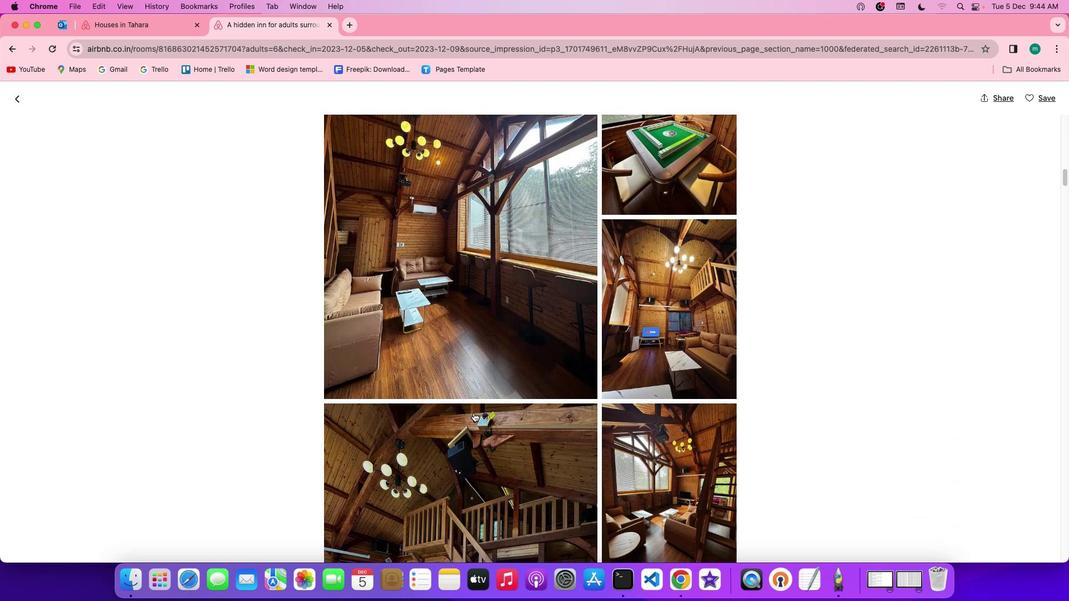 
Action: Mouse scrolled (470, 409) with delta (-2, -3)
Screenshot: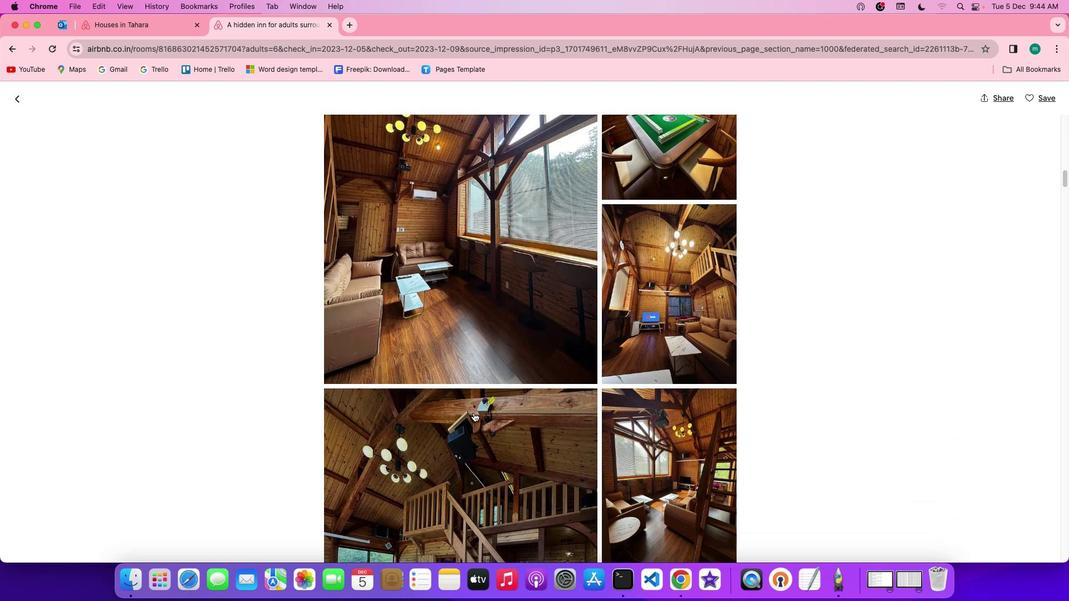 
Action: Mouse scrolled (470, 409) with delta (-2, -3)
Screenshot: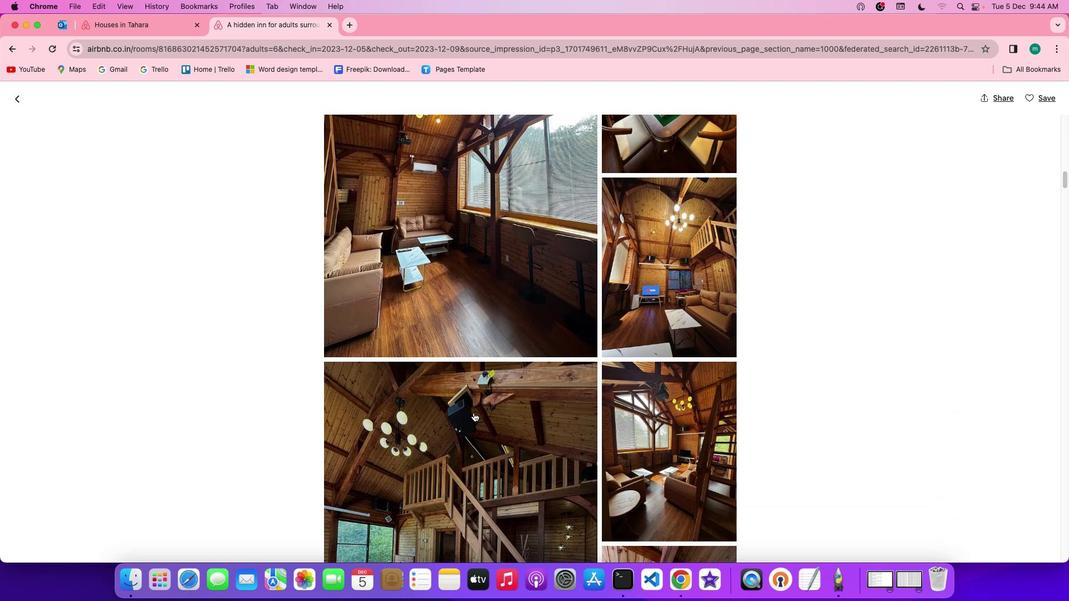 
Action: Mouse scrolled (470, 409) with delta (-2, -3)
Screenshot: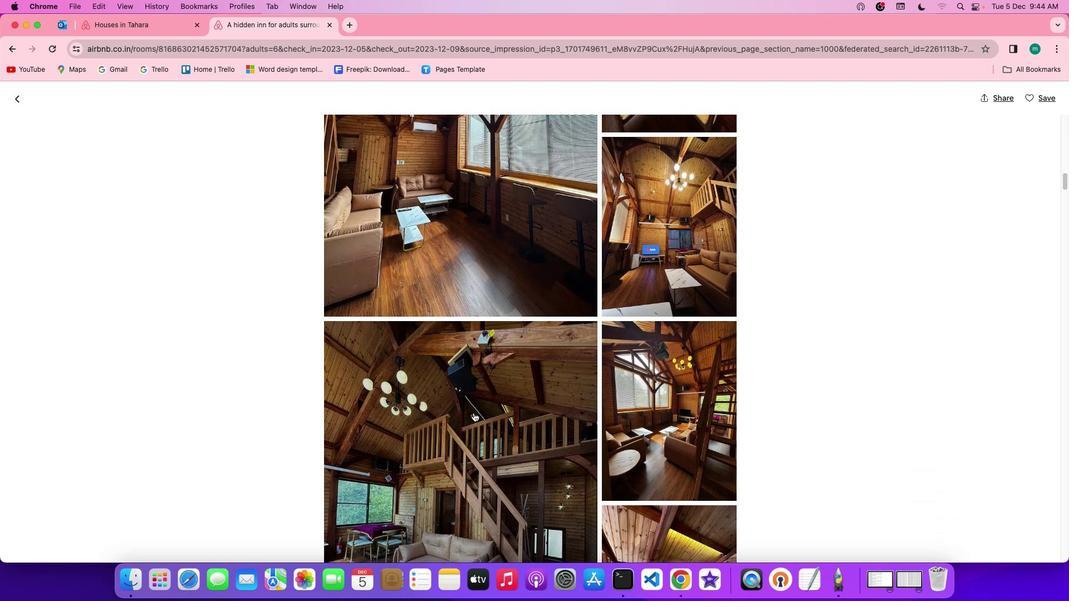 
Action: Mouse scrolled (470, 409) with delta (-2, -3)
Screenshot: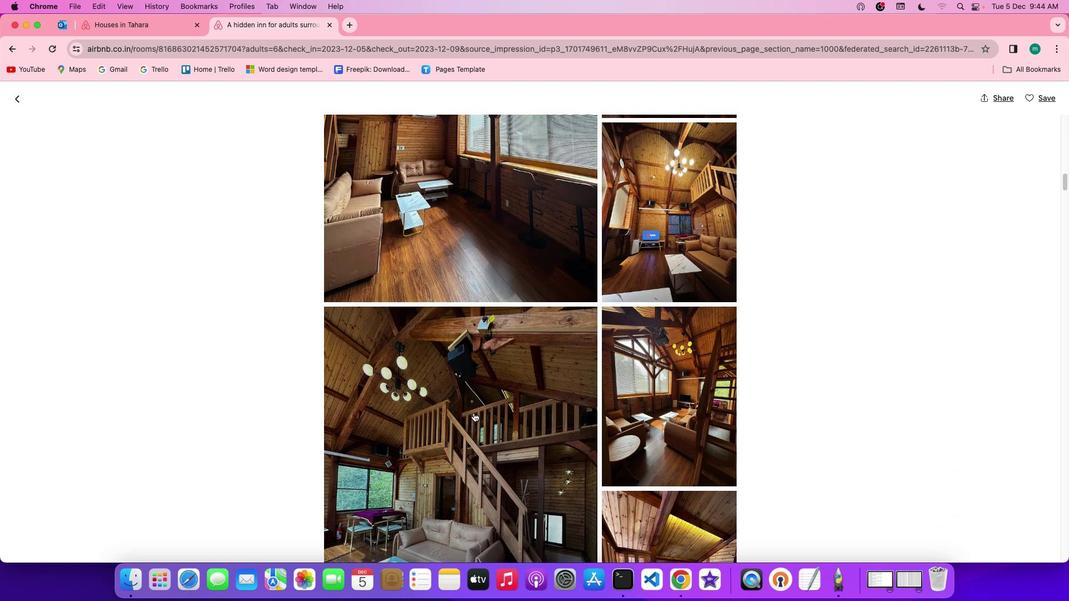 
Action: Mouse scrolled (470, 409) with delta (-2, -3)
Screenshot: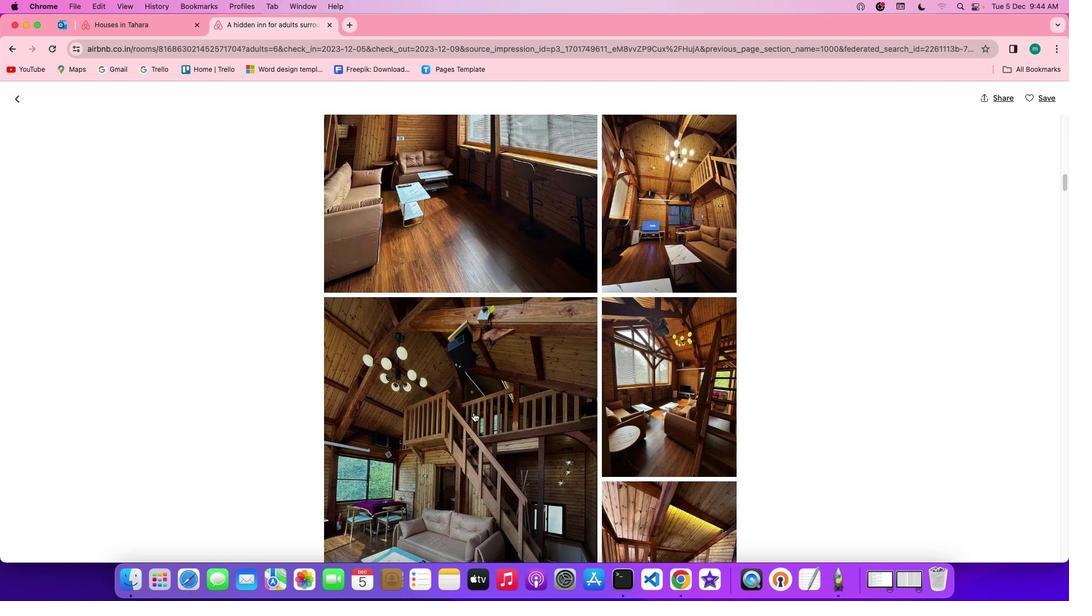 
Action: Mouse scrolled (470, 409) with delta (-2, -3)
Screenshot: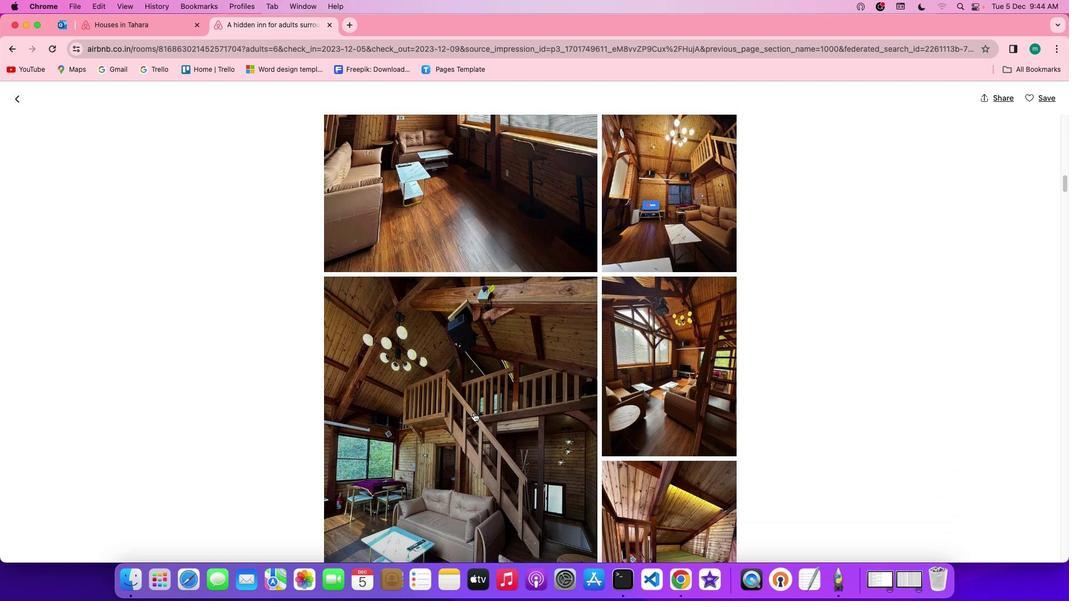 
Action: Mouse scrolled (470, 409) with delta (-2, -3)
Screenshot: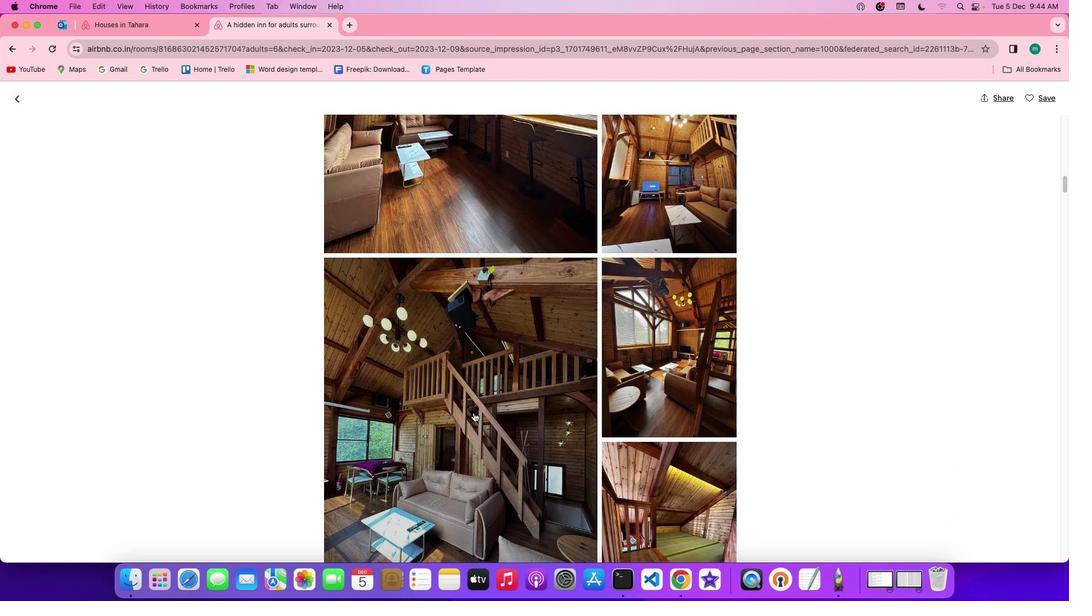 
Action: Mouse scrolled (470, 409) with delta (-2, -3)
Screenshot: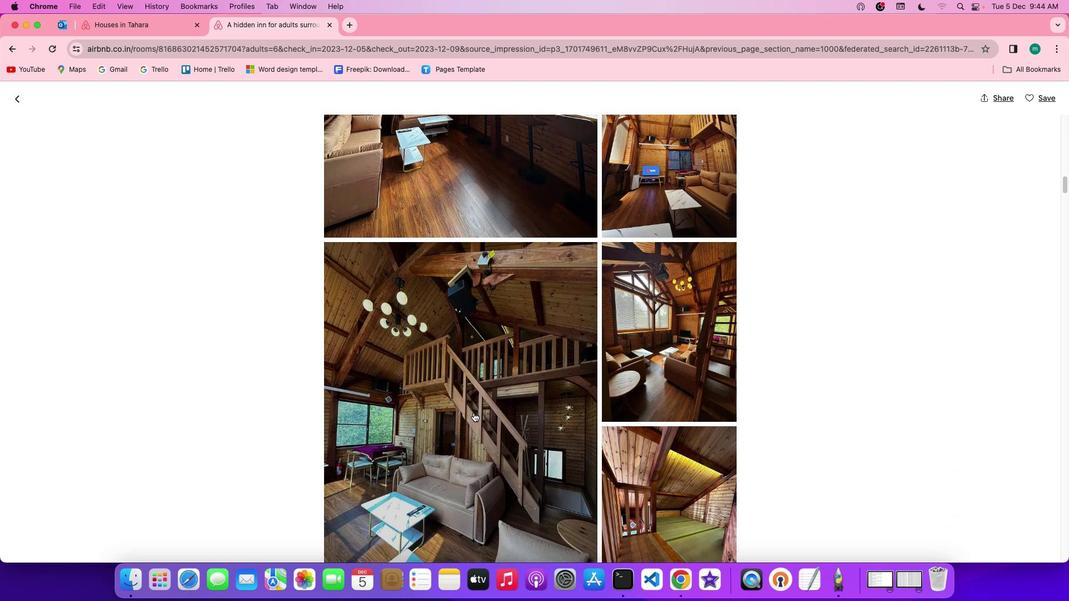 
Action: Mouse scrolled (470, 409) with delta (-2, -3)
Screenshot: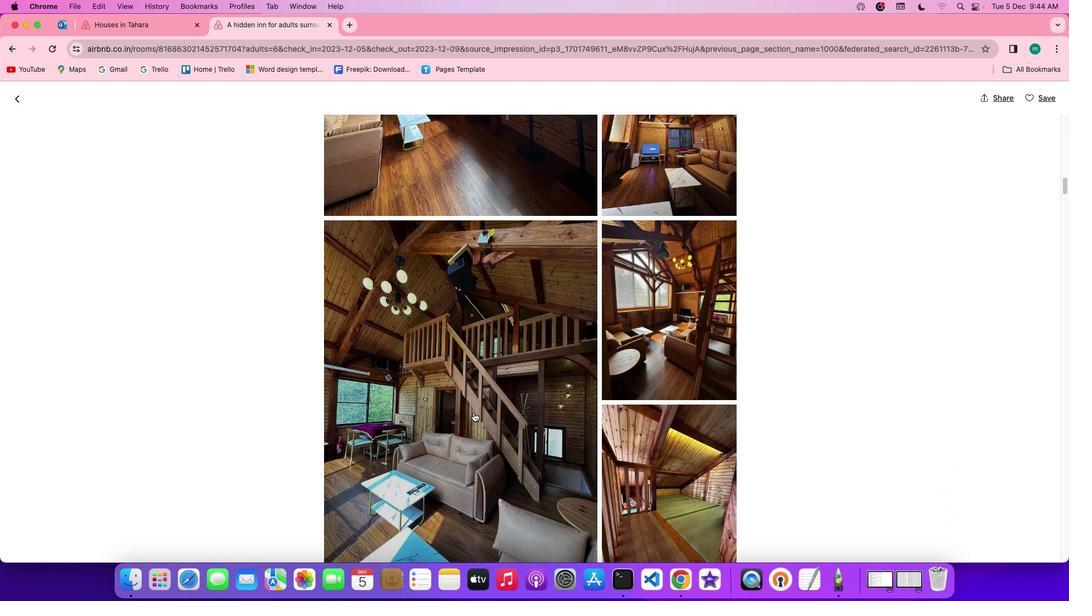 
Action: Mouse scrolled (470, 409) with delta (-2, -3)
Screenshot: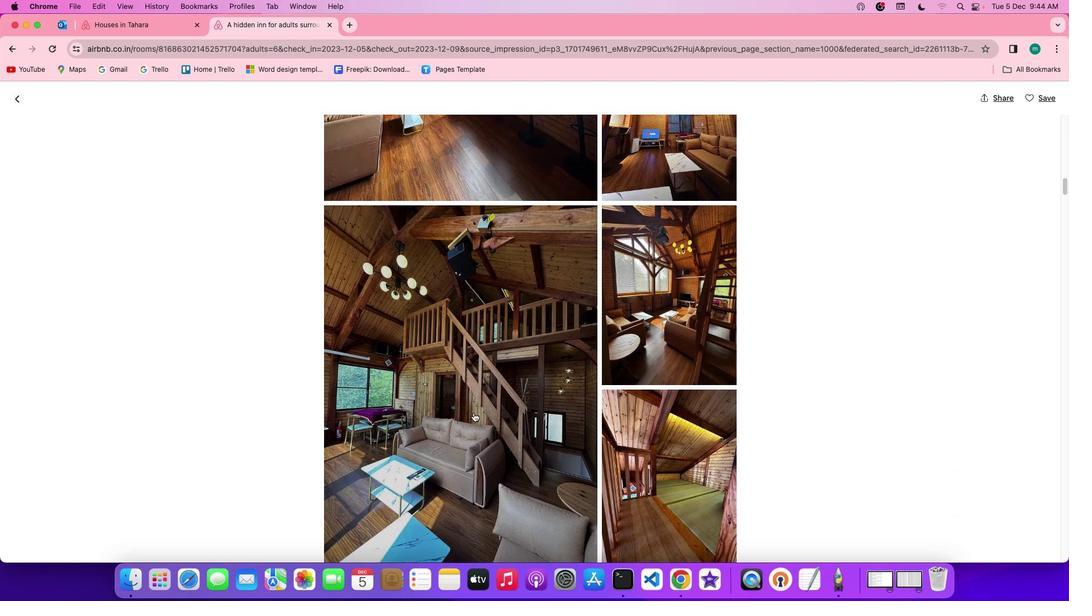 
Action: Mouse scrolled (470, 409) with delta (-2, -3)
Screenshot: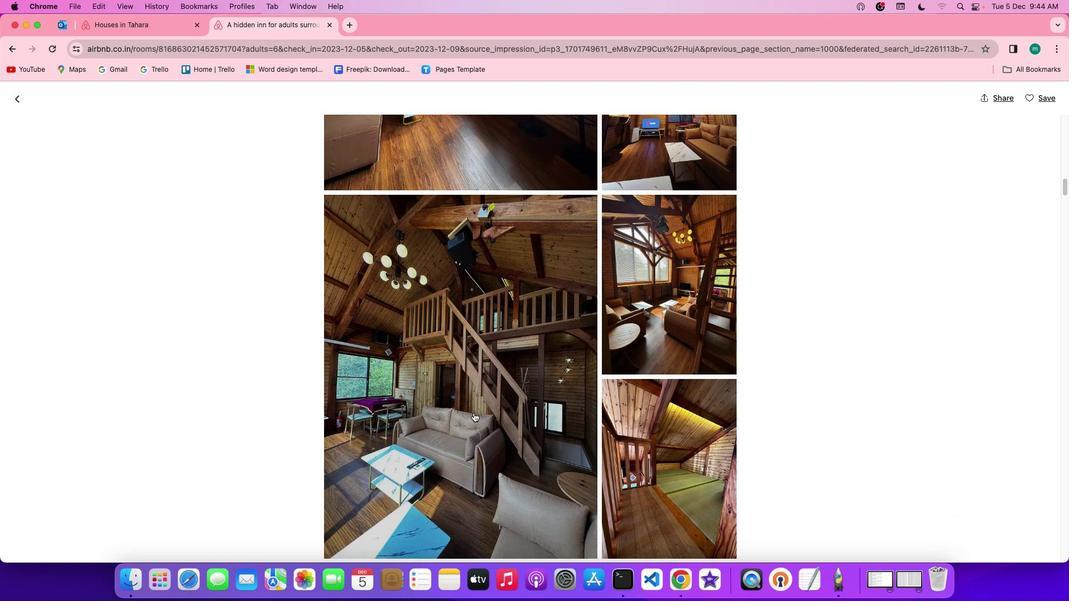 
Action: Mouse scrolled (470, 409) with delta (-2, -3)
Screenshot: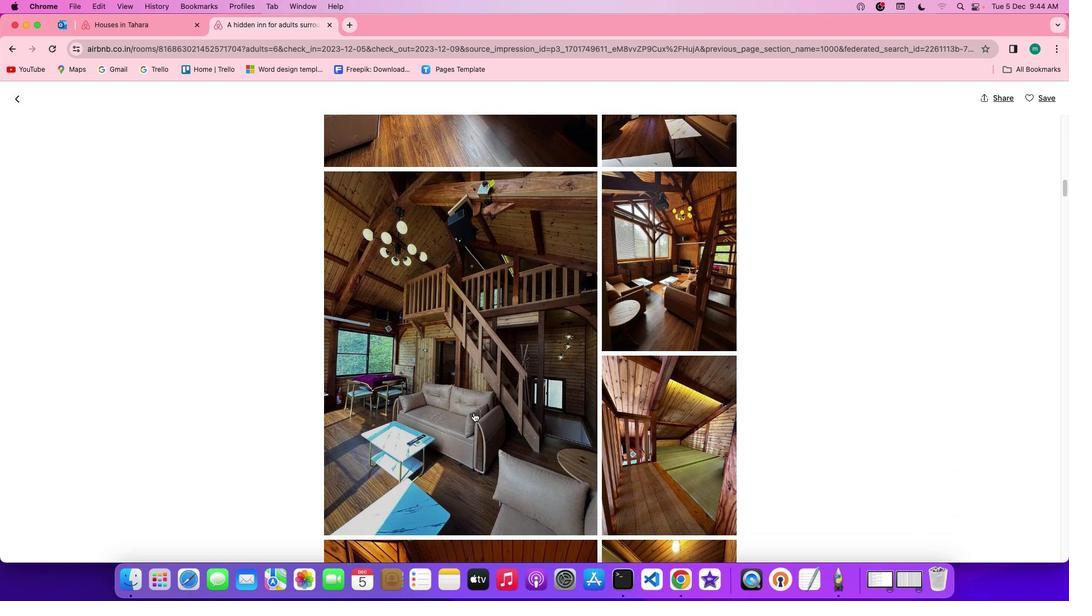 
Action: Mouse scrolled (470, 409) with delta (-2, -3)
Screenshot: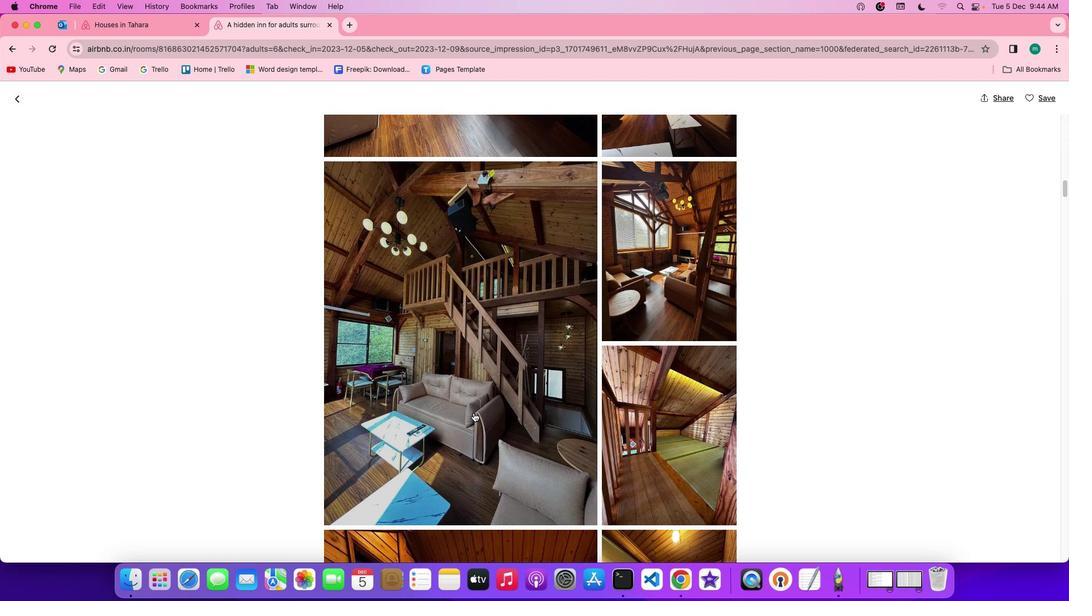 
Action: Mouse scrolled (470, 409) with delta (-2, -3)
Screenshot: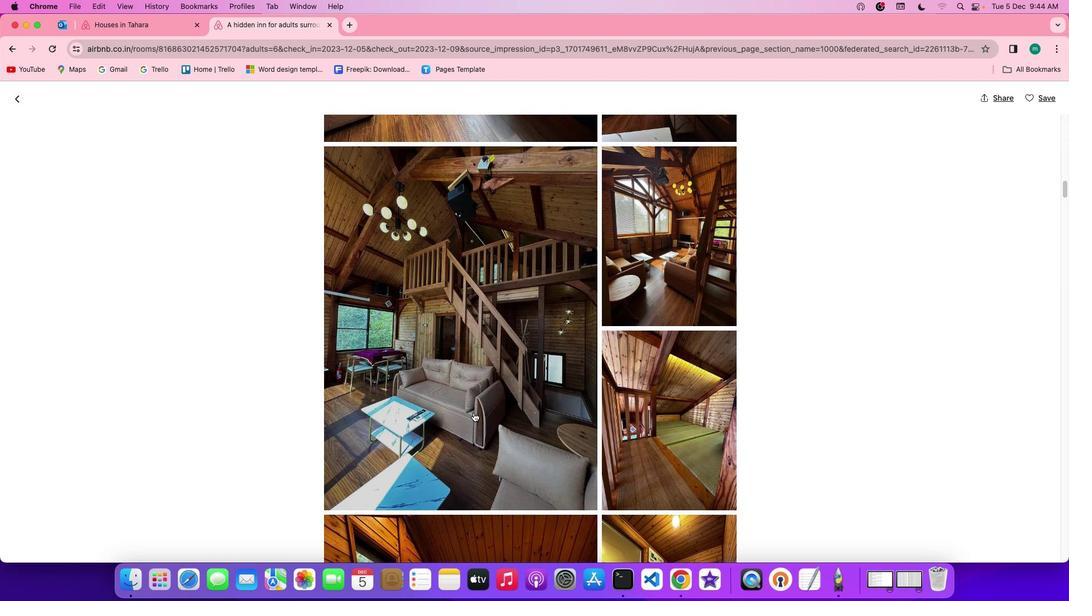
Action: Mouse scrolled (470, 409) with delta (-2, -3)
Screenshot: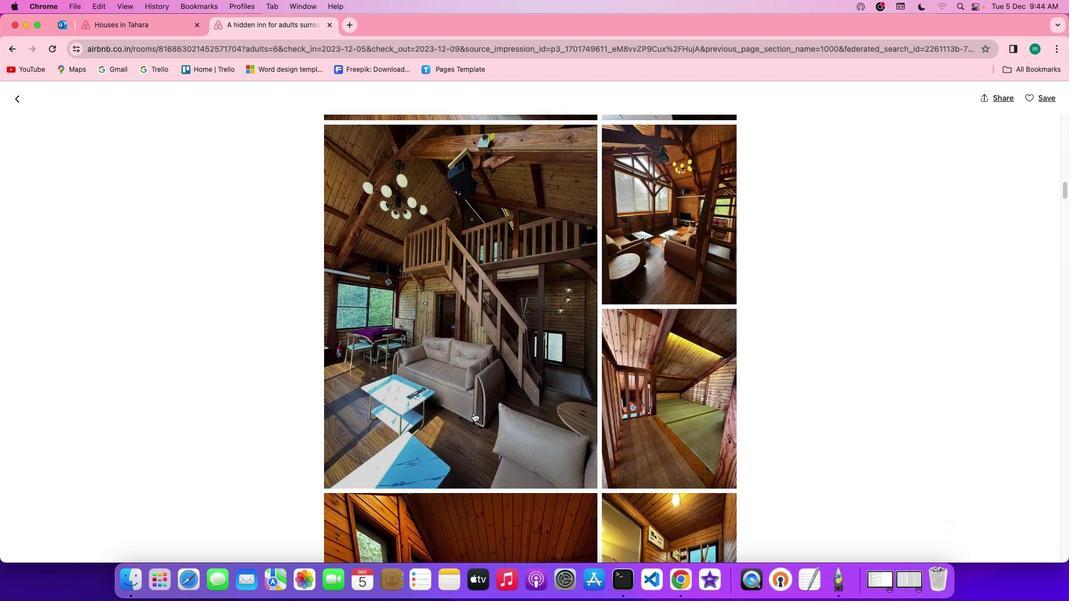 
Action: Mouse scrolled (470, 409) with delta (-2, -3)
Screenshot: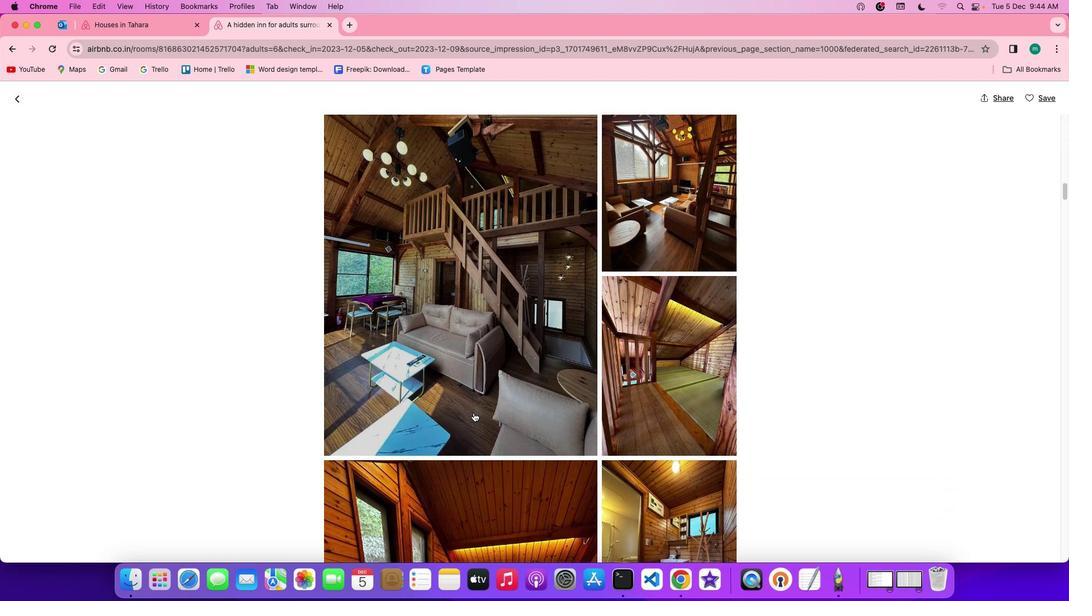 
Action: Mouse scrolled (470, 409) with delta (-2, -3)
Screenshot: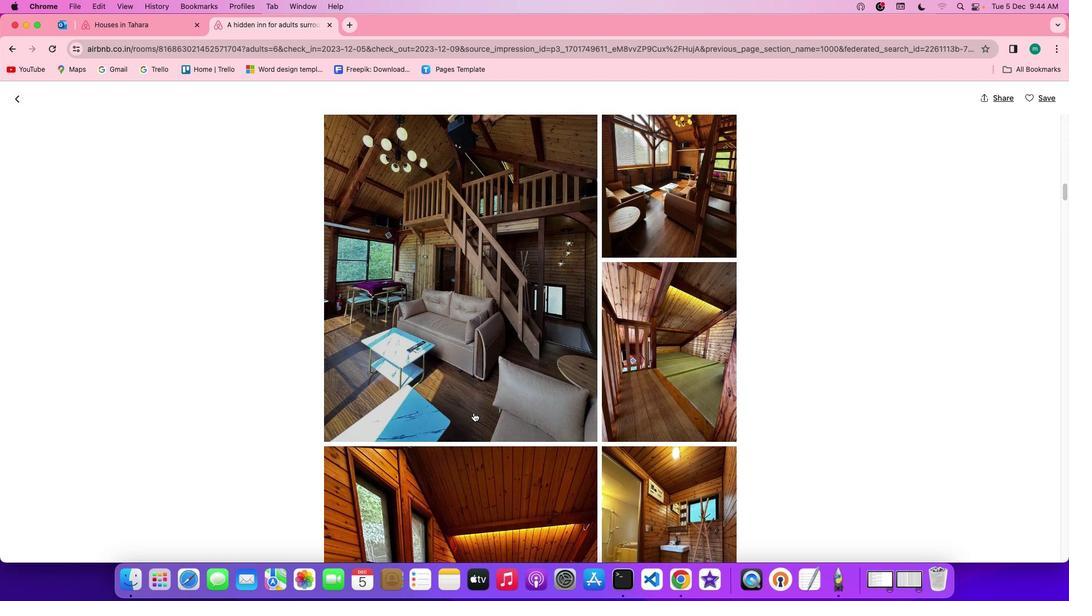 
Action: Mouse scrolled (470, 409) with delta (-2, -3)
Screenshot: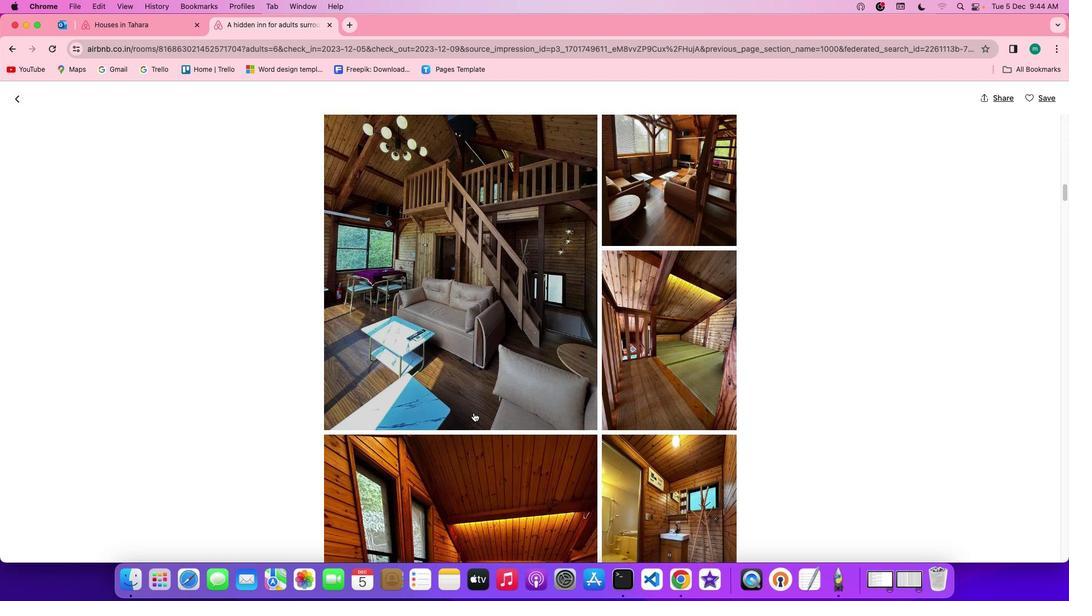 
Action: Mouse scrolled (470, 409) with delta (-2, -3)
Screenshot: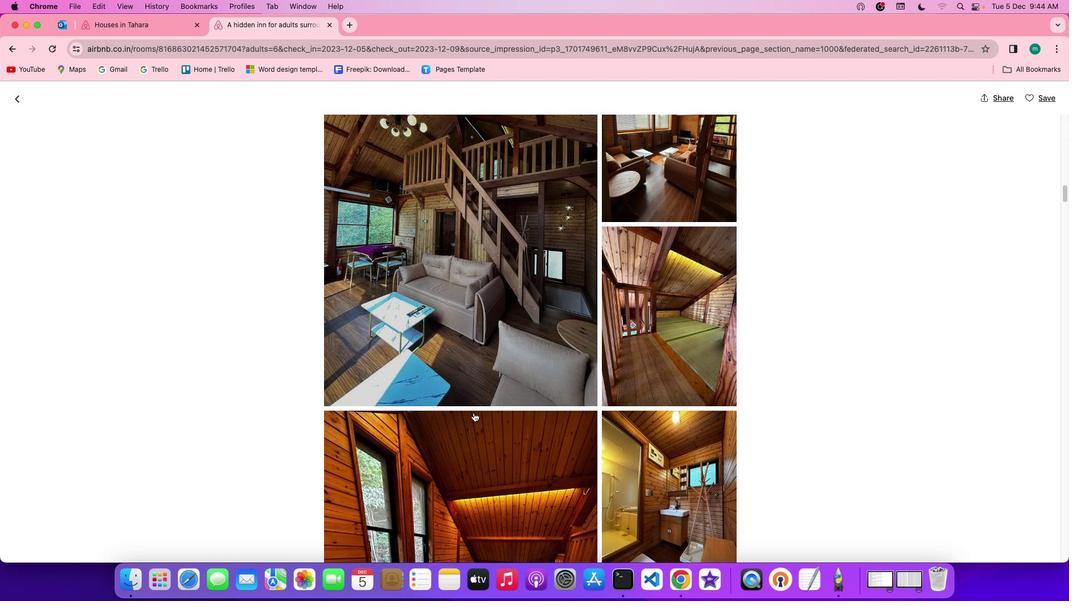 
Action: Mouse scrolled (470, 409) with delta (-2, -3)
Screenshot: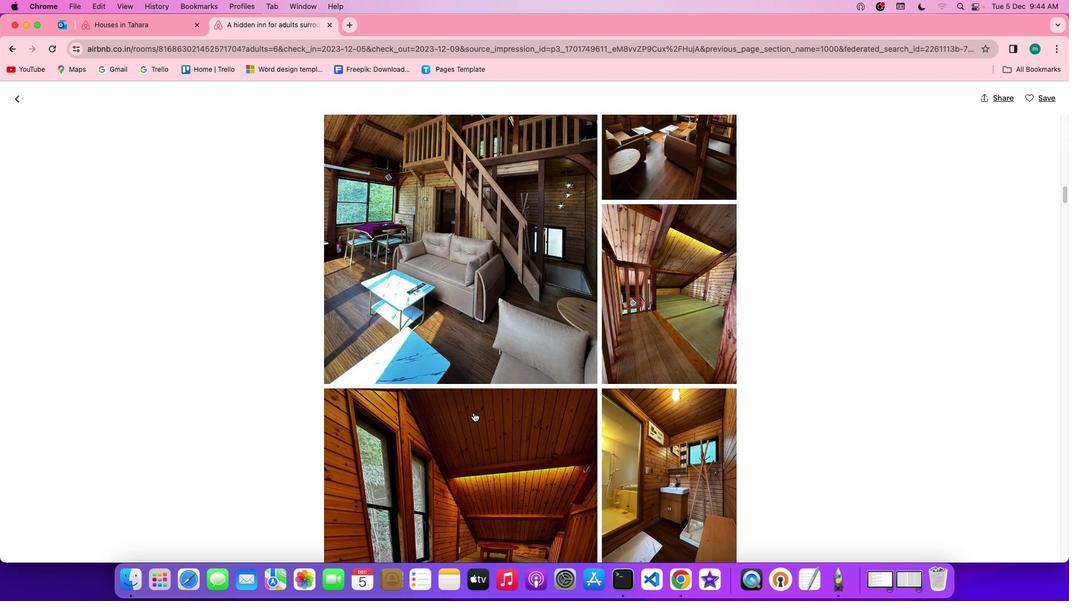 
Action: Mouse scrolled (470, 409) with delta (-2, -3)
Screenshot: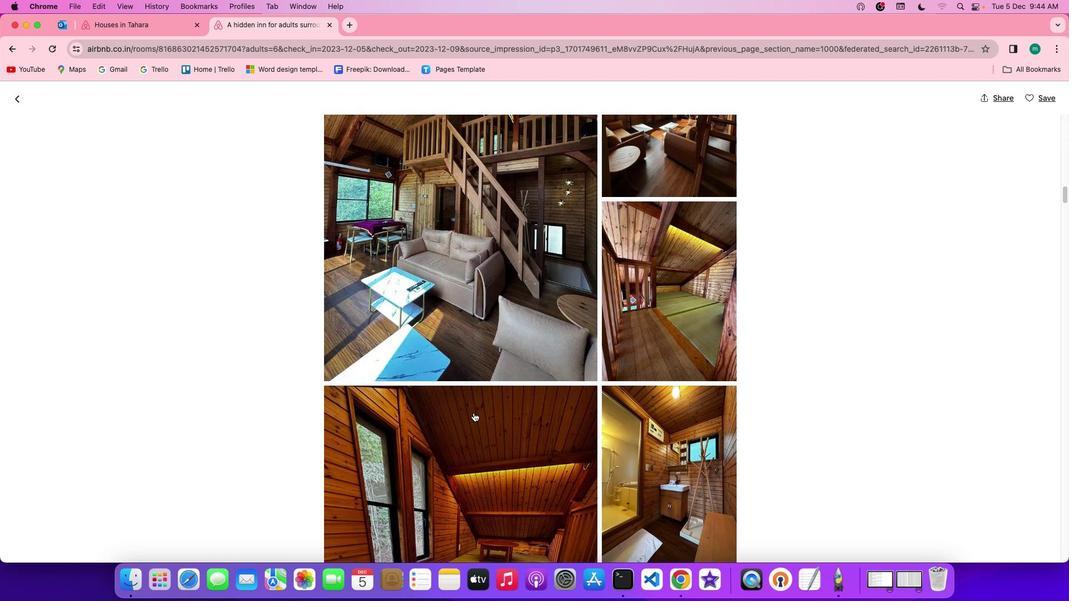 
Action: Mouse scrolled (470, 409) with delta (-2, -3)
Screenshot: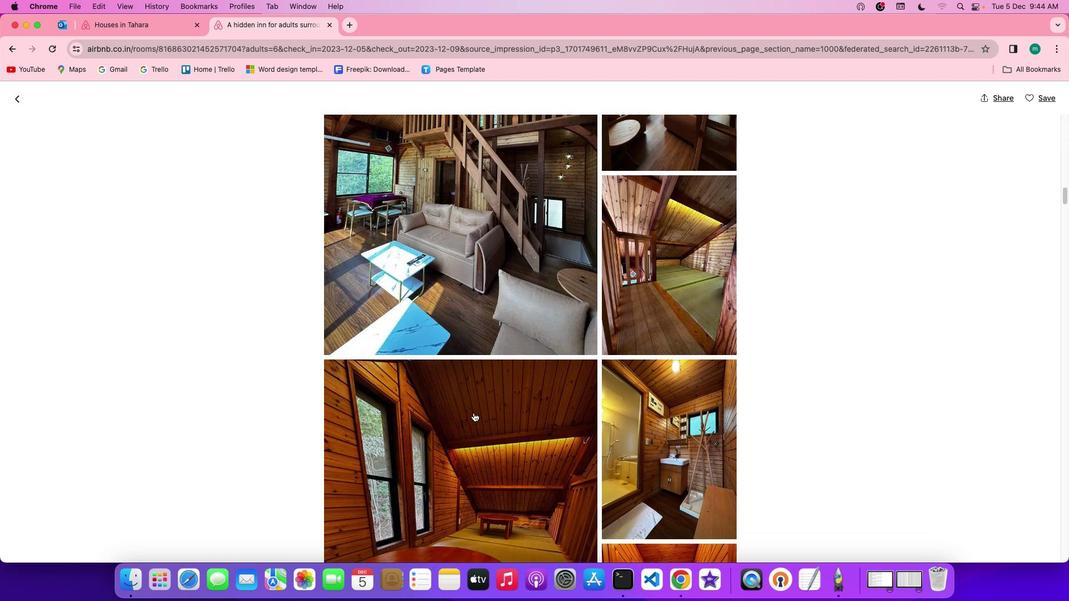 
Action: Mouse scrolled (470, 409) with delta (-2, -3)
Screenshot: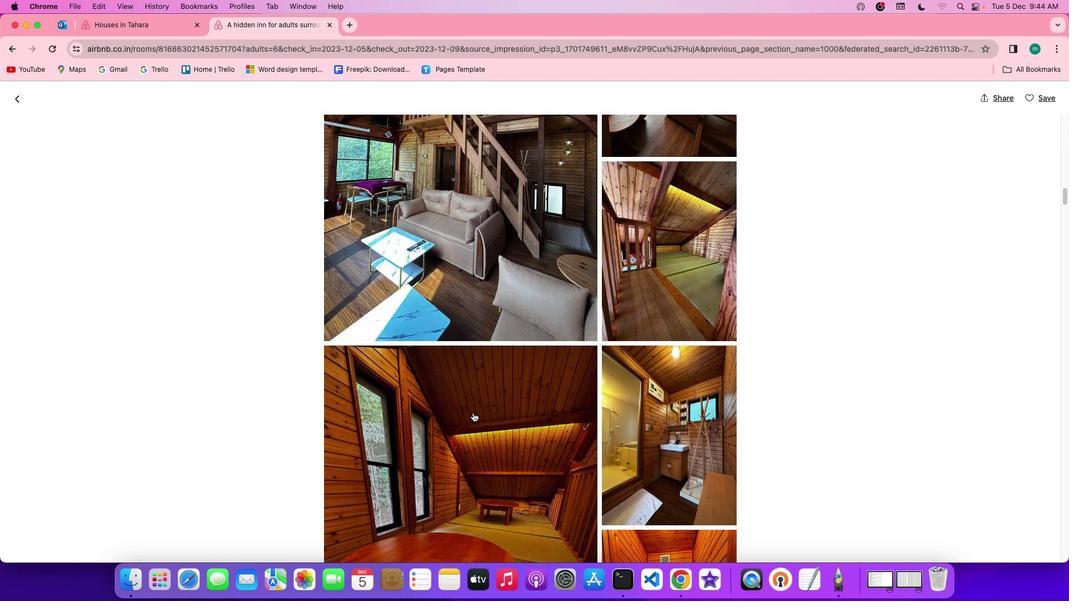 
Action: Mouse scrolled (470, 409) with delta (-2, -3)
Screenshot: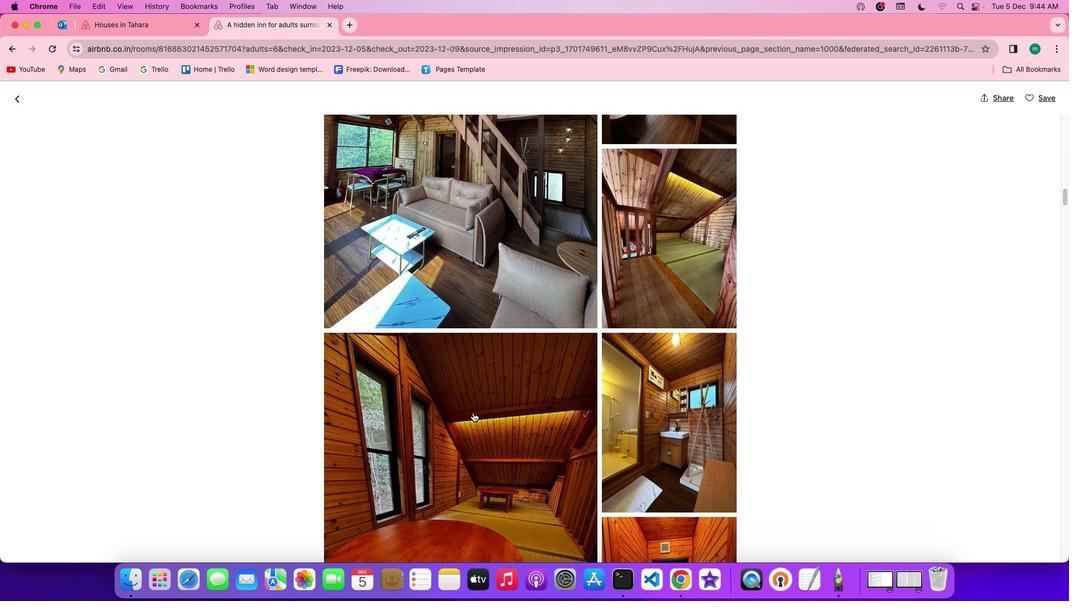 
Action: Mouse moved to (470, 409)
Screenshot: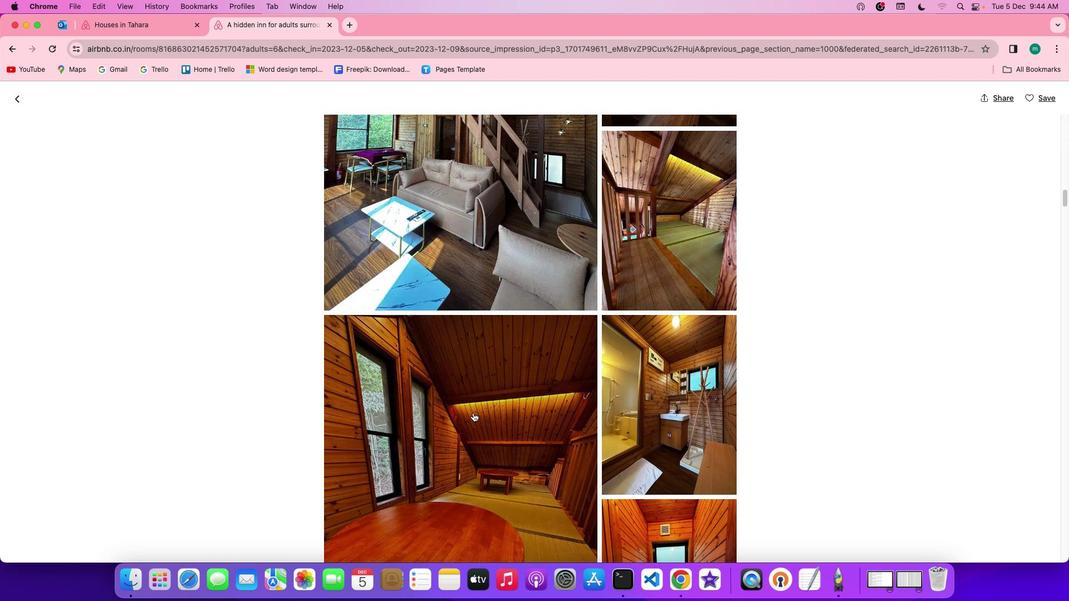 
Action: Mouse scrolled (470, 409) with delta (-2, -3)
Screenshot: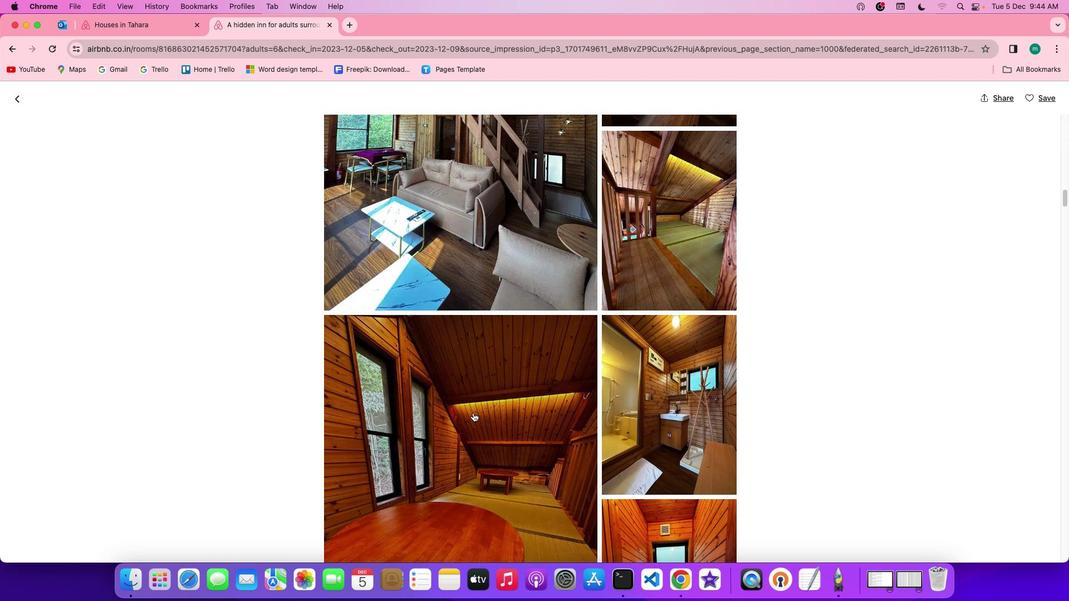 
Action: Mouse scrolled (470, 409) with delta (-2, -3)
Screenshot: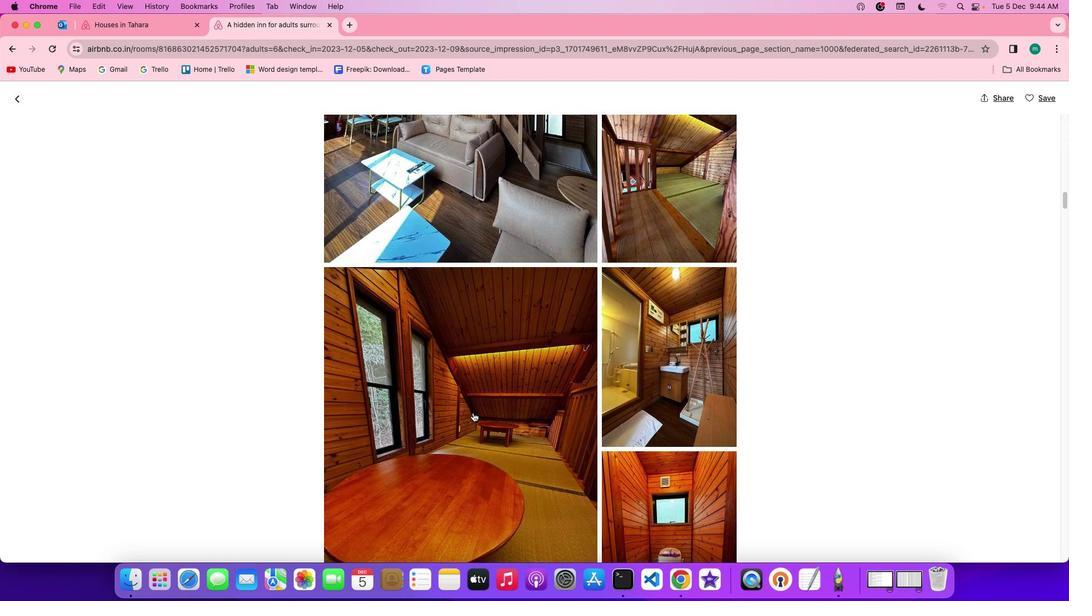 
Action: Mouse scrolled (470, 409) with delta (-2, -3)
Screenshot: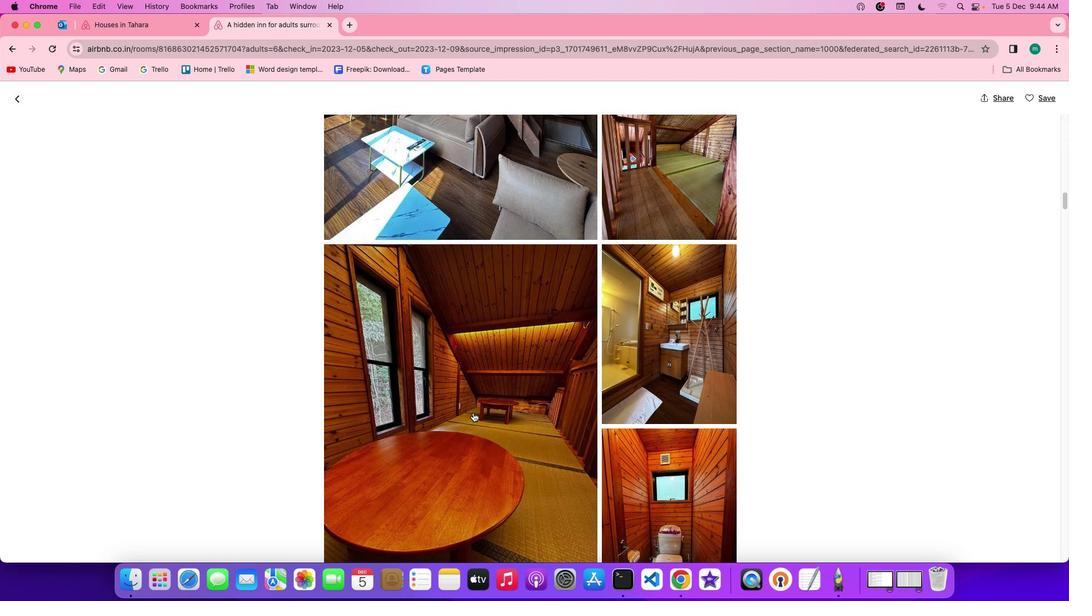 
Action: Mouse scrolled (470, 409) with delta (-2, -3)
Screenshot: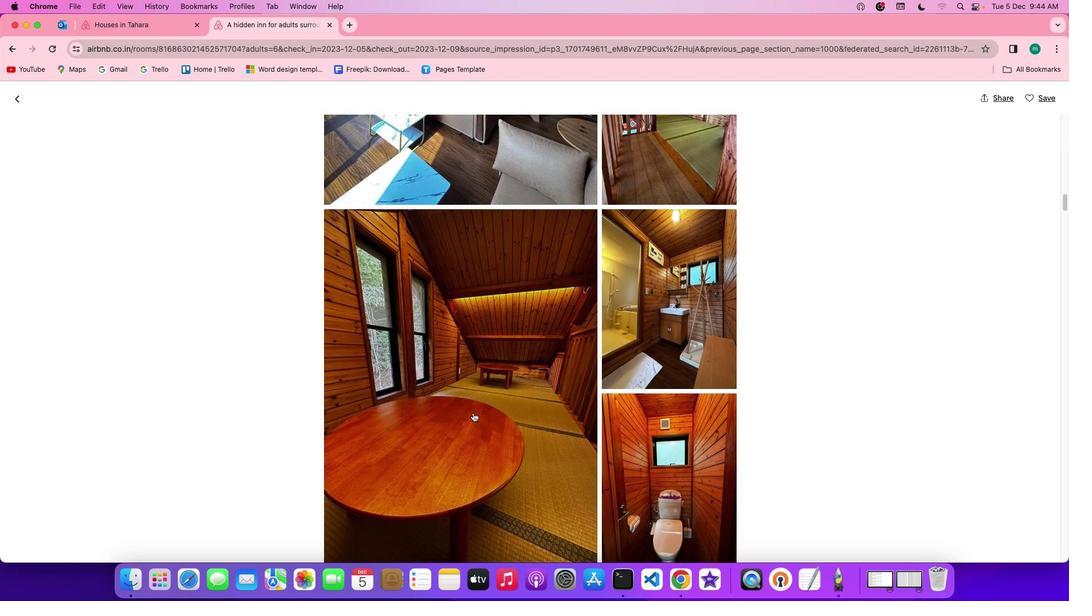 
Action: Mouse scrolled (470, 409) with delta (-2, -3)
Screenshot: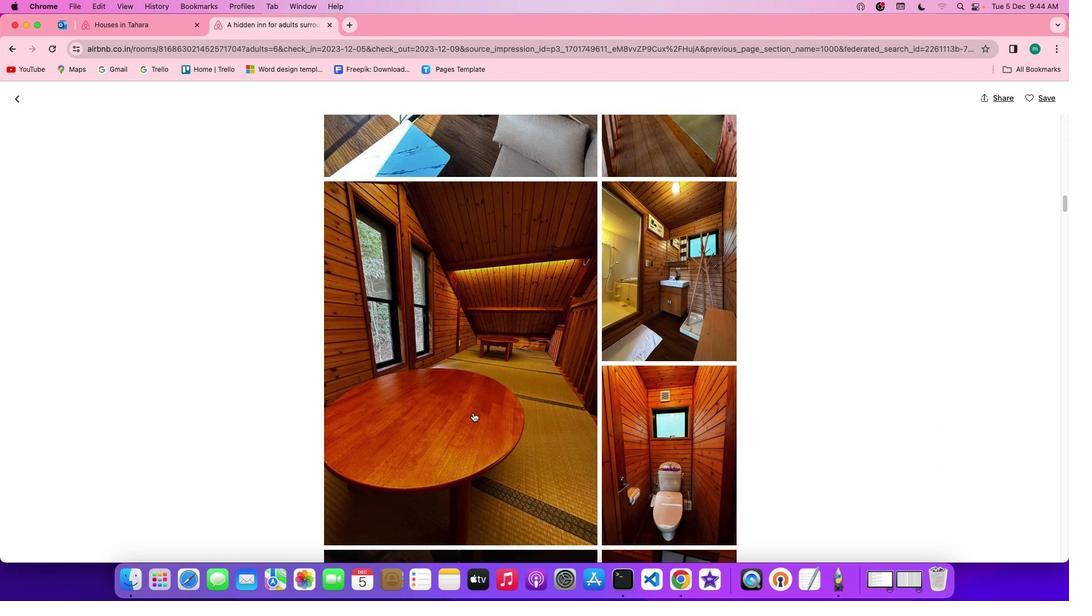 
Action: Mouse scrolled (470, 409) with delta (-2, -4)
Screenshot: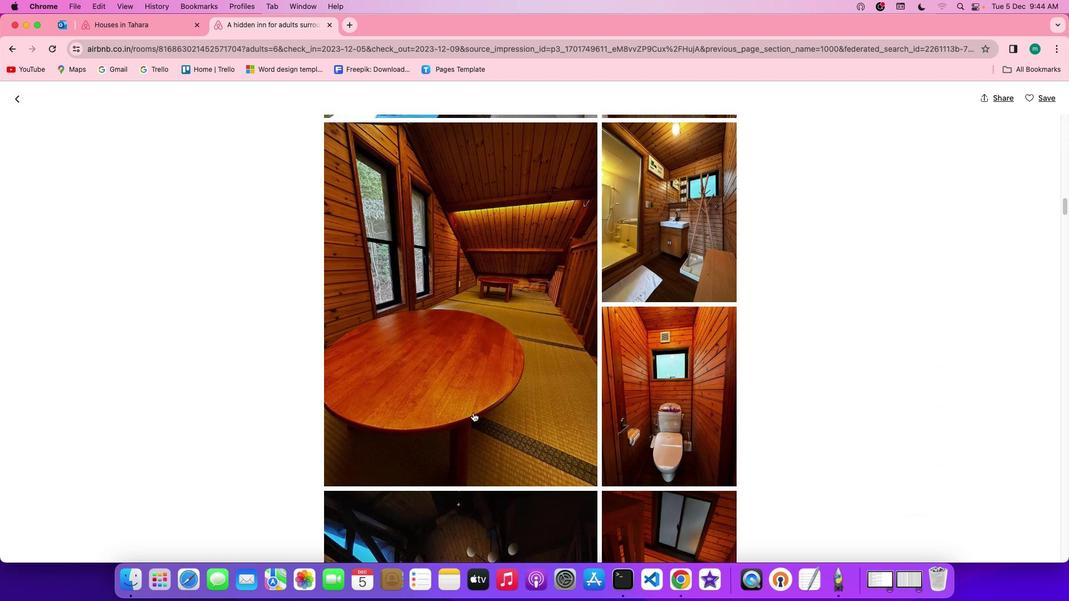 
Action: Mouse scrolled (470, 409) with delta (-2, -3)
Screenshot: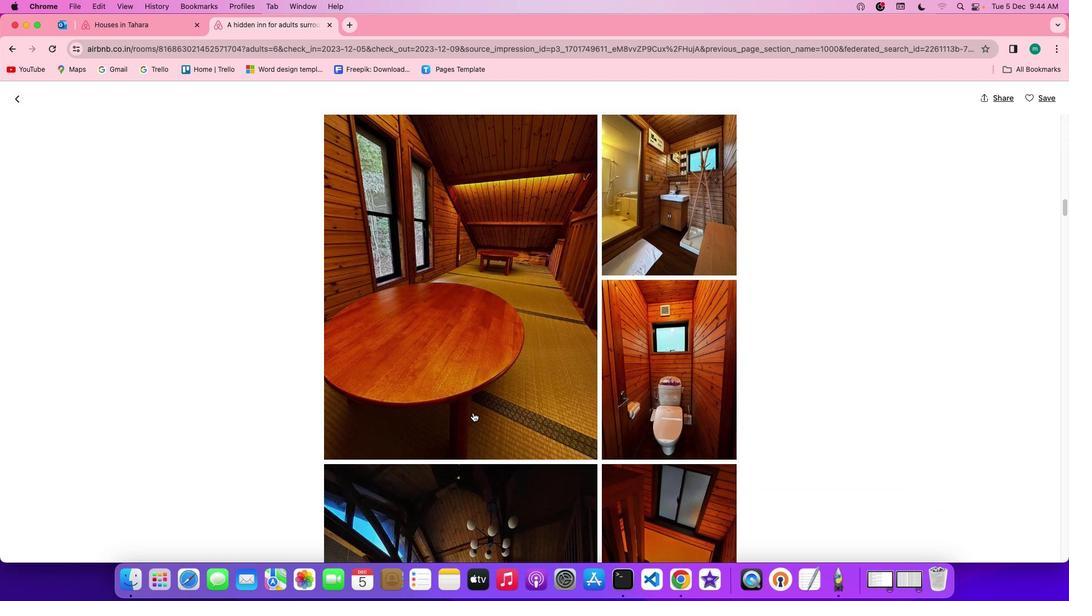 
Action: Mouse scrolled (470, 409) with delta (-2, -3)
Screenshot: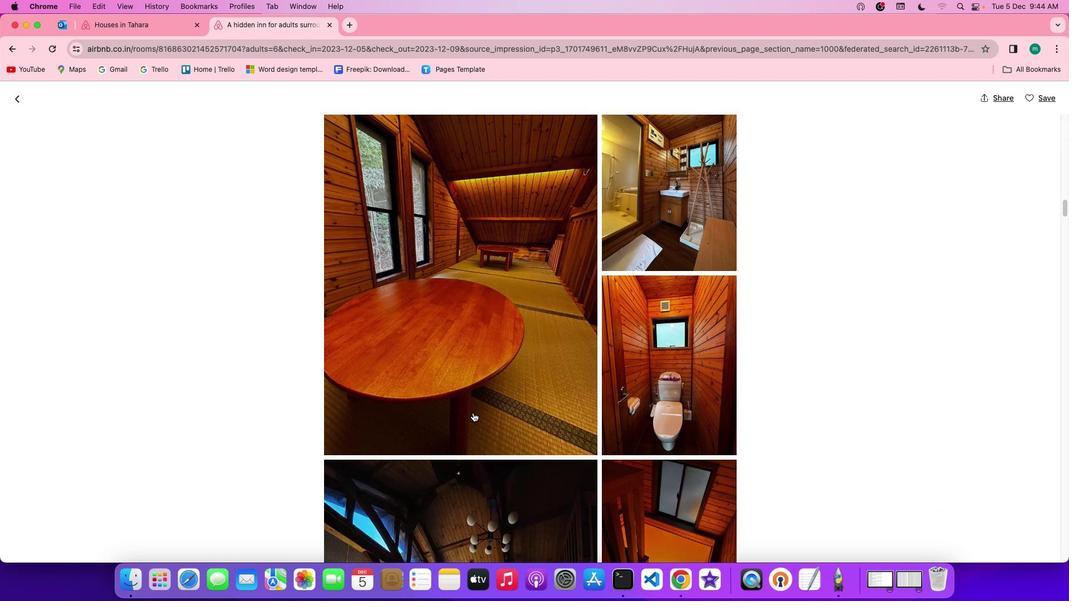 
Action: Mouse scrolled (470, 409) with delta (-2, -3)
Screenshot: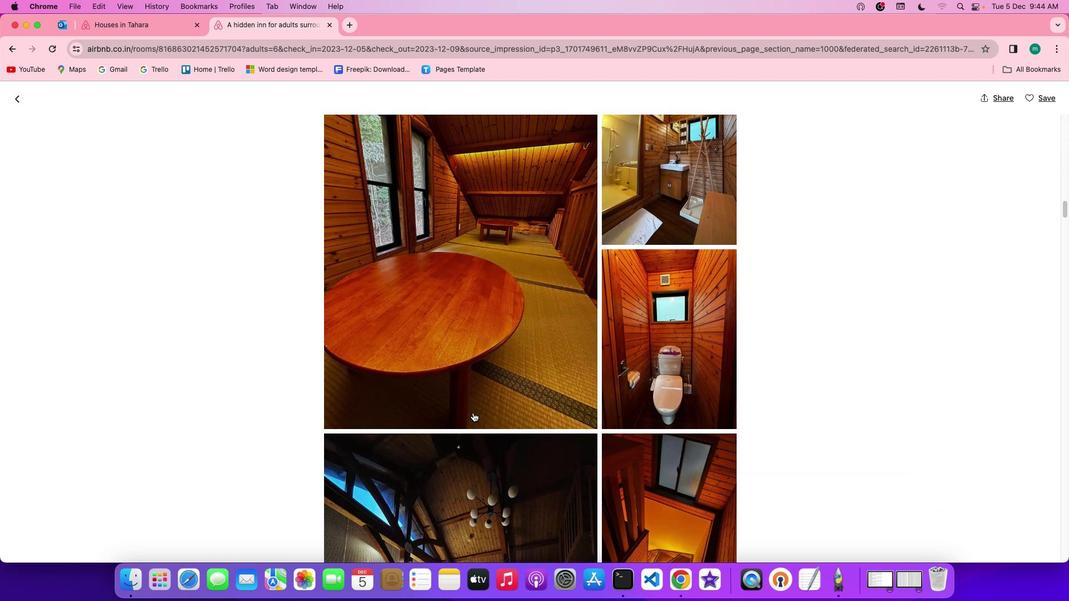 
Action: Mouse scrolled (470, 409) with delta (-2, -3)
Screenshot: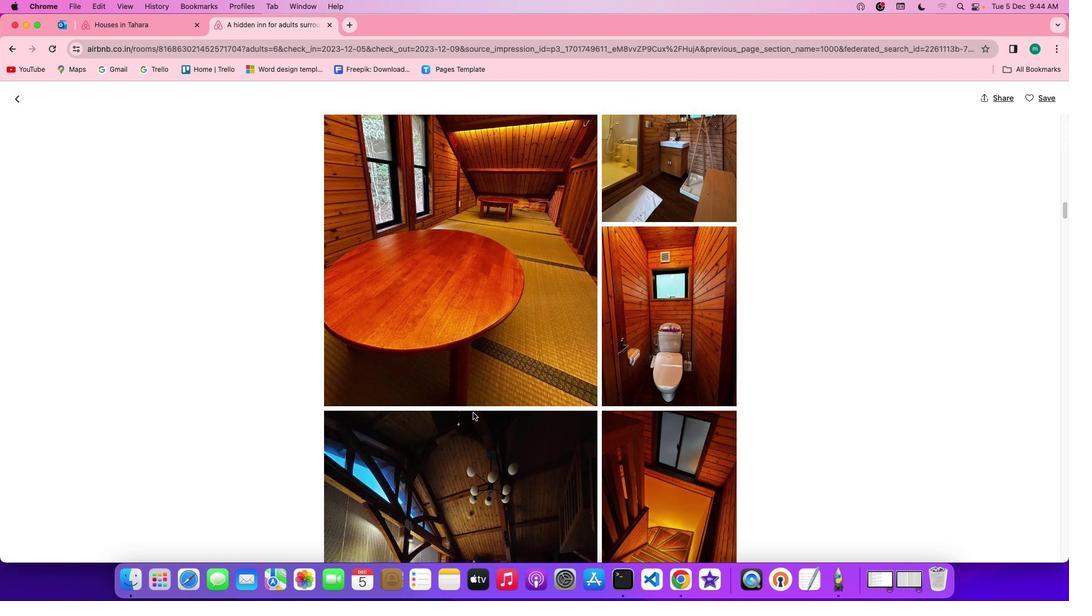 
Action: Mouse scrolled (470, 409) with delta (-2, -3)
Screenshot: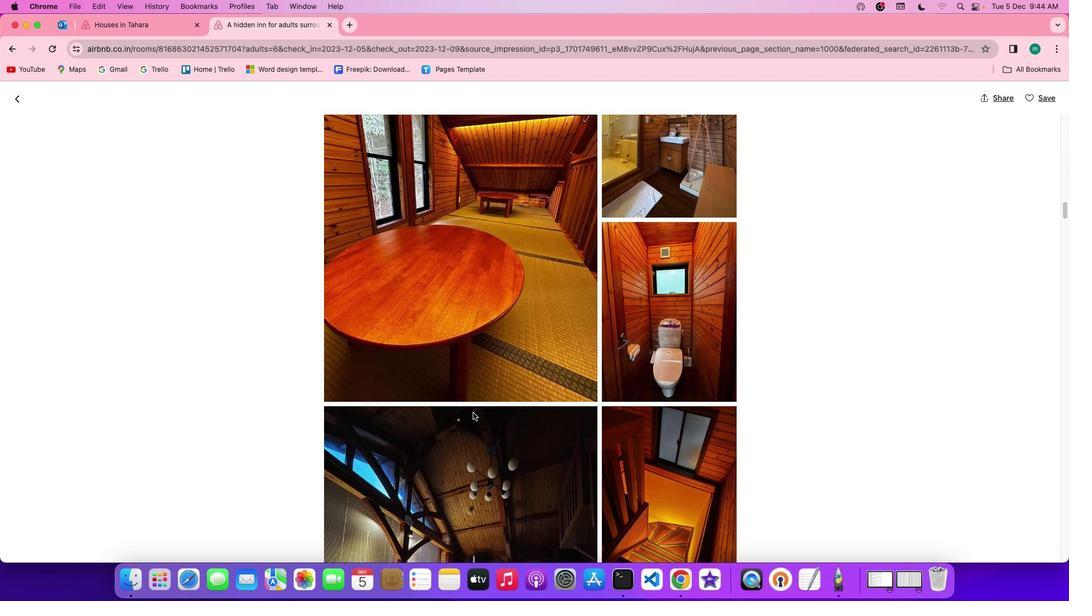 
Action: Mouse scrolled (470, 409) with delta (-2, -3)
Screenshot: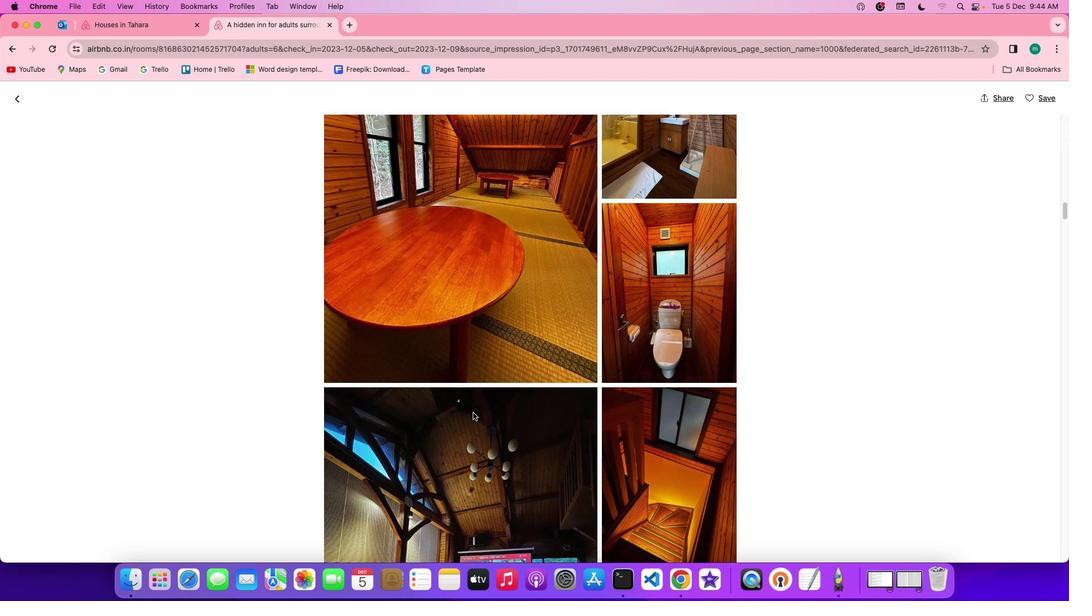 
Action: Mouse scrolled (470, 409) with delta (-2, -3)
Screenshot: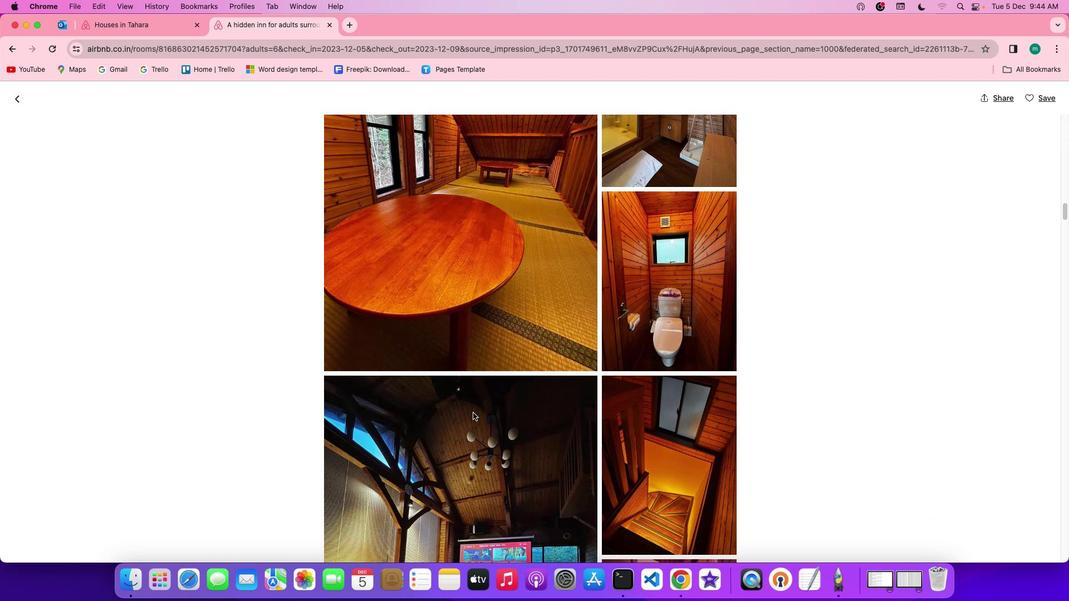 
Action: Mouse scrolled (470, 409) with delta (-2, -3)
Screenshot: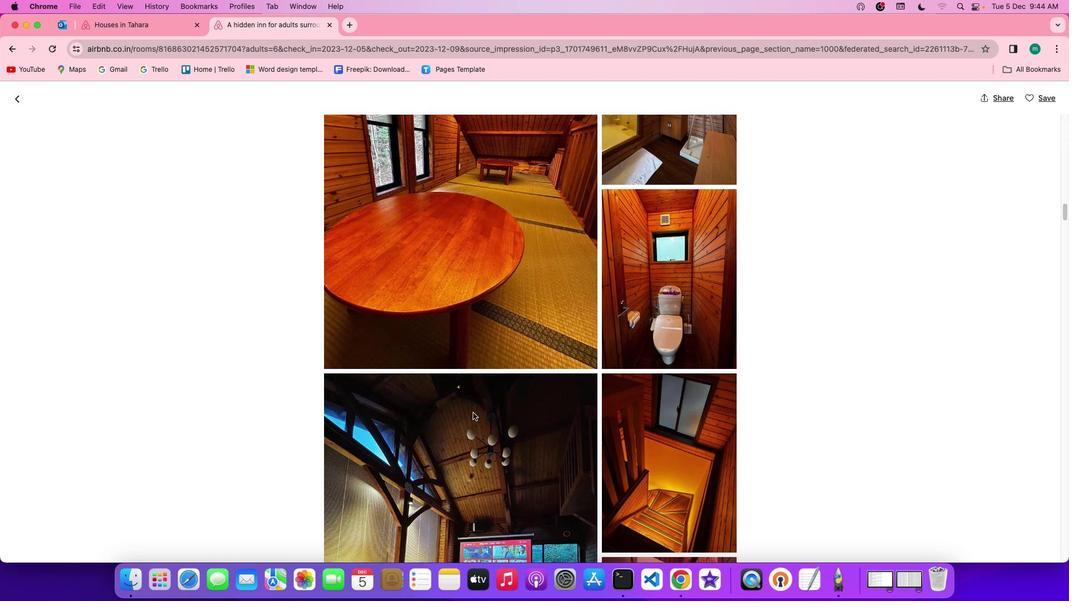 
Action: Mouse scrolled (470, 409) with delta (-2, -3)
Screenshot: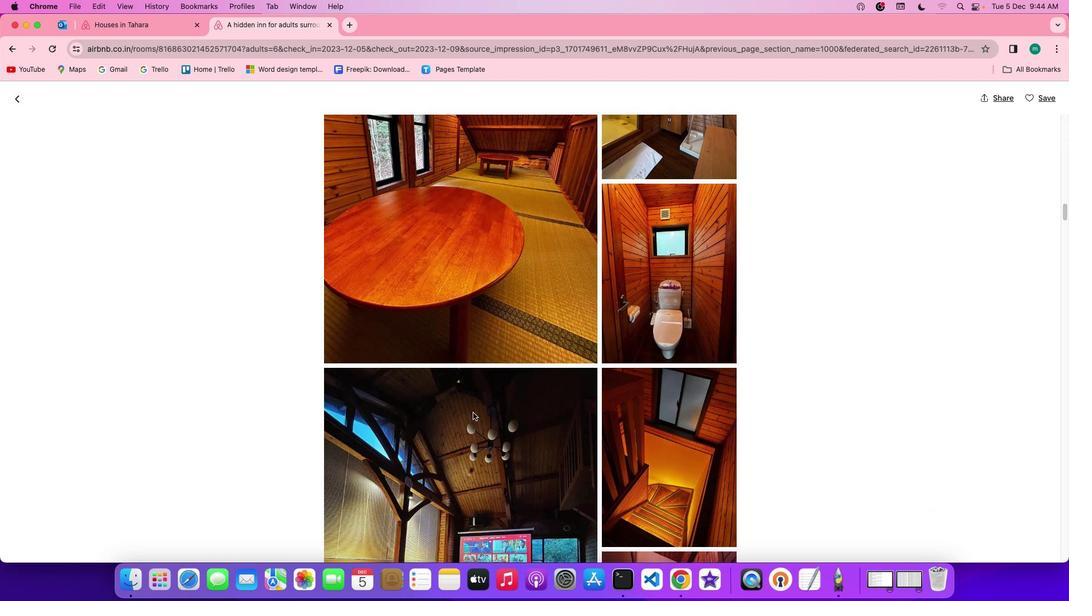 
Action: Mouse scrolled (470, 409) with delta (-2, -3)
Screenshot: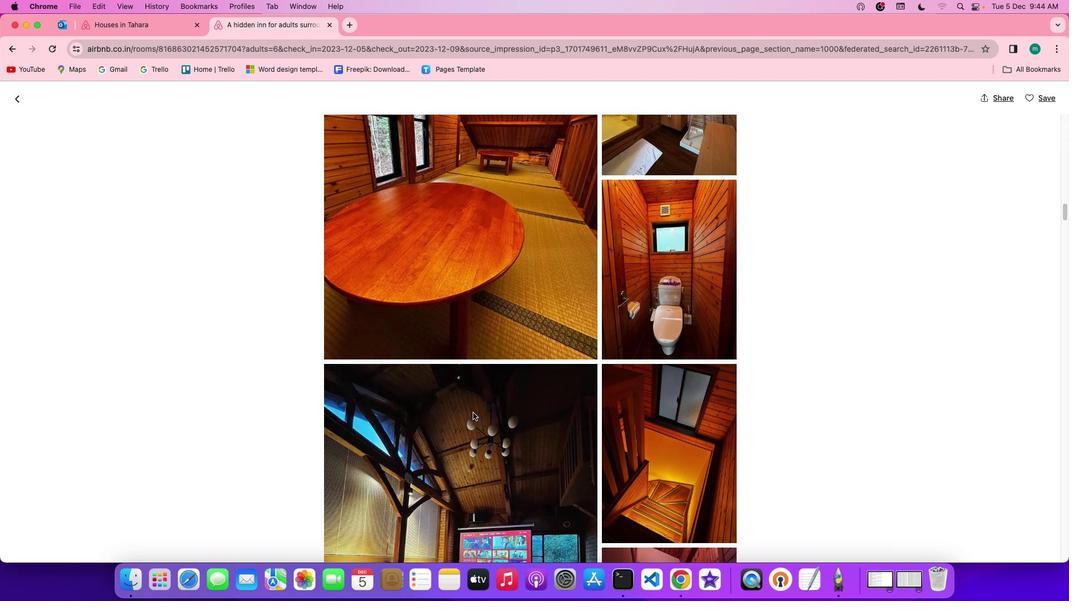 
Action: Mouse scrolled (470, 409) with delta (-2, -3)
Screenshot: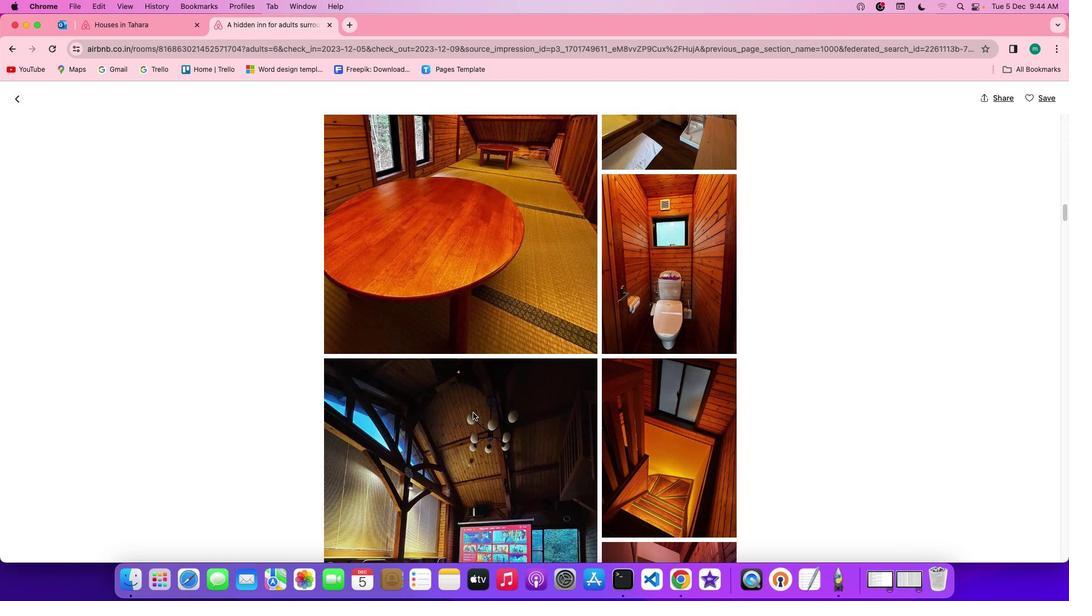 
Action: Mouse scrolled (470, 409) with delta (-2, -3)
Screenshot: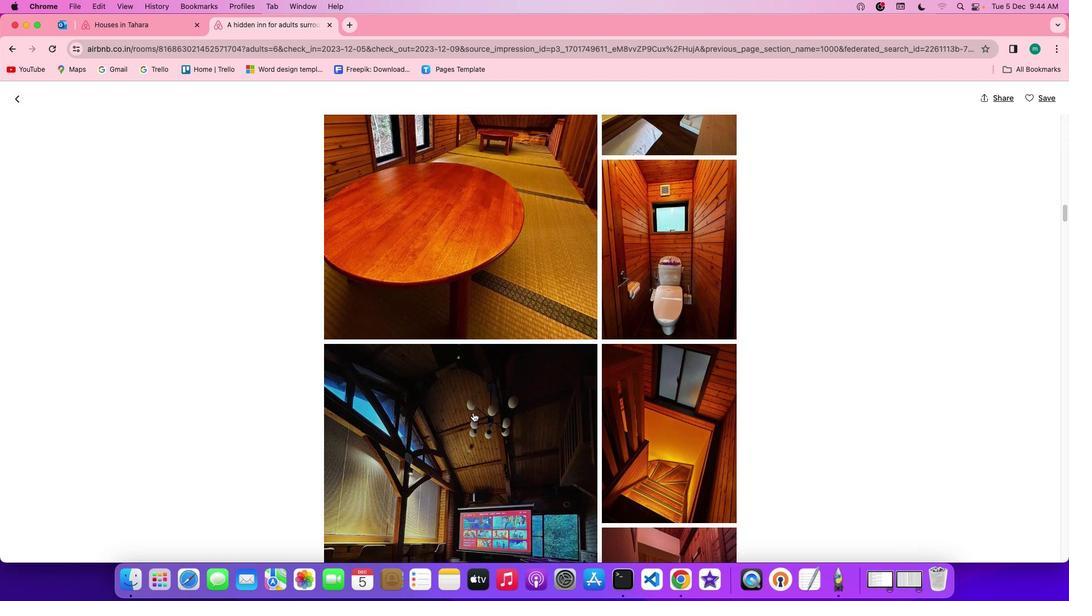
Action: Mouse scrolled (470, 409) with delta (-2, -3)
Screenshot: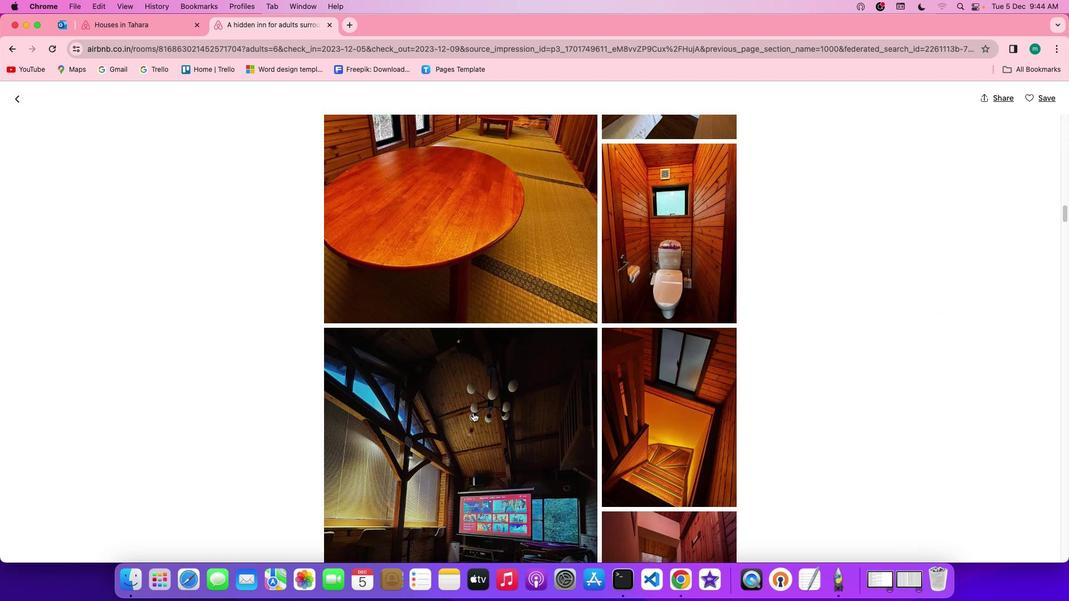 
Action: Mouse scrolled (470, 409) with delta (-2, -3)
Screenshot: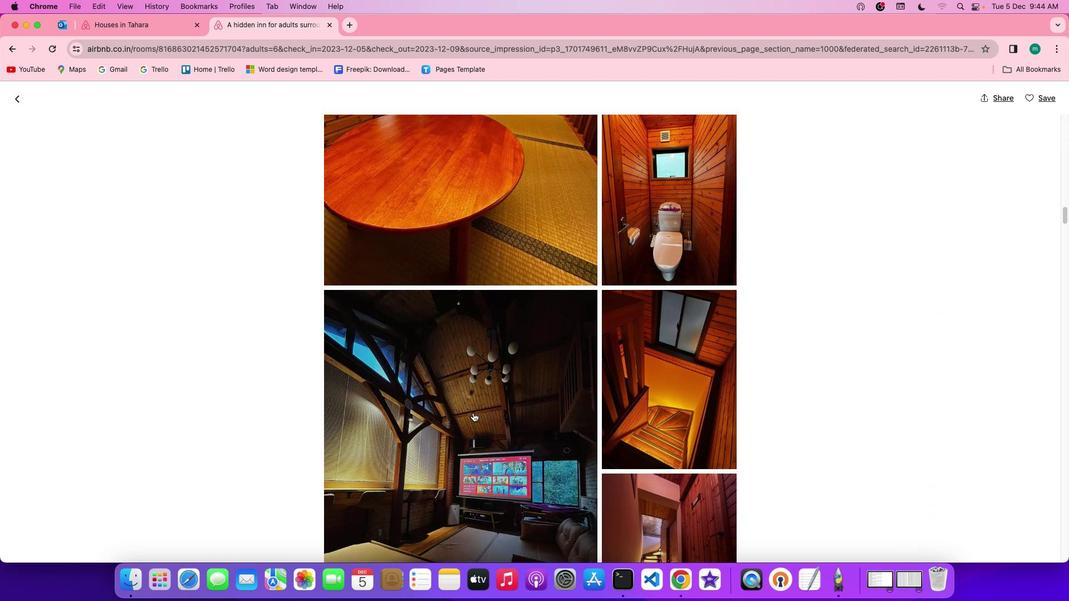 
Action: Mouse scrolled (470, 409) with delta (-2, -3)
